 Task: Explore Desert Modern House in Palm Springs with Outdoor Living Spaces.
Action: Mouse moved to (93, 251)
Screenshot: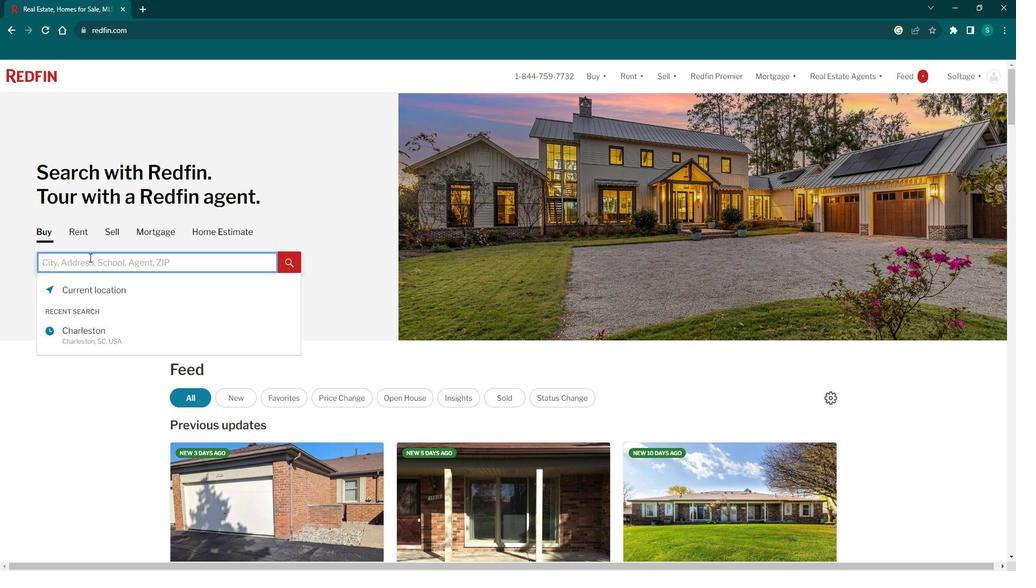 
Action: Key pressed <Key.caps_lock>P<Key.caps_lock>alm<Key.space><Key.caps_lock>SS<Key.backspace><Key.caps_lock>pr
Screenshot: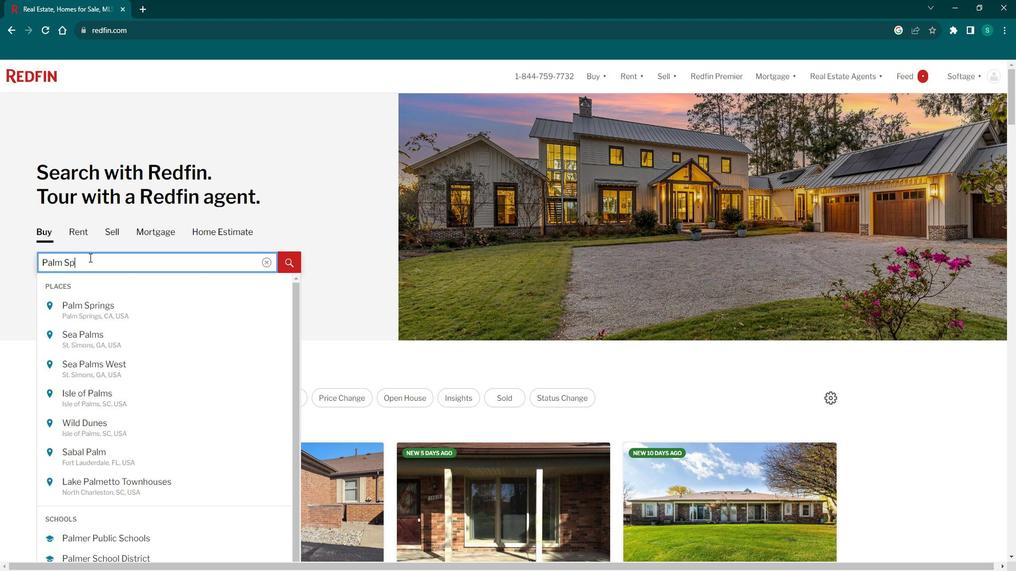 
Action: Mouse moved to (116, 243)
Screenshot: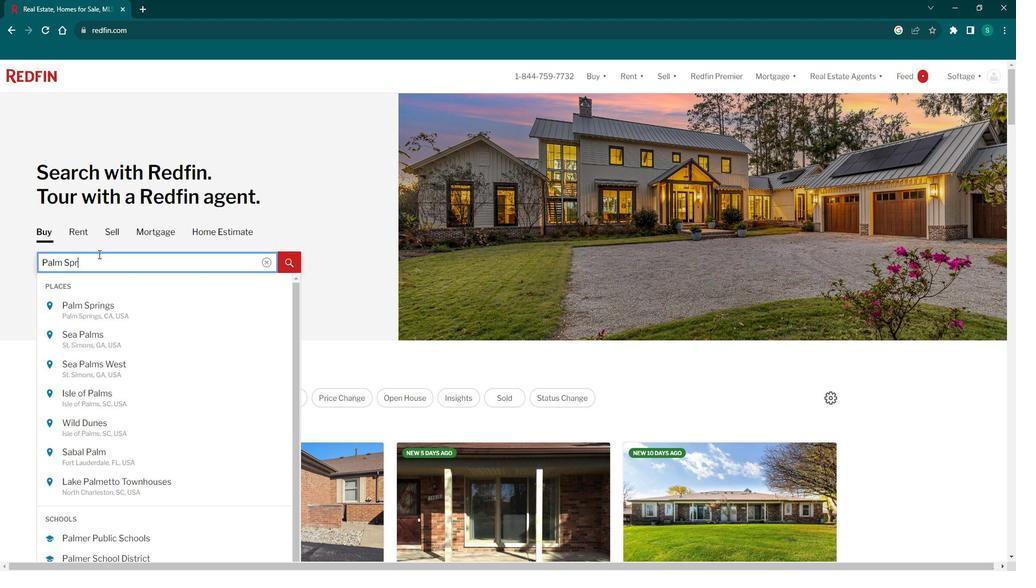 
Action: Key pressed i
Screenshot: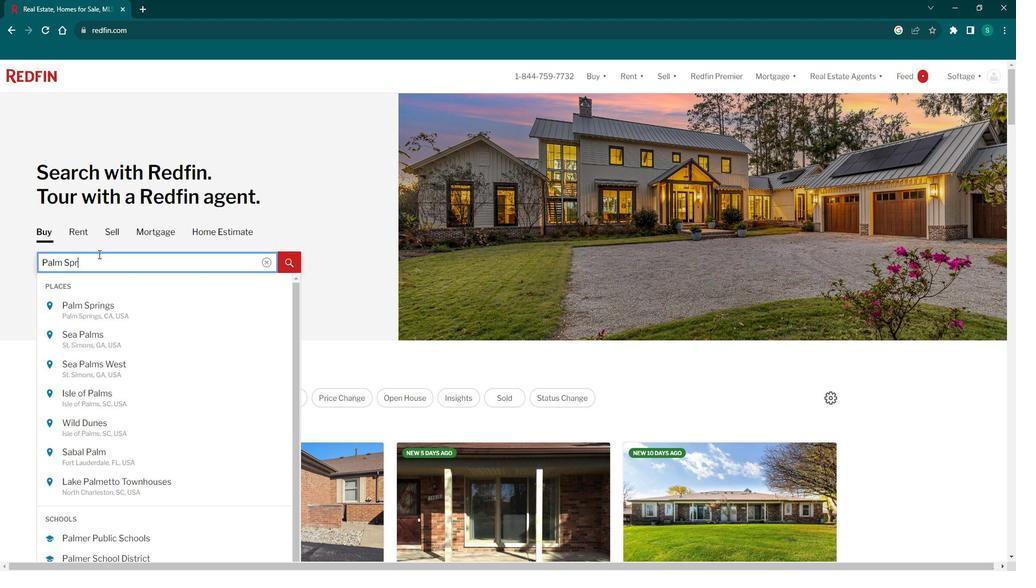 
Action: Mouse moved to (139, 236)
Screenshot: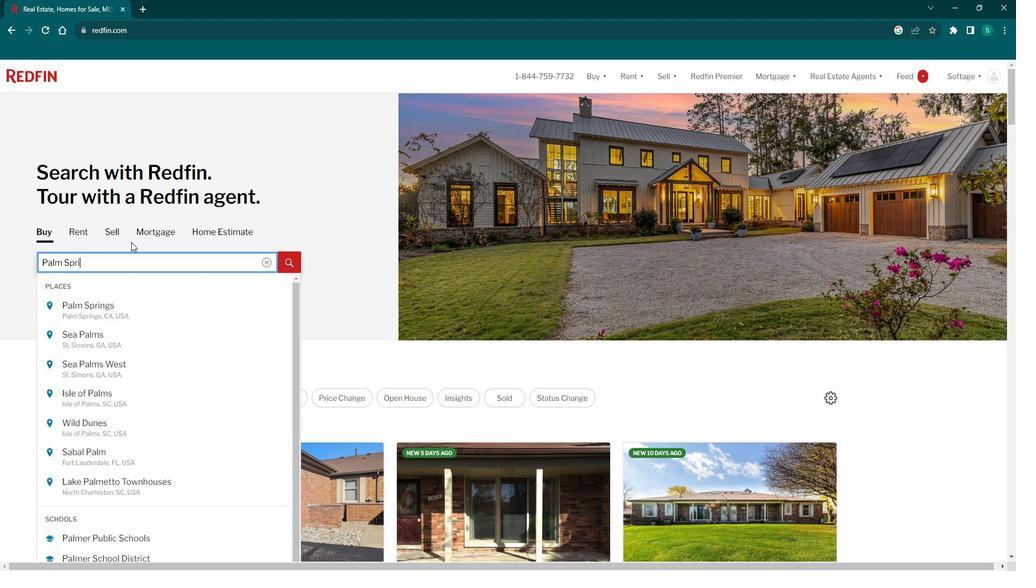 
Action: Key pressed ngs
Screenshot: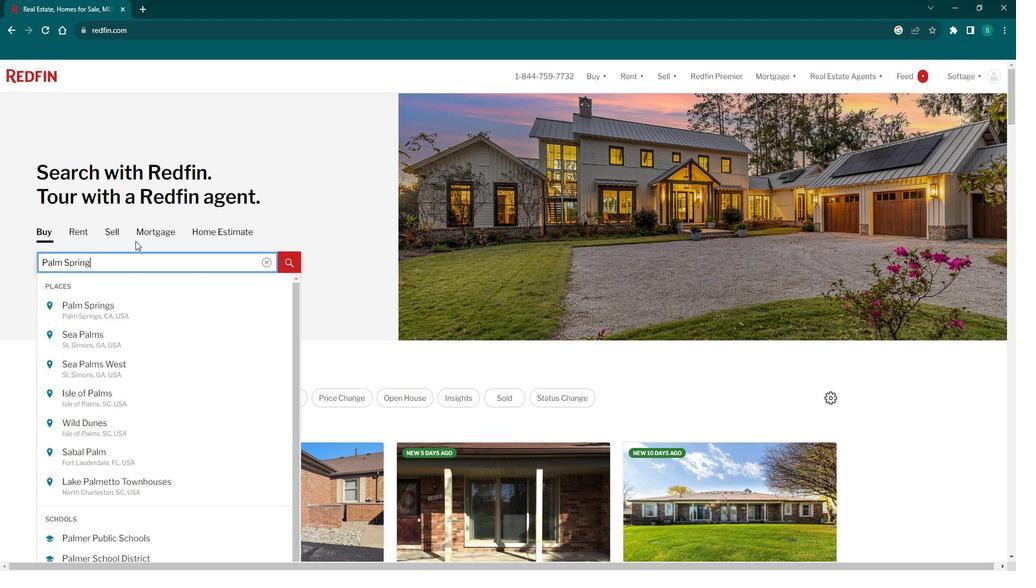 
Action: Mouse moved to (128, 306)
Screenshot: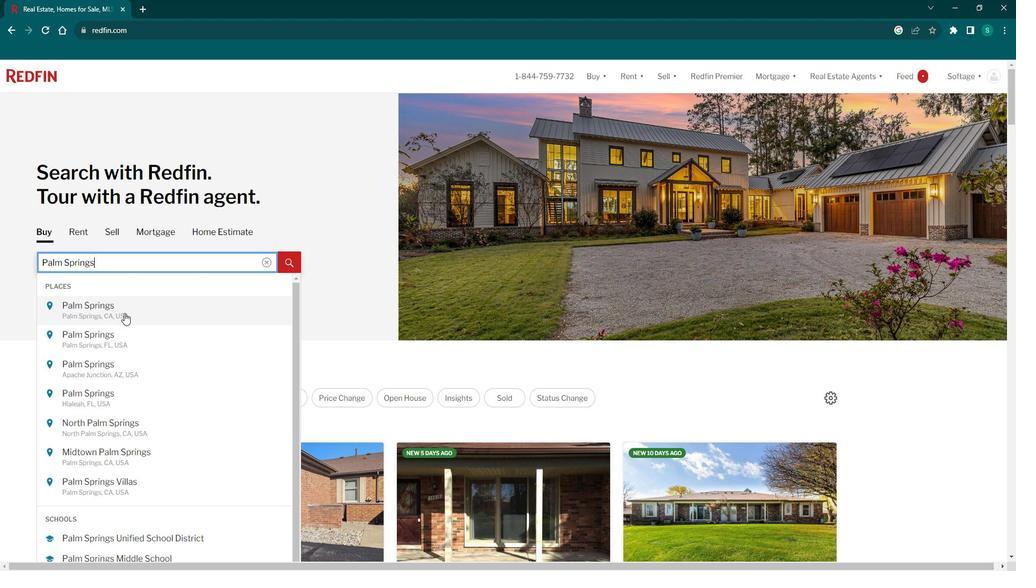 
Action: Mouse pressed left at (128, 306)
Screenshot: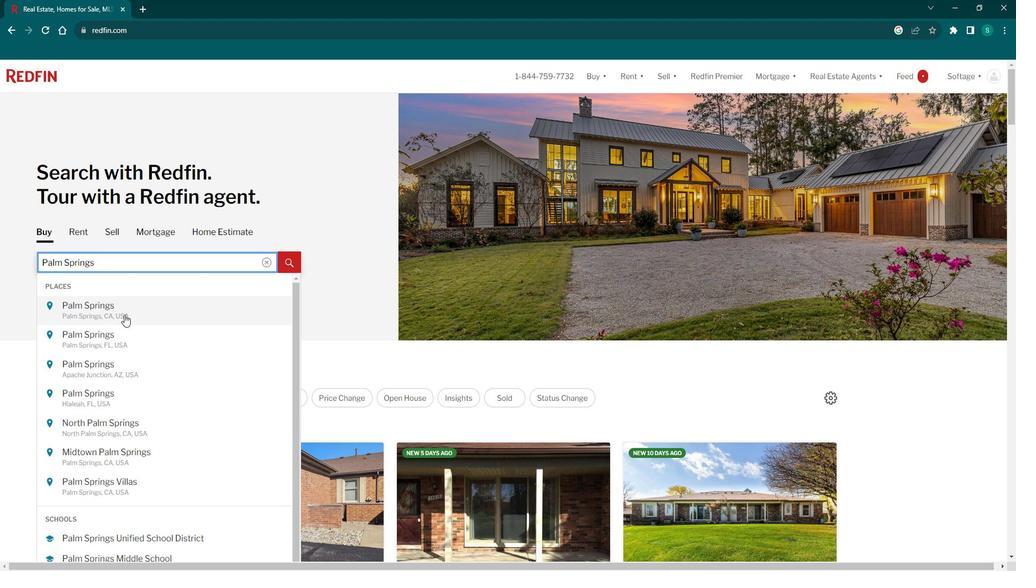 
Action: Mouse moved to (915, 145)
Screenshot: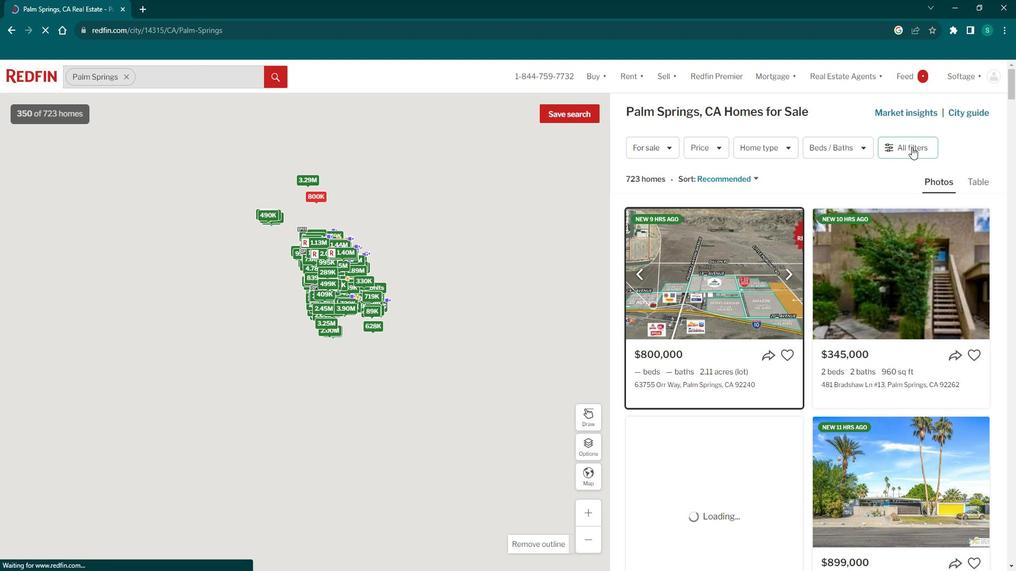 
Action: Mouse pressed left at (915, 145)
Screenshot: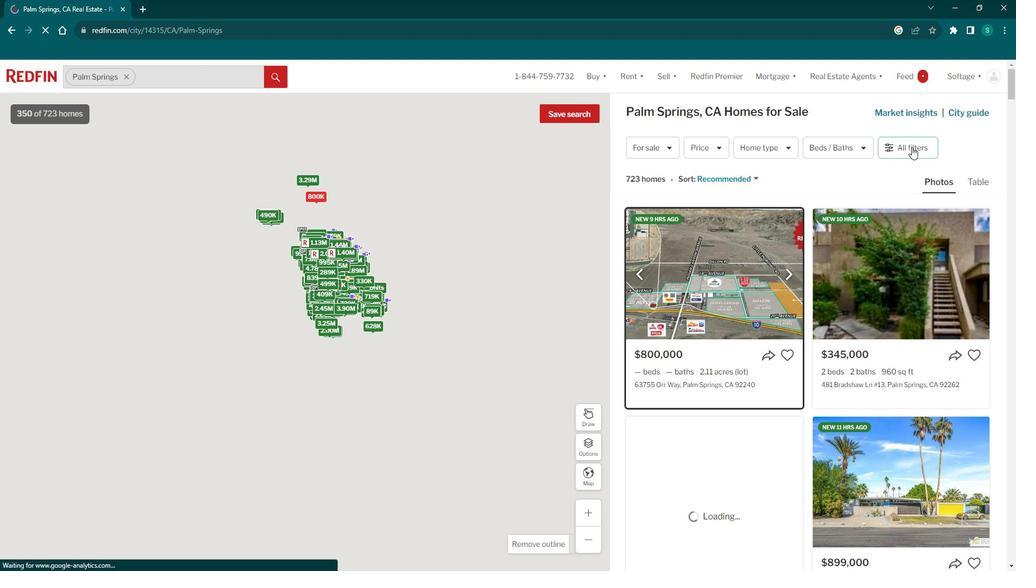 
Action: Mouse moved to (915, 145)
Screenshot: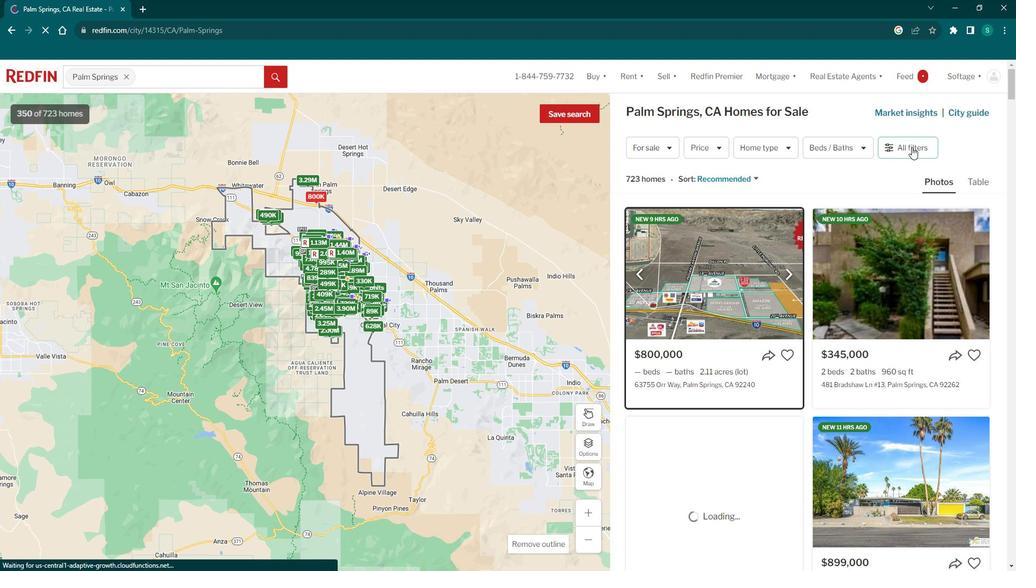 
Action: Mouse pressed left at (915, 145)
Screenshot: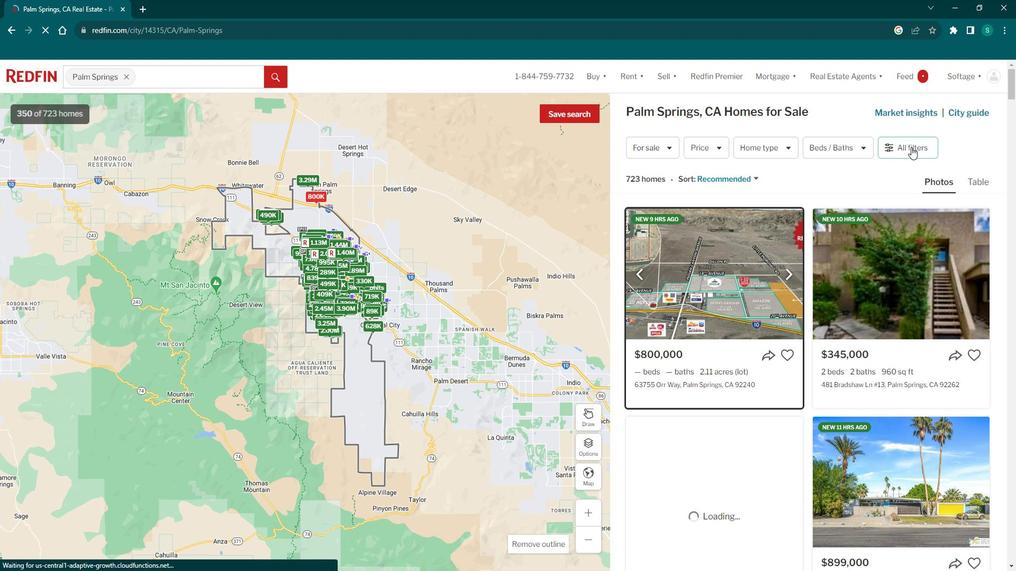 
Action: Mouse moved to (913, 145)
Screenshot: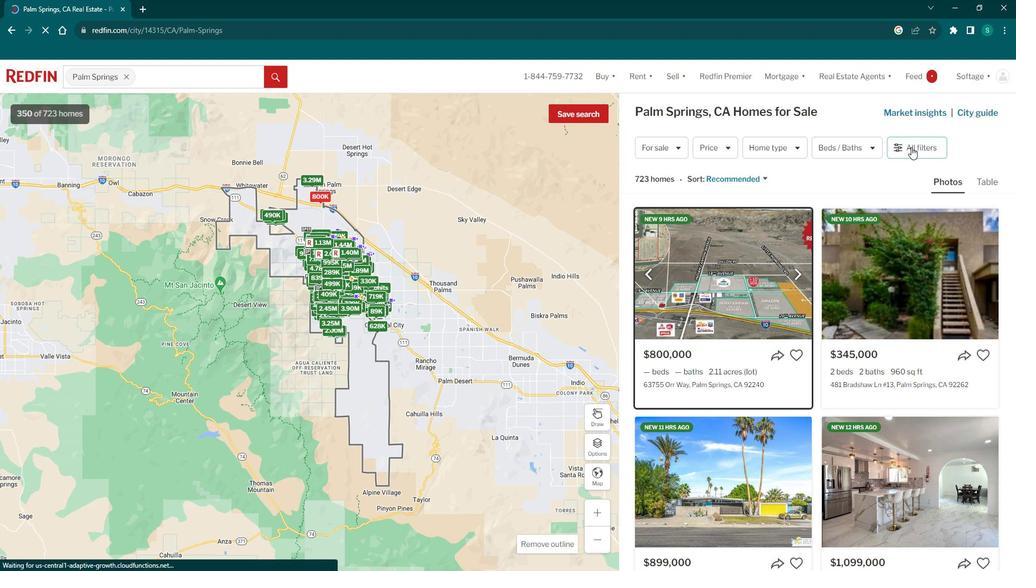 
Action: Mouse pressed left at (913, 145)
Screenshot: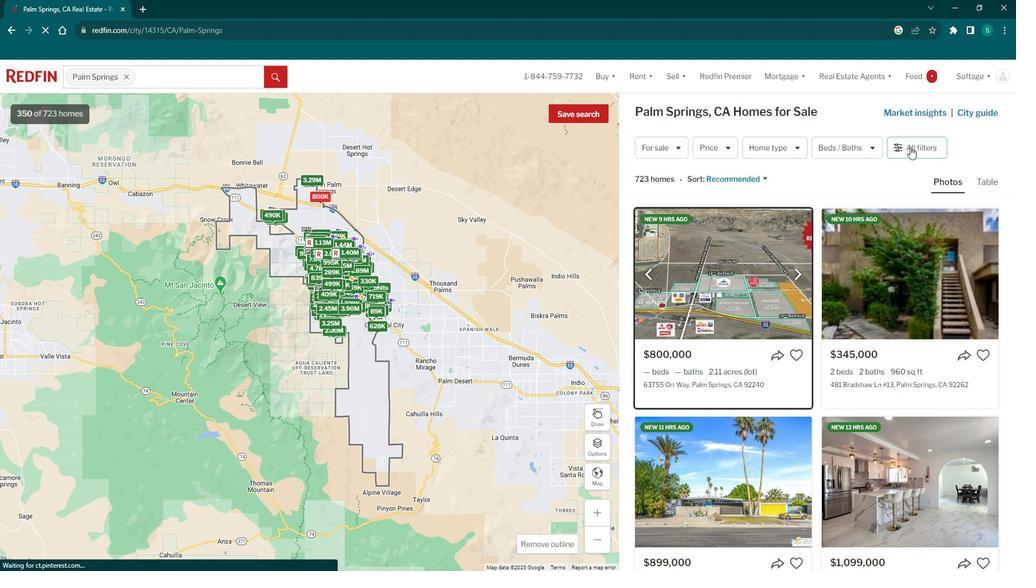 
Action: Mouse moved to (766, 338)
Screenshot: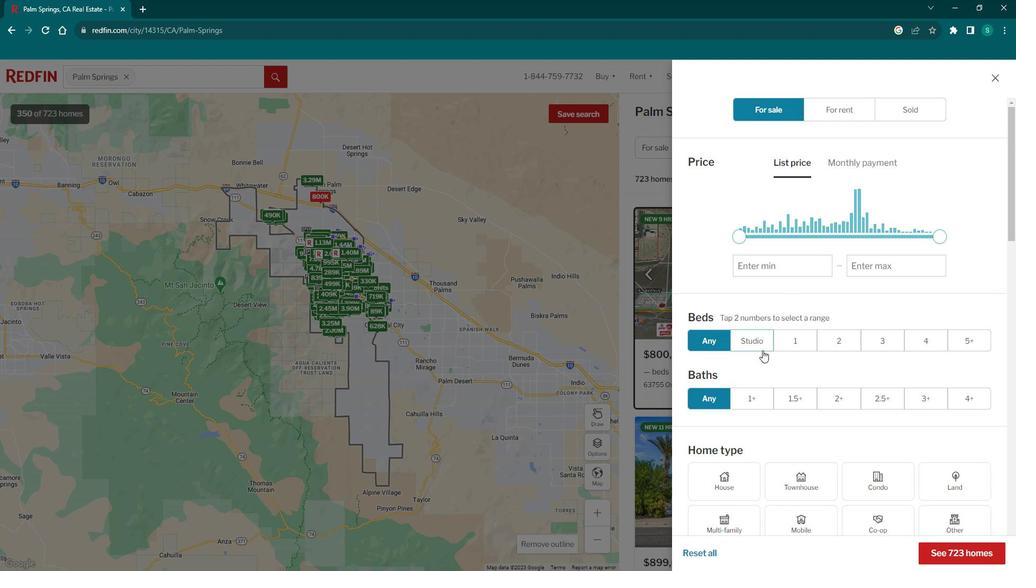 
Action: Mouse scrolled (766, 338) with delta (0, 0)
Screenshot: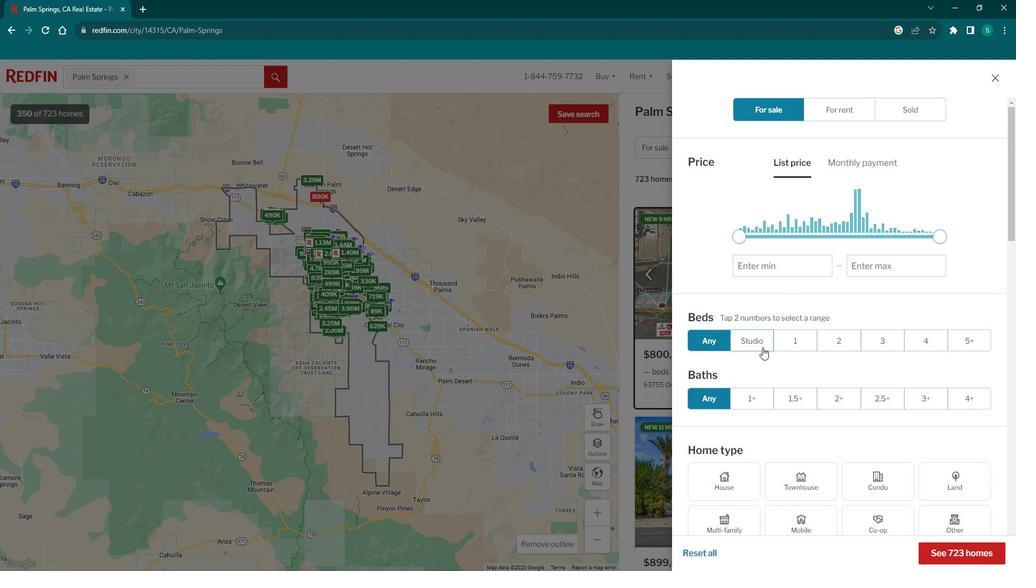 
Action: Mouse scrolled (766, 338) with delta (0, 0)
Screenshot: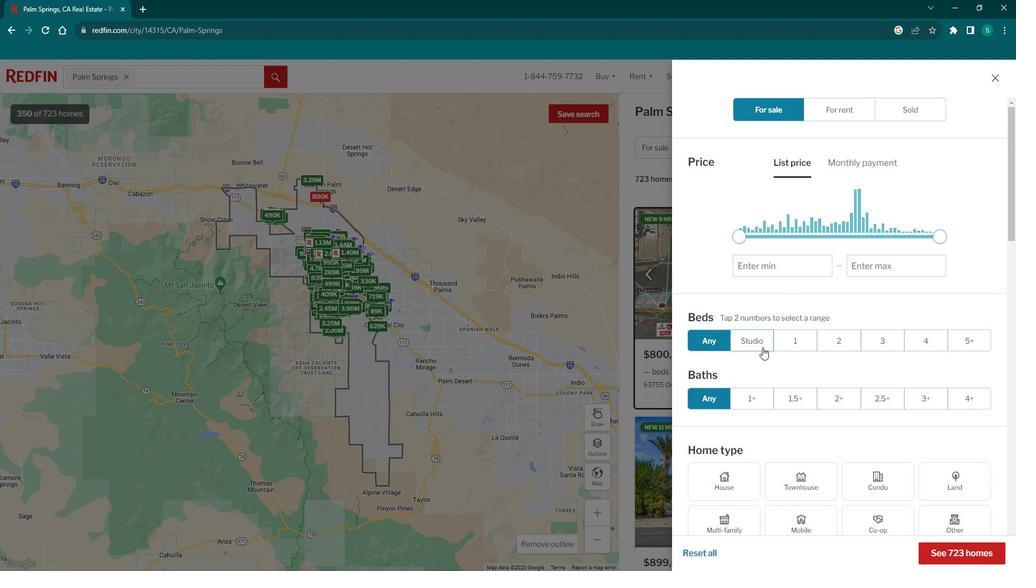 
Action: Mouse scrolled (766, 338) with delta (0, 0)
Screenshot: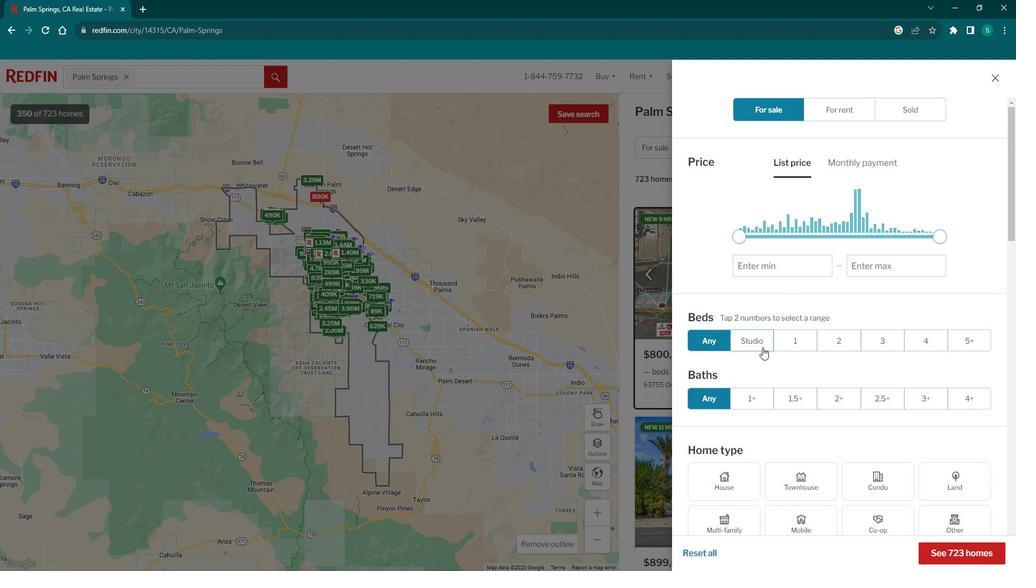 
Action: Mouse scrolled (766, 338) with delta (0, 0)
Screenshot: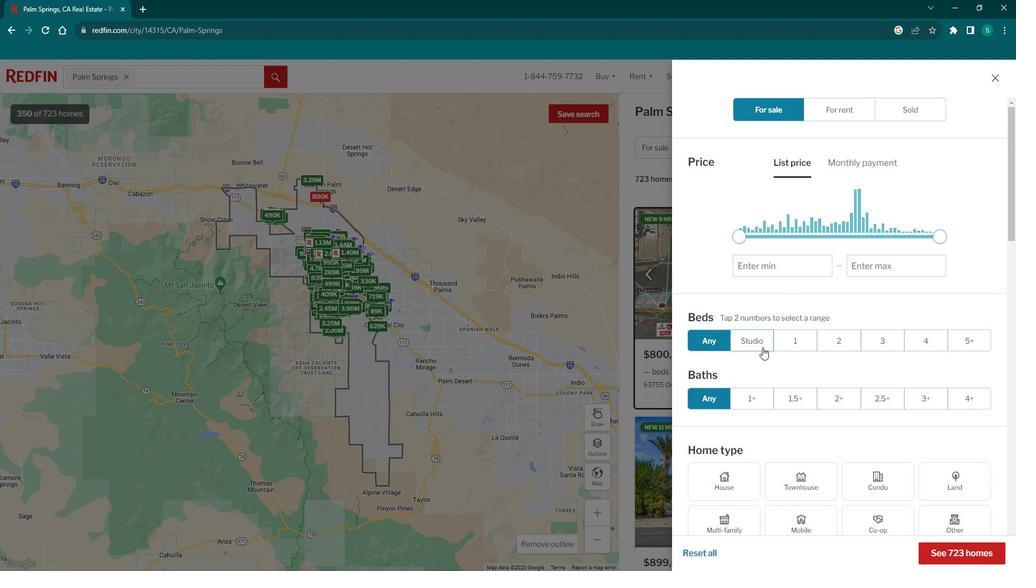 
Action: Mouse moved to (734, 258)
Screenshot: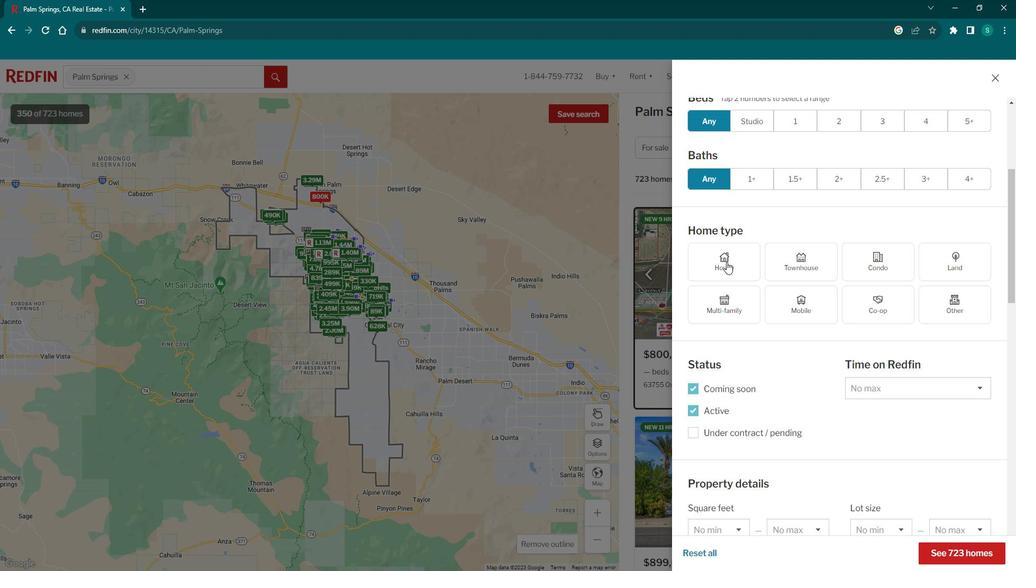 
Action: Mouse pressed left at (734, 258)
Screenshot: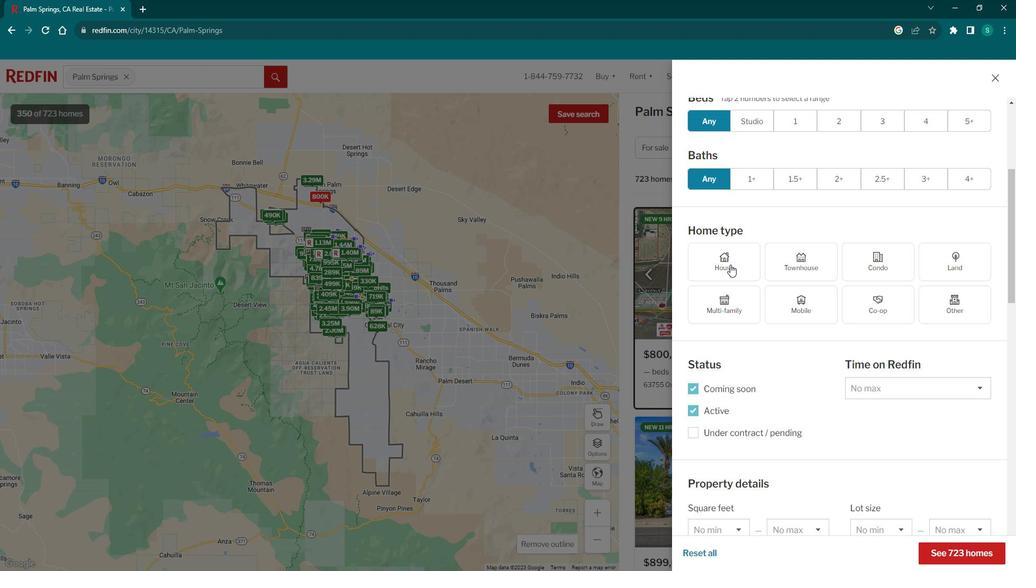
Action: Mouse moved to (726, 366)
Screenshot: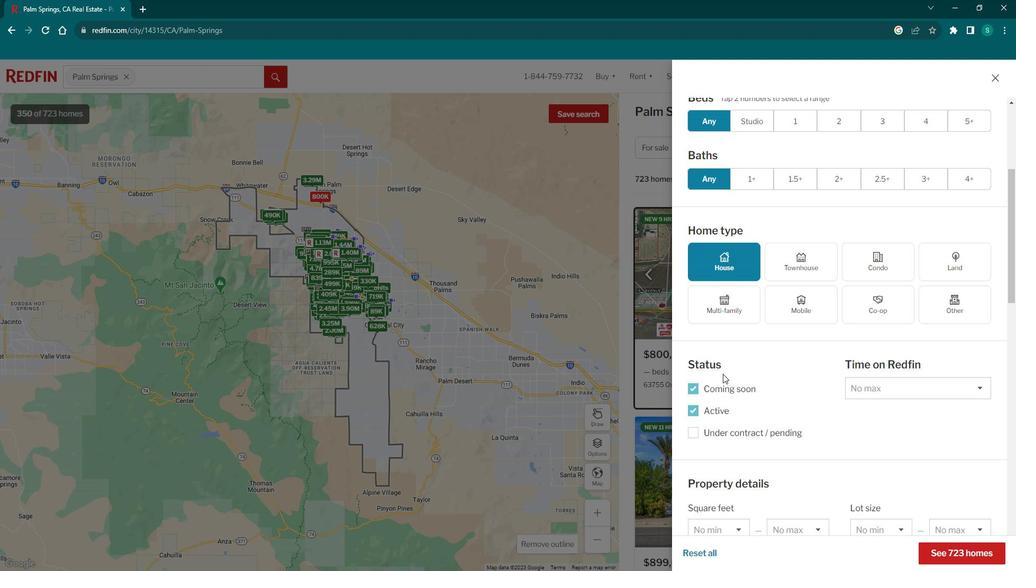 
Action: Mouse scrolled (726, 365) with delta (0, 0)
Screenshot: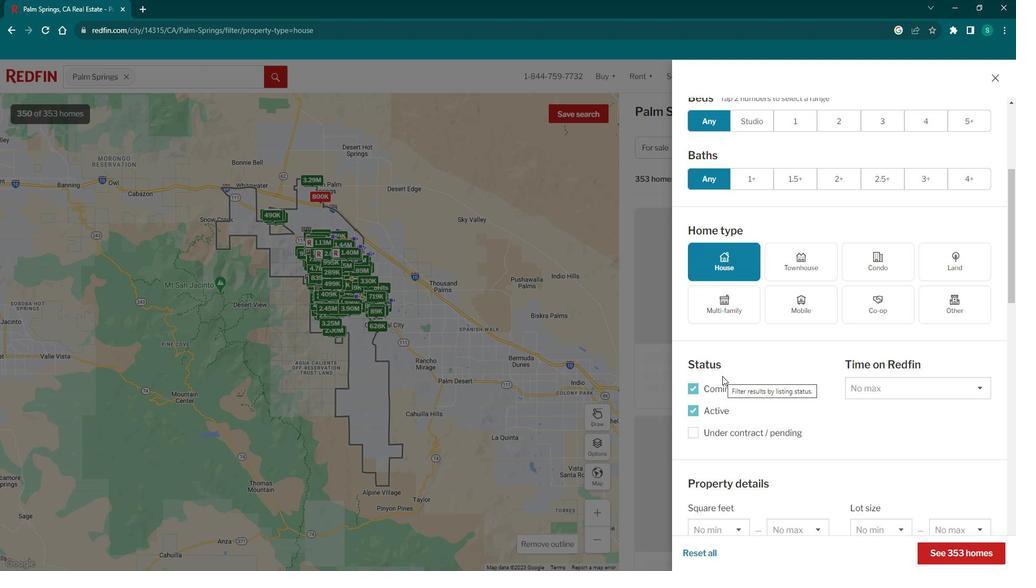 
Action: Mouse scrolled (726, 365) with delta (0, 0)
Screenshot: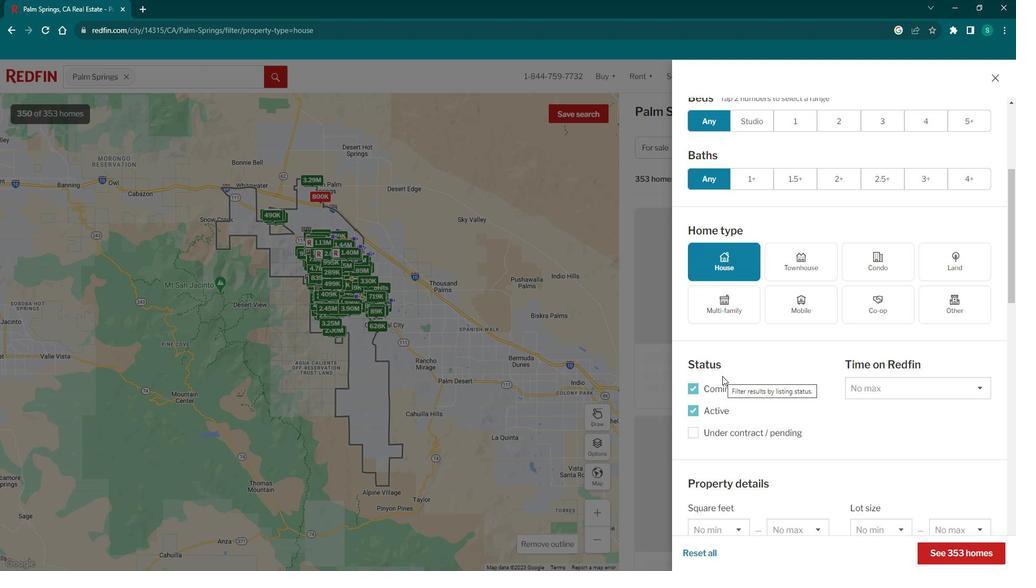
Action: Mouse scrolled (726, 365) with delta (0, 0)
Screenshot: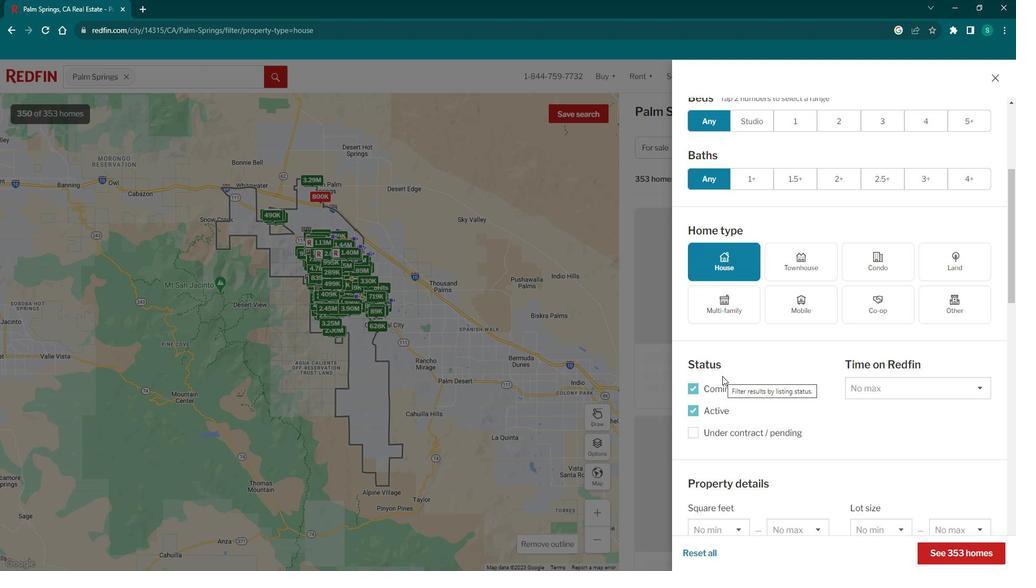 
Action: Mouse scrolled (726, 365) with delta (0, 0)
Screenshot: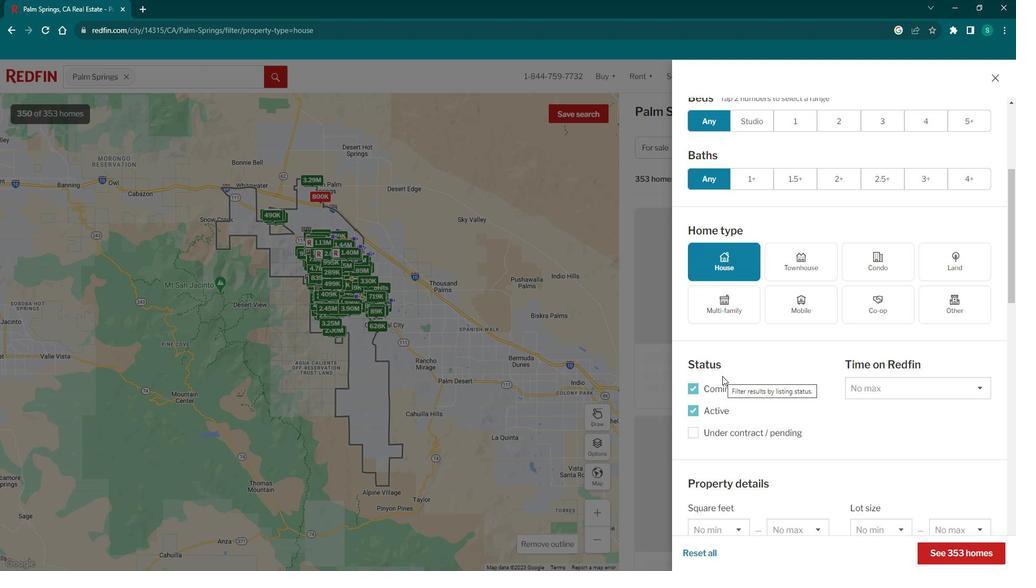 
Action: Mouse scrolled (726, 365) with delta (0, 0)
Screenshot: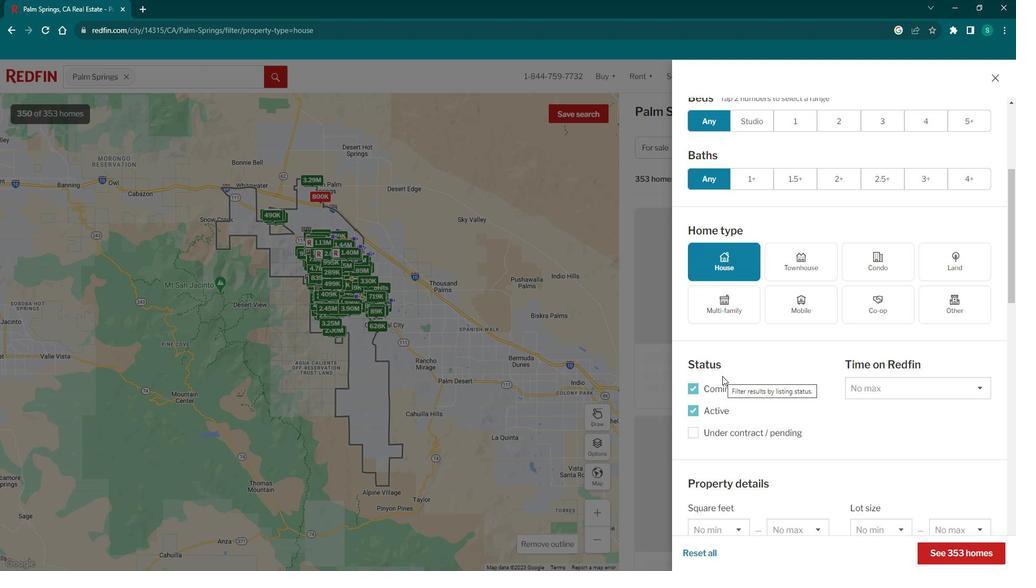 
Action: Mouse scrolled (726, 365) with delta (0, 0)
Screenshot: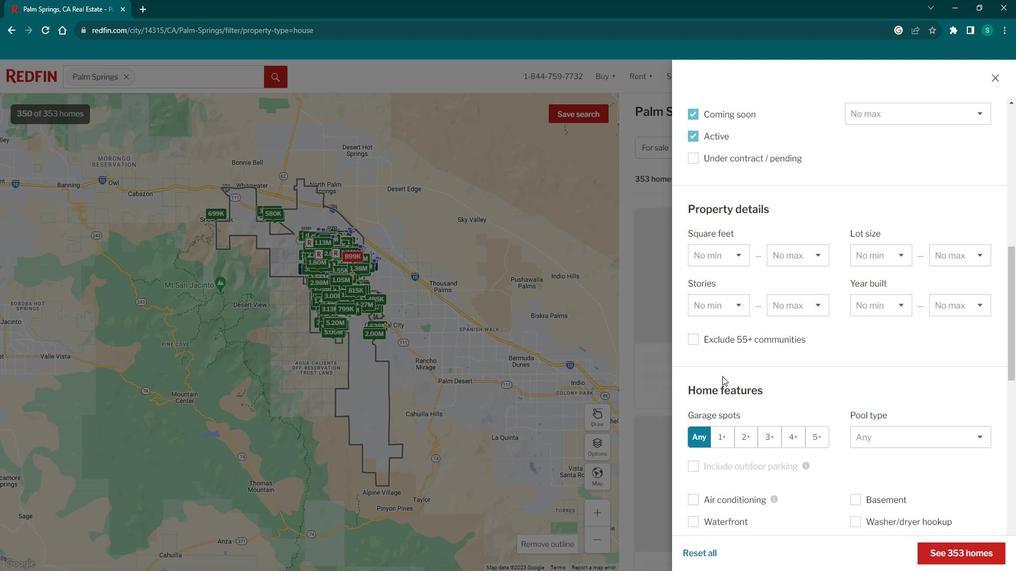 
Action: Mouse scrolled (726, 365) with delta (0, 0)
Screenshot: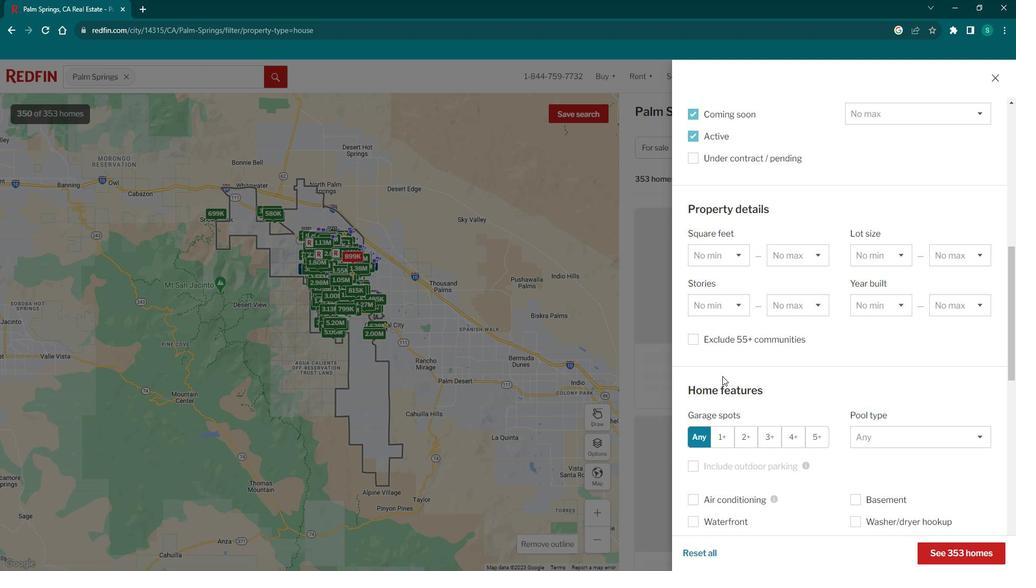 
Action: Mouse scrolled (726, 365) with delta (0, 0)
Screenshot: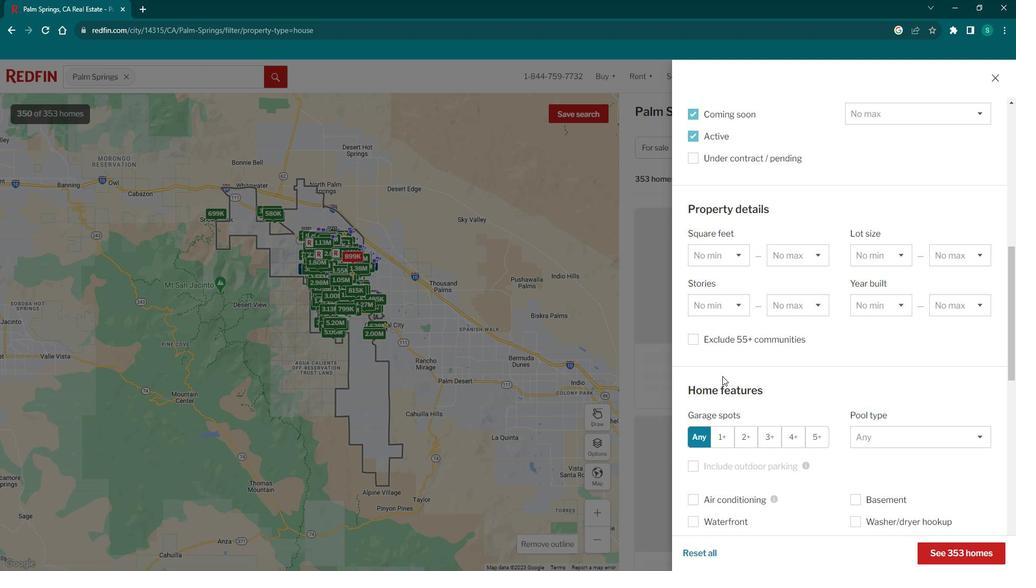 
Action: Mouse scrolled (726, 365) with delta (0, 0)
Screenshot: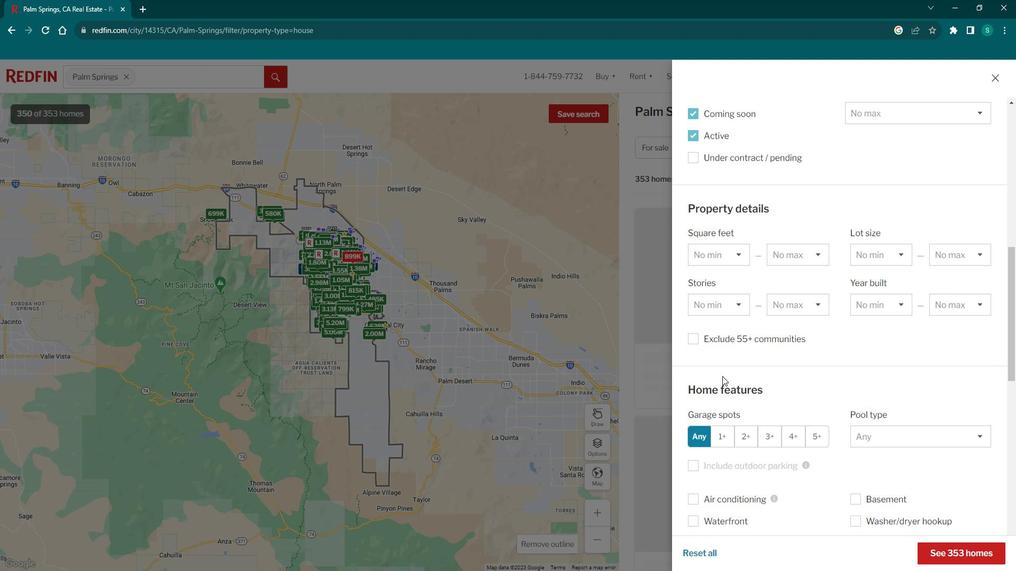 
Action: Mouse moved to (732, 354)
Screenshot: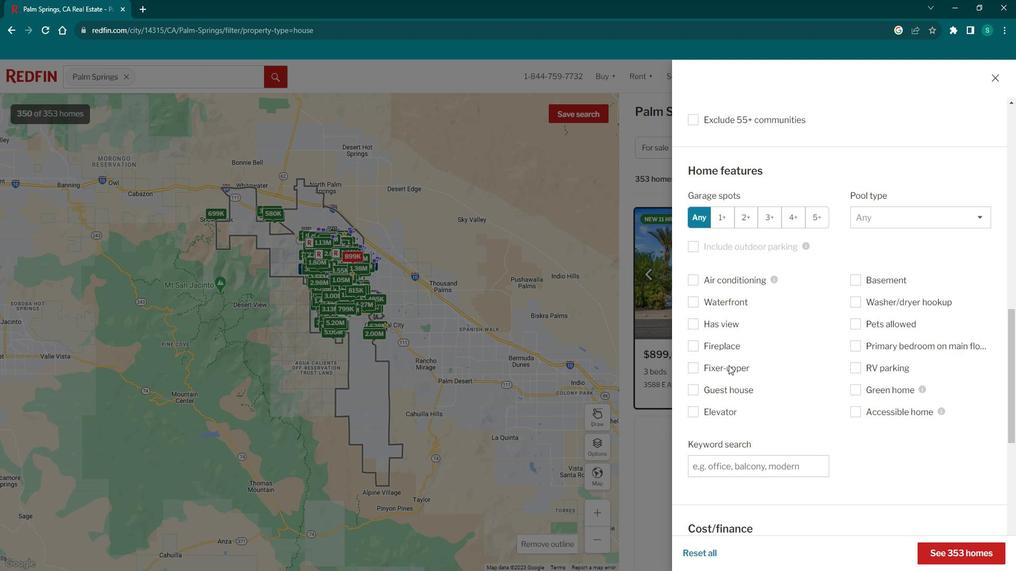 
Action: Mouse scrolled (732, 353) with delta (0, 0)
Screenshot: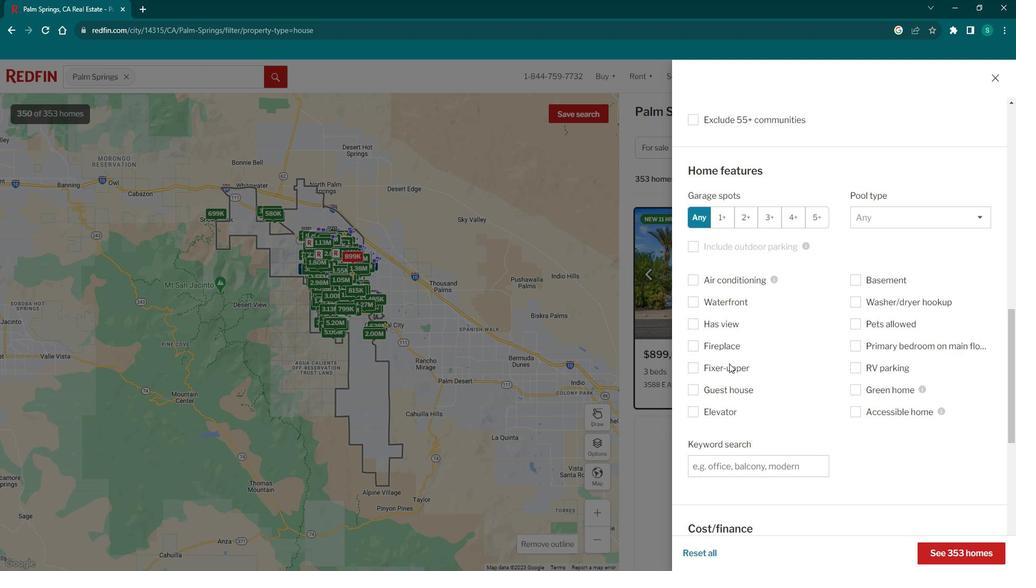 
Action: Mouse scrolled (732, 353) with delta (0, 0)
Screenshot: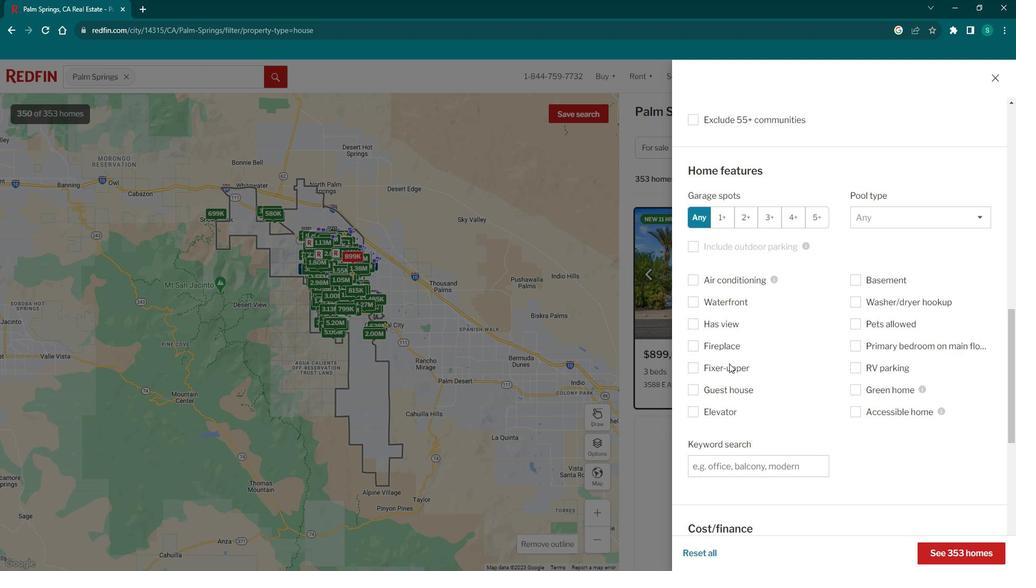 
Action: Mouse moved to (734, 353)
Screenshot: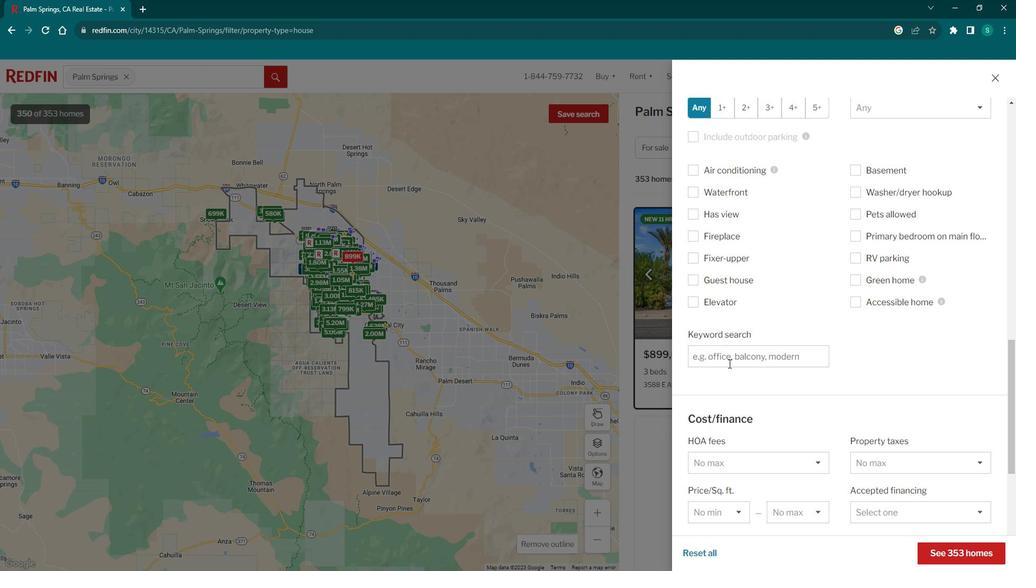 
Action: Mouse pressed left at (734, 353)
Screenshot: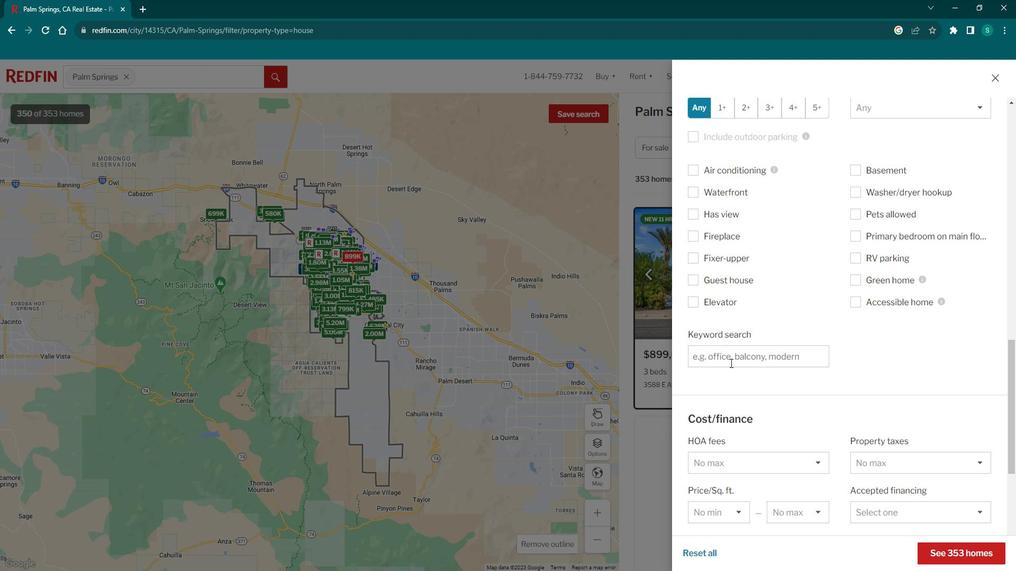 
Action: Mouse moved to (734, 351)
Screenshot: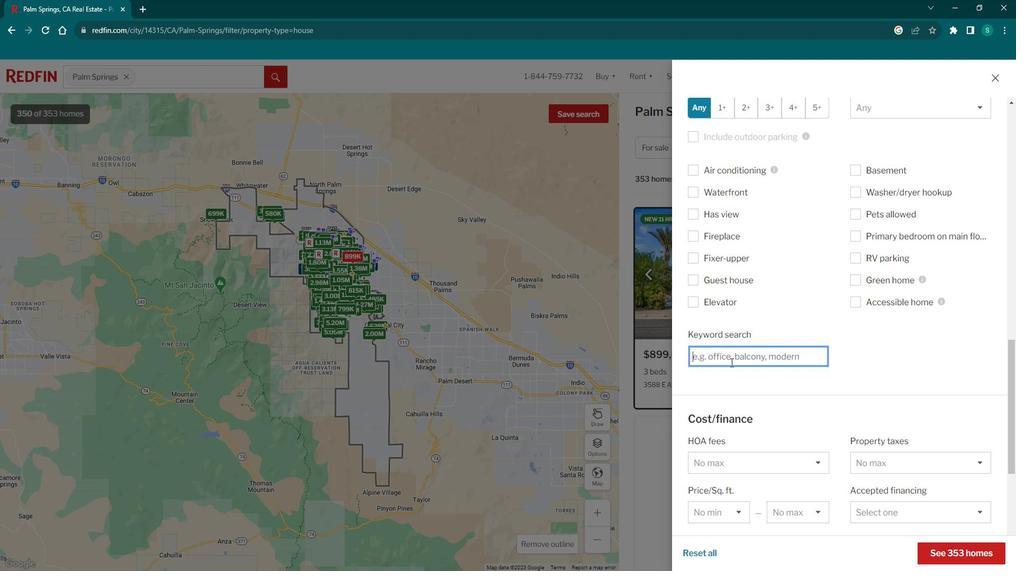 
Action: Key pressed <Key.caps_lock>O<Key.caps_lock>utdoor<Key.space><Key.caps_lock>L<Key.caps_lock>iving<Key.space><Key.caps_lock>S<Key.caps_lock>paces
Screenshot: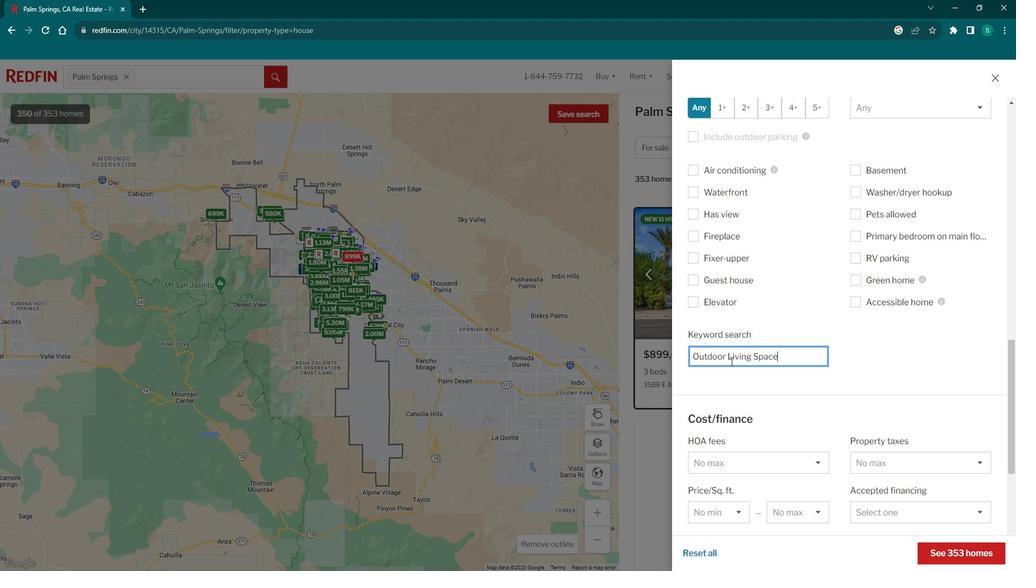 
Action: Mouse moved to (951, 539)
Screenshot: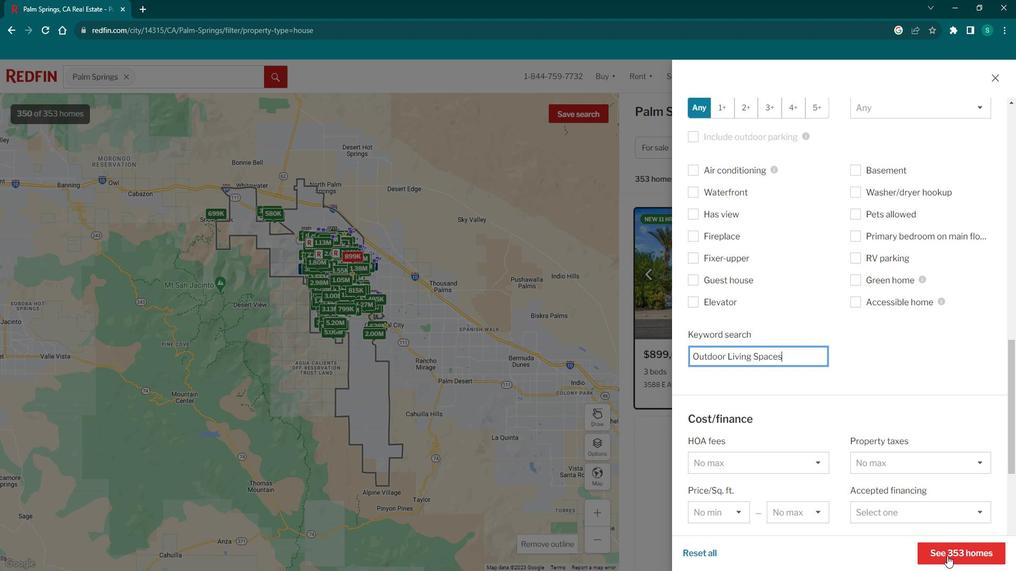 
Action: Mouse pressed left at (951, 539)
Screenshot: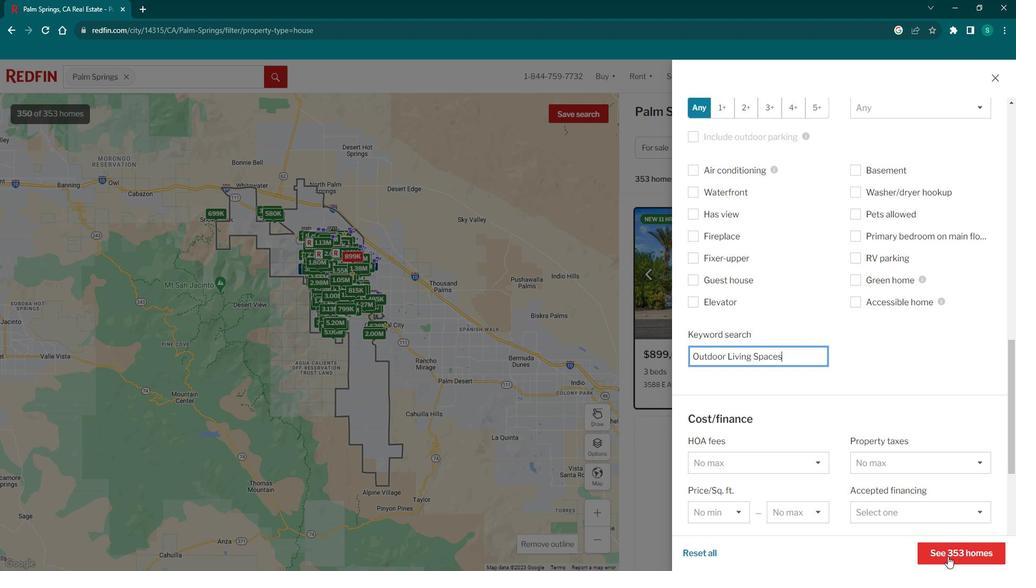 
Action: Mouse moved to (721, 346)
Screenshot: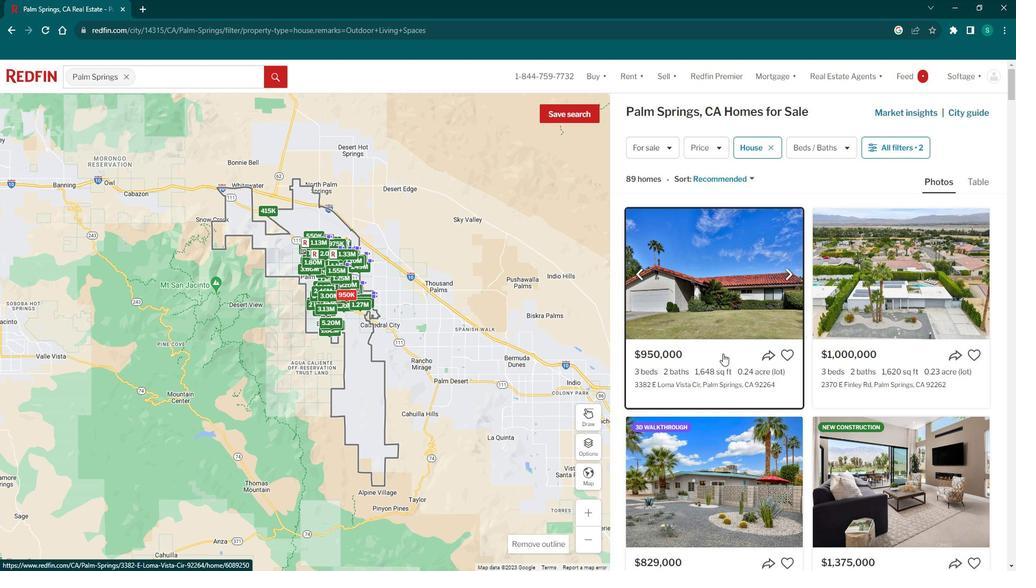 
Action: Mouse pressed left at (721, 346)
Screenshot: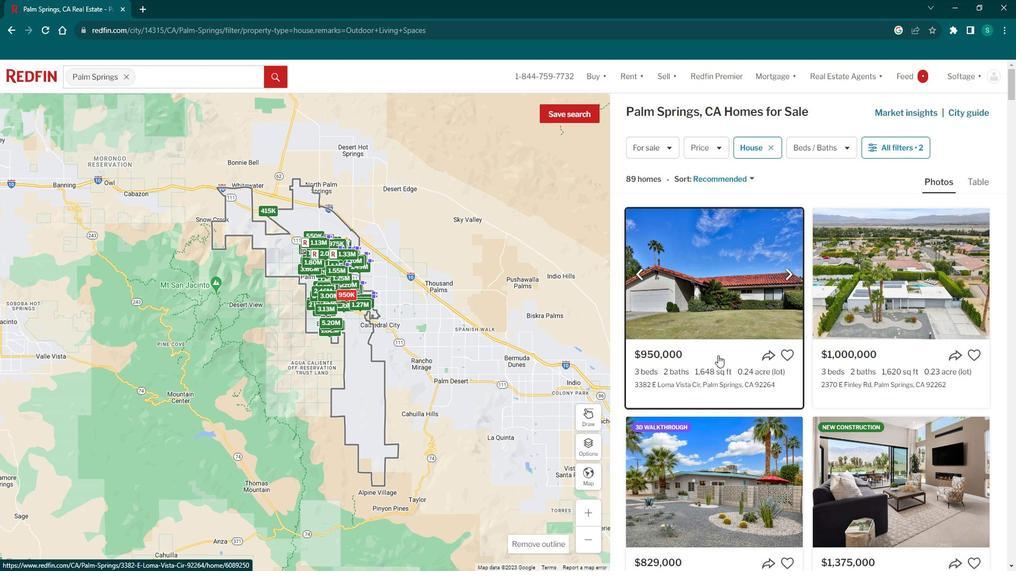 
Action: Mouse moved to (366, 363)
Screenshot: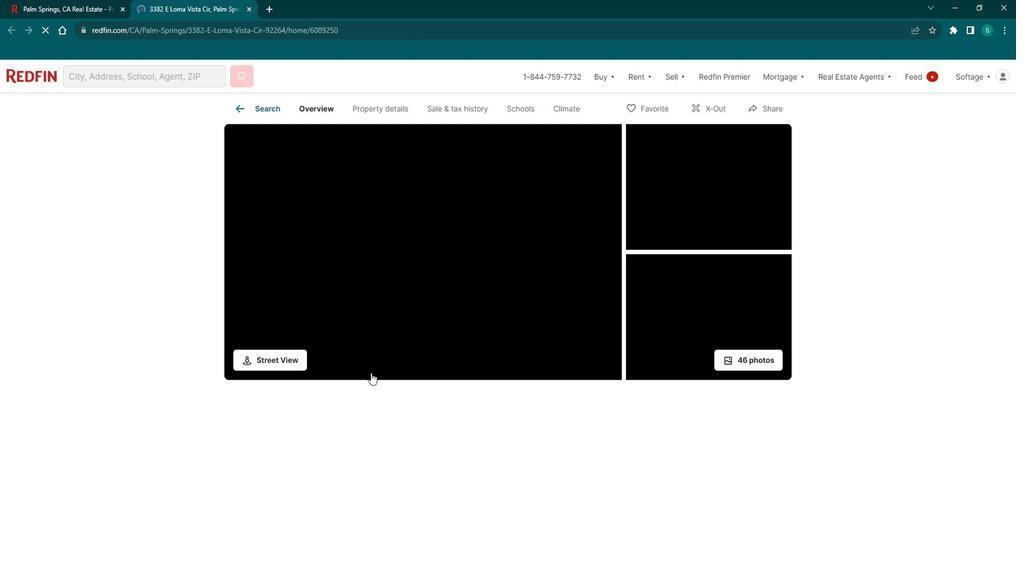 
Action: Mouse scrolled (366, 362) with delta (0, 0)
Screenshot: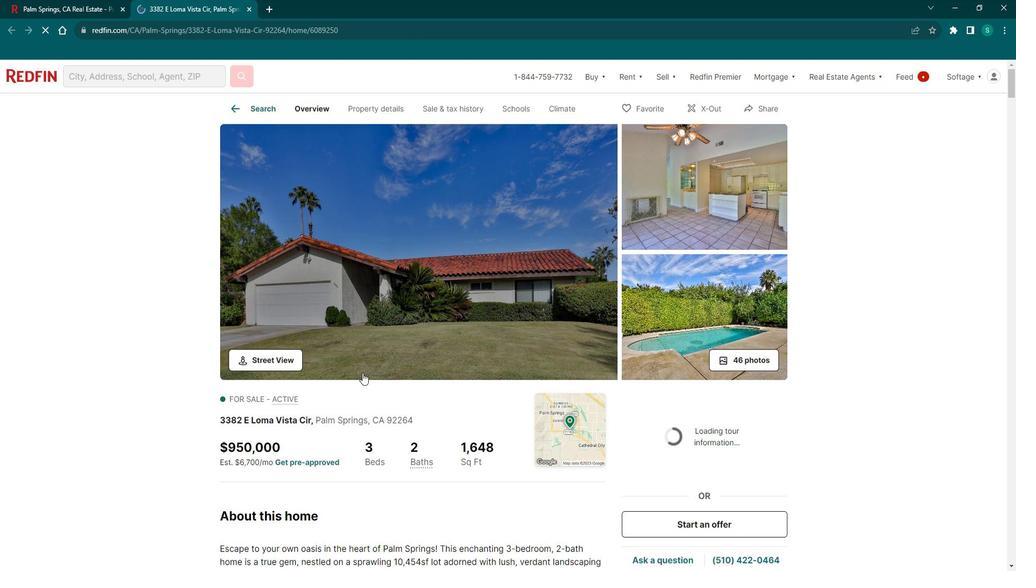 
Action: Mouse scrolled (366, 362) with delta (0, 0)
Screenshot: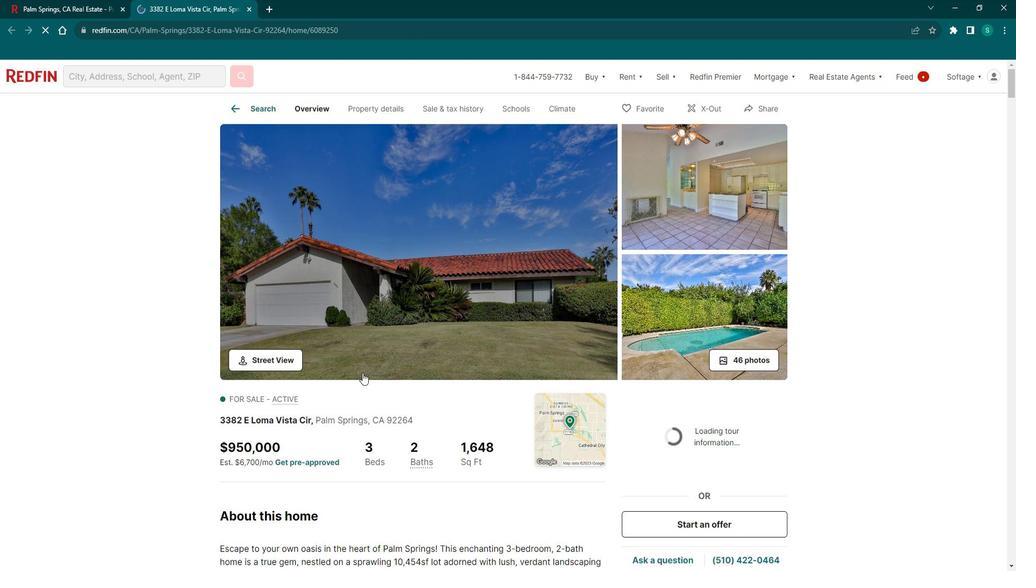 
Action: Mouse scrolled (366, 362) with delta (0, 0)
Screenshot: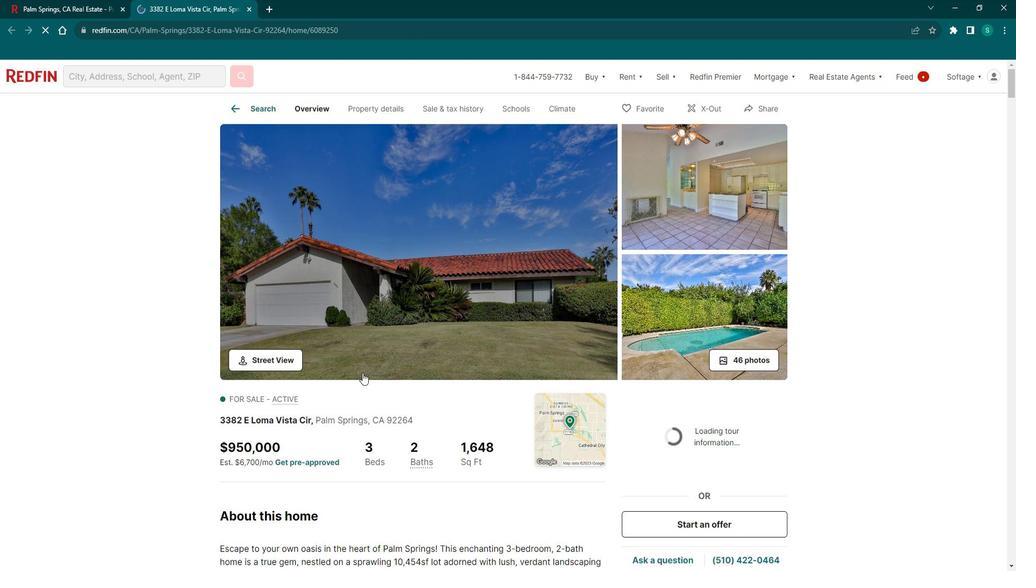 
Action: Mouse scrolled (366, 362) with delta (0, 0)
Screenshot: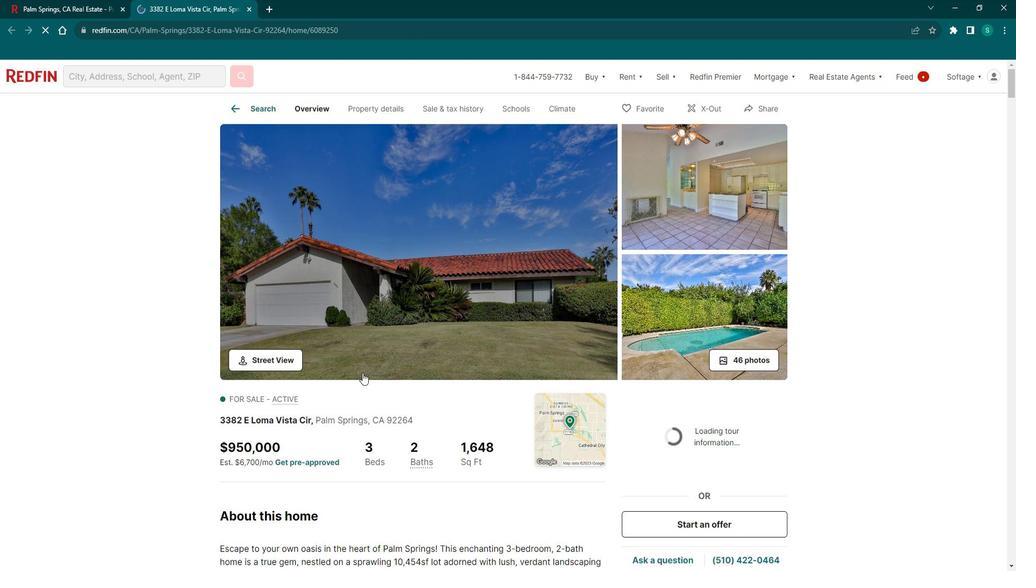 
Action: Mouse scrolled (366, 362) with delta (0, 0)
Screenshot: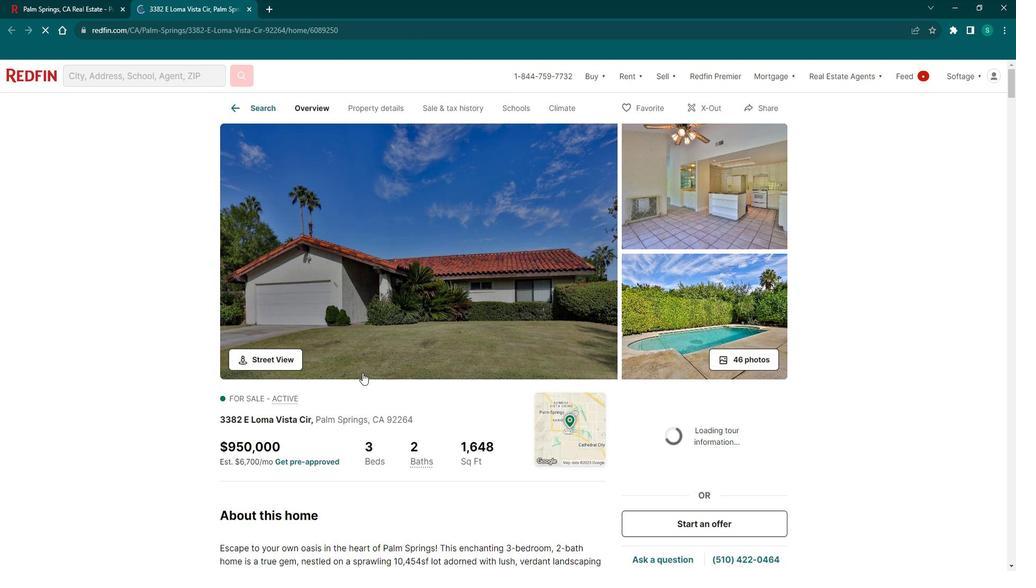 
Action: Mouse moved to (260, 315)
Screenshot: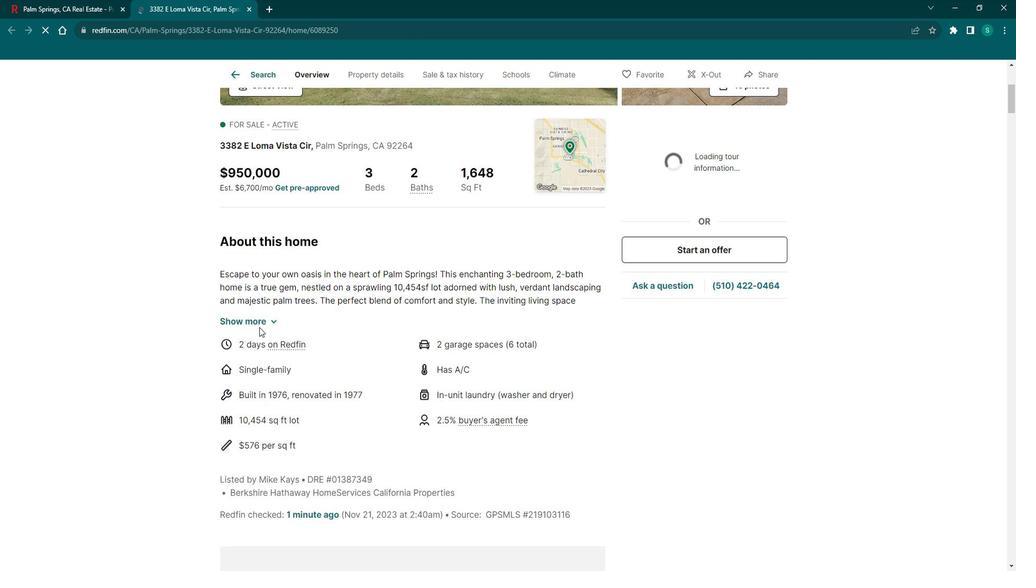 
Action: Mouse pressed left at (260, 315)
Screenshot: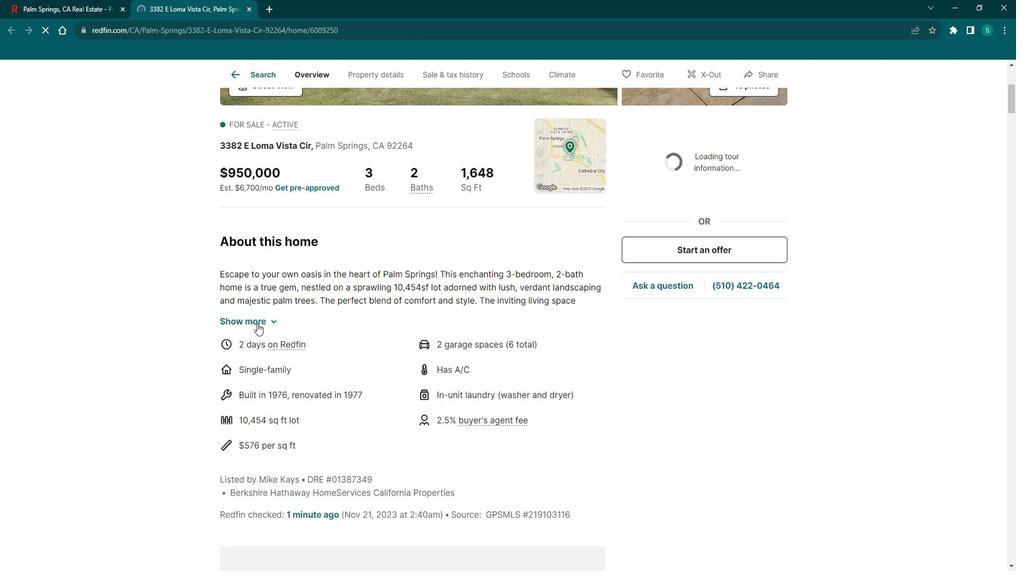 
Action: Mouse moved to (344, 379)
Screenshot: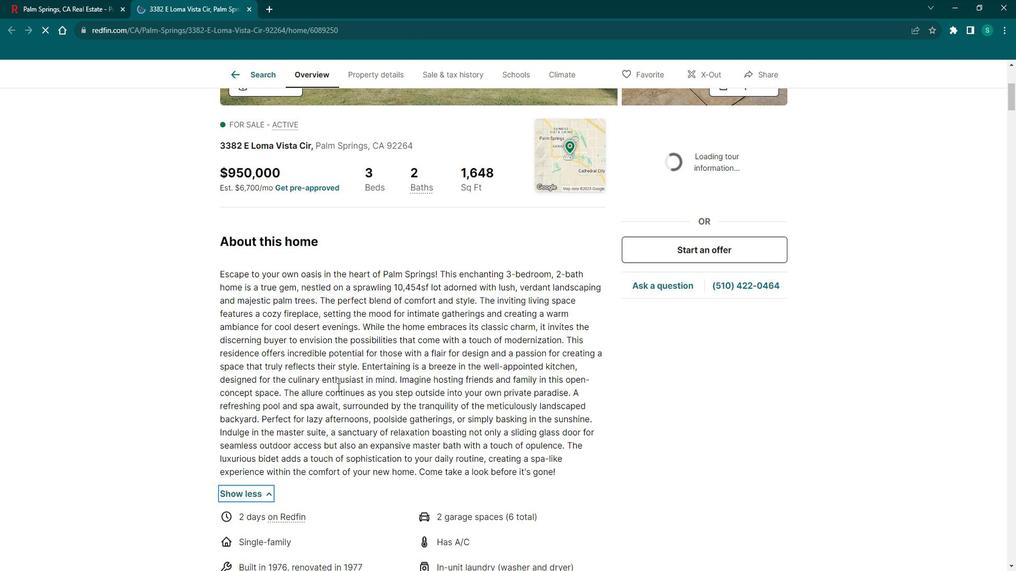 
Action: Mouse scrolled (344, 378) with delta (0, 0)
Screenshot: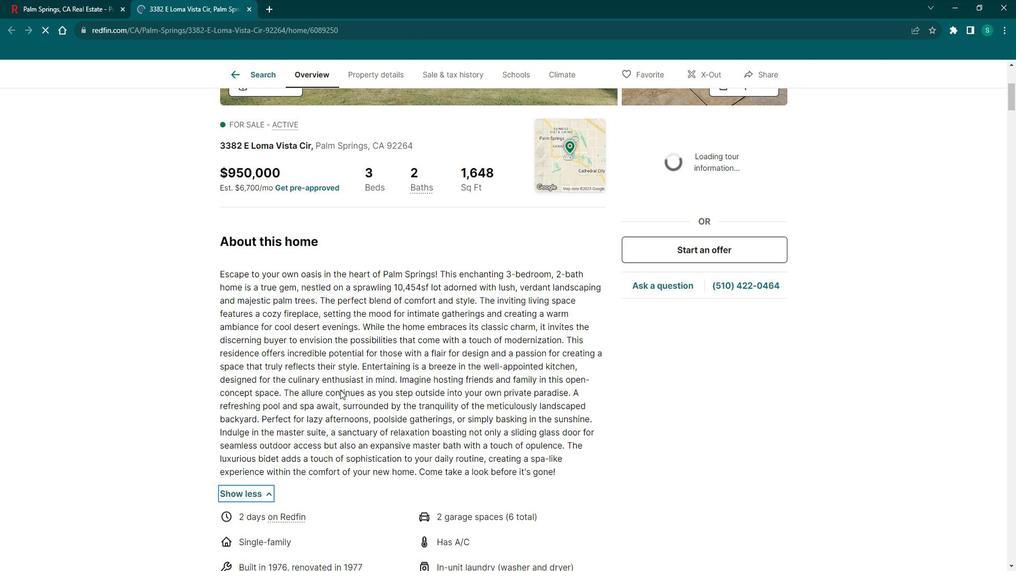 
Action: Mouse scrolled (344, 378) with delta (0, 0)
Screenshot: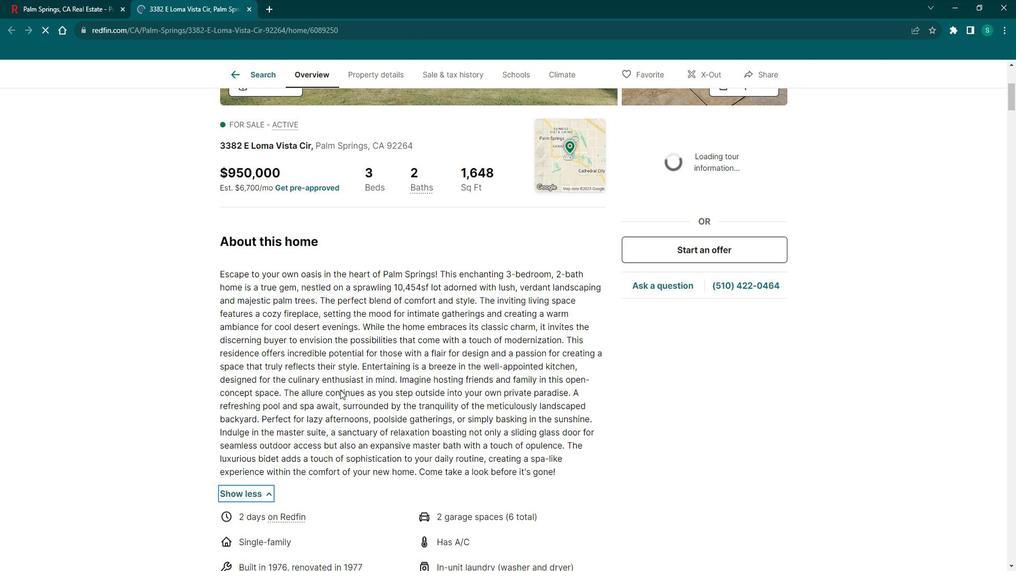 
Action: Mouse scrolled (344, 378) with delta (0, 0)
Screenshot: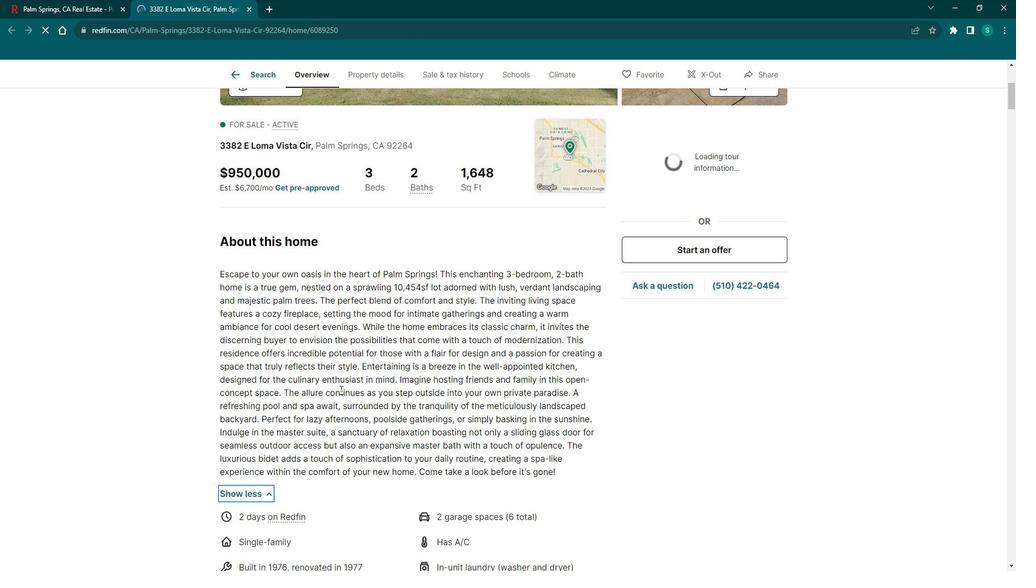
Action: Mouse scrolled (344, 378) with delta (0, 0)
Screenshot: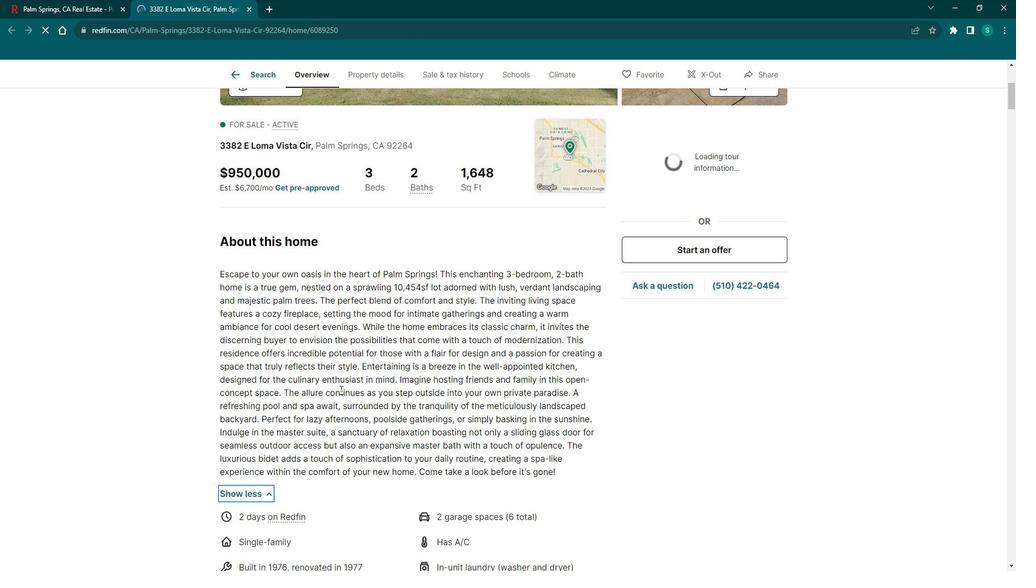 
Action: Mouse scrolled (344, 378) with delta (0, 0)
Screenshot: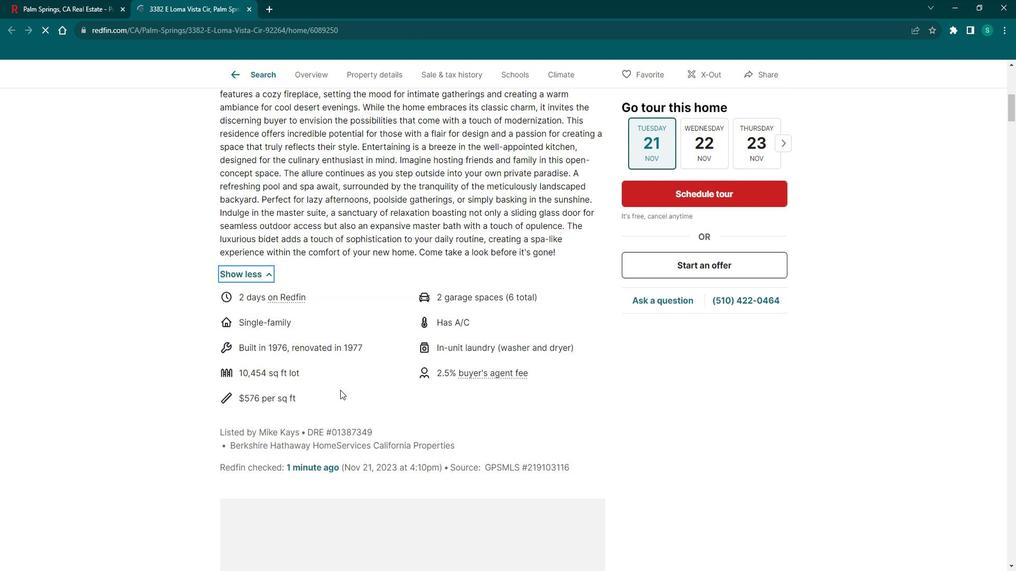 
Action: Mouse scrolled (344, 378) with delta (0, 0)
Screenshot: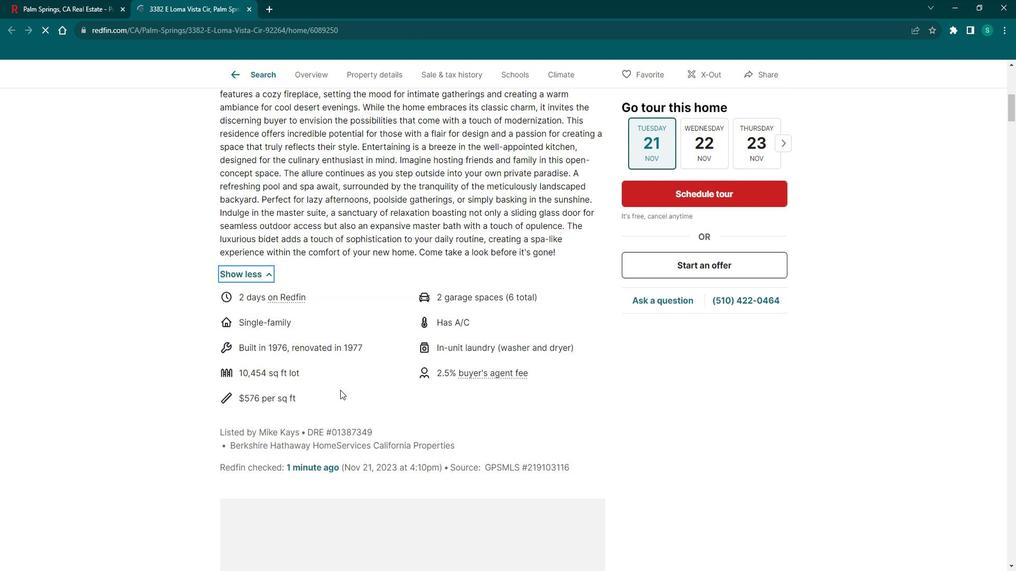 
Action: Mouse scrolled (344, 378) with delta (0, 0)
Screenshot: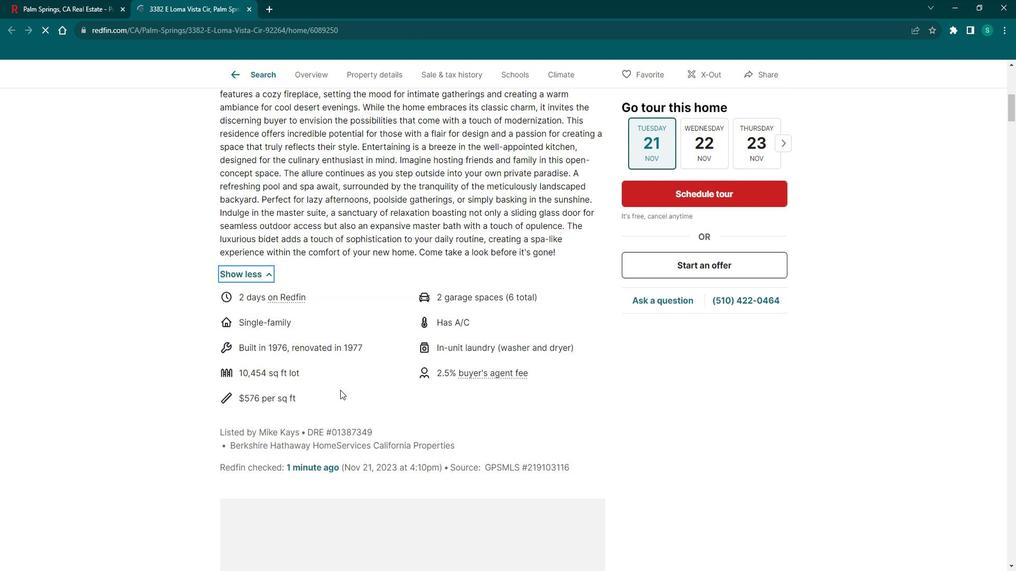 
Action: Mouse scrolled (344, 378) with delta (0, 0)
Screenshot: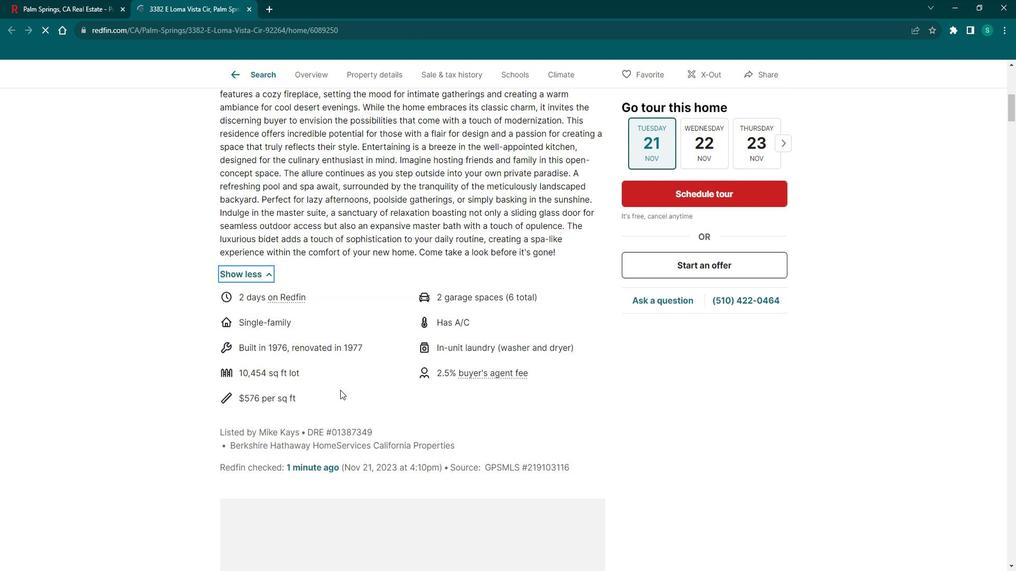 
Action: Mouse scrolled (344, 378) with delta (0, 0)
Screenshot: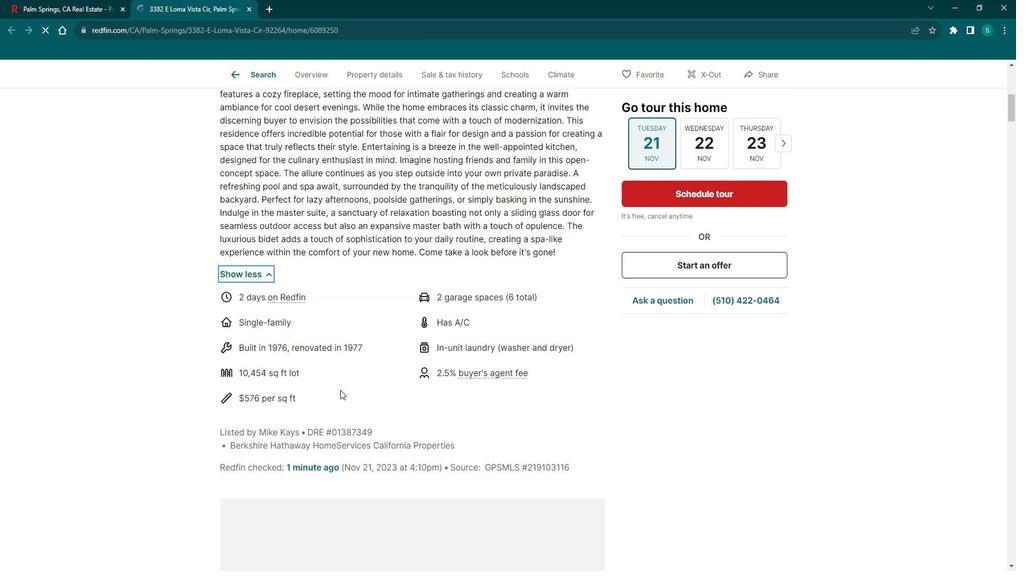 
Action: Mouse scrolled (344, 378) with delta (0, 0)
Screenshot: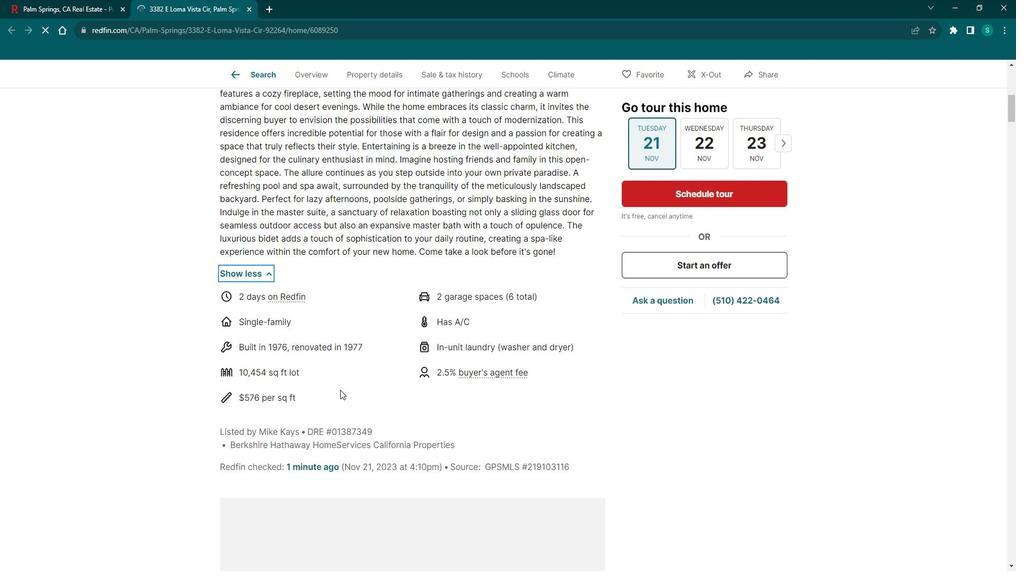 
Action: Mouse scrolled (344, 378) with delta (0, 0)
Screenshot: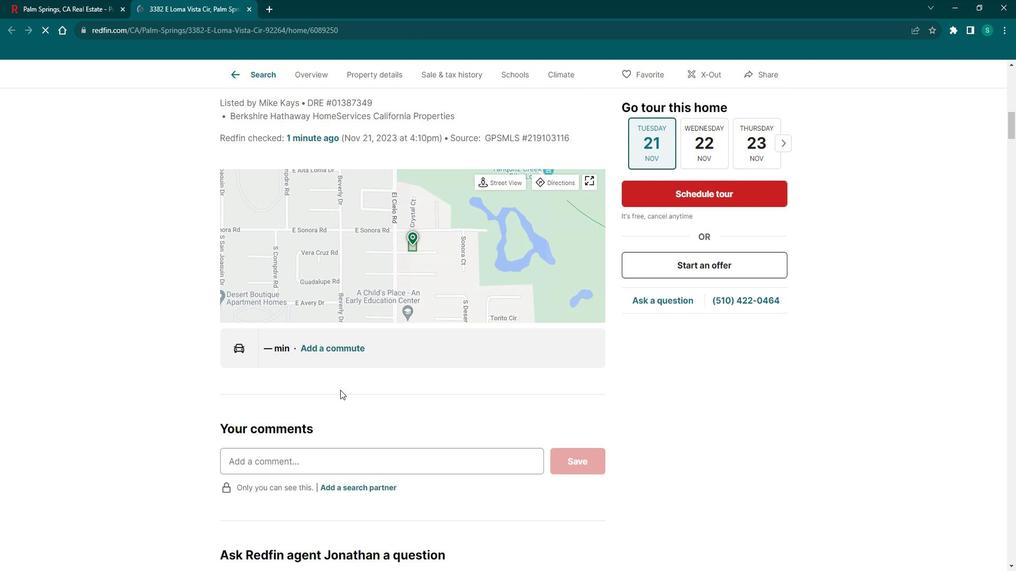 
Action: Mouse scrolled (344, 378) with delta (0, 0)
Screenshot: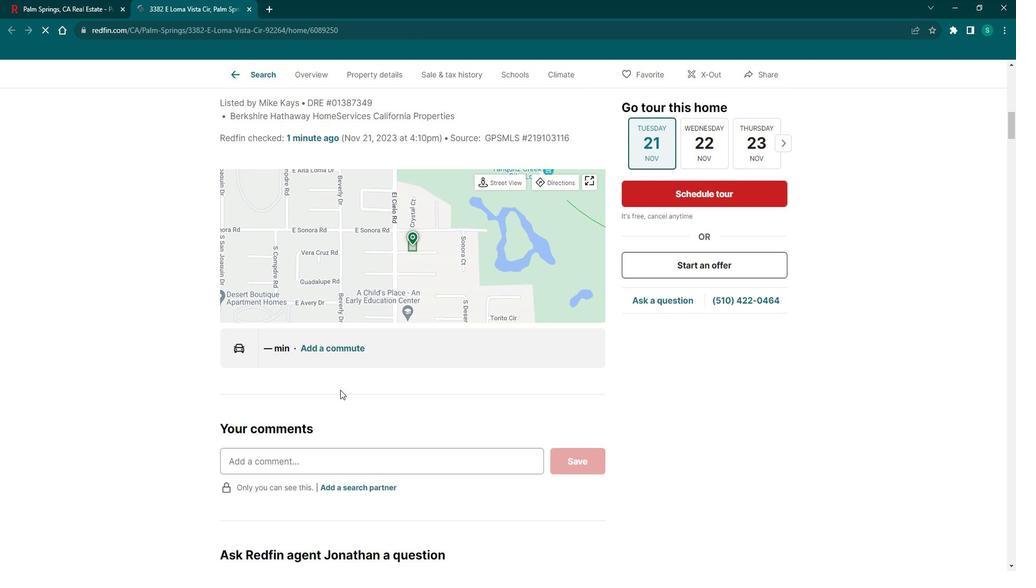 
Action: Mouse scrolled (344, 378) with delta (0, 0)
Screenshot: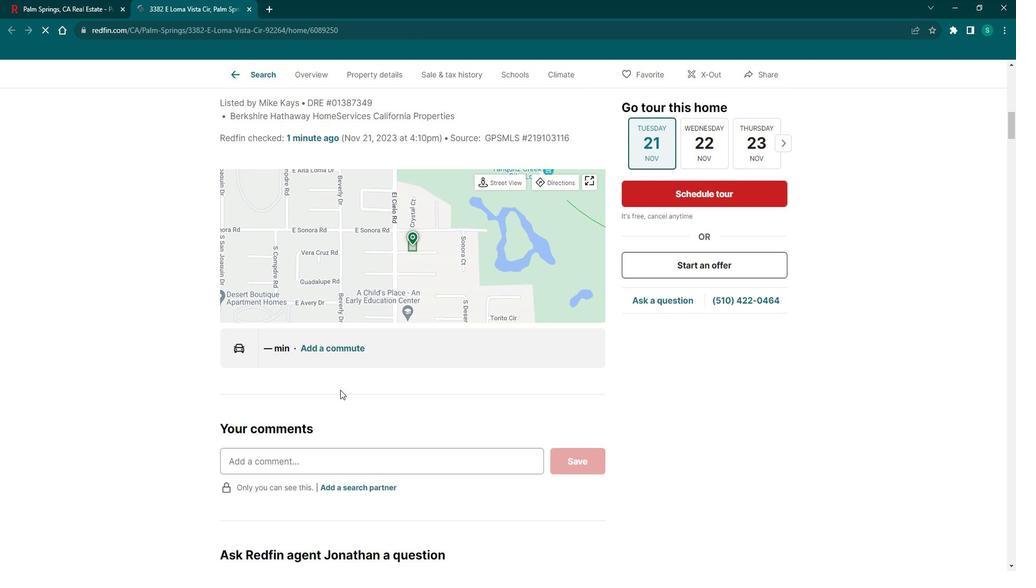 
Action: Mouse scrolled (344, 378) with delta (0, 0)
Screenshot: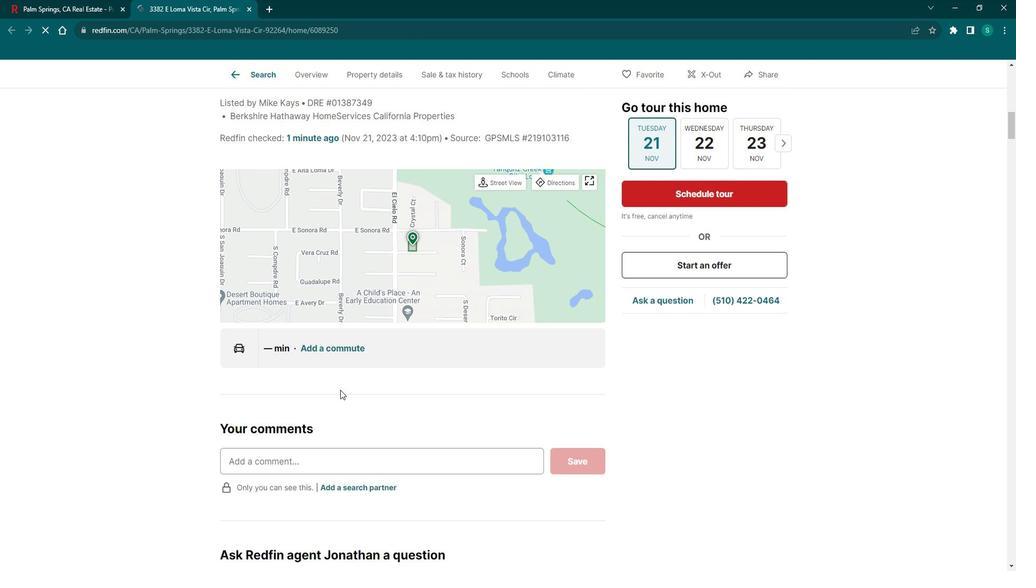 
Action: Mouse scrolled (344, 378) with delta (0, 0)
Screenshot: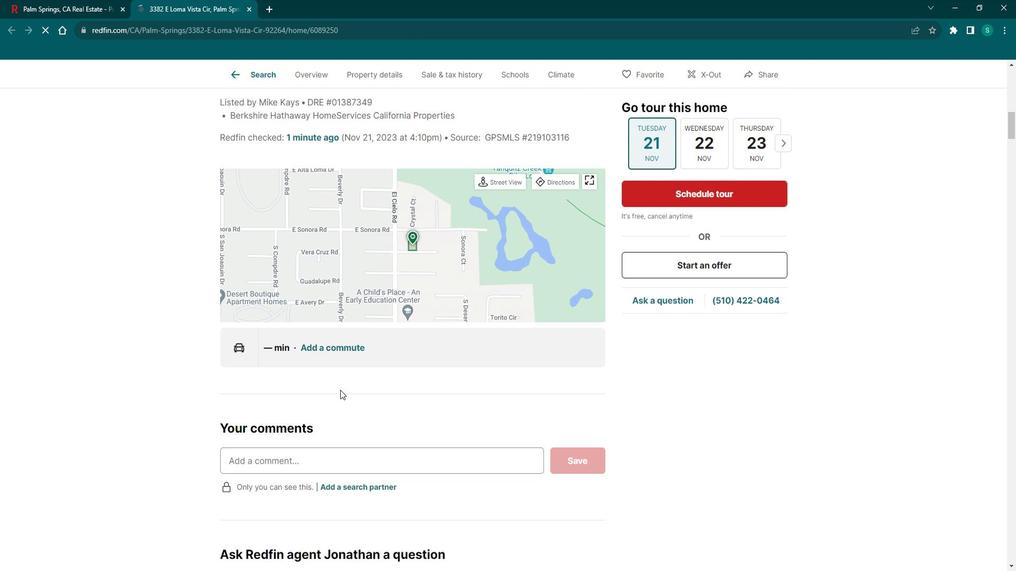 
Action: Mouse scrolled (344, 378) with delta (0, 0)
Screenshot: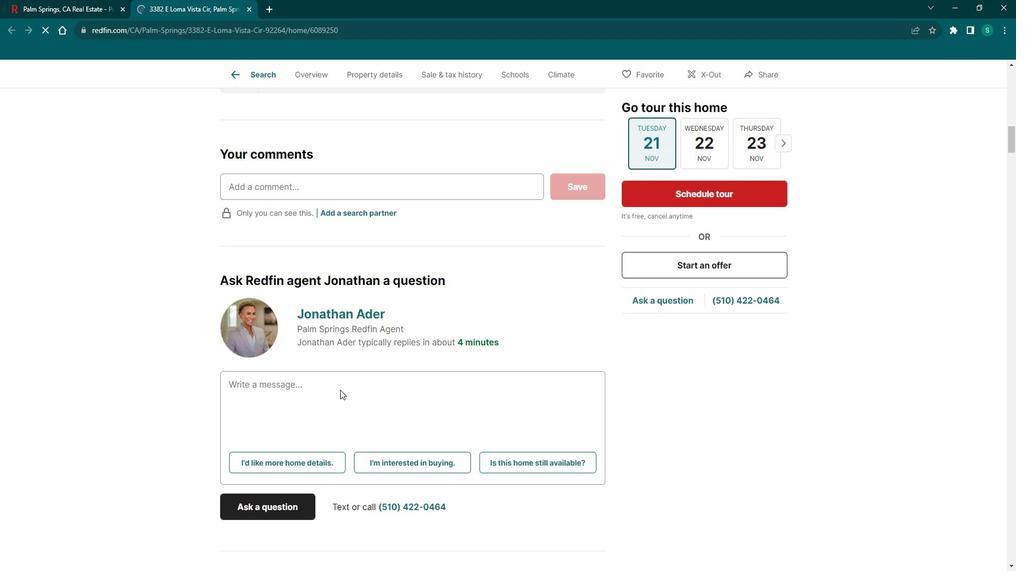 
Action: Mouse scrolled (344, 378) with delta (0, 0)
Screenshot: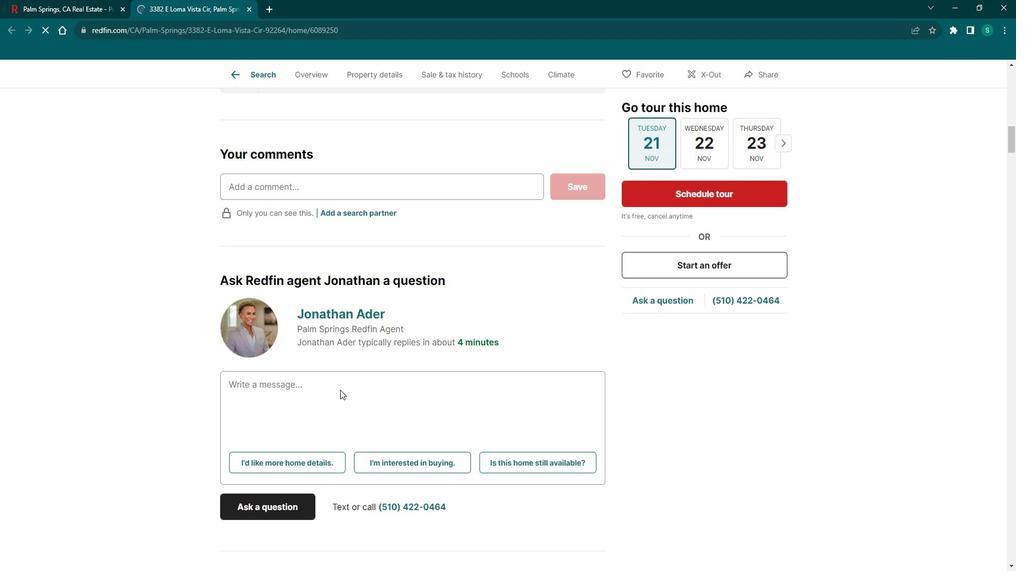 
Action: Mouse scrolled (344, 378) with delta (0, 0)
Screenshot: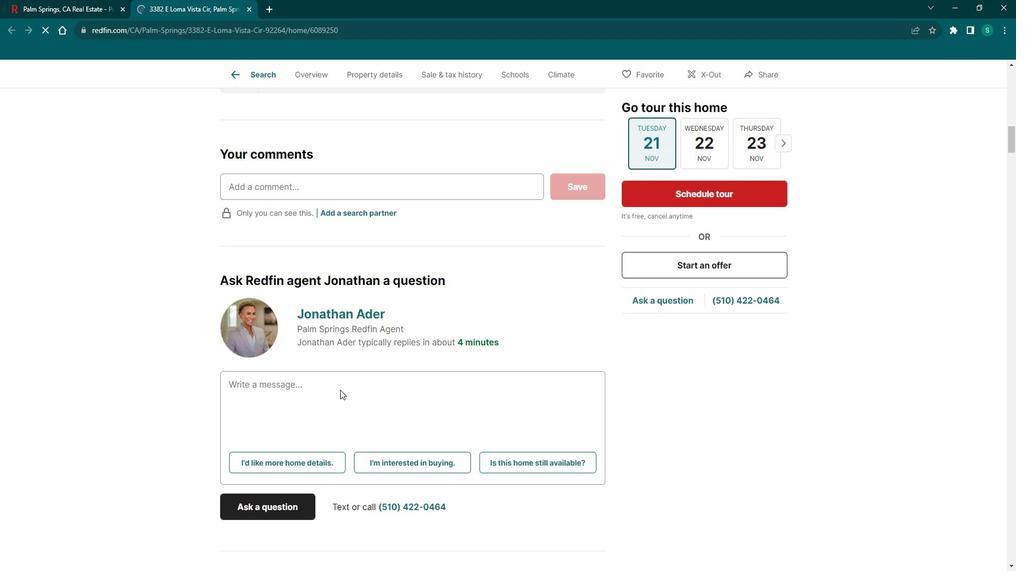 
Action: Mouse scrolled (344, 378) with delta (0, 0)
Screenshot: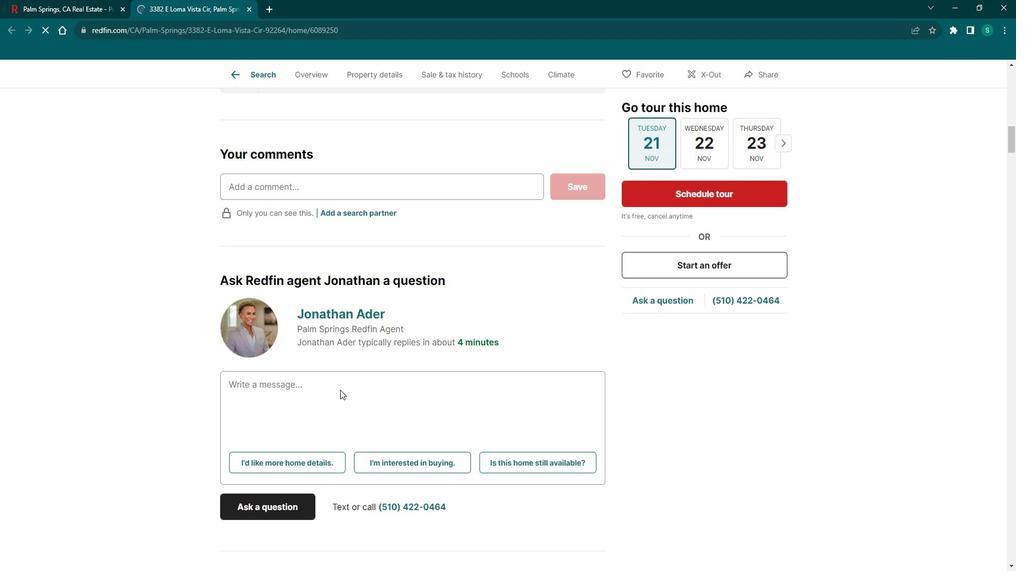 
Action: Mouse scrolled (344, 378) with delta (0, 0)
Screenshot: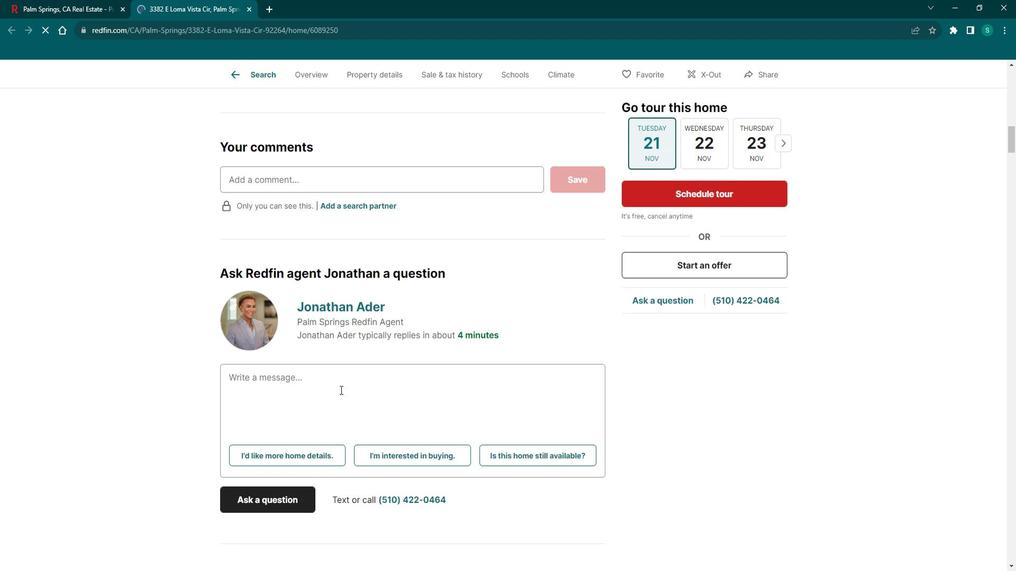 
Action: Mouse scrolled (344, 379) with delta (0, 0)
Screenshot: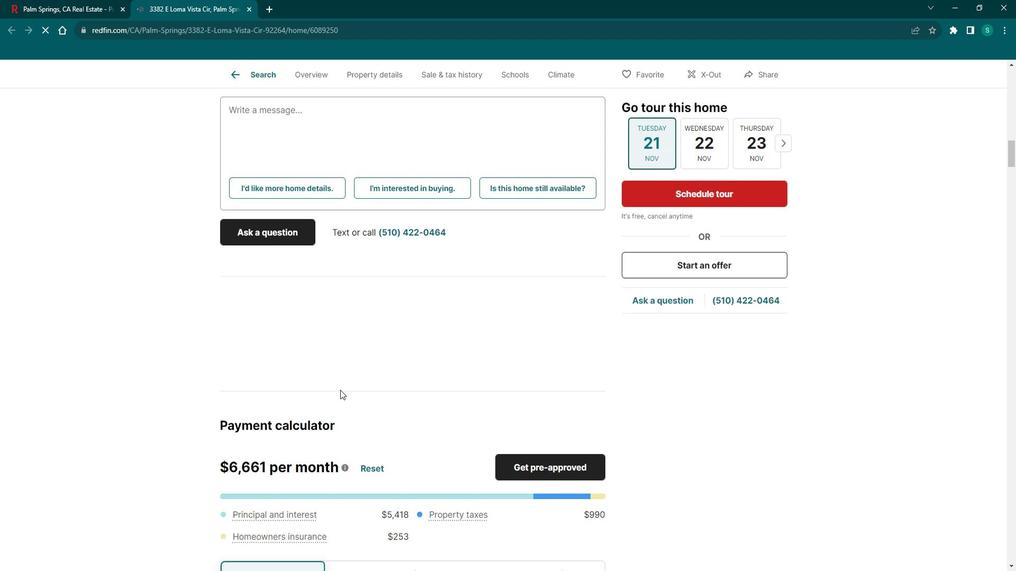 
Action: Mouse scrolled (344, 378) with delta (0, 0)
Screenshot: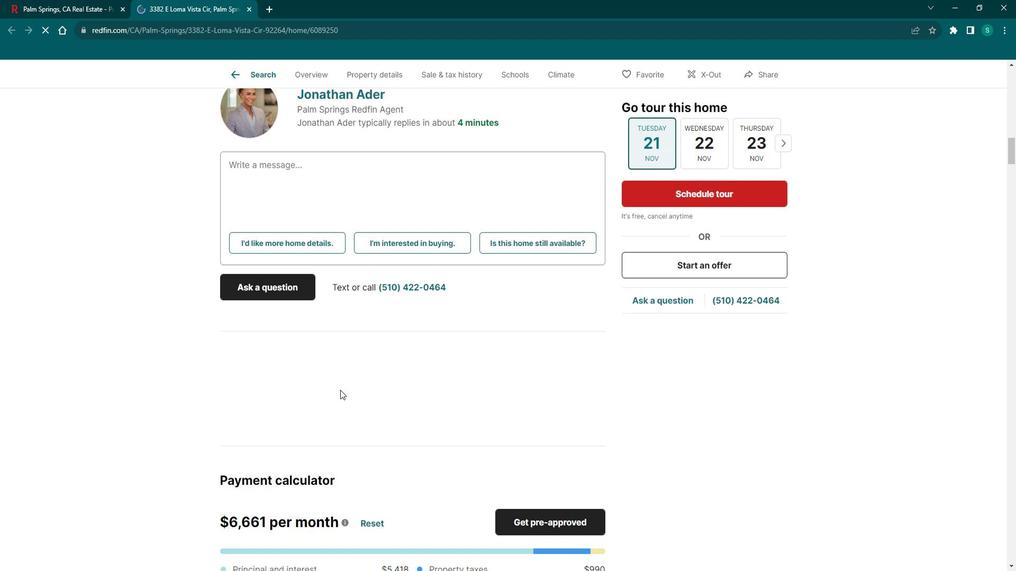 
Action: Mouse scrolled (344, 378) with delta (0, 0)
Screenshot: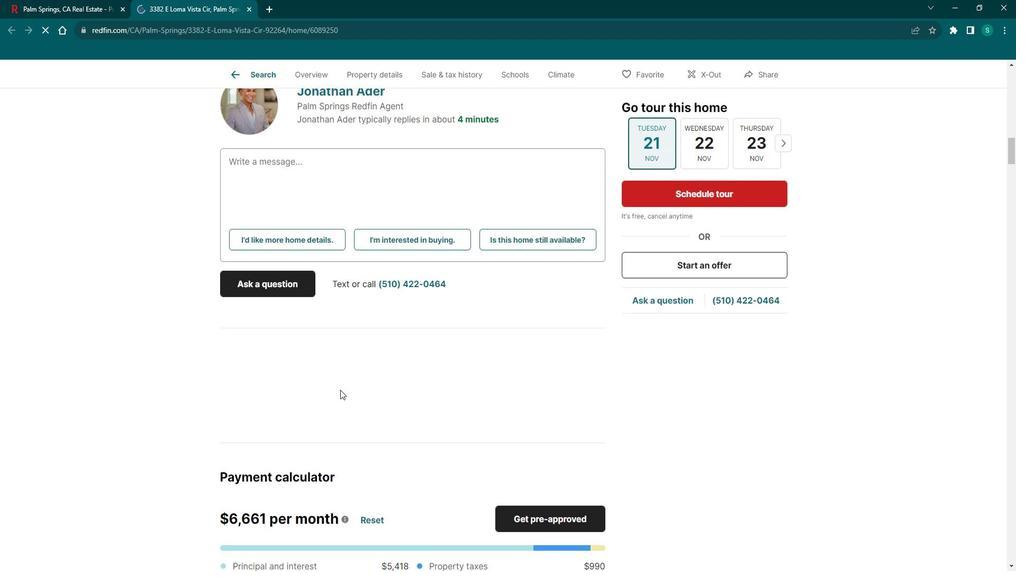 
Action: Mouse scrolled (344, 378) with delta (0, 0)
Screenshot: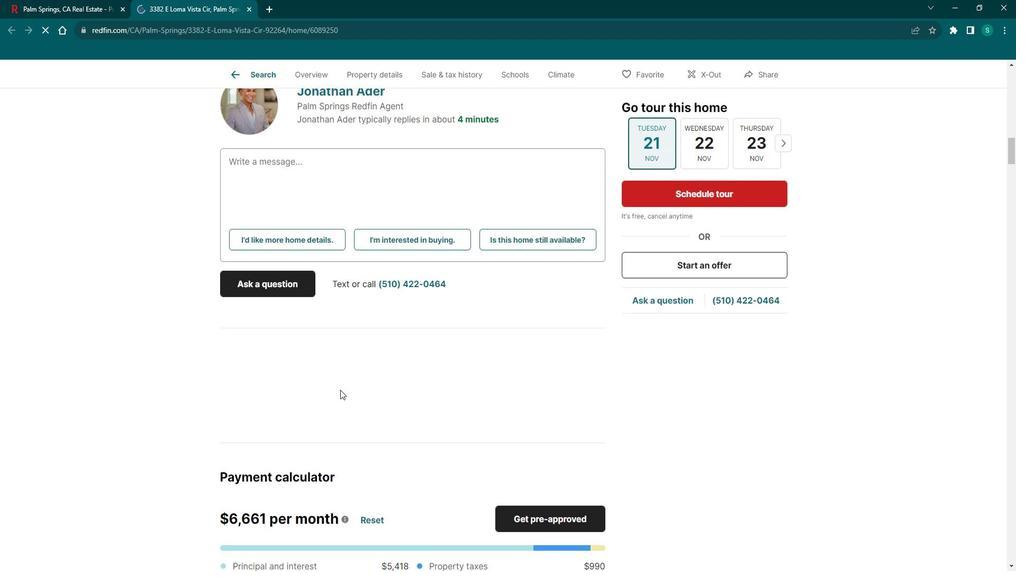 
Action: Mouse scrolled (344, 378) with delta (0, 0)
Screenshot: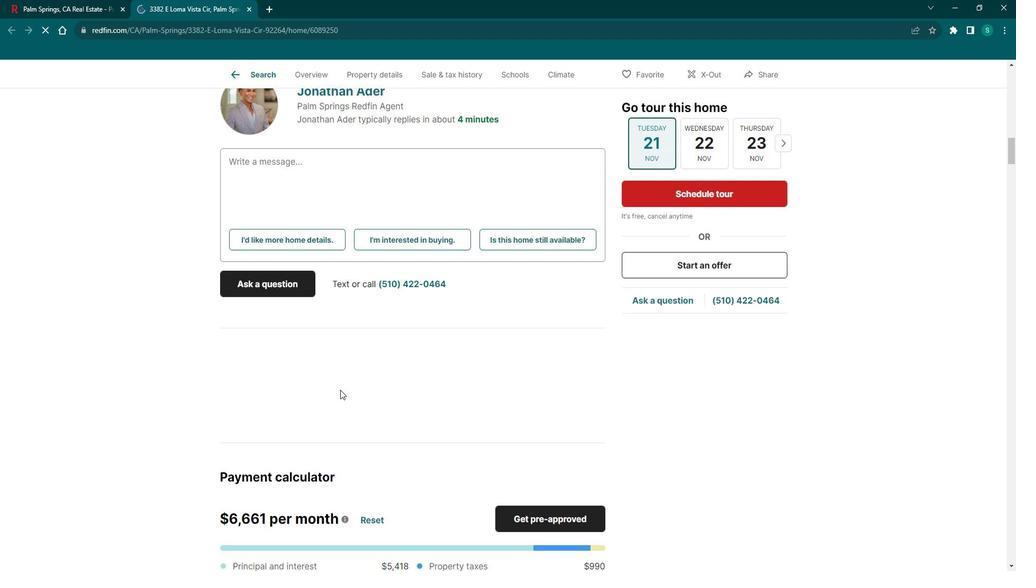 
Action: Mouse scrolled (344, 378) with delta (0, 0)
Screenshot: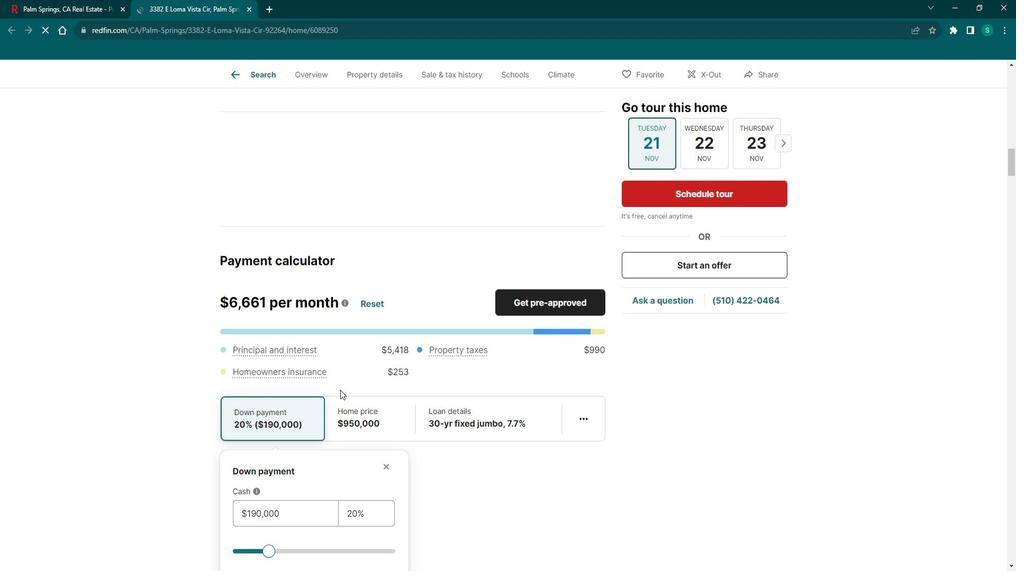 
Action: Mouse scrolled (344, 378) with delta (0, 0)
Screenshot: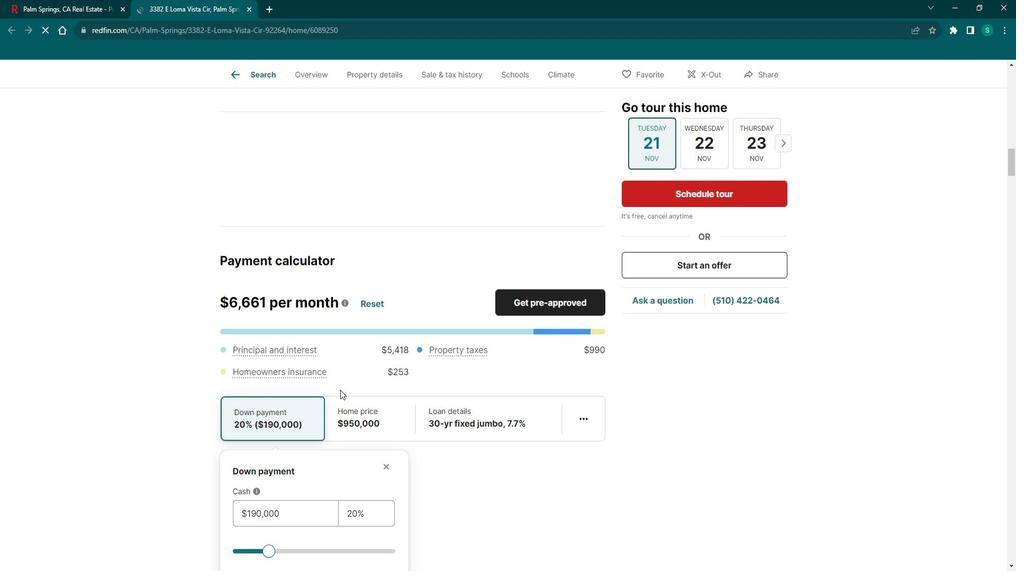 
Action: Mouse scrolled (344, 378) with delta (0, 0)
Screenshot: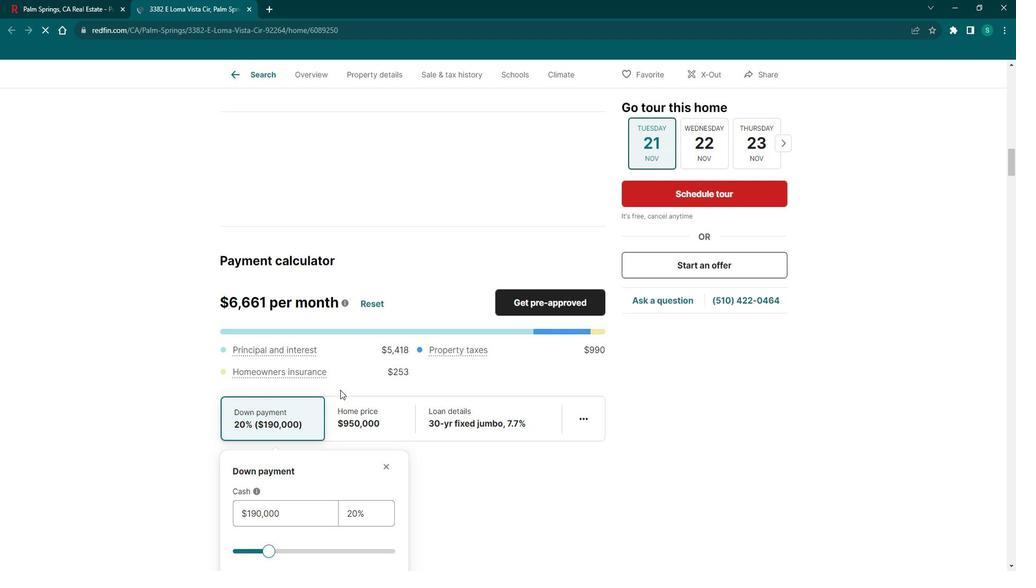 
Action: Mouse scrolled (344, 378) with delta (0, 0)
Screenshot: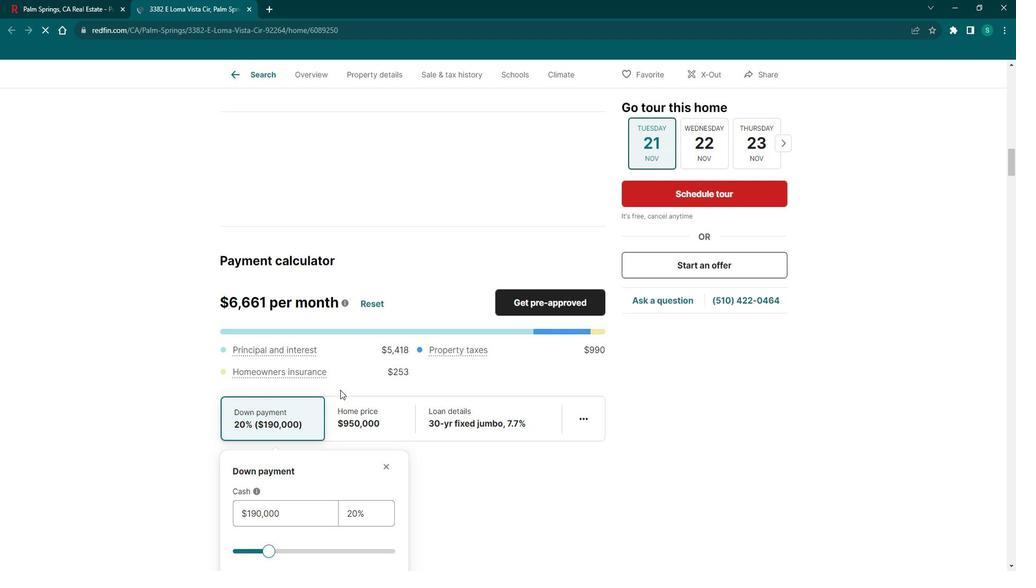
Action: Mouse scrolled (344, 378) with delta (0, 0)
Screenshot: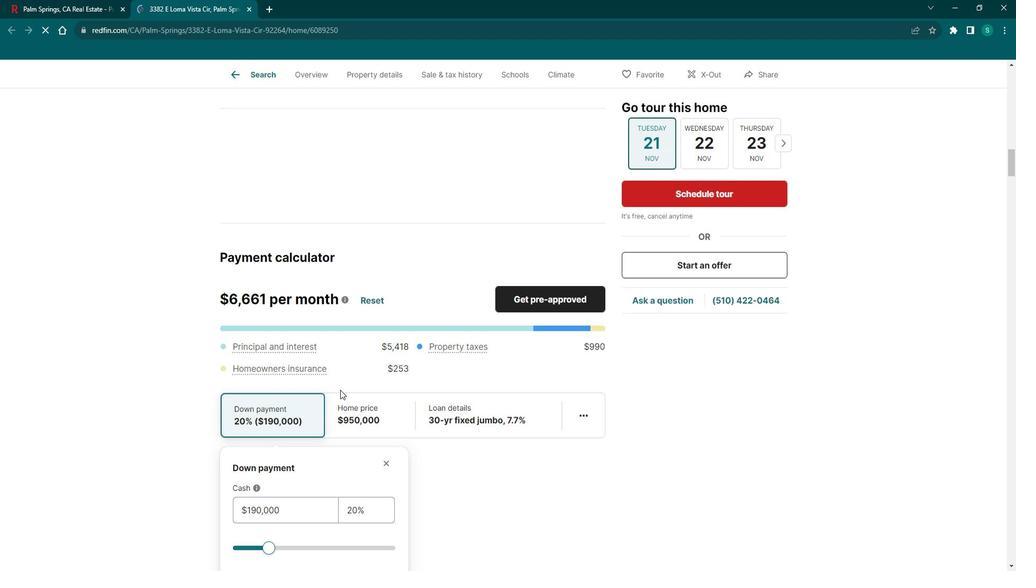 
Action: Mouse scrolled (344, 378) with delta (0, 0)
Screenshot: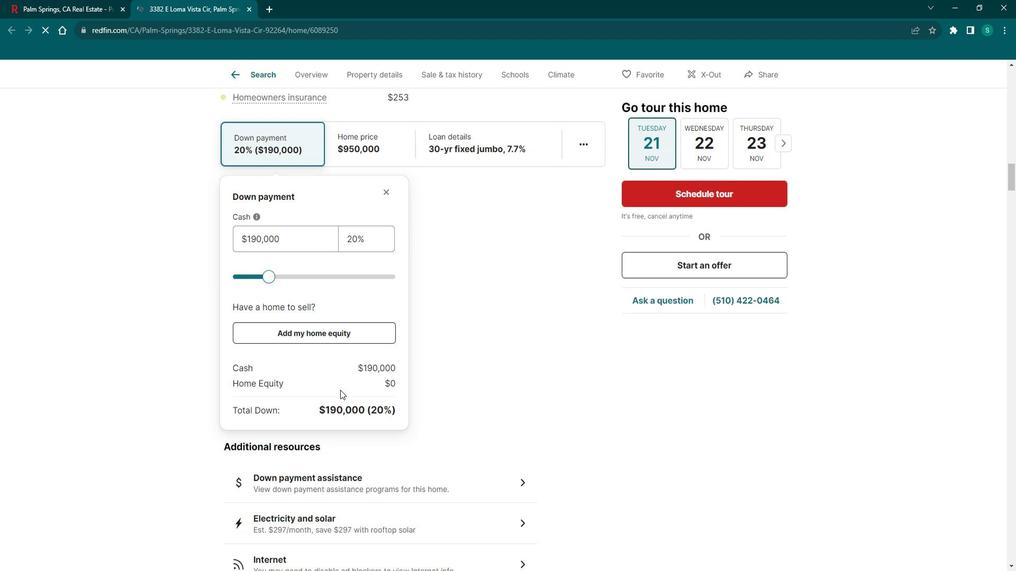 
Action: Mouse scrolled (344, 378) with delta (0, 0)
Screenshot: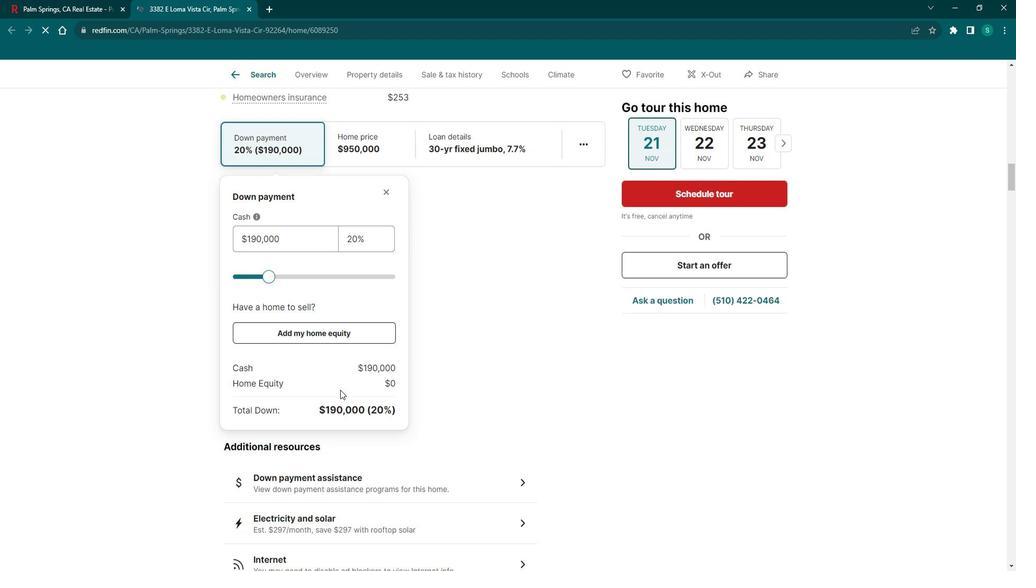 
Action: Mouse scrolled (344, 378) with delta (0, 0)
Screenshot: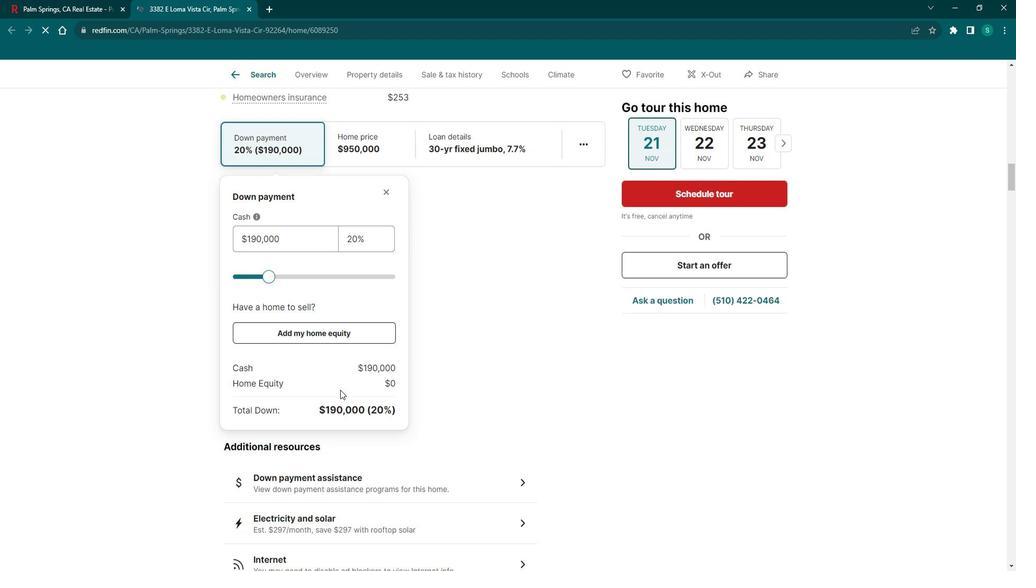 
Action: Mouse scrolled (344, 378) with delta (0, 0)
Screenshot: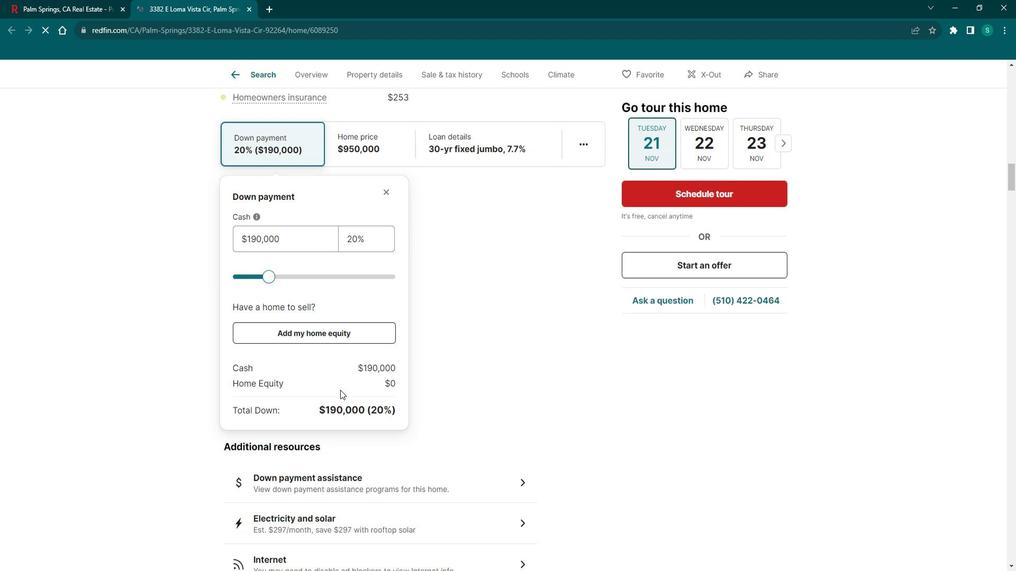 
Action: Mouse scrolled (344, 378) with delta (0, 0)
Screenshot: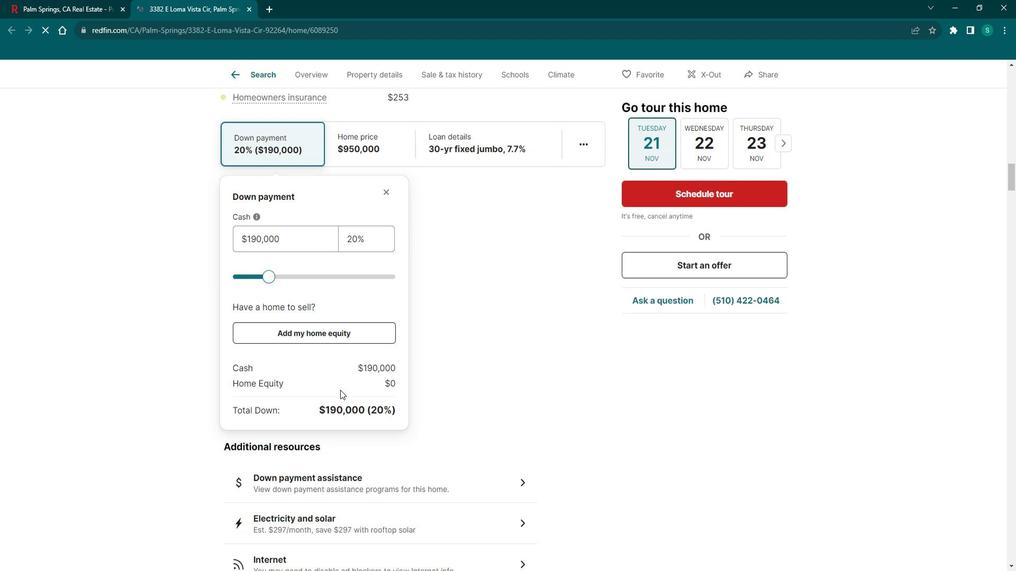 
Action: Mouse scrolled (344, 378) with delta (0, 0)
Screenshot: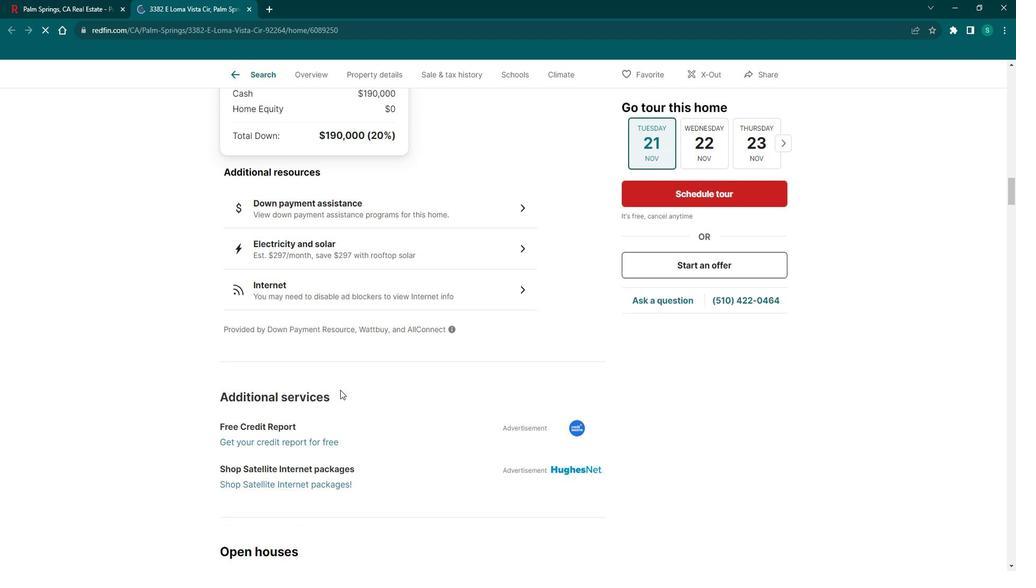 
Action: Mouse scrolled (344, 378) with delta (0, 0)
Screenshot: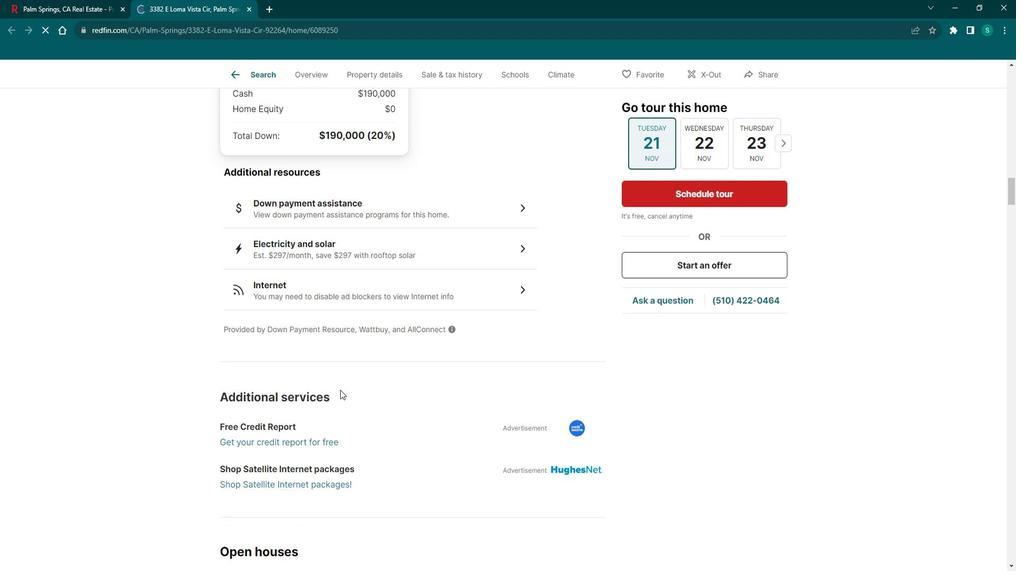 
Action: Mouse scrolled (344, 378) with delta (0, 0)
Screenshot: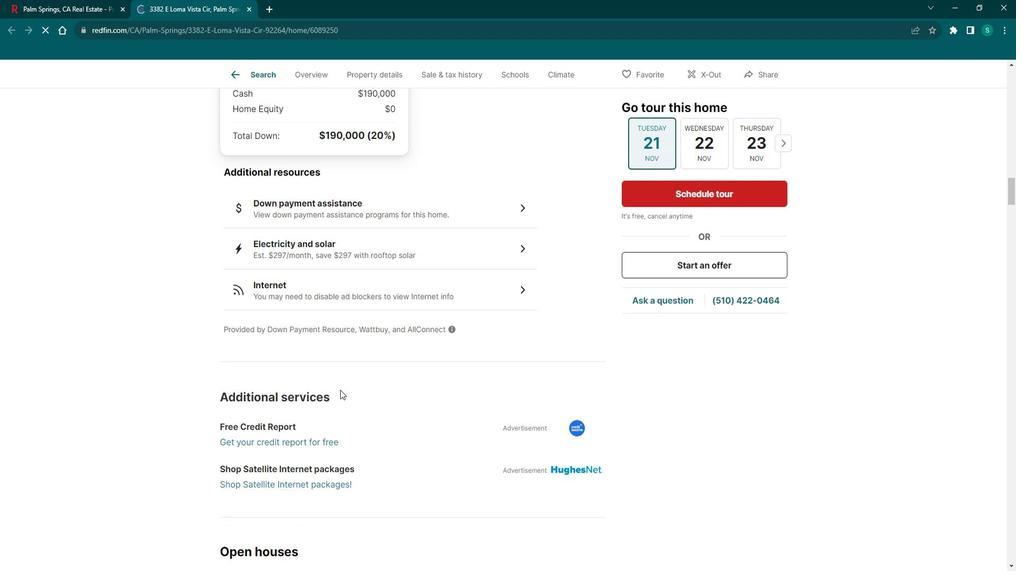 
Action: Mouse scrolled (344, 378) with delta (0, 0)
Screenshot: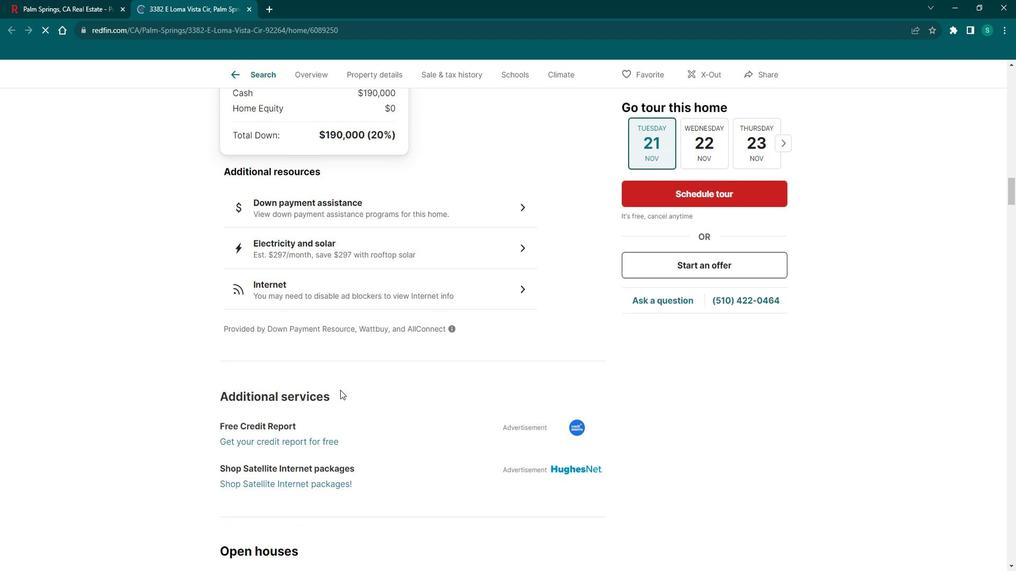 
Action: Mouse scrolled (344, 378) with delta (0, 0)
Screenshot: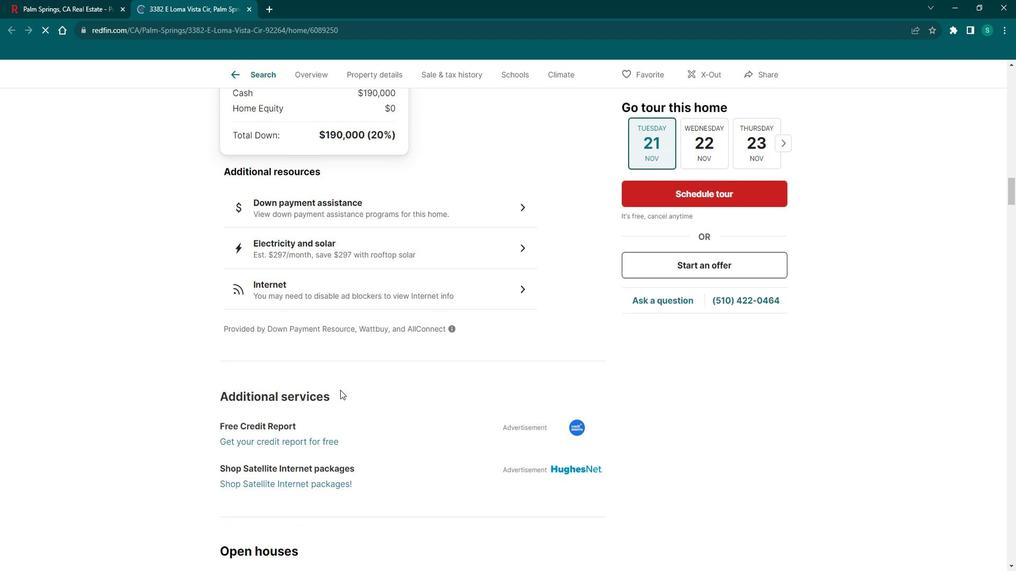 
Action: Mouse scrolled (344, 378) with delta (0, 0)
Screenshot: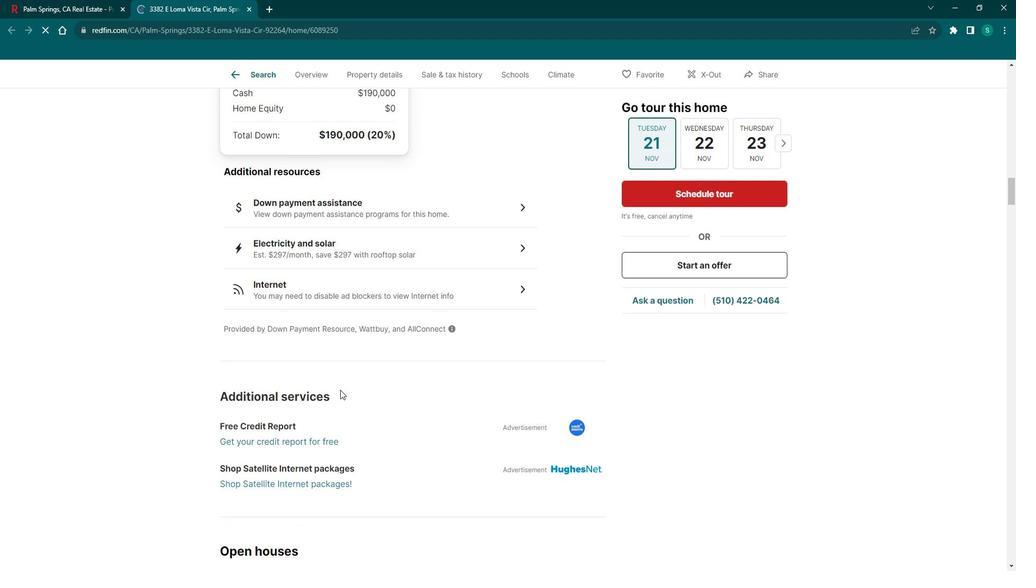 
Action: Mouse scrolled (344, 378) with delta (0, 0)
Screenshot: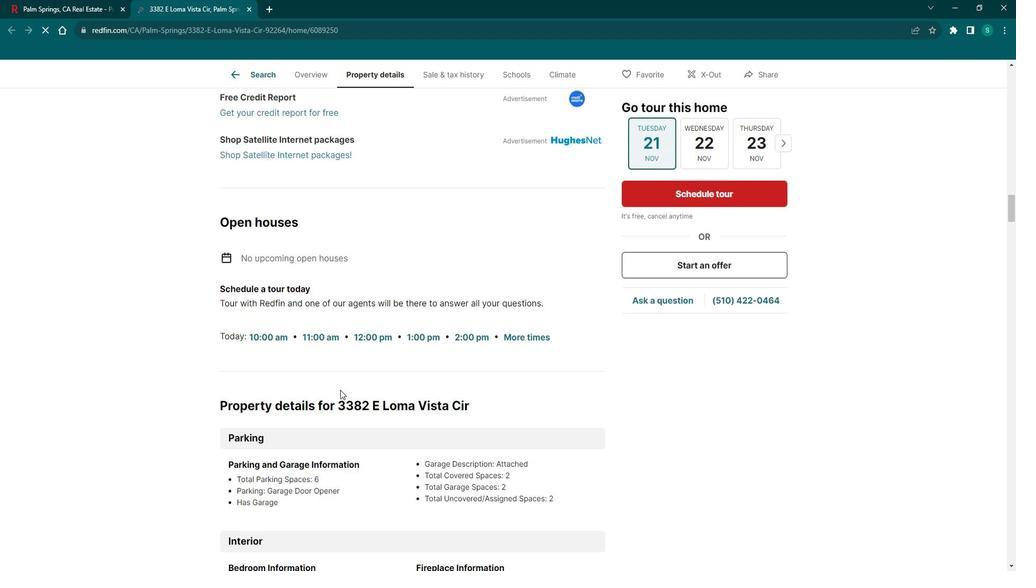 
Action: Mouse scrolled (344, 378) with delta (0, 0)
Screenshot: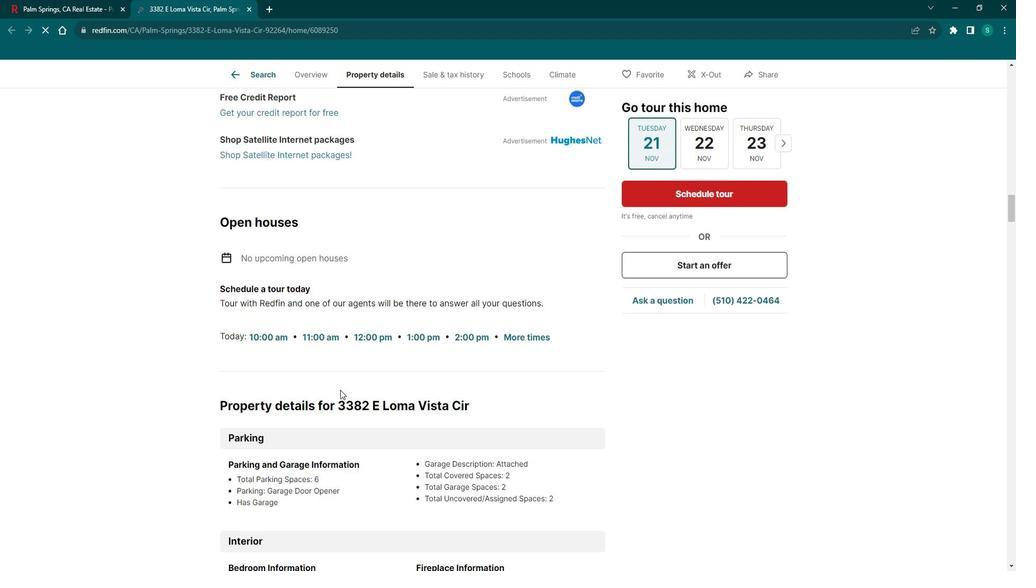 
Action: Mouse scrolled (344, 378) with delta (0, 0)
Screenshot: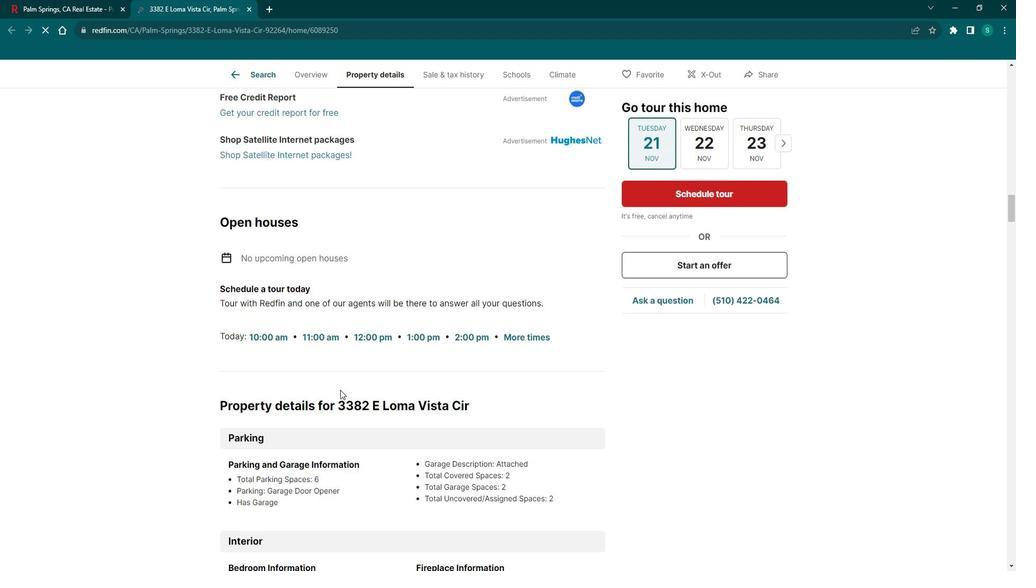 
Action: Mouse scrolled (344, 378) with delta (0, 0)
Screenshot: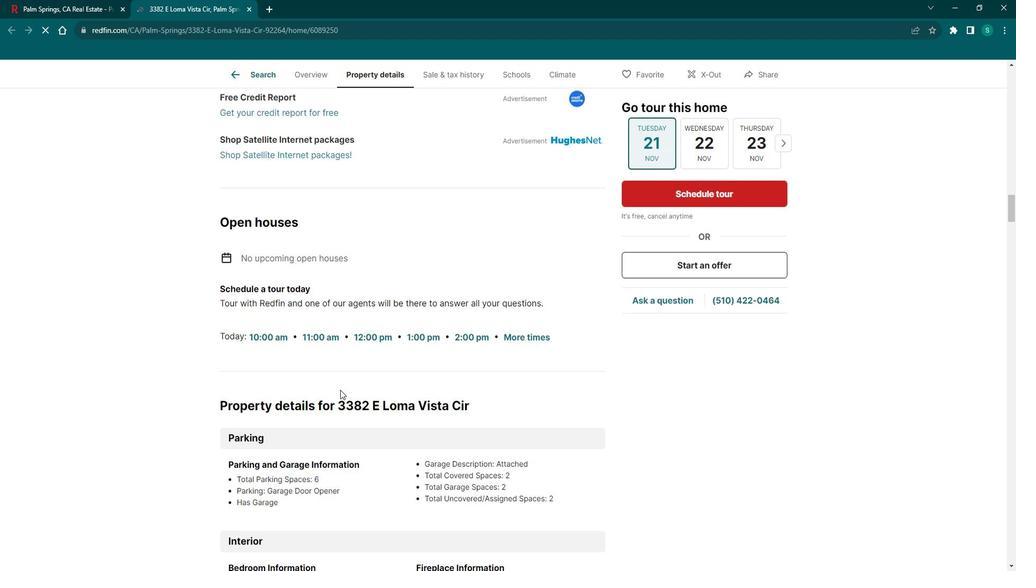 
Action: Mouse scrolled (344, 378) with delta (0, 0)
Screenshot: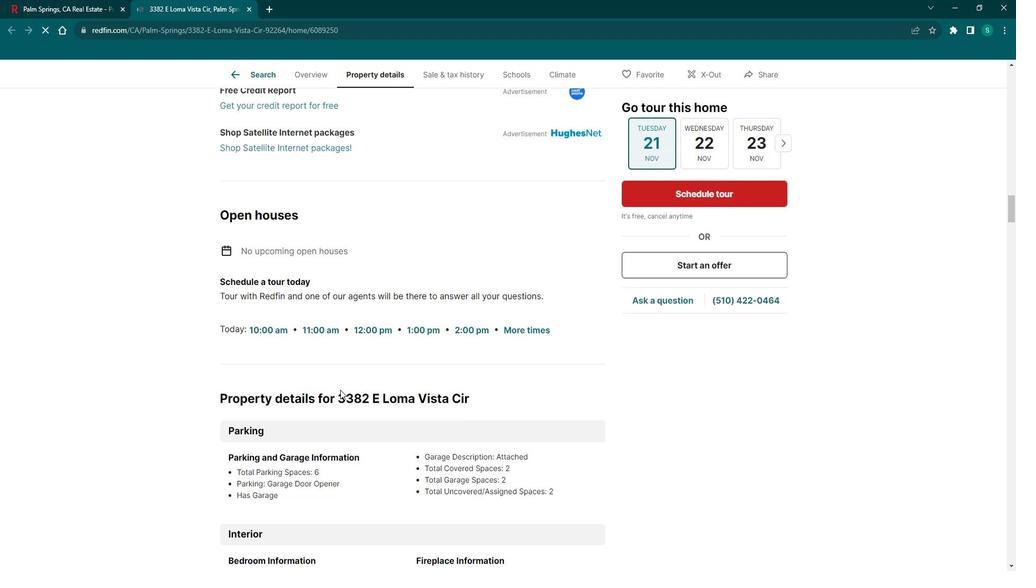
Action: Mouse scrolled (344, 378) with delta (0, 0)
Screenshot: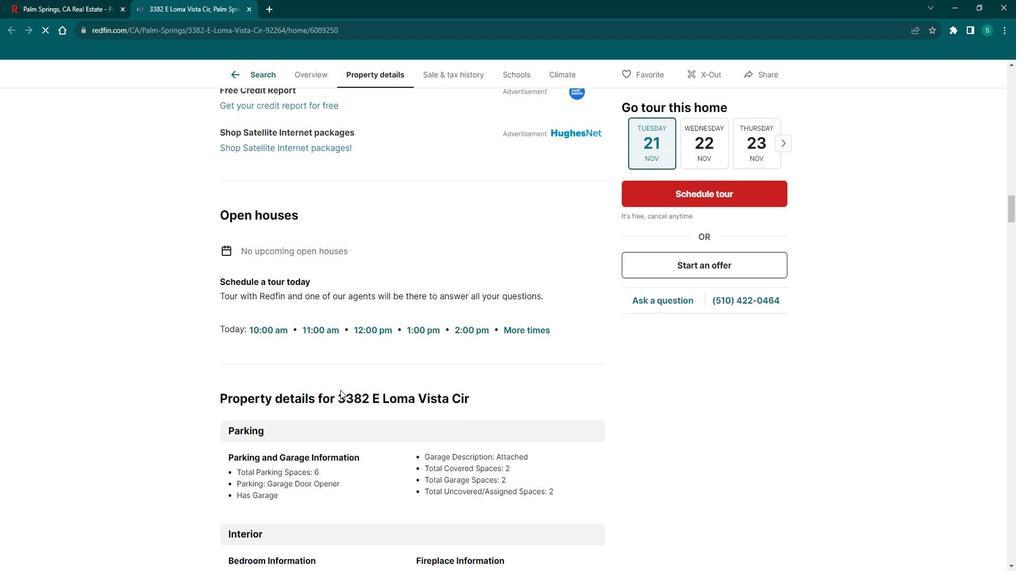 
Action: Mouse scrolled (344, 378) with delta (0, 0)
Screenshot: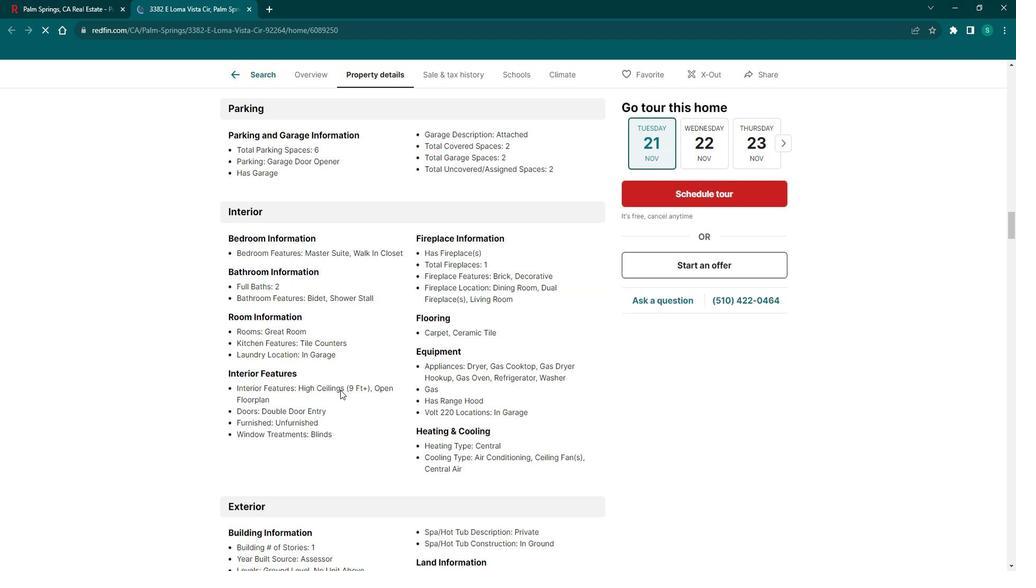 
Action: Mouse scrolled (344, 378) with delta (0, 0)
Screenshot: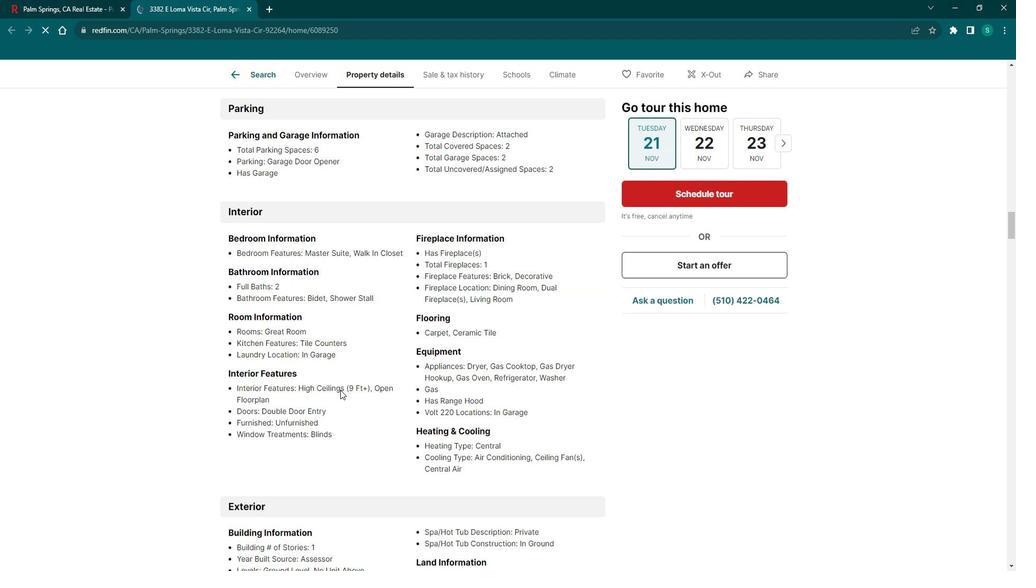 
Action: Mouse scrolled (344, 378) with delta (0, 0)
Screenshot: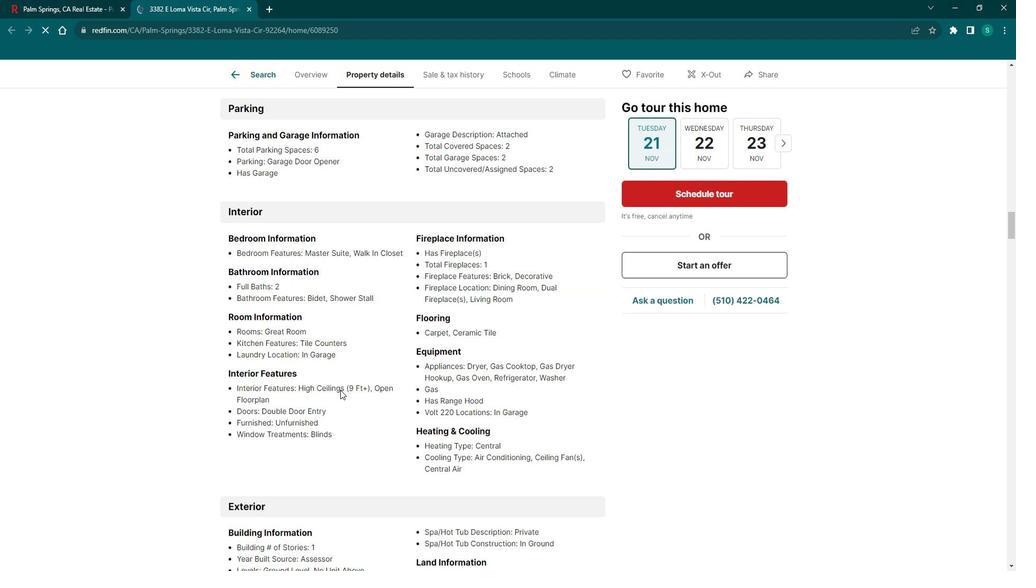 
Action: Mouse scrolled (344, 378) with delta (0, 0)
Screenshot: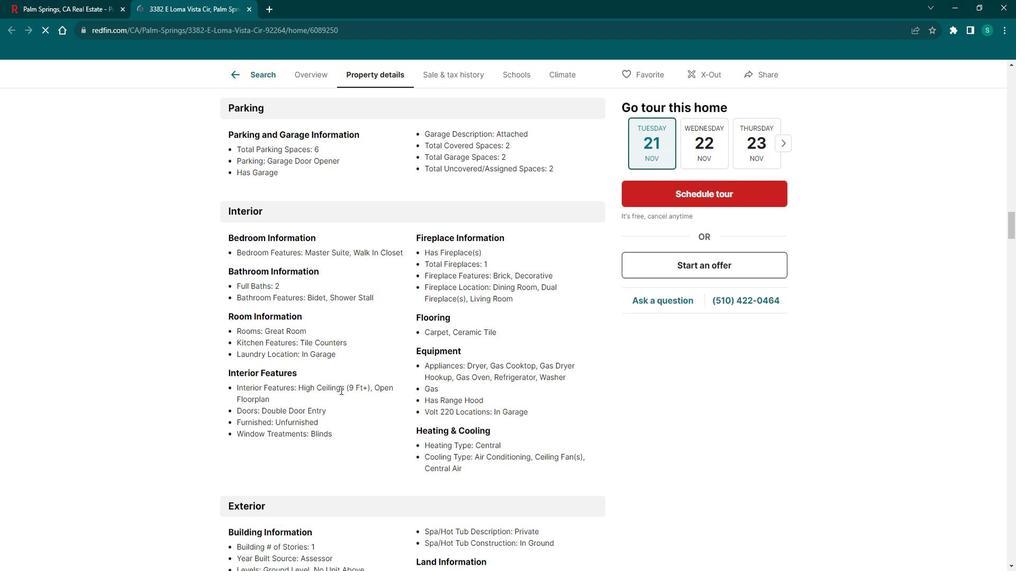 
Action: Mouse scrolled (344, 378) with delta (0, 0)
Screenshot: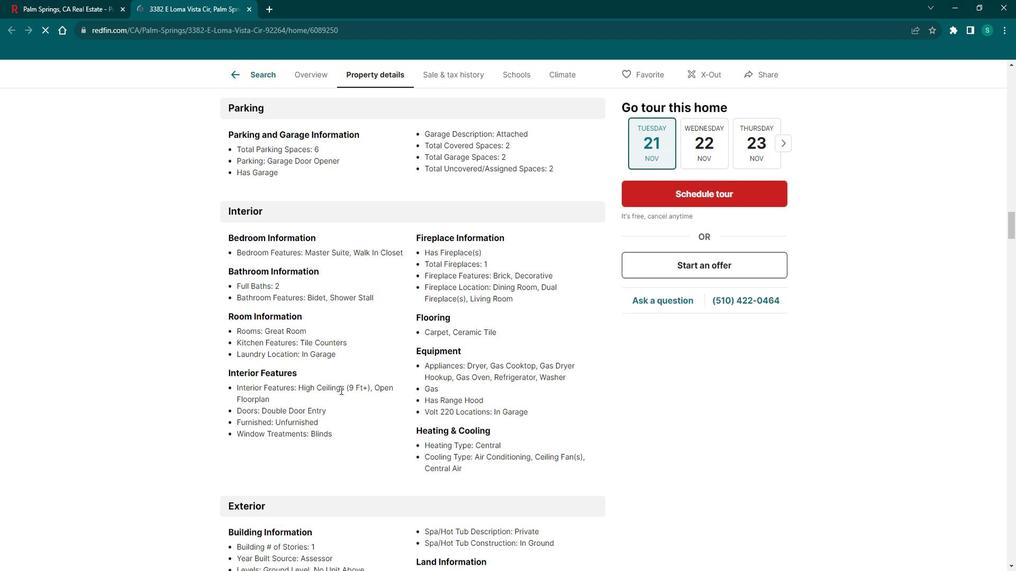 
Action: Mouse scrolled (344, 378) with delta (0, 0)
Screenshot: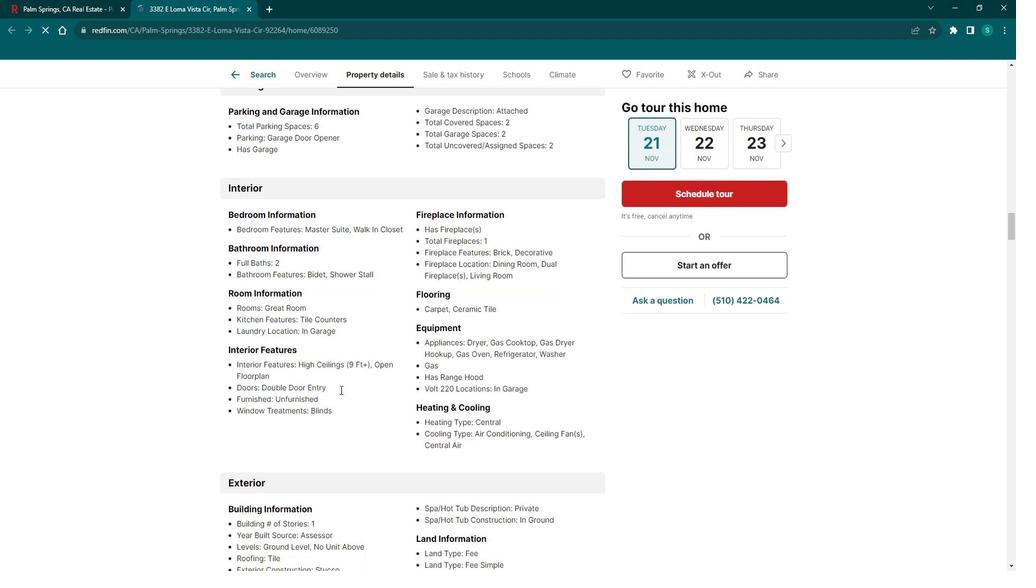 
Action: Mouse scrolled (344, 378) with delta (0, 0)
Screenshot: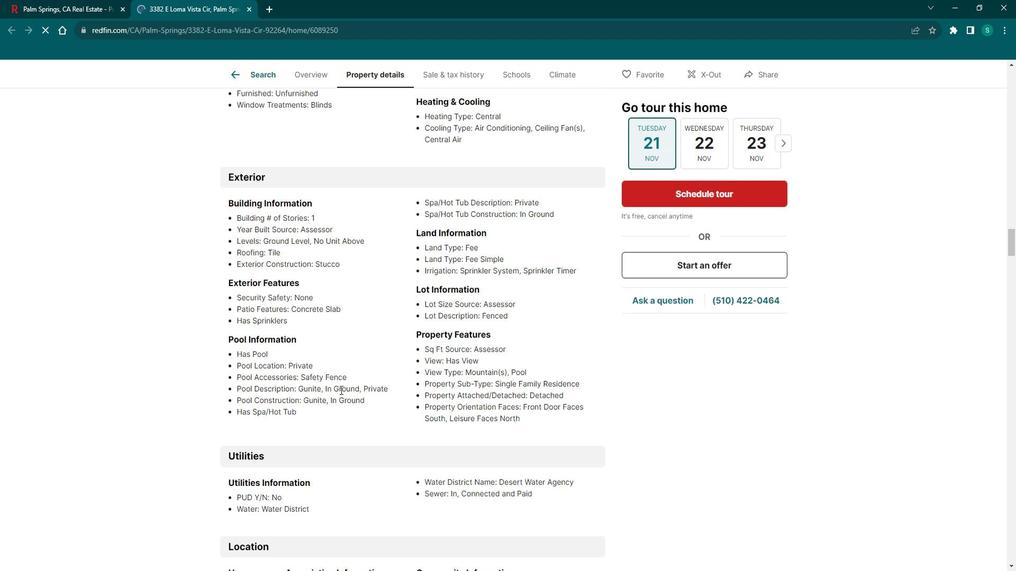 
Action: Mouse scrolled (344, 378) with delta (0, 0)
Screenshot: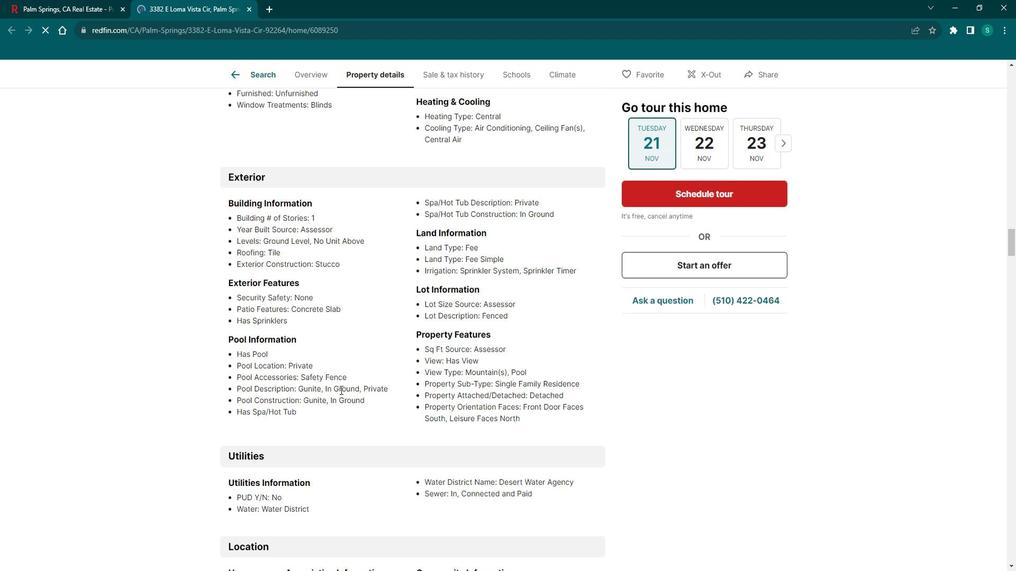 
Action: Mouse scrolled (344, 378) with delta (0, 0)
Screenshot: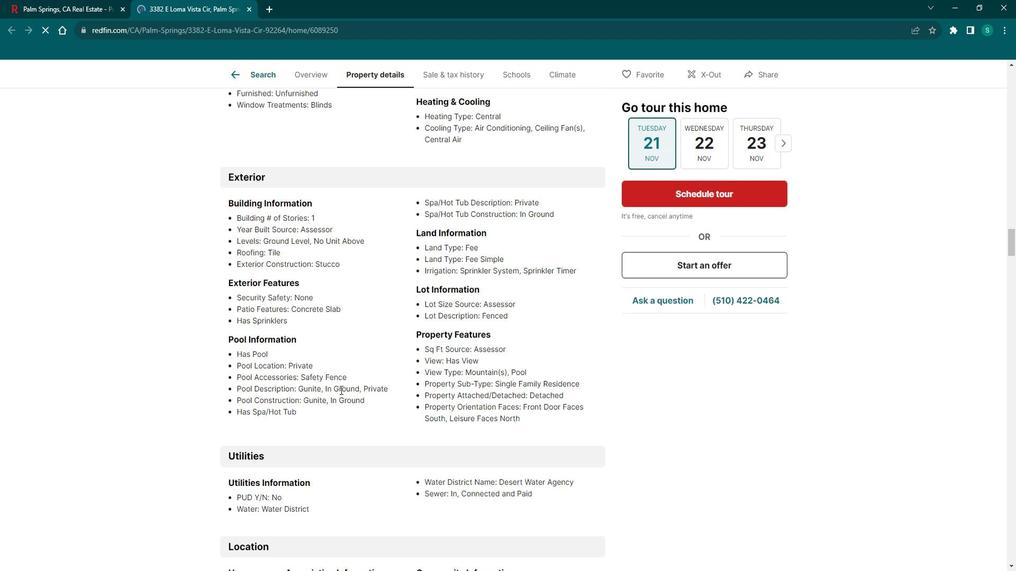 
Action: Mouse scrolled (344, 378) with delta (0, 0)
Screenshot: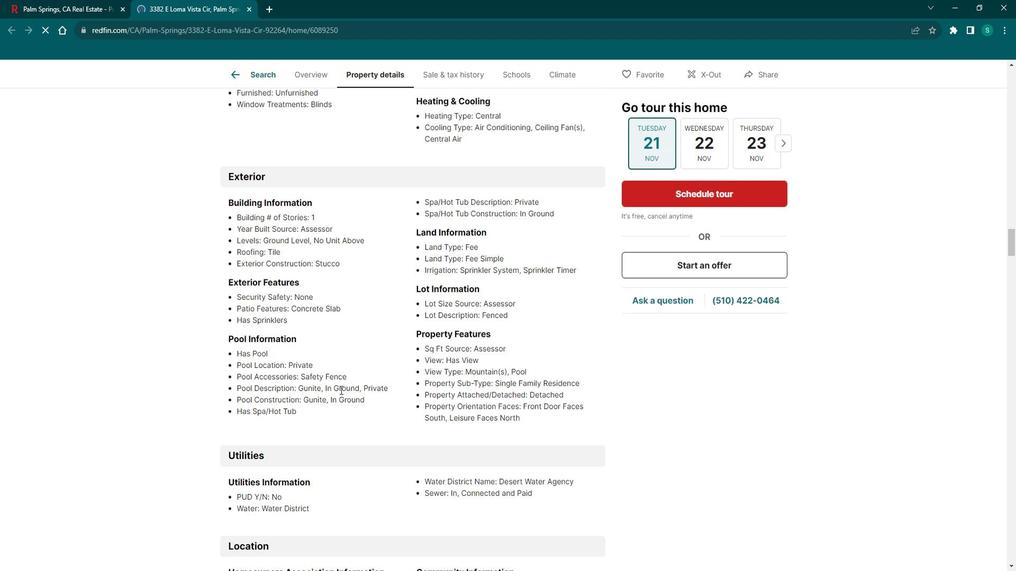 
Action: Mouse scrolled (344, 378) with delta (0, 0)
Screenshot: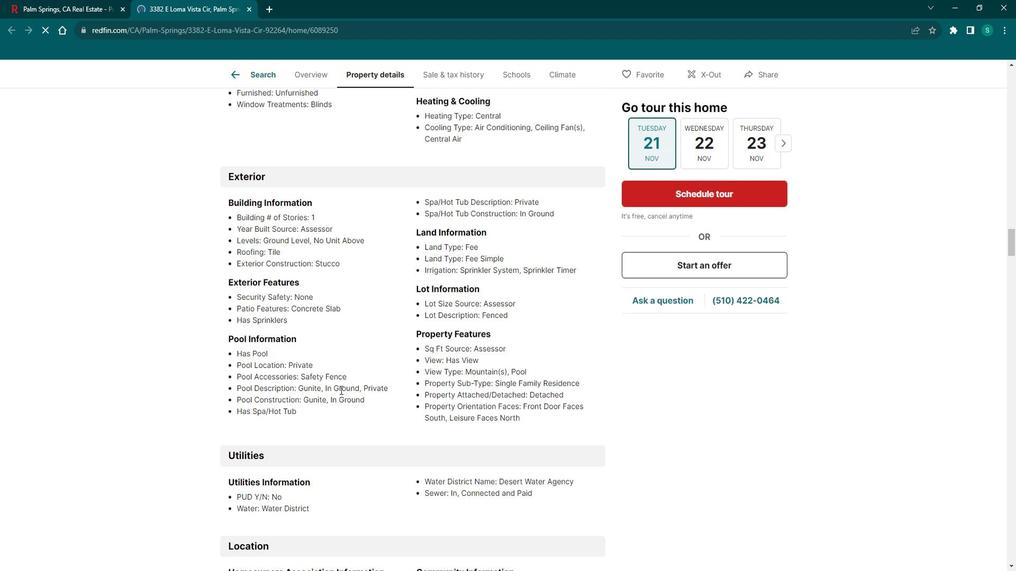 
Action: Mouse scrolled (344, 378) with delta (0, 0)
Screenshot: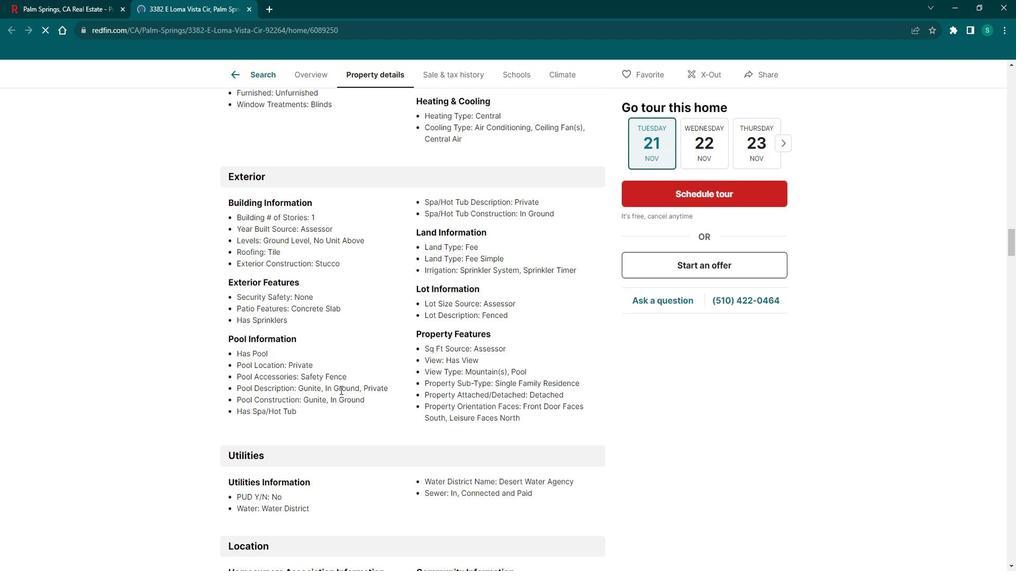 
Action: Mouse scrolled (344, 378) with delta (0, 0)
Screenshot: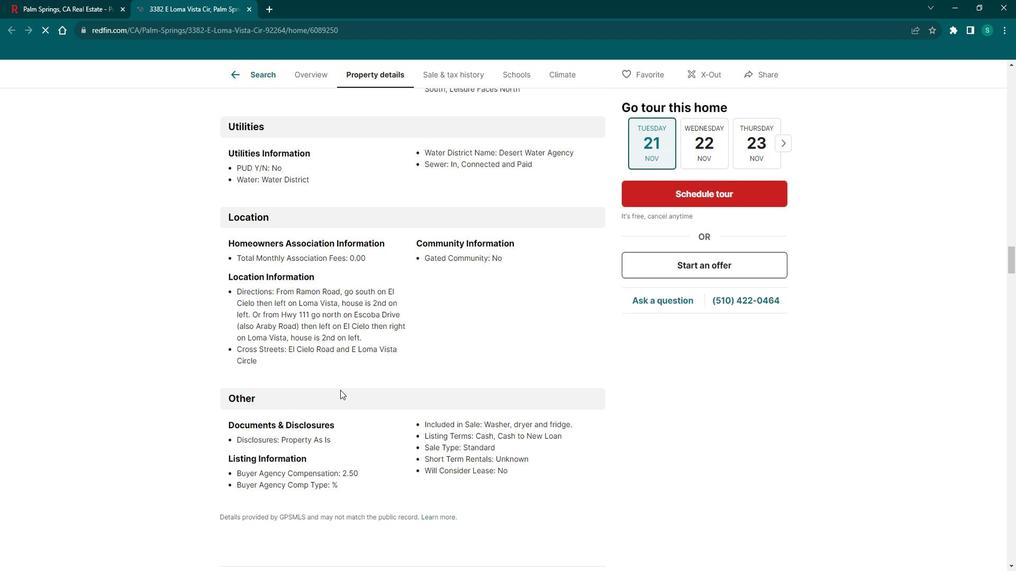 
Action: Mouse scrolled (344, 378) with delta (0, 0)
Screenshot: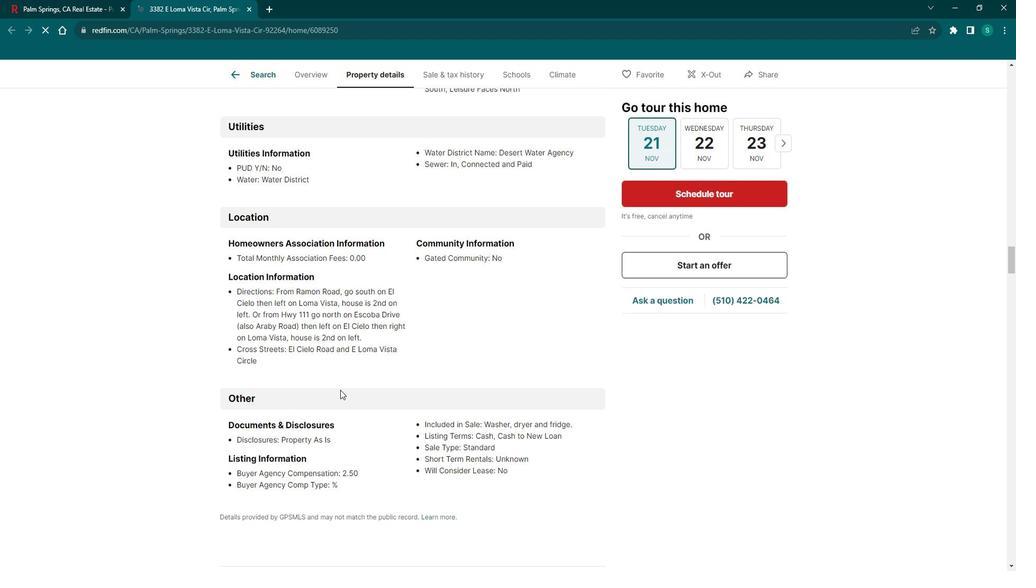 
Action: Mouse scrolled (344, 378) with delta (0, 0)
Screenshot: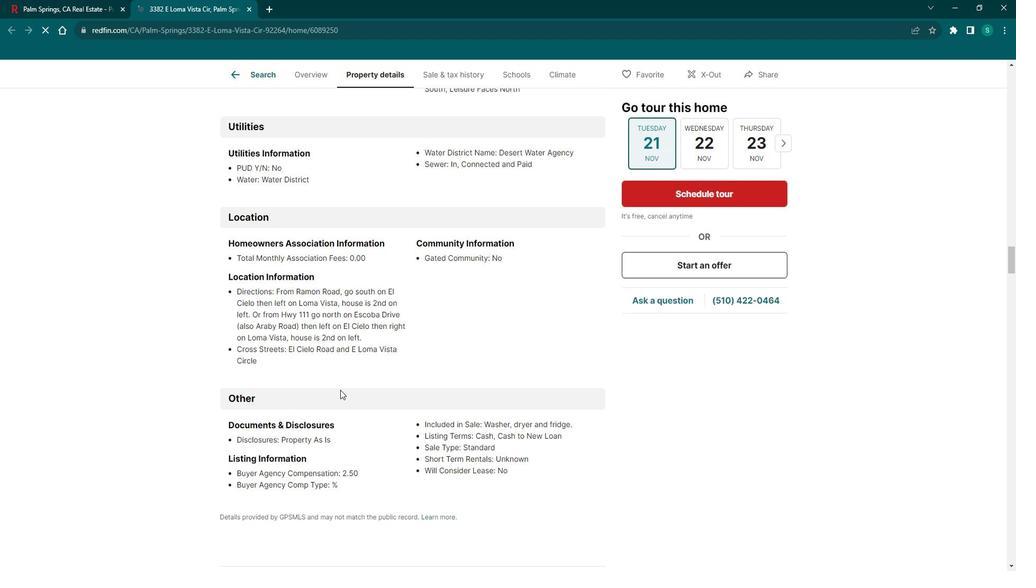 
Action: Mouse scrolled (344, 378) with delta (0, 0)
Screenshot: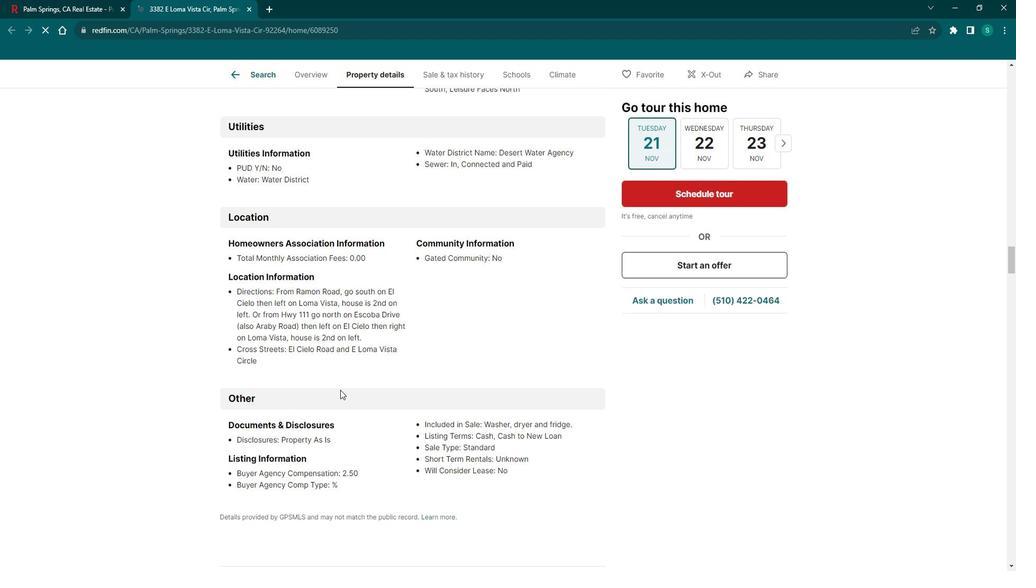 
Action: Mouse scrolled (344, 378) with delta (0, 0)
Screenshot: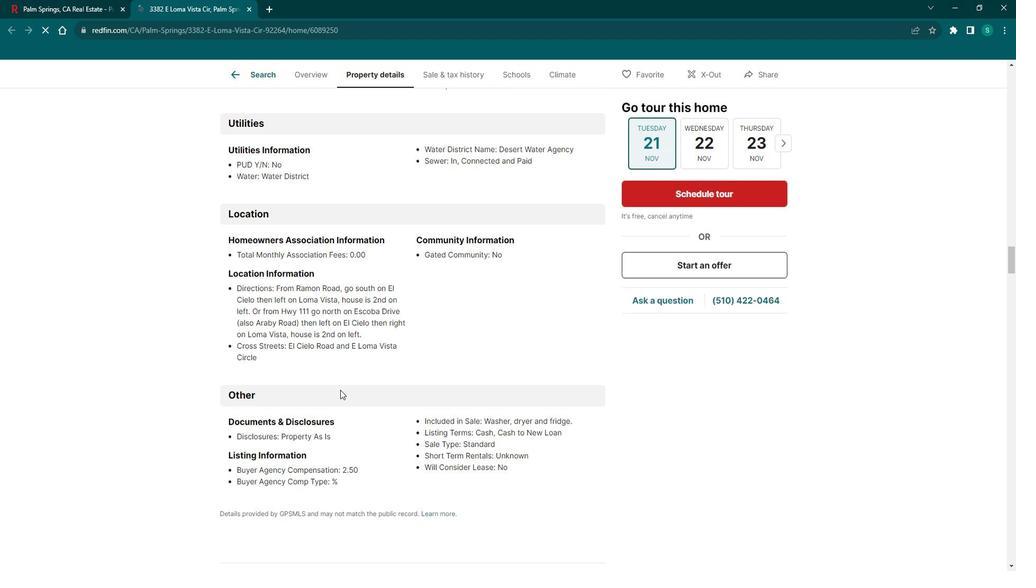 
Action: Mouse scrolled (344, 378) with delta (0, 0)
Screenshot: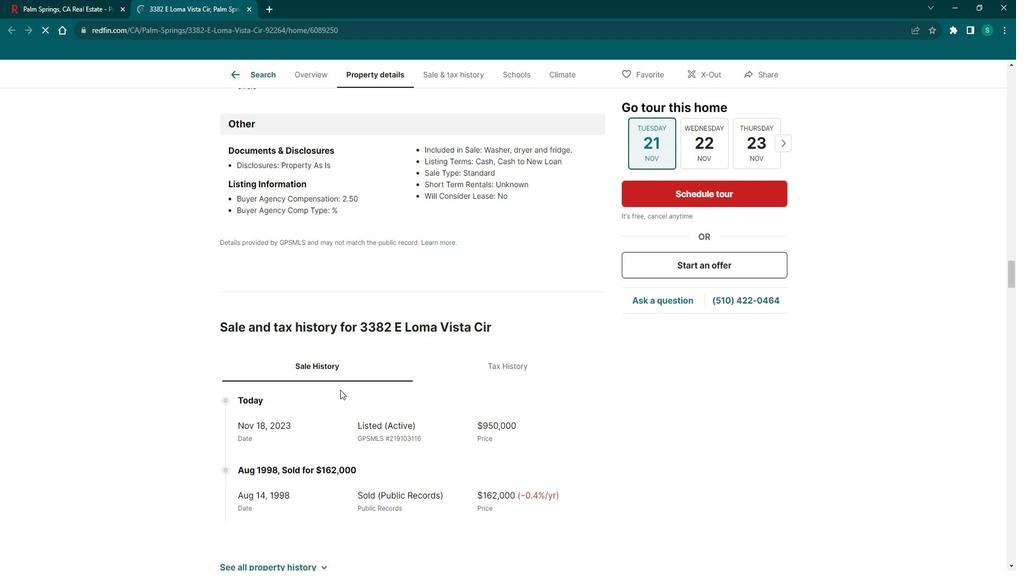 
Action: Mouse scrolled (344, 378) with delta (0, 0)
Screenshot: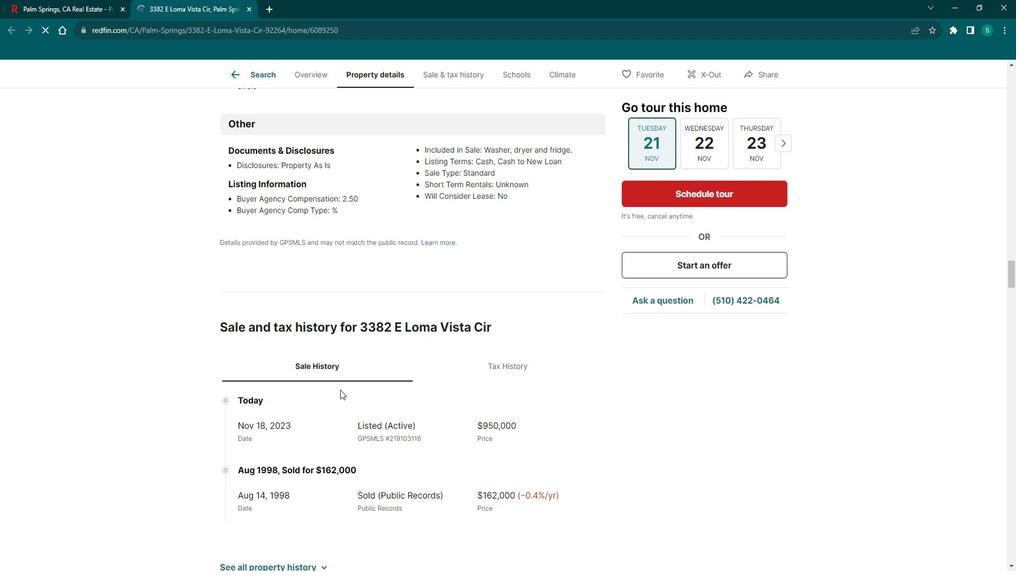 
Action: Mouse scrolled (344, 378) with delta (0, 0)
Screenshot: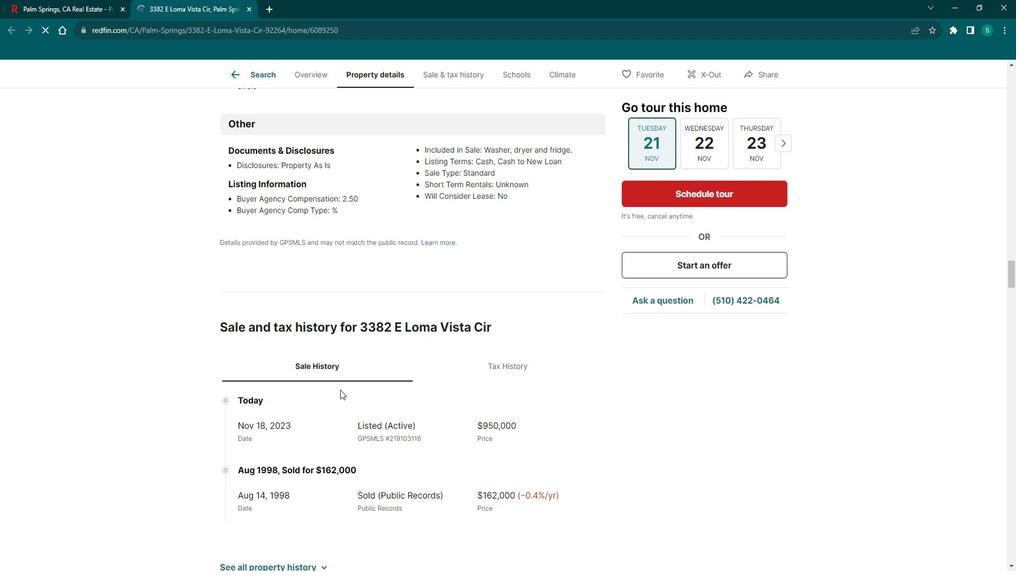 
Action: Mouse scrolled (344, 378) with delta (0, 0)
Screenshot: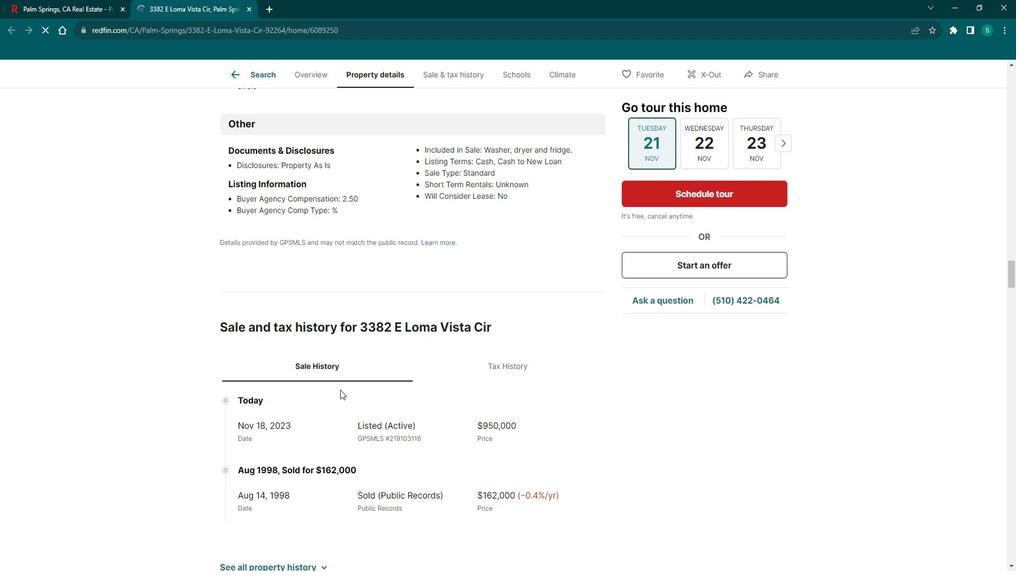
Action: Mouse scrolled (344, 378) with delta (0, 0)
Screenshot: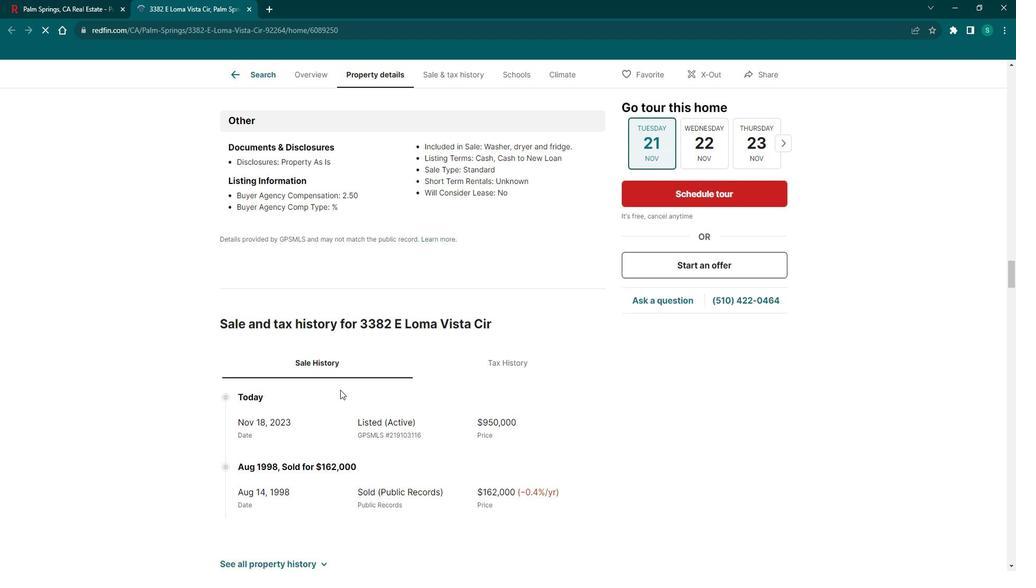 
Action: Mouse scrolled (344, 378) with delta (0, 0)
Screenshot: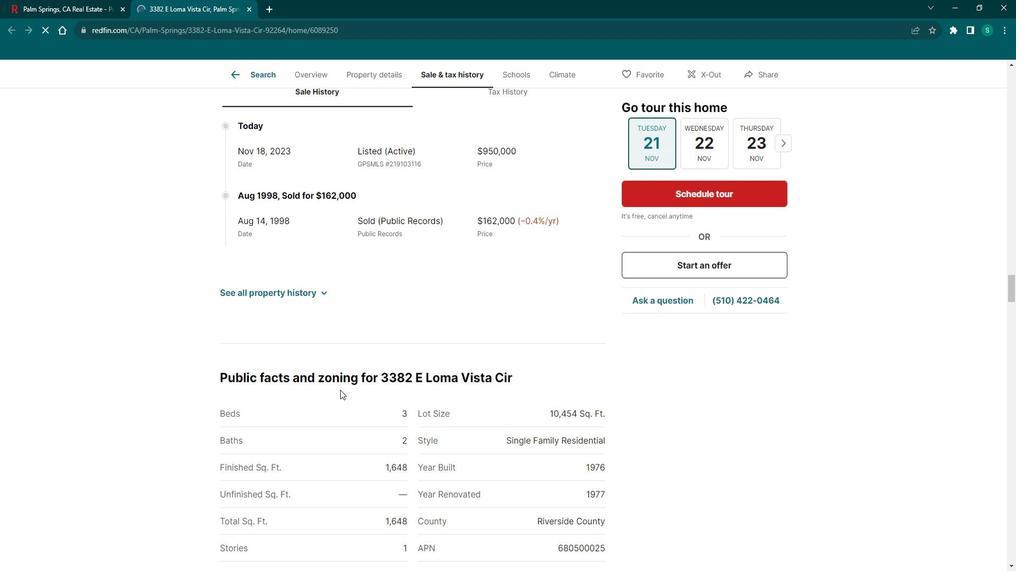 
Action: Mouse scrolled (344, 378) with delta (0, 0)
Screenshot: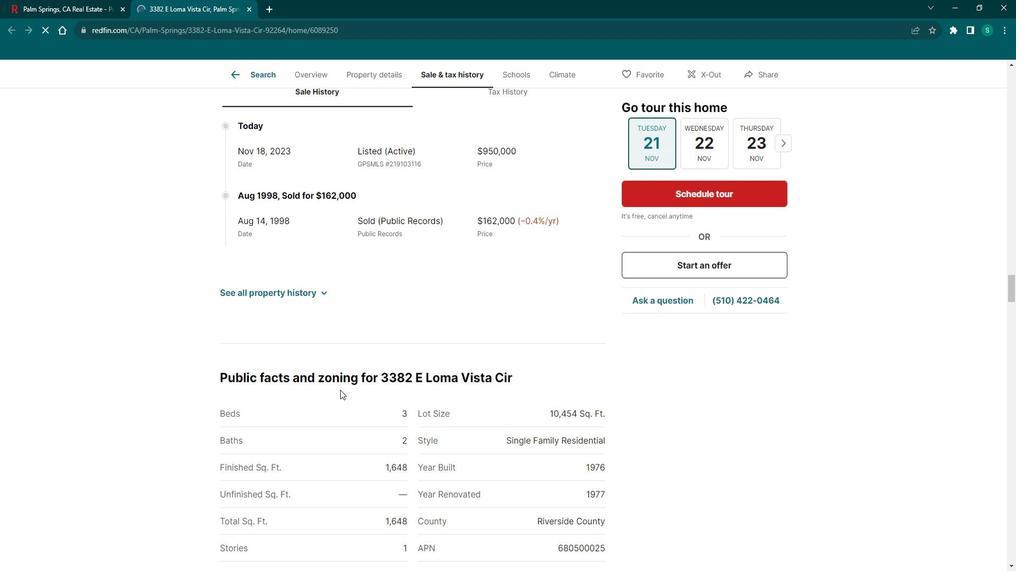 
Action: Mouse scrolled (344, 378) with delta (0, 0)
Screenshot: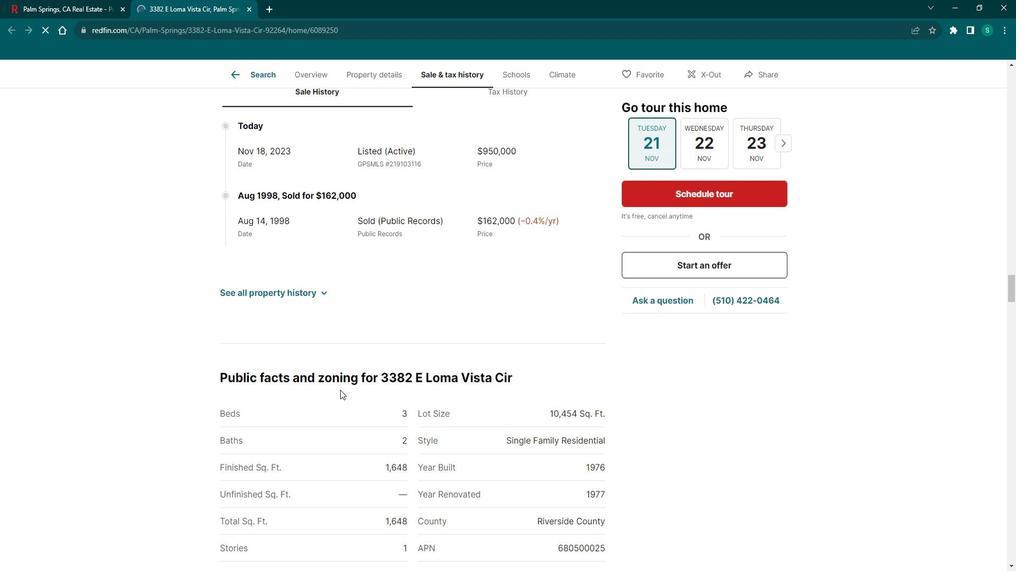 
Action: Mouse scrolled (344, 378) with delta (0, 0)
Screenshot: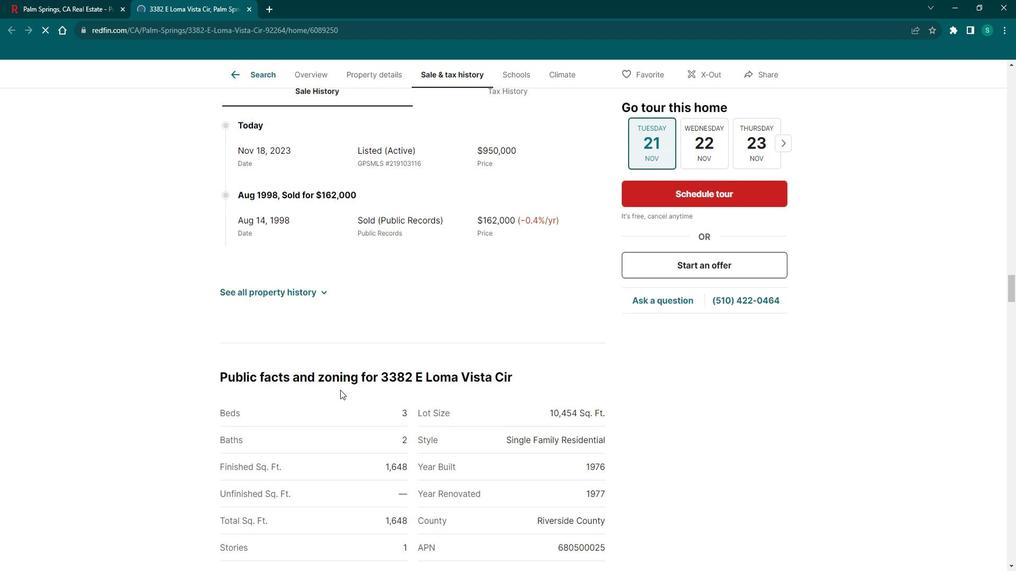 
Action: Mouse scrolled (344, 378) with delta (0, 0)
Screenshot: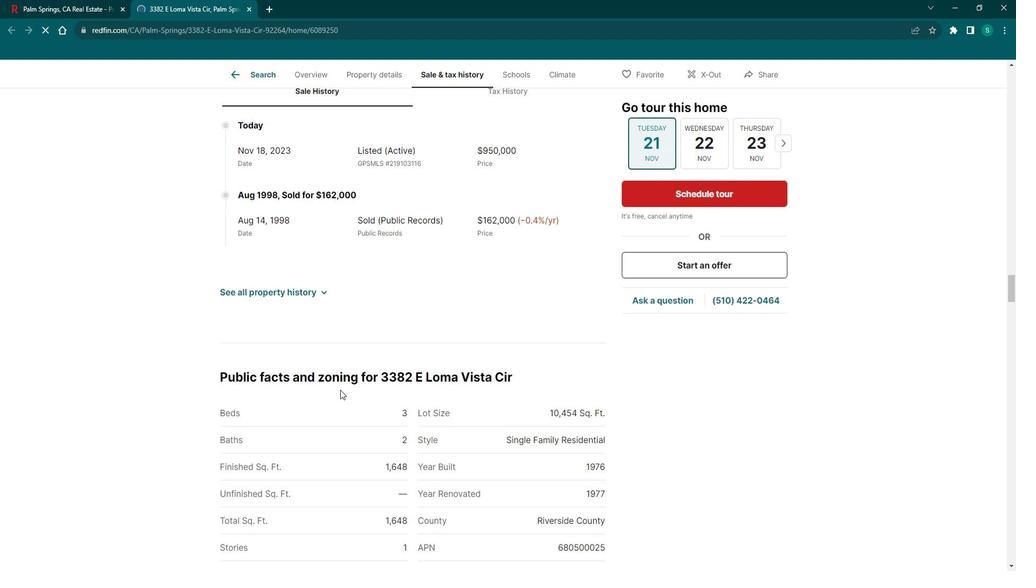 
Action: Mouse scrolled (344, 378) with delta (0, 0)
Screenshot: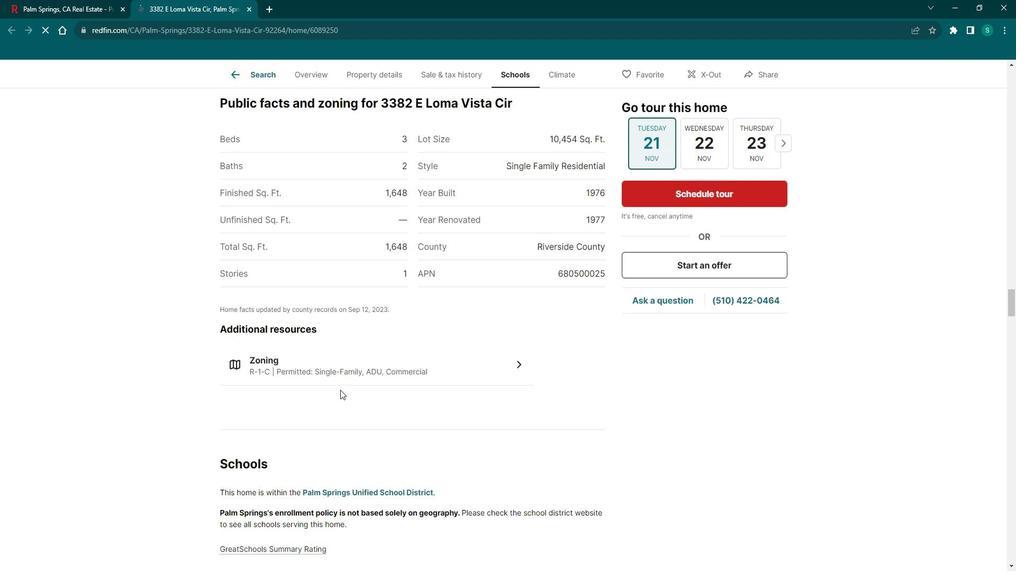 
Action: Mouse scrolled (344, 378) with delta (0, 0)
Screenshot: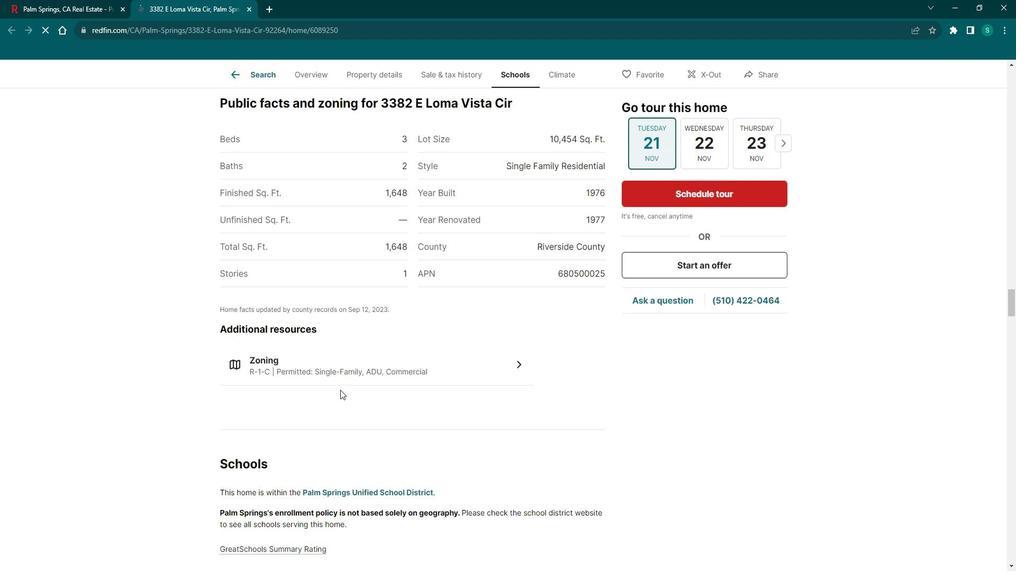 
Action: Mouse scrolled (344, 378) with delta (0, 0)
Screenshot: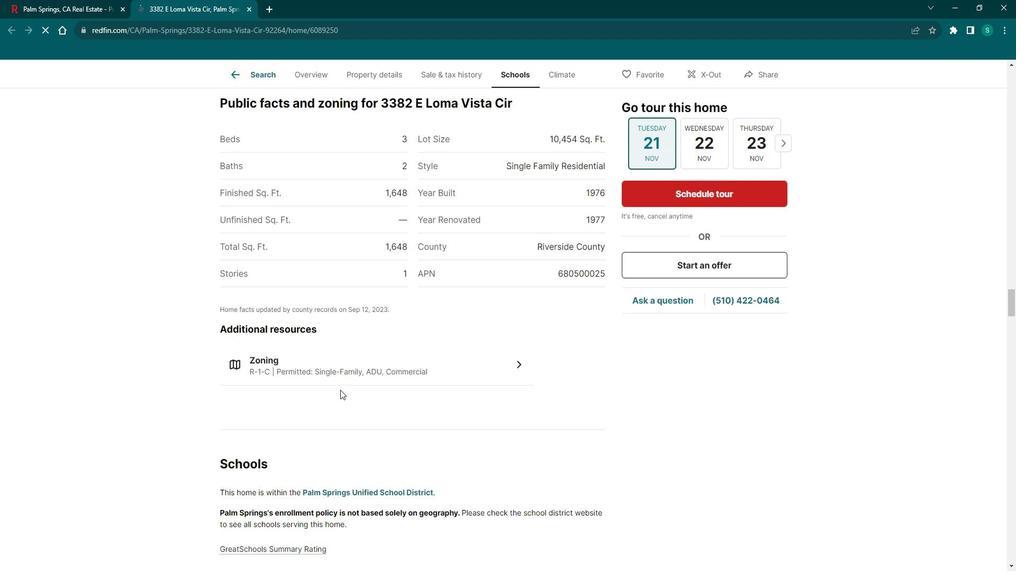 
Action: Mouse scrolled (344, 378) with delta (0, 0)
Screenshot: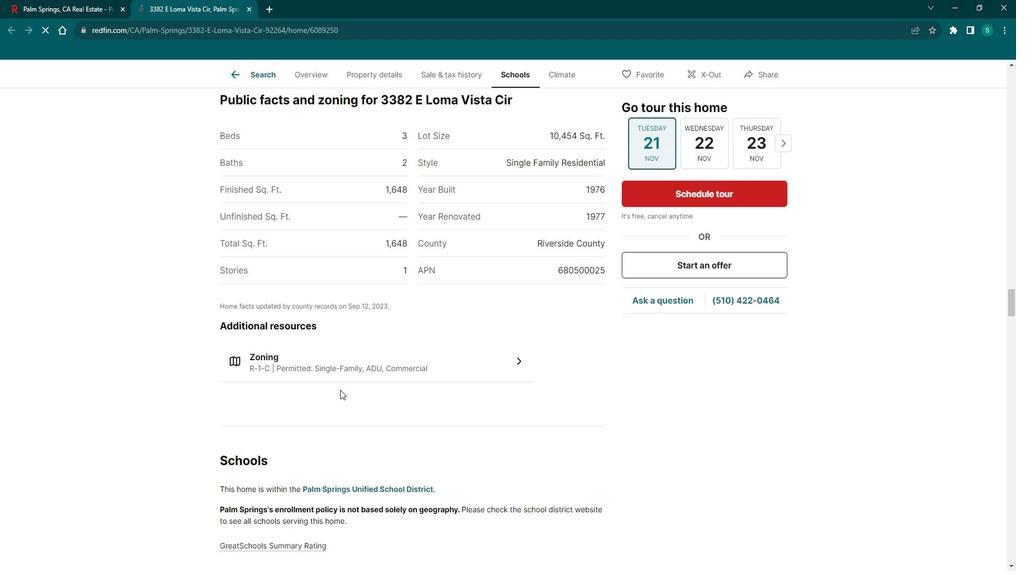 
Action: Mouse scrolled (344, 378) with delta (0, 0)
Screenshot: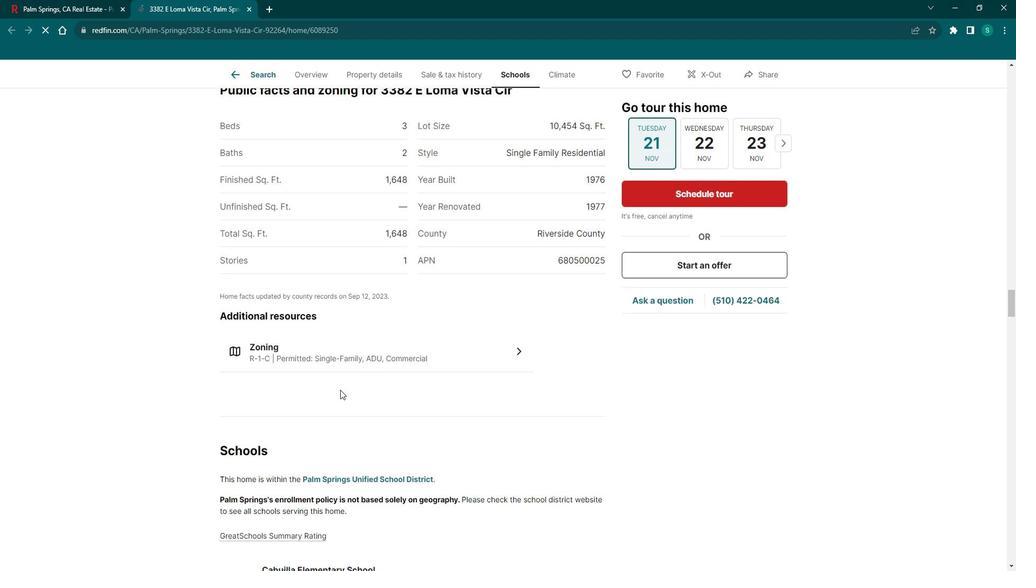 
Action: Mouse scrolled (344, 378) with delta (0, 0)
Screenshot: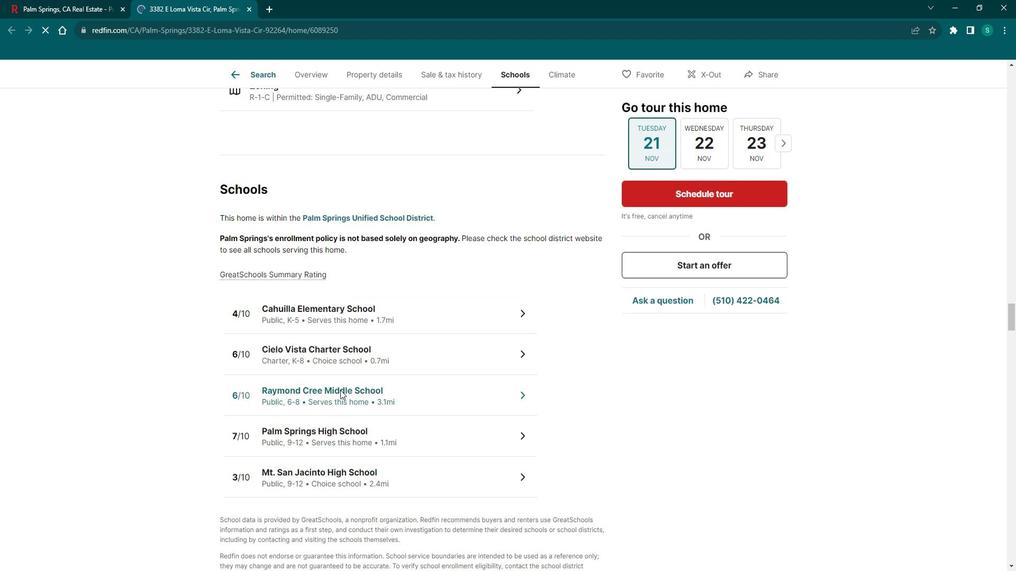 
Action: Mouse scrolled (344, 378) with delta (0, 0)
Screenshot: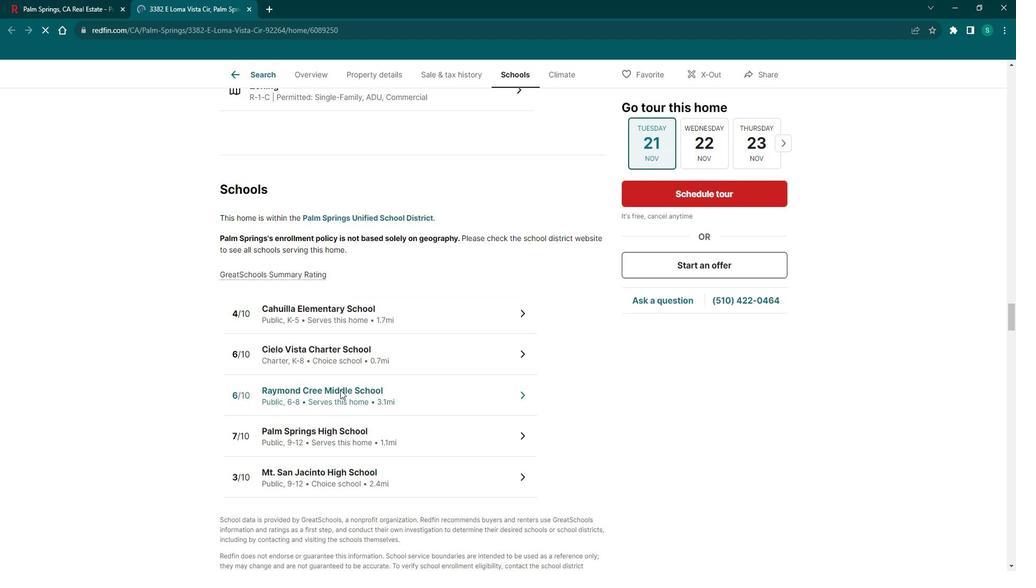 
Action: Mouse scrolled (344, 378) with delta (0, 0)
Screenshot: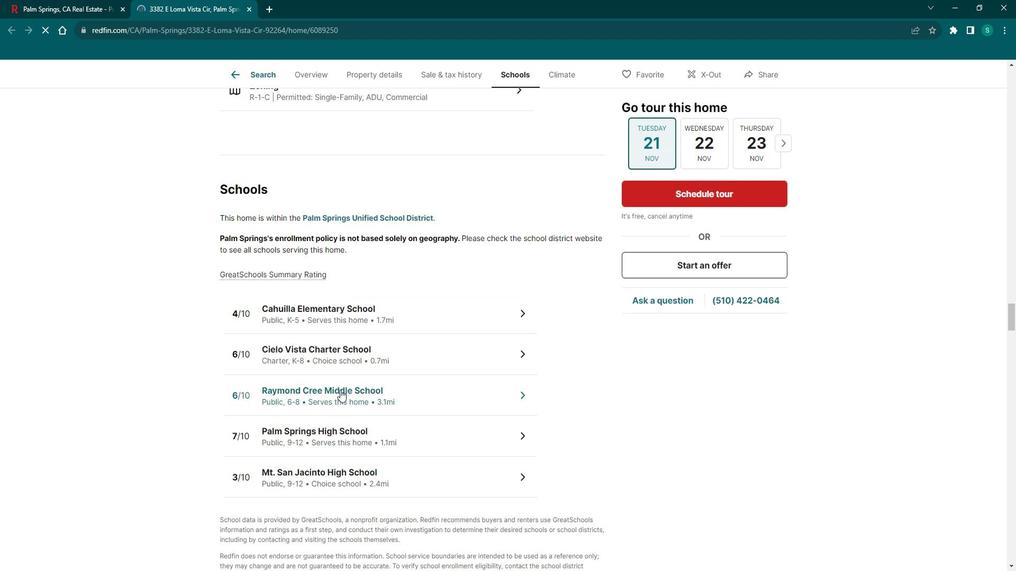 
Action: Mouse scrolled (344, 378) with delta (0, 0)
Screenshot: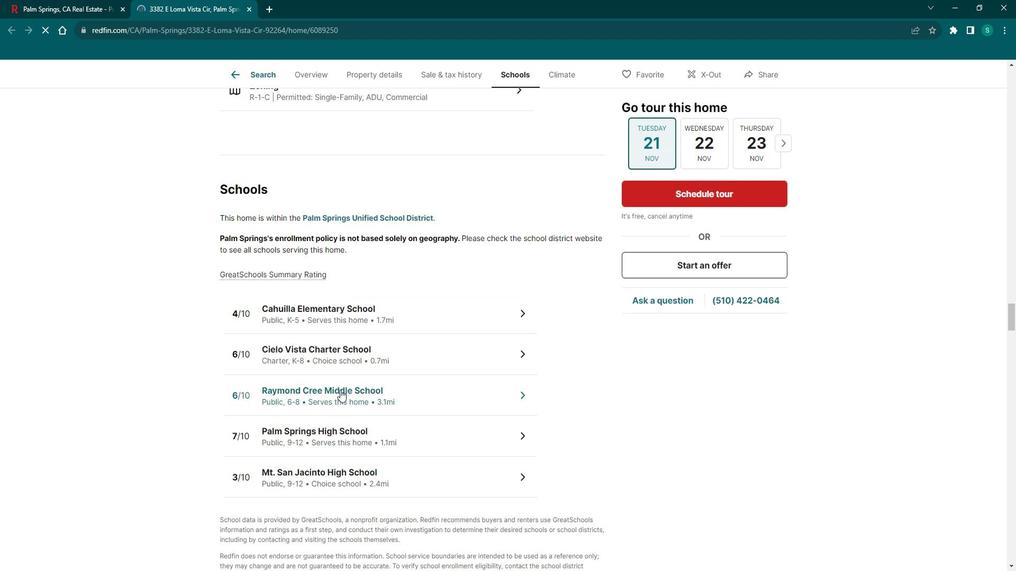 
Action: Mouse scrolled (344, 378) with delta (0, 0)
Screenshot: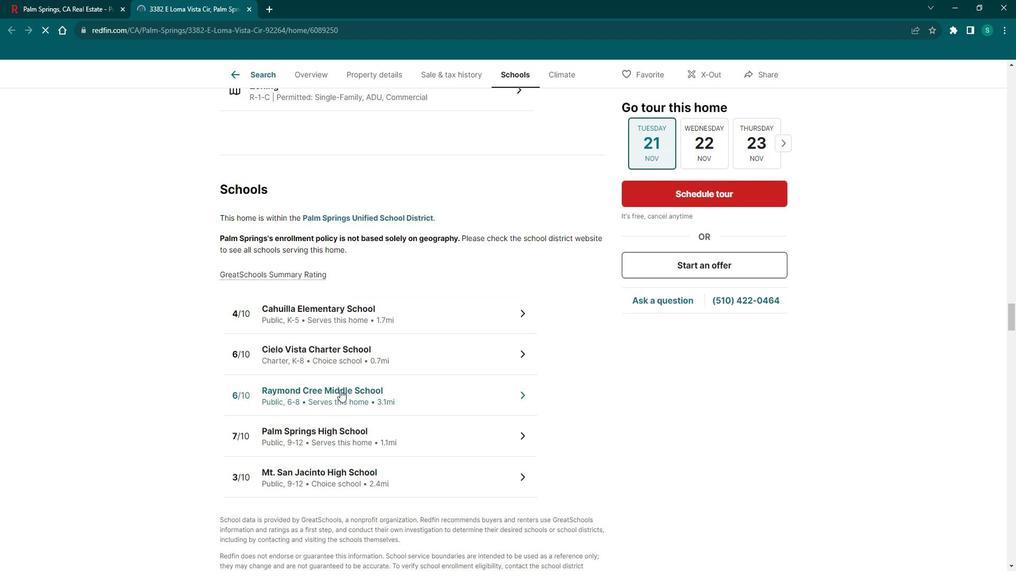 
Action: Mouse scrolled (344, 378) with delta (0, 0)
Screenshot: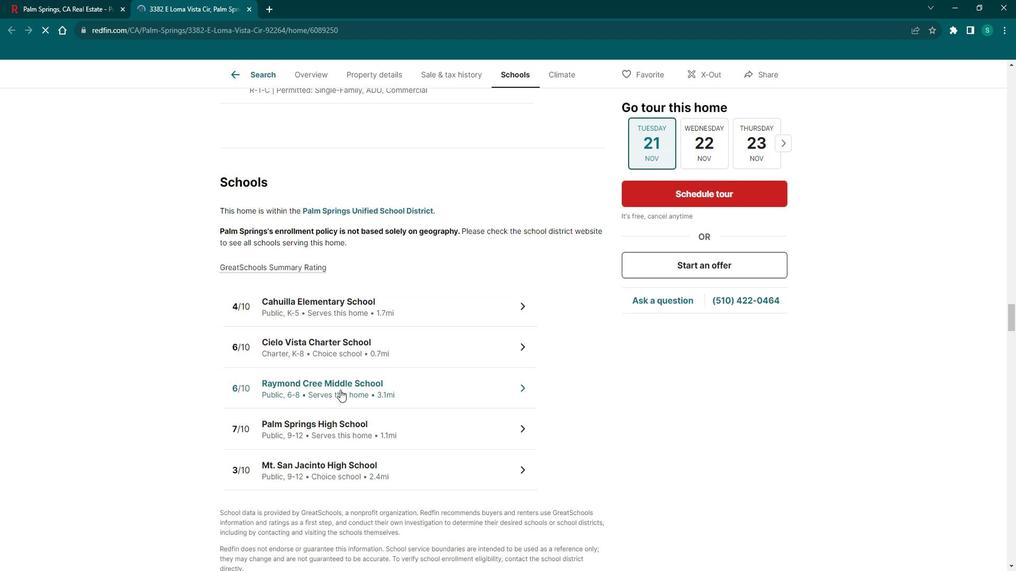 
Action: Mouse scrolled (344, 378) with delta (0, 0)
Screenshot: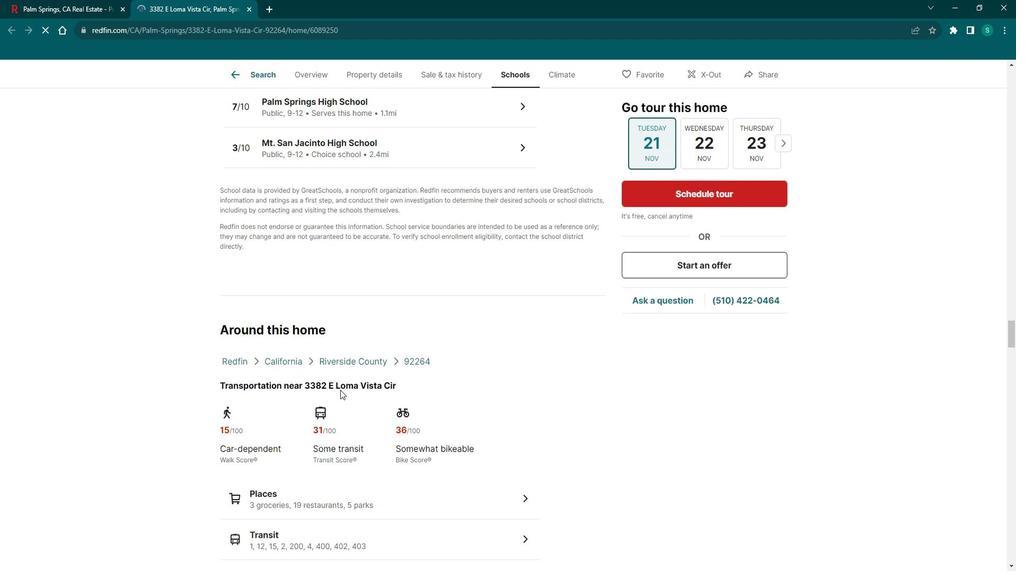 
Action: Mouse scrolled (344, 378) with delta (0, 0)
Screenshot: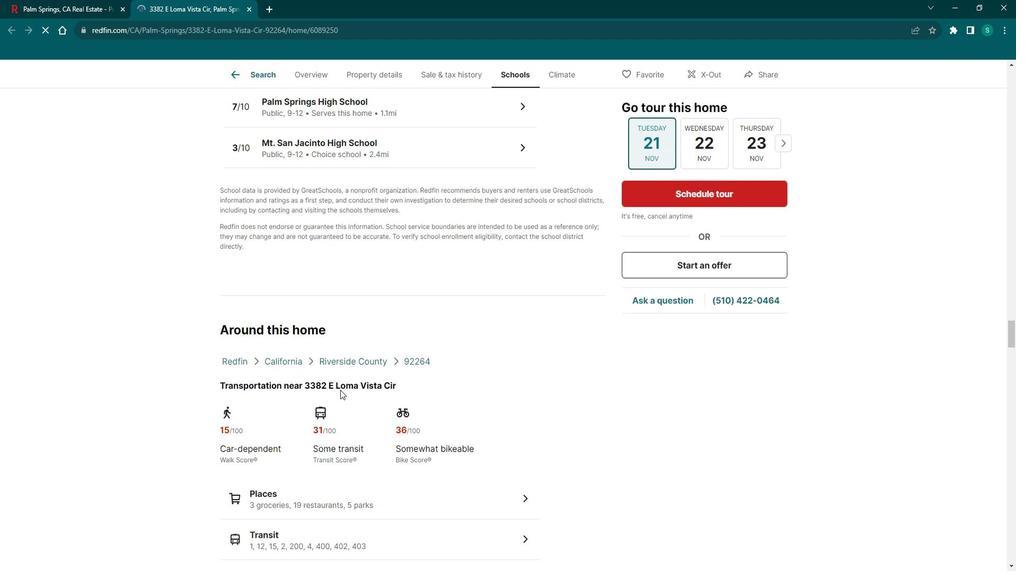 
Action: Mouse scrolled (344, 378) with delta (0, 0)
Screenshot: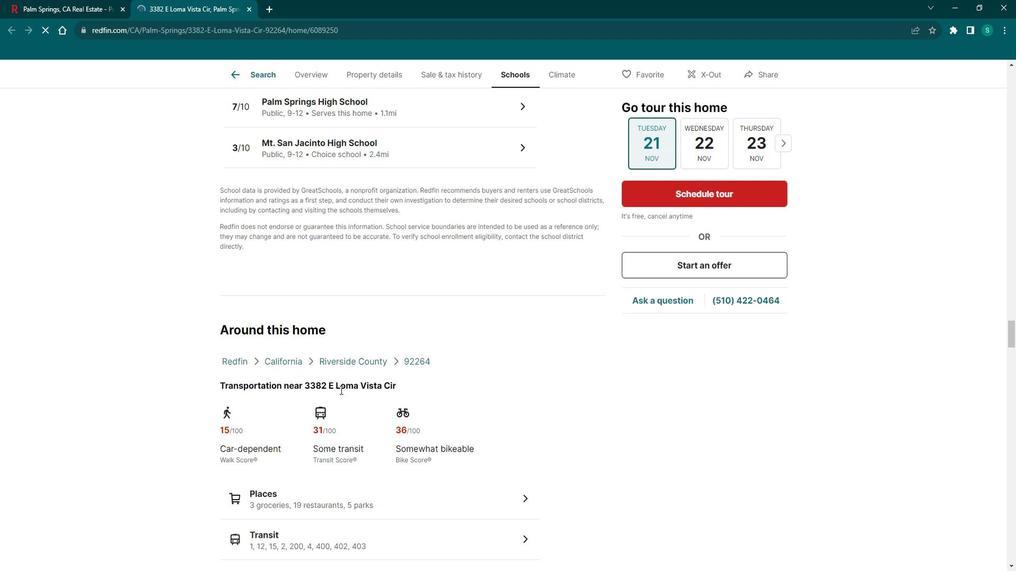 
Action: Mouse scrolled (344, 378) with delta (0, 0)
Screenshot: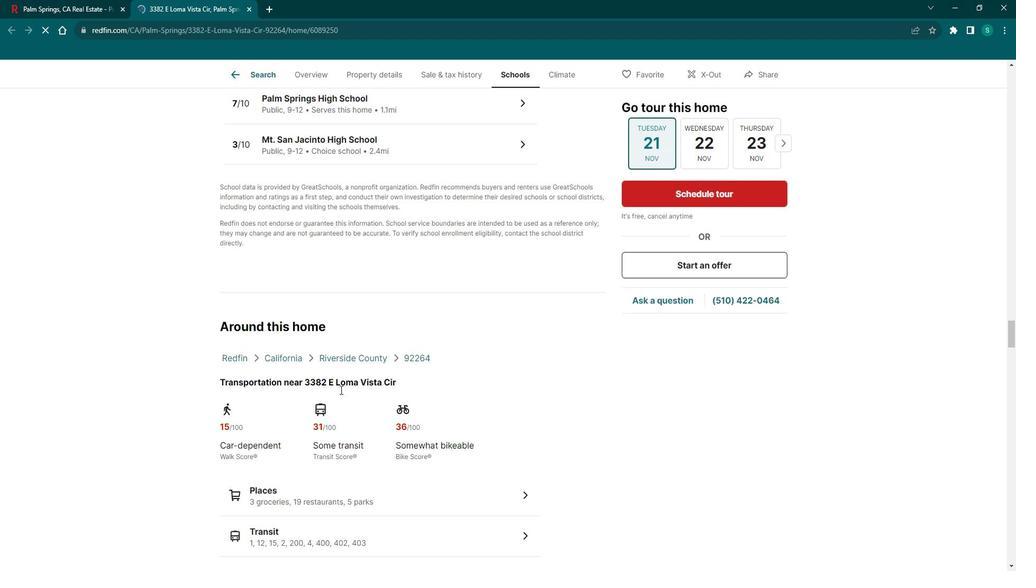 
Action: Mouse scrolled (344, 378) with delta (0, 0)
Screenshot: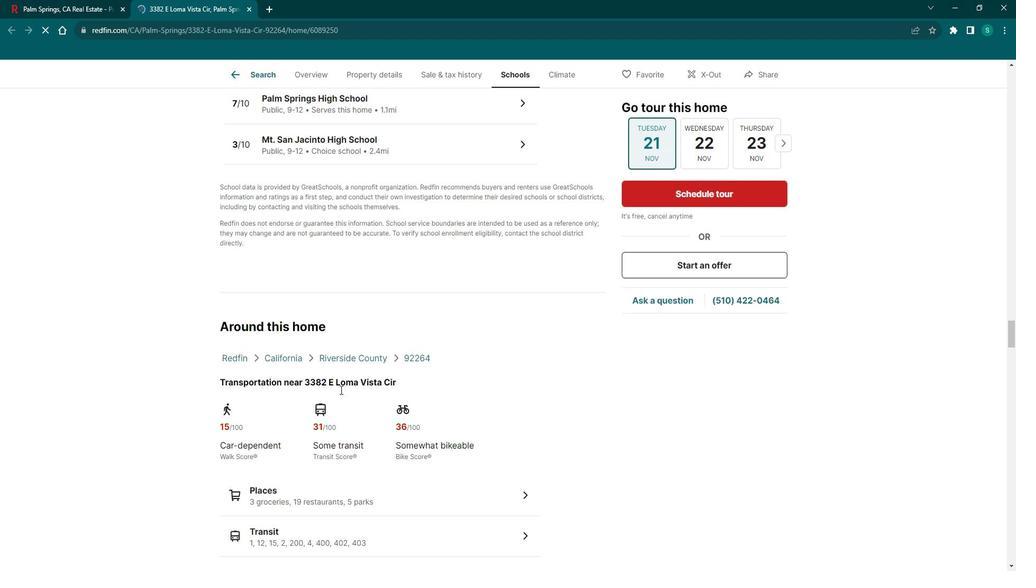 
Action: Mouse scrolled (344, 378) with delta (0, 0)
Screenshot: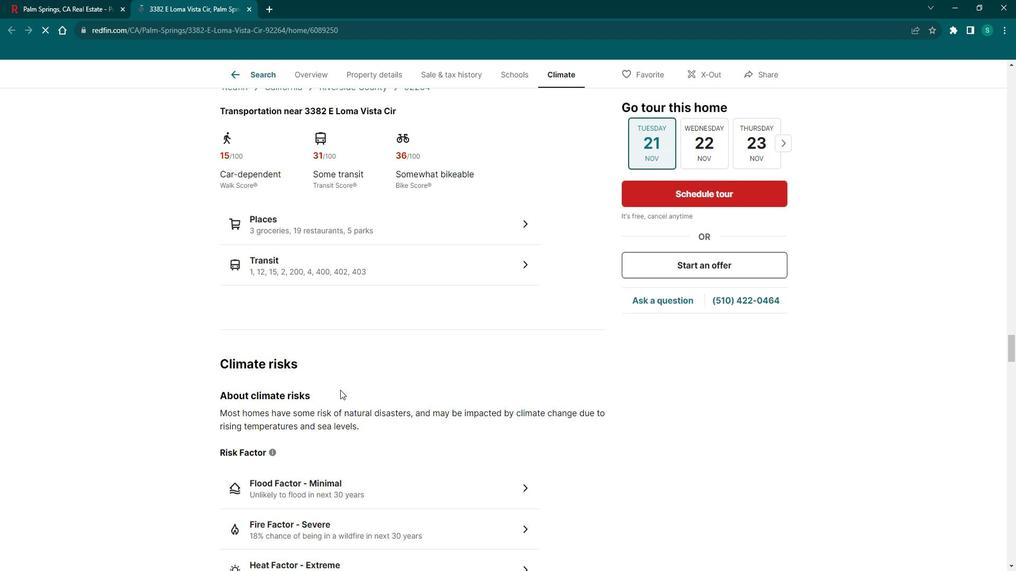 
Action: Mouse scrolled (344, 378) with delta (0, 0)
Screenshot: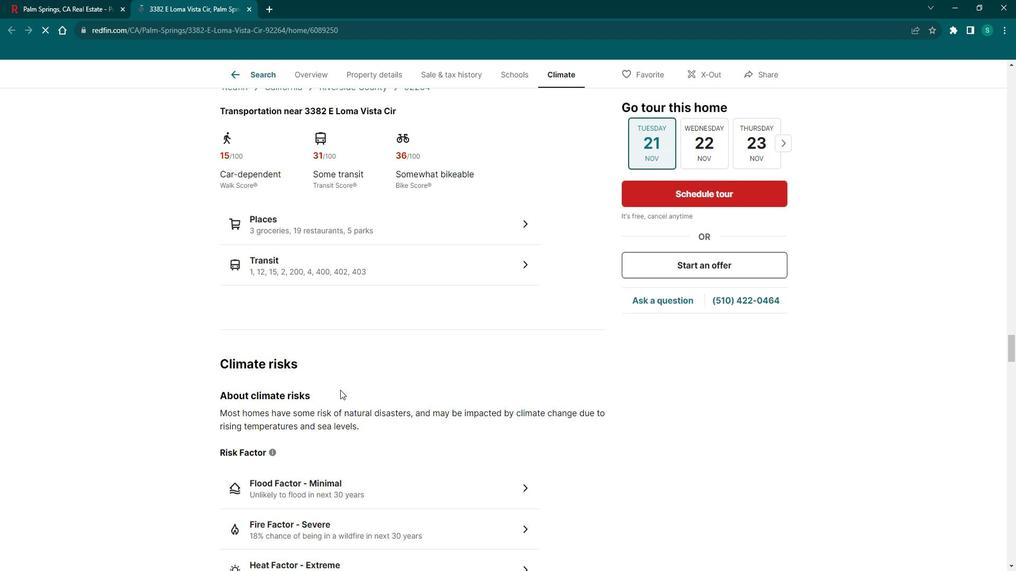 
Action: Mouse scrolled (344, 378) with delta (0, 0)
Screenshot: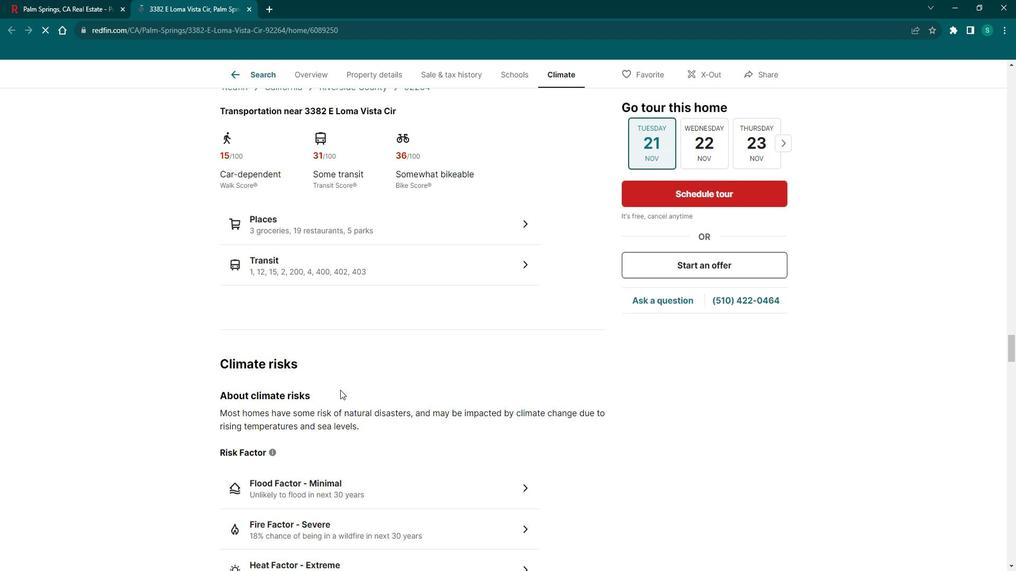 
Action: Mouse scrolled (344, 378) with delta (0, 0)
Screenshot: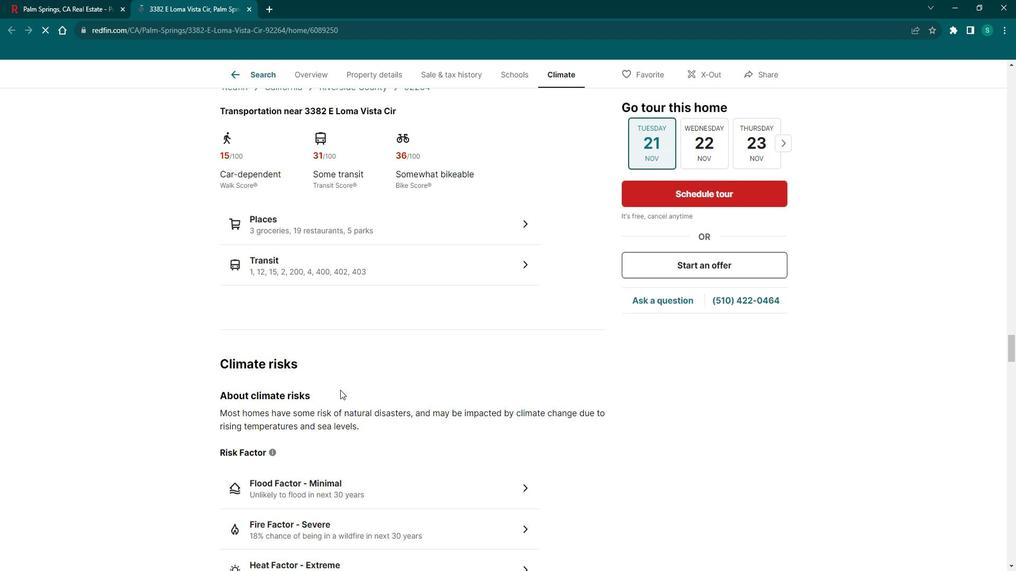 
Action: Mouse scrolled (344, 378) with delta (0, 0)
Screenshot: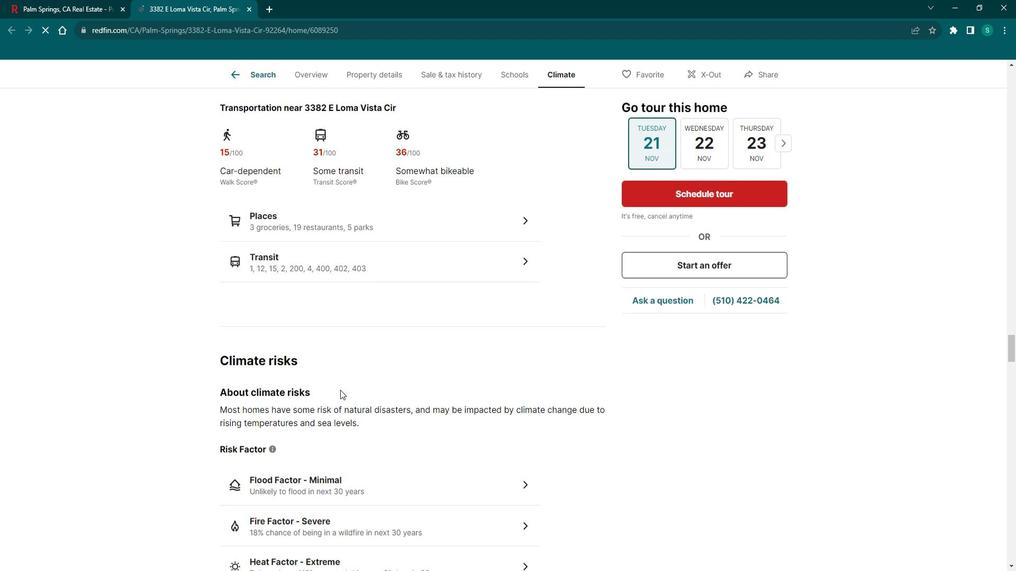 
Action: Mouse scrolled (344, 378) with delta (0, 0)
Screenshot: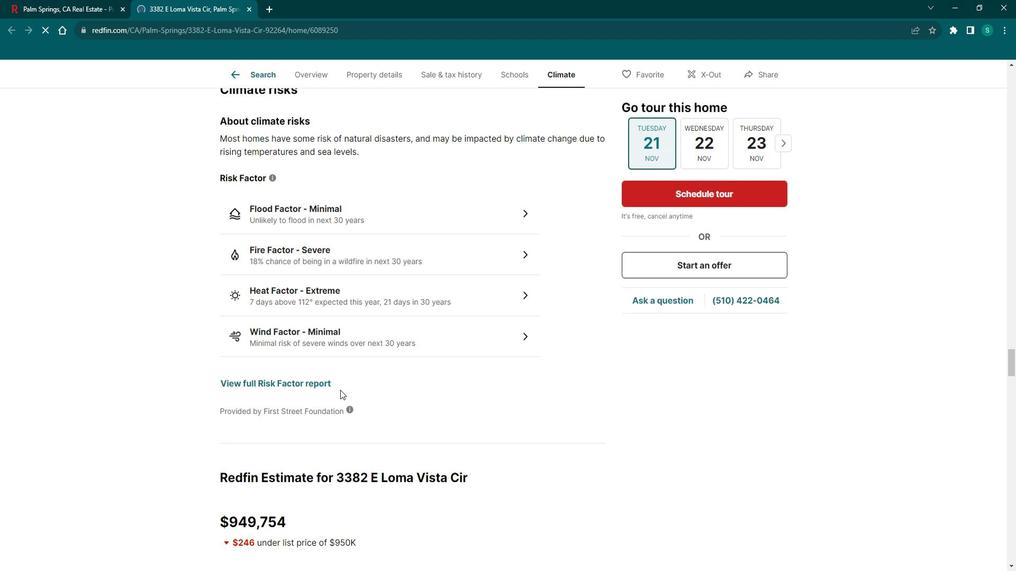 
Action: Mouse scrolled (344, 378) with delta (0, 0)
Screenshot: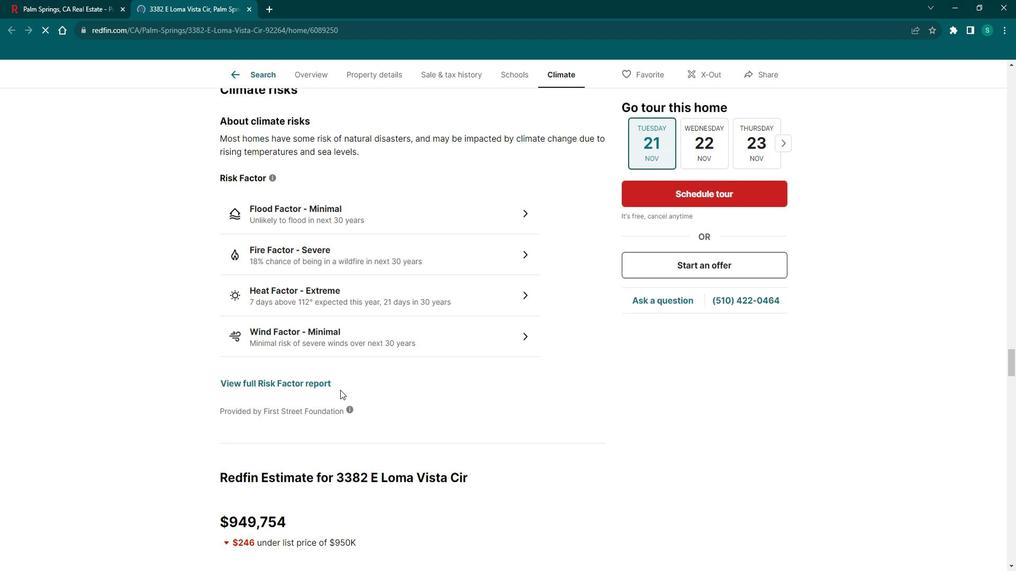 
Action: Mouse scrolled (344, 378) with delta (0, 0)
Screenshot: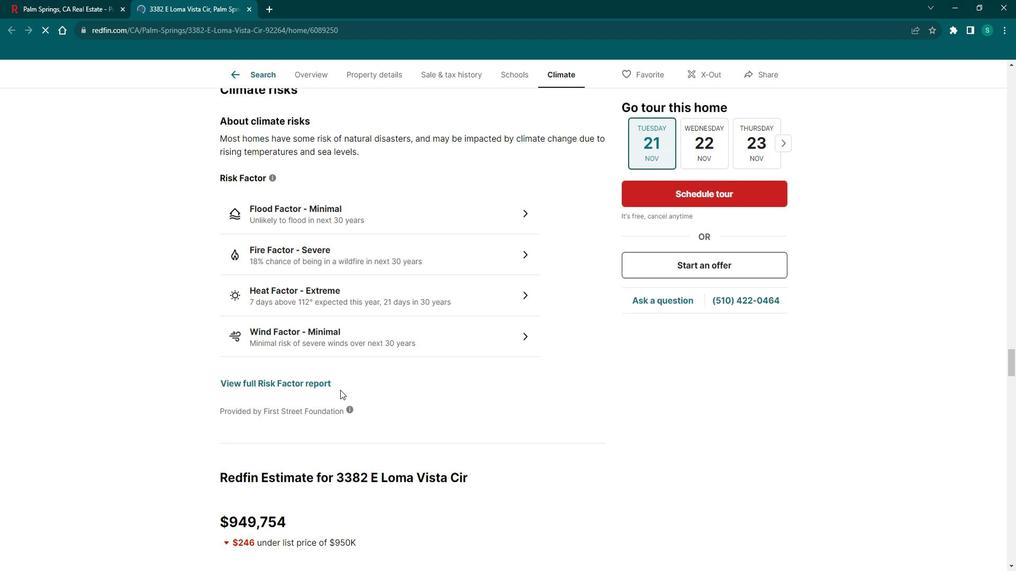 
Action: Mouse scrolled (344, 378) with delta (0, 0)
Screenshot: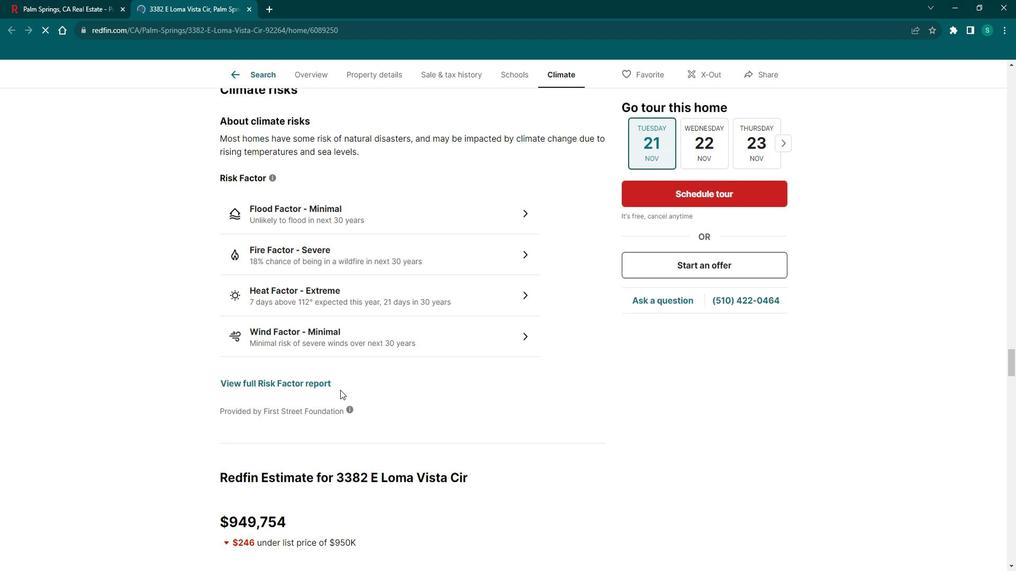 
Action: Mouse scrolled (344, 378) with delta (0, 0)
Screenshot: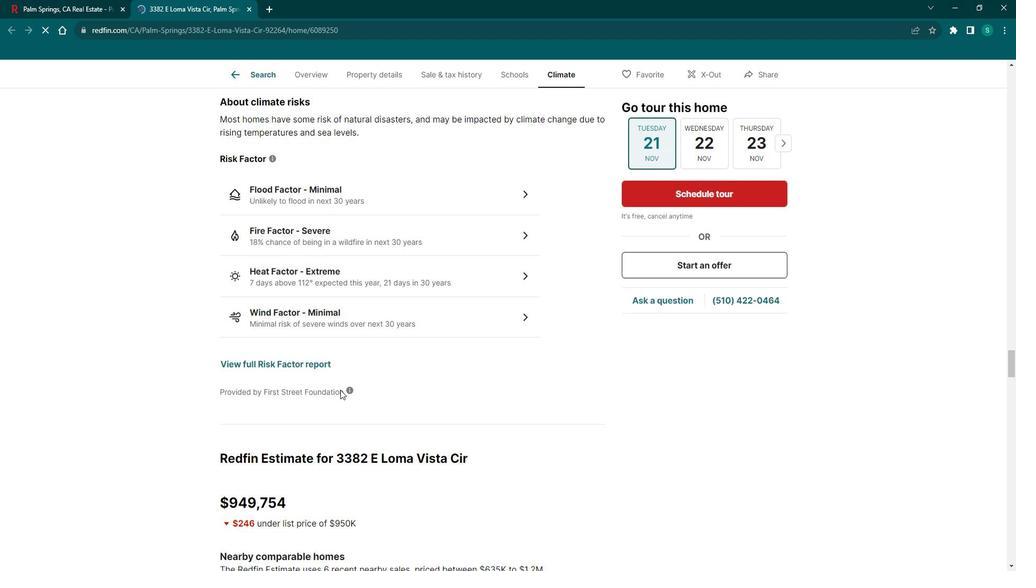 
Action: Mouse moved to (260, 80)
Screenshot: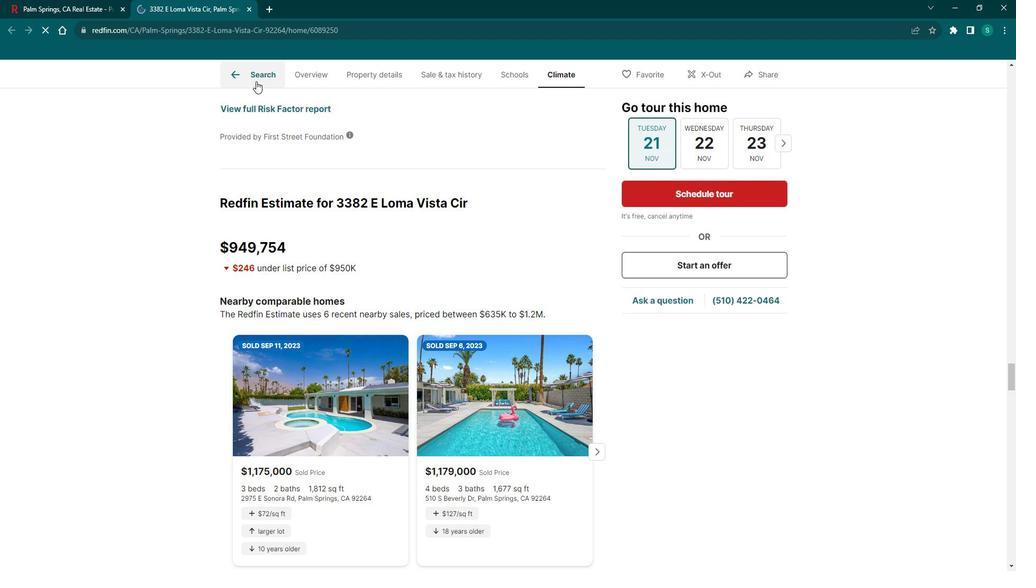 
Action: Mouse pressed left at (260, 80)
Screenshot: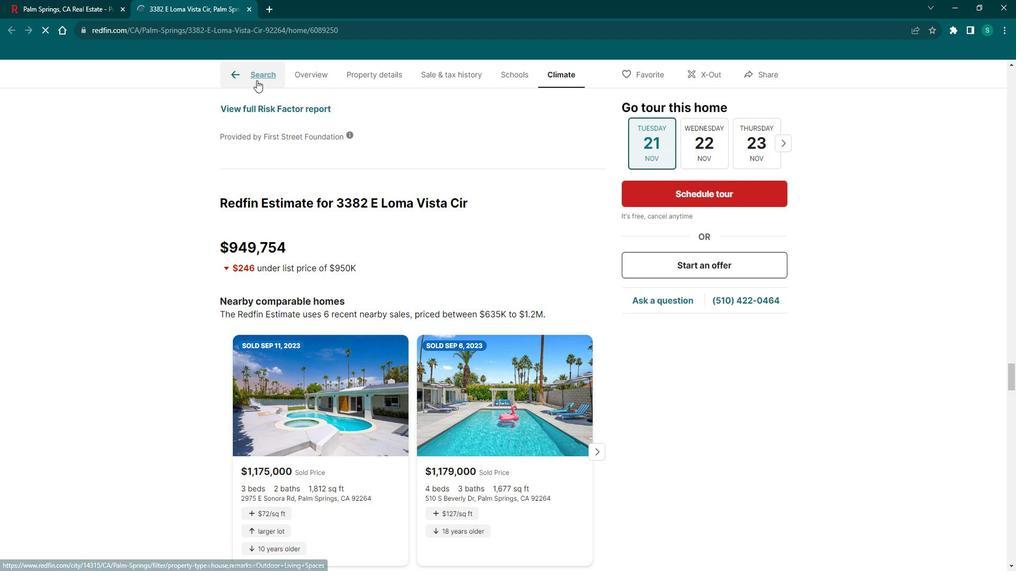 
Action: Mouse moved to (910, 441)
Screenshot: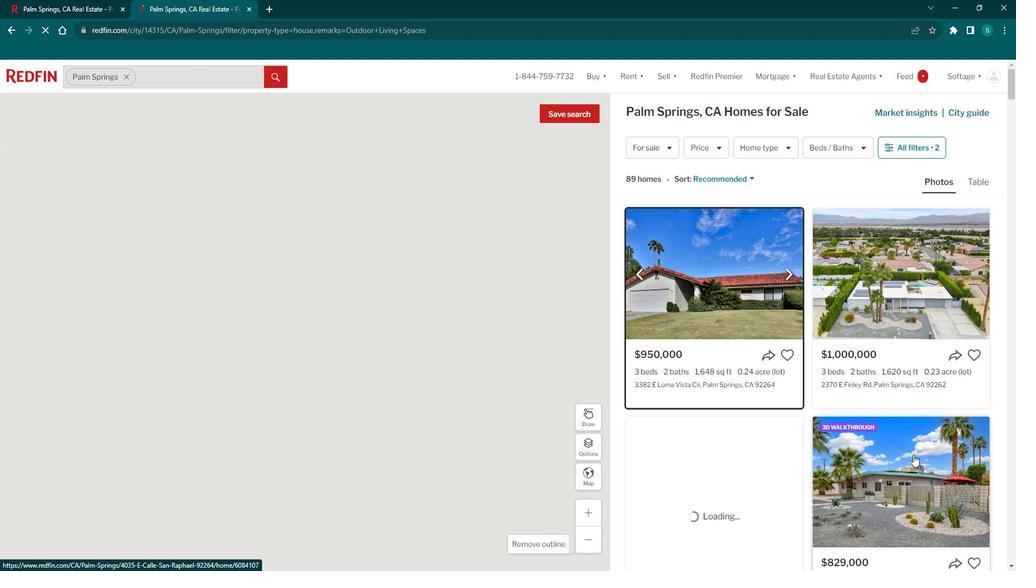 
Action: Mouse scrolled (910, 441) with delta (0, 0)
Screenshot: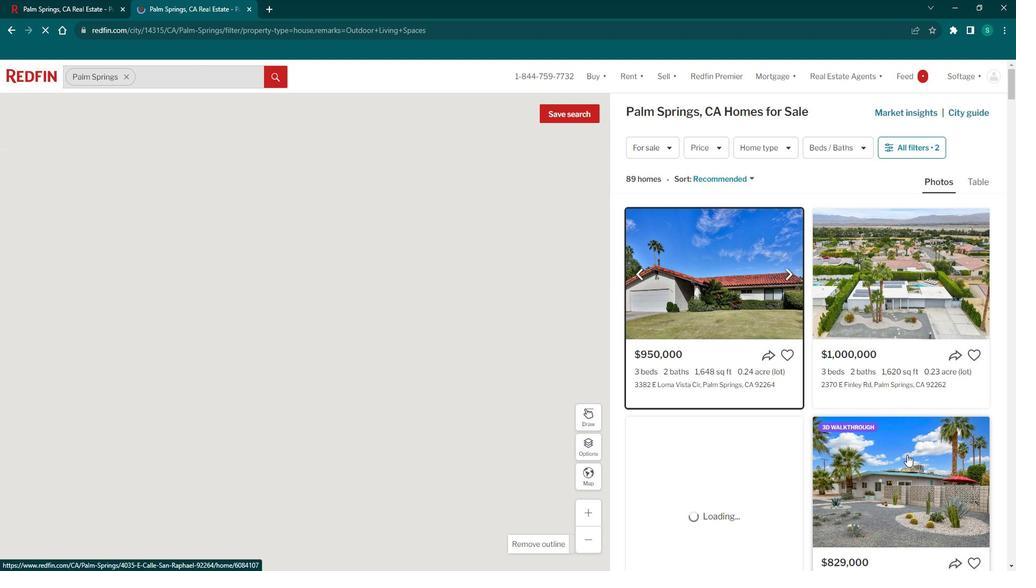 
Action: Mouse scrolled (910, 441) with delta (0, 0)
Screenshot: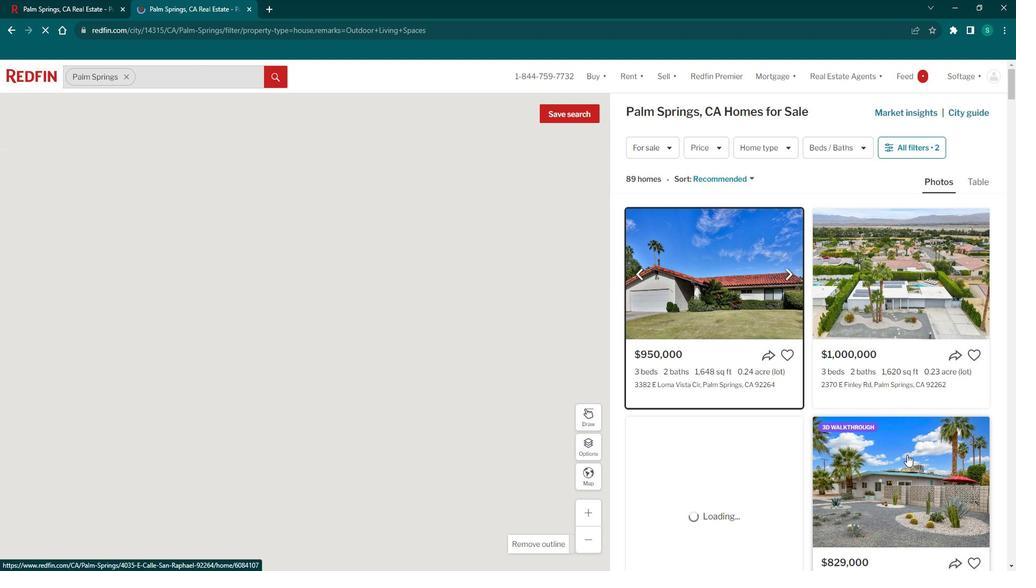 
Action: Mouse scrolled (910, 441) with delta (0, 0)
Screenshot: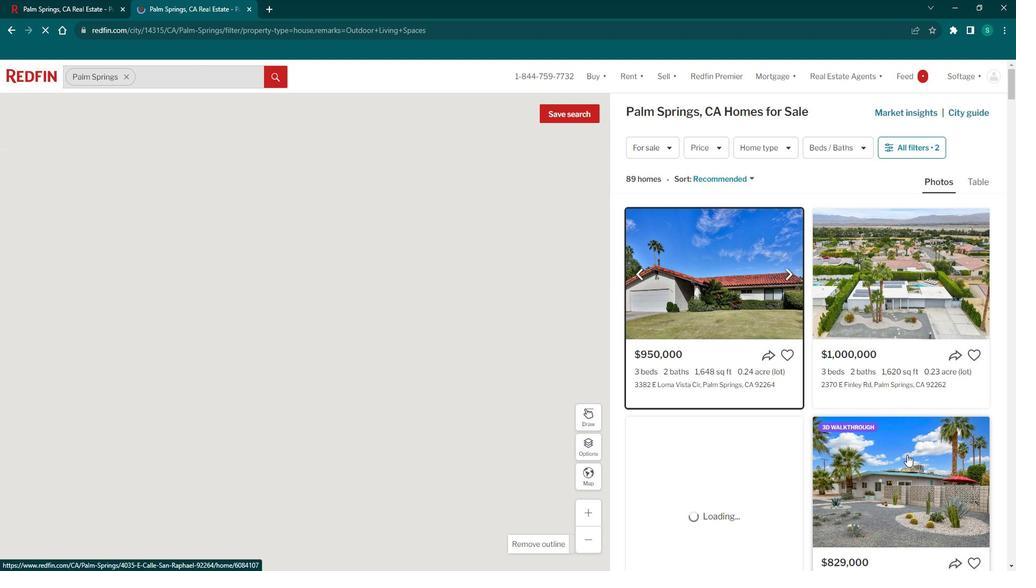 
Action: Mouse scrolled (910, 441) with delta (0, 0)
Screenshot: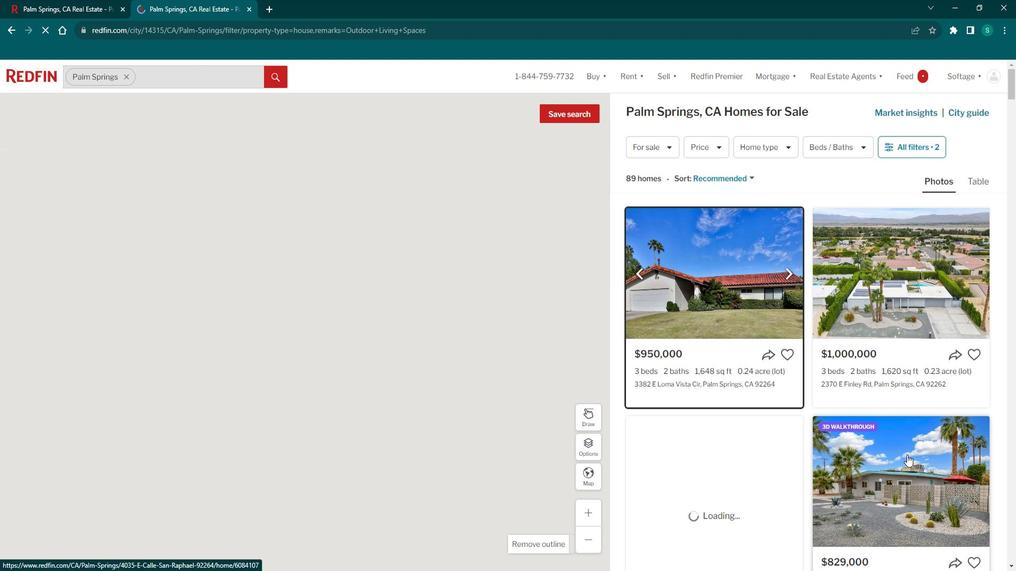 
Action: Mouse scrolled (910, 441) with delta (0, 0)
Screenshot: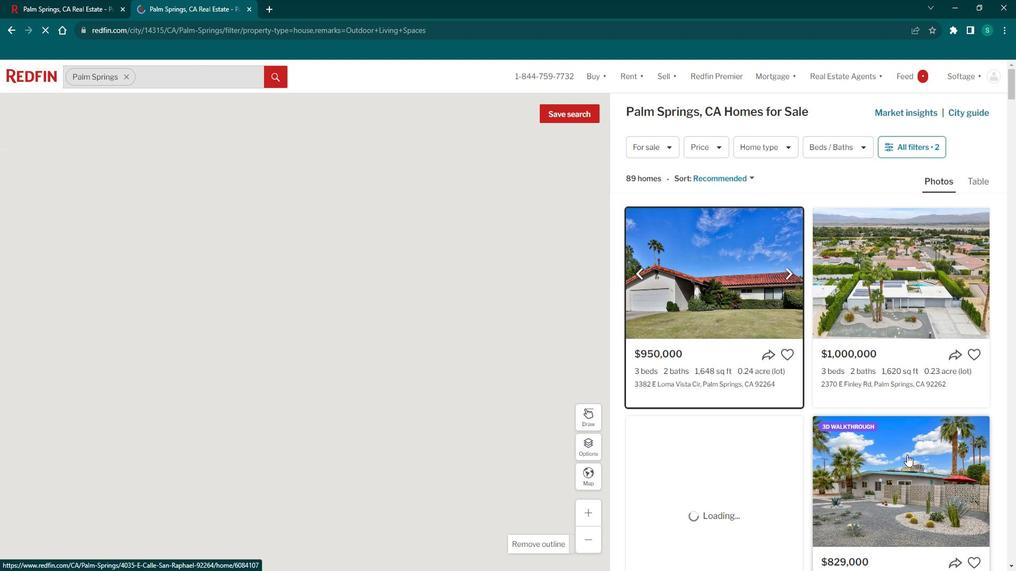
Action: Mouse moved to (813, 422)
Screenshot: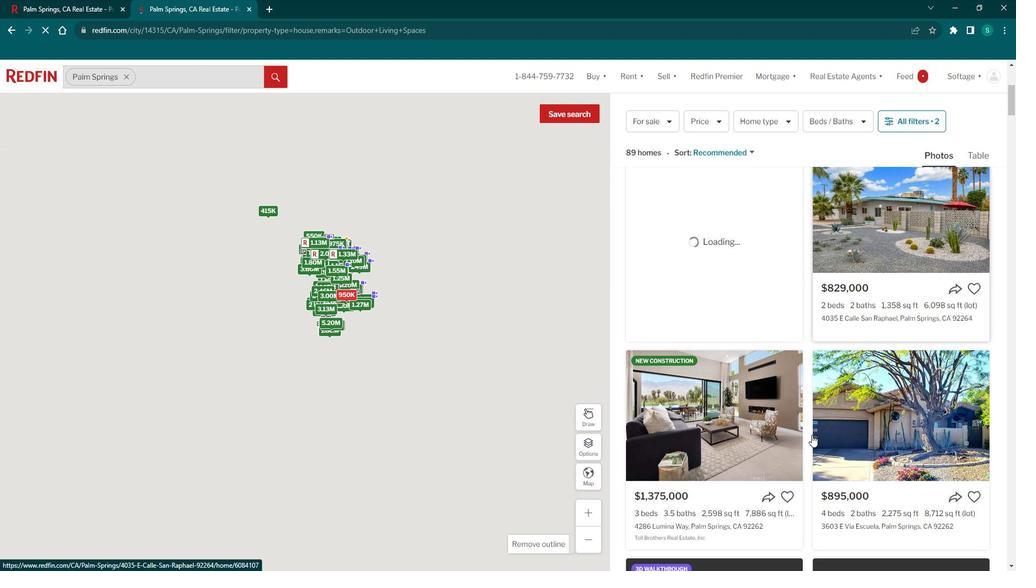 
Action: Mouse scrolled (813, 421) with delta (0, 0)
Screenshot: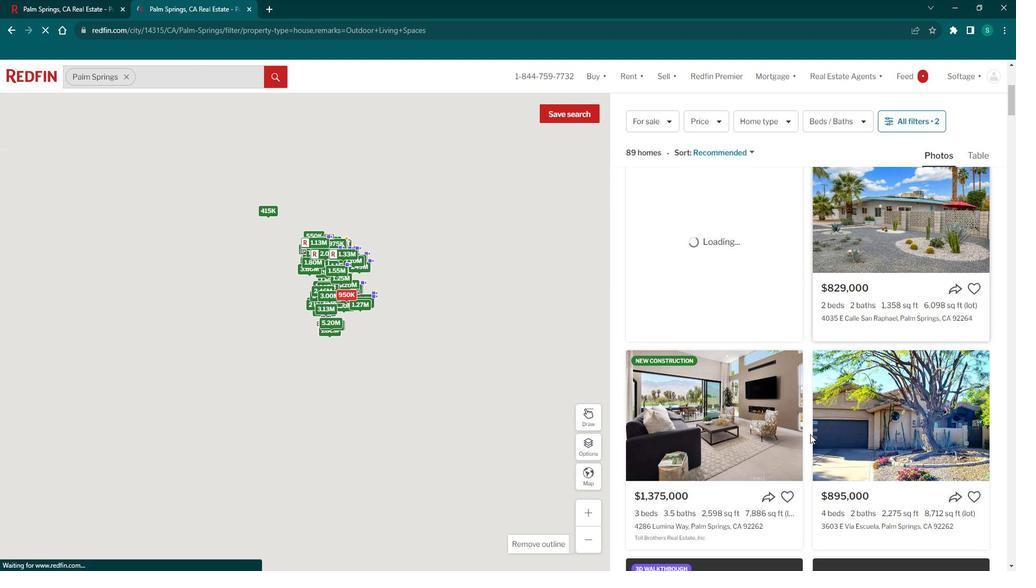 
Action: Mouse scrolled (813, 421) with delta (0, 0)
Screenshot: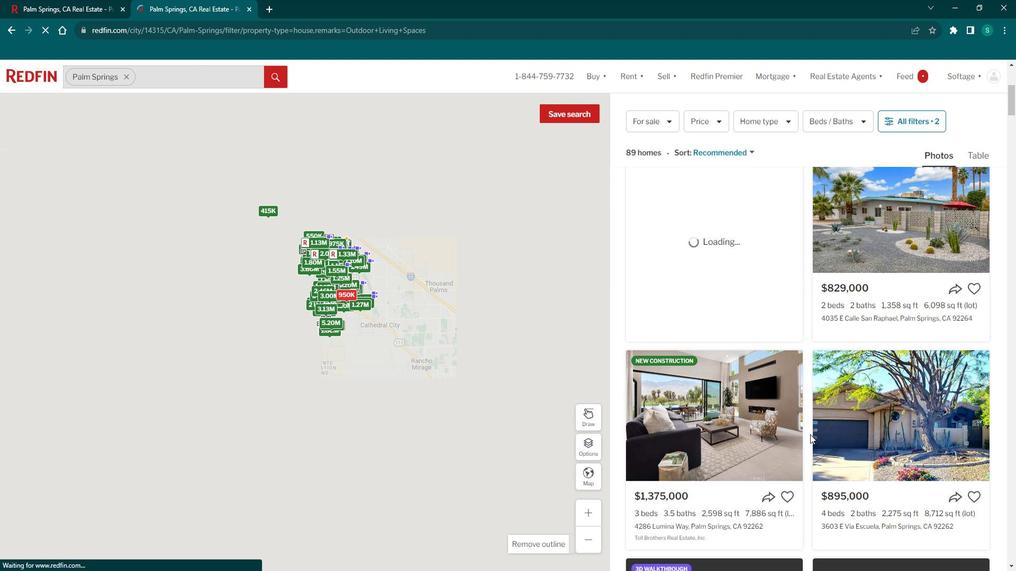 
Action: Mouse scrolled (813, 421) with delta (0, 0)
Screenshot: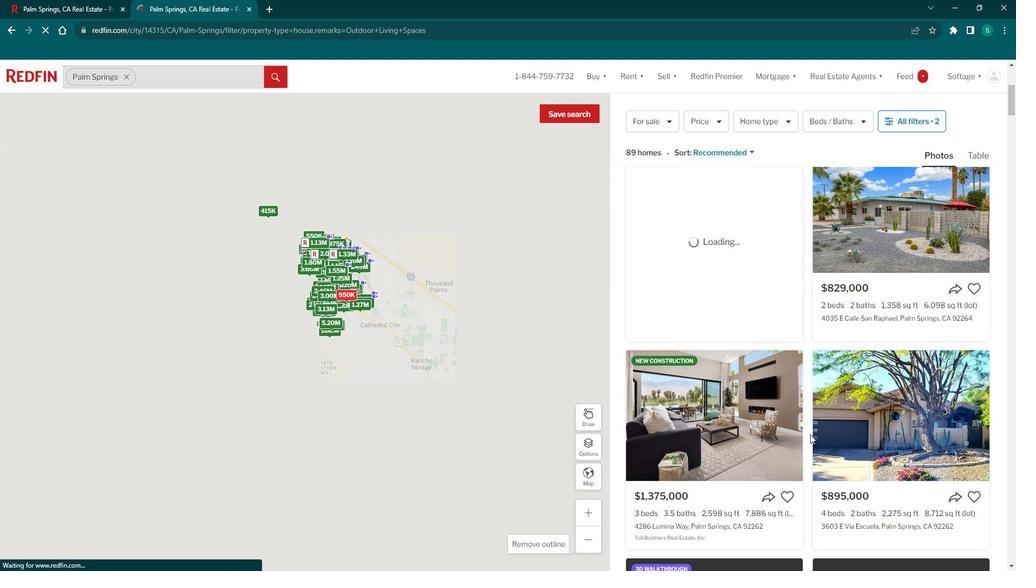 
Action: Mouse moved to (727, 344)
Screenshot: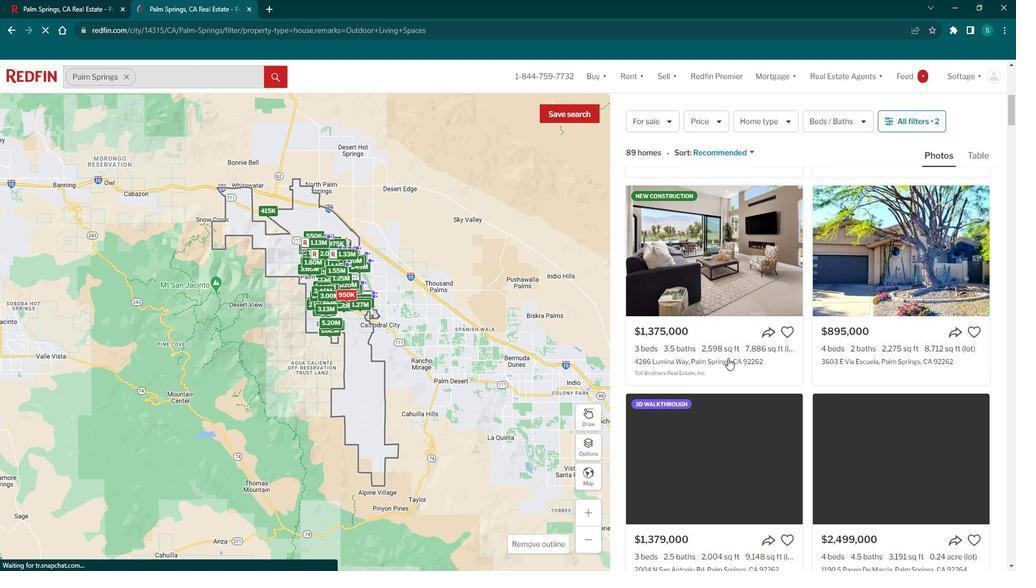 
Action: Mouse scrolled (727, 343) with delta (0, 0)
Screenshot: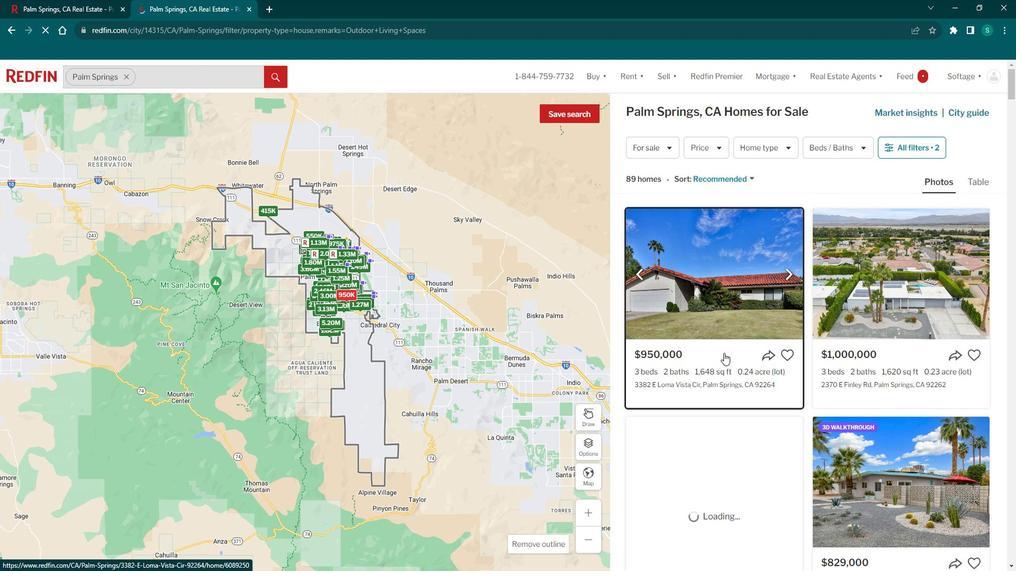 
Action: Mouse scrolled (727, 343) with delta (0, 0)
Screenshot: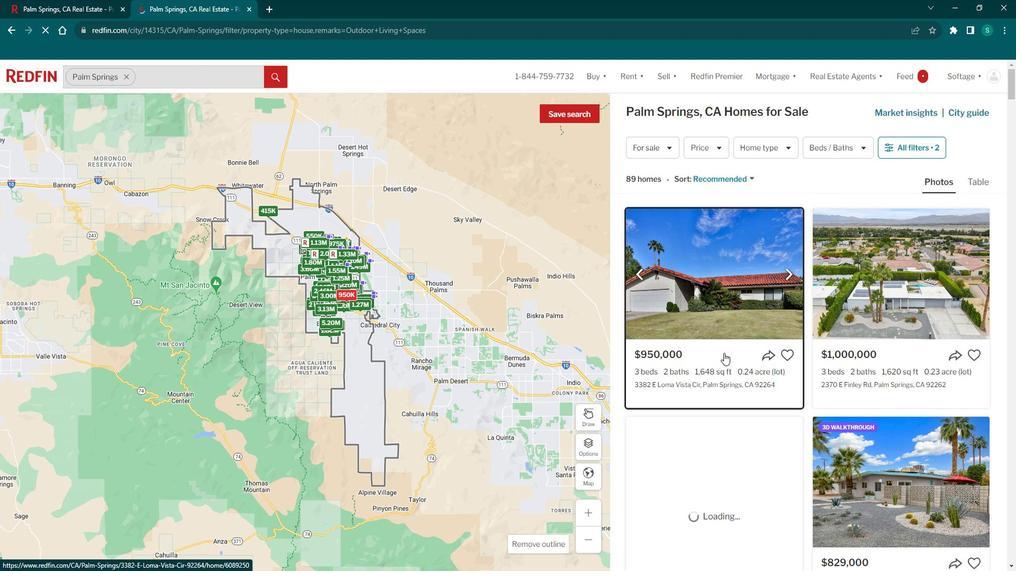 
Action: Mouse scrolled (727, 343) with delta (0, 0)
Screenshot: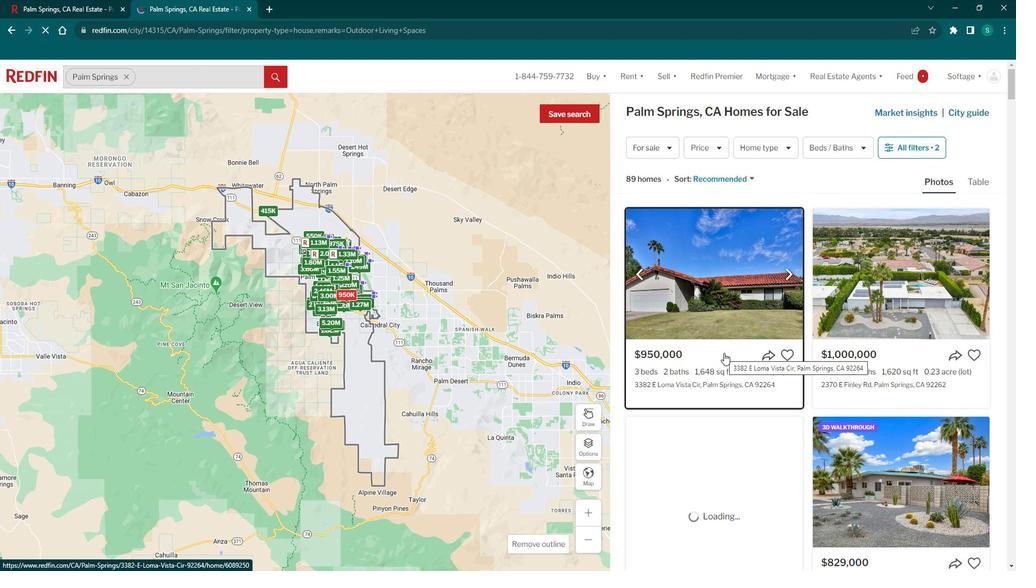 
Action: Mouse scrolled (727, 343) with delta (0, 0)
Screenshot: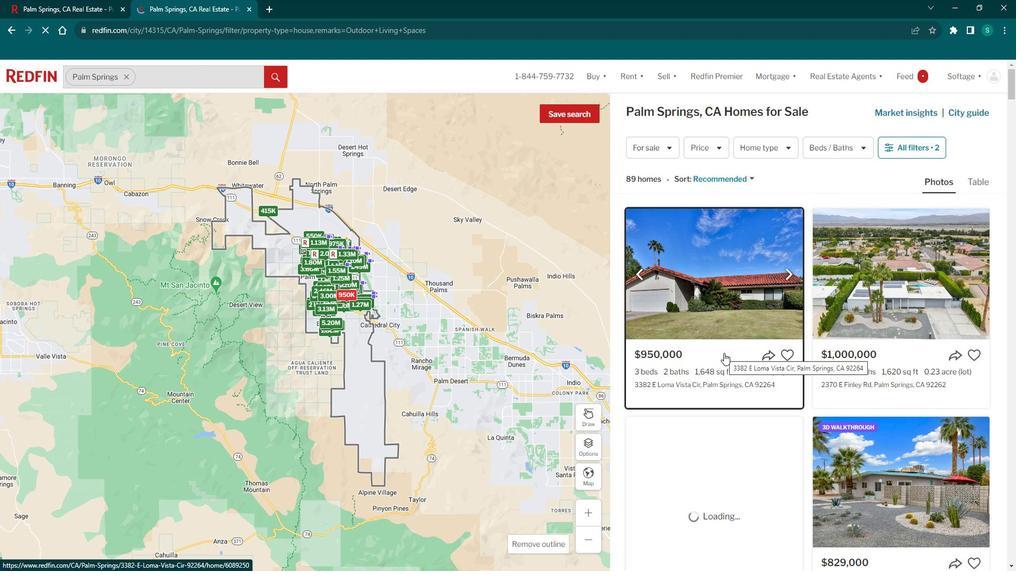 
Action: Mouse moved to (673, 428)
Screenshot: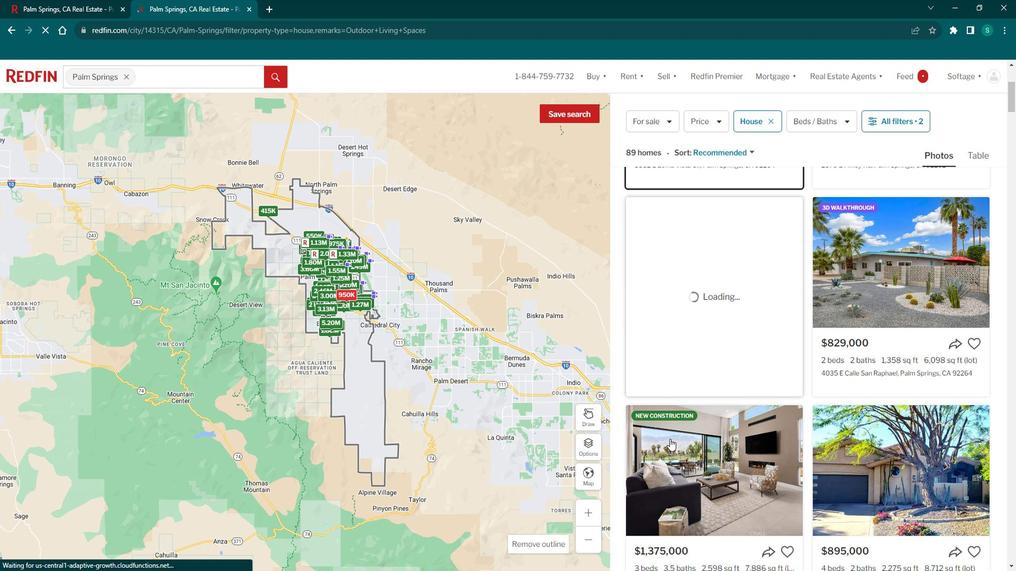 
Action: Mouse pressed left at (673, 428)
Screenshot: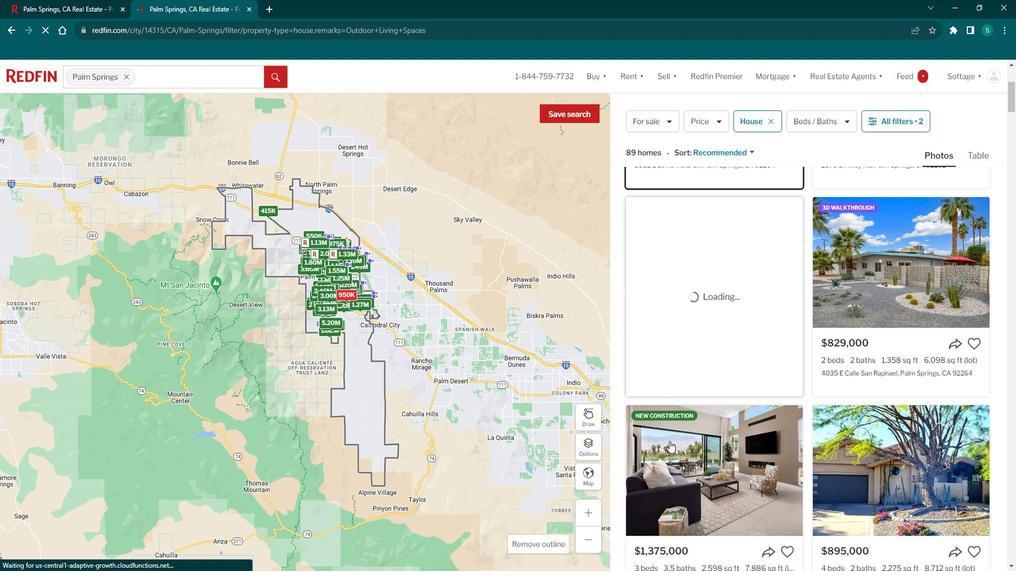 
Action: Mouse moved to (301, 304)
Screenshot: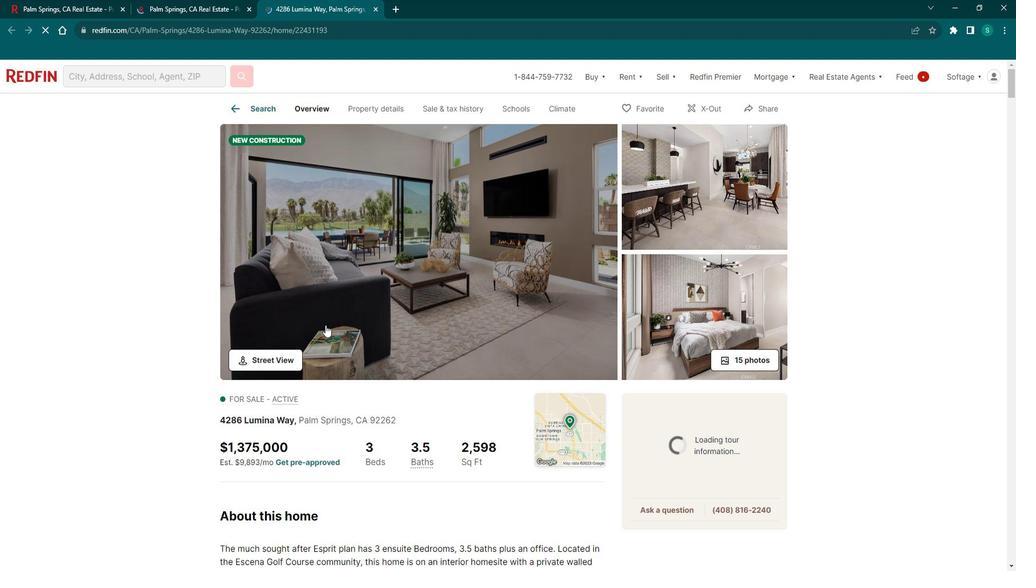 
Action: Mouse scrolled (301, 303) with delta (0, 0)
Screenshot: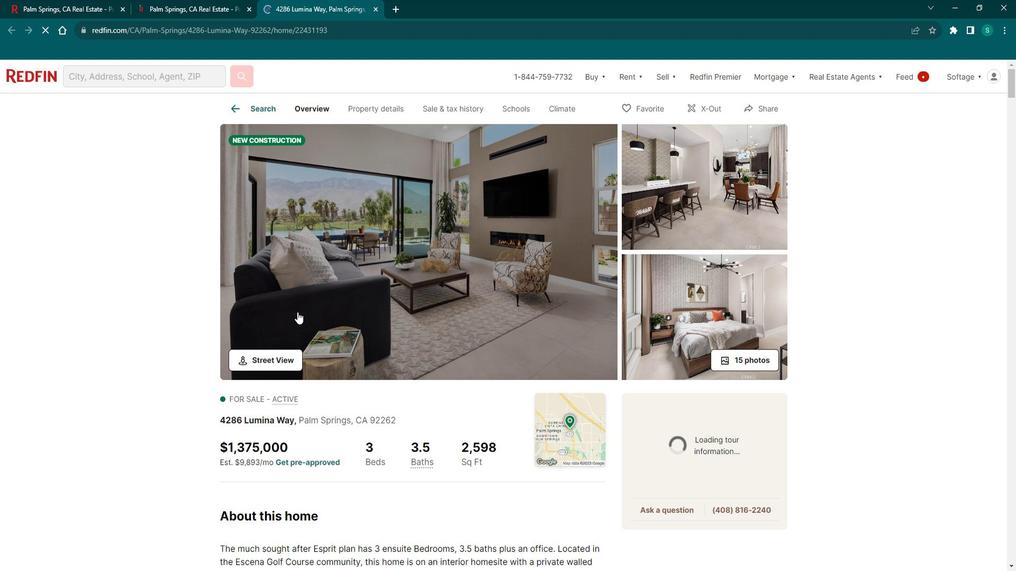 
Action: Mouse scrolled (301, 303) with delta (0, 0)
Screenshot: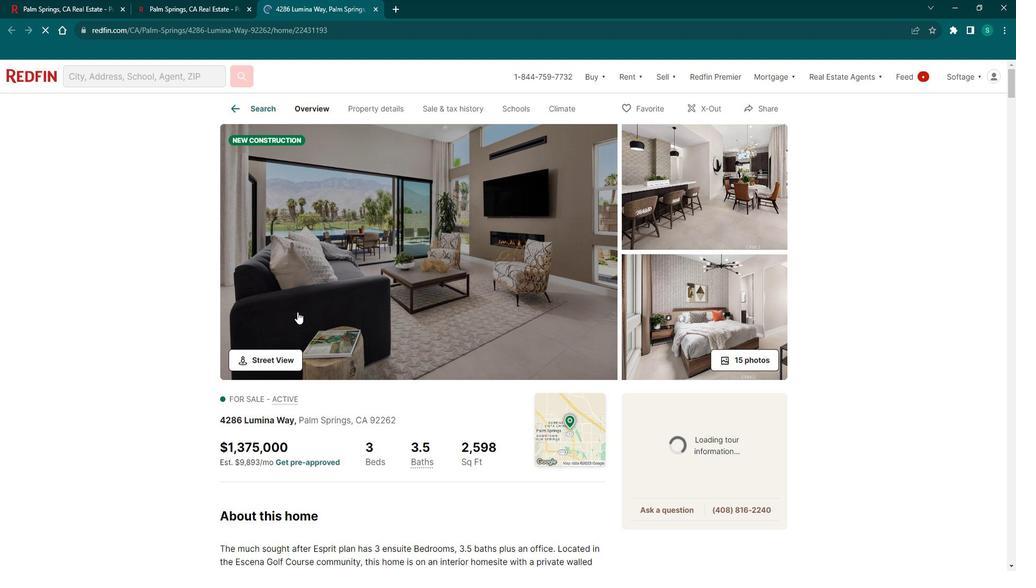 
Action: Mouse scrolled (301, 303) with delta (0, 0)
Screenshot: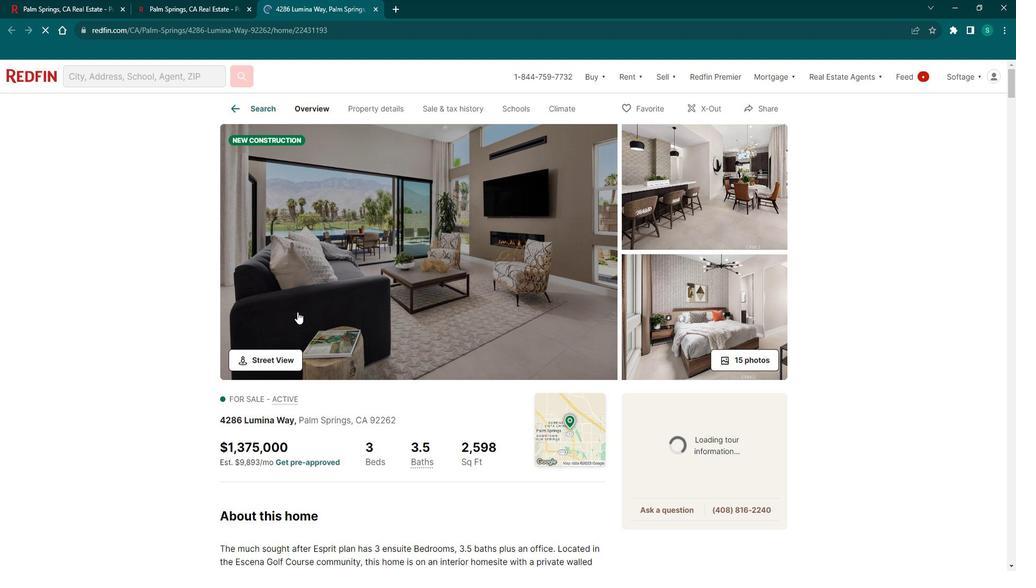 
Action: Mouse scrolled (301, 303) with delta (0, 0)
Screenshot: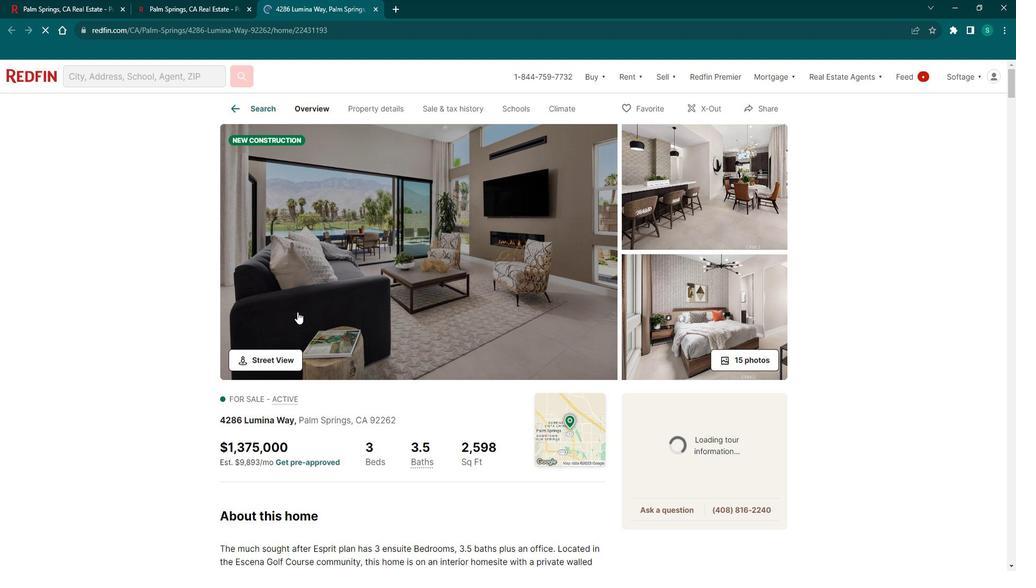 
Action: Mouse scrolled (301, 303) with delta (0, 0)
Screenshot: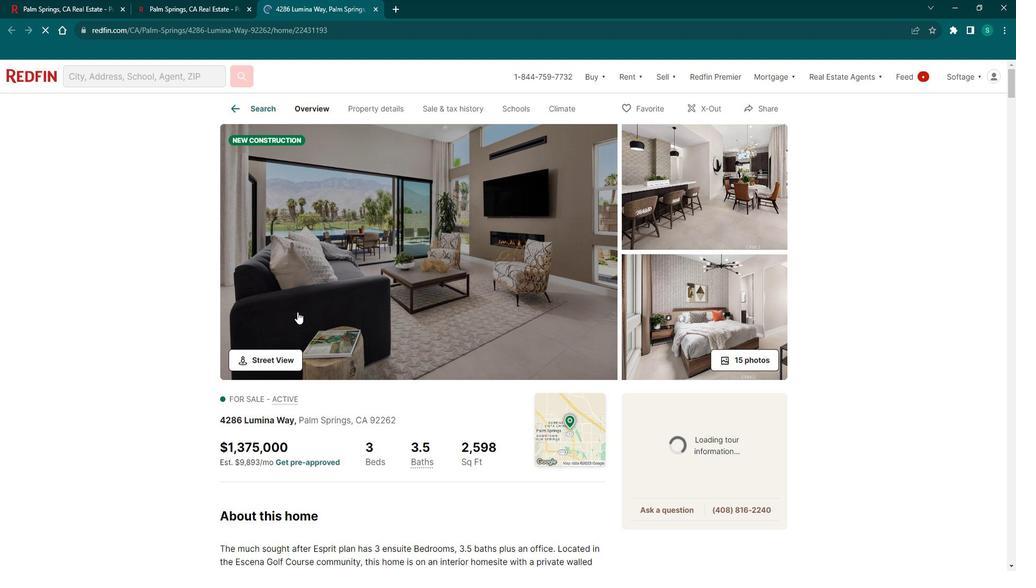 
Action: Mouse scrolled (301, 303) with delta (0, 0)
Screenshot: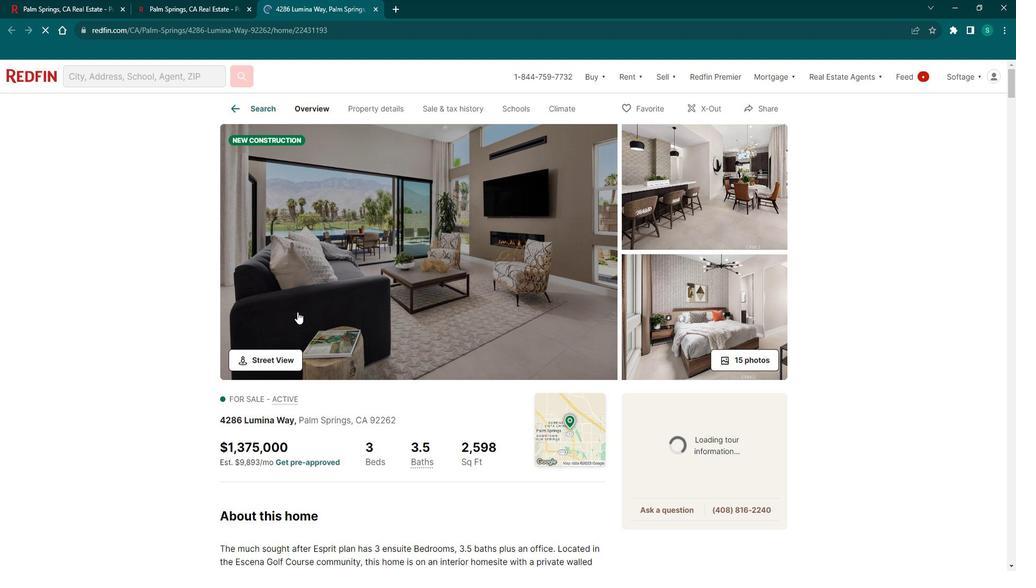 
Action: Mouse moved to (256, 254)
Screenshot: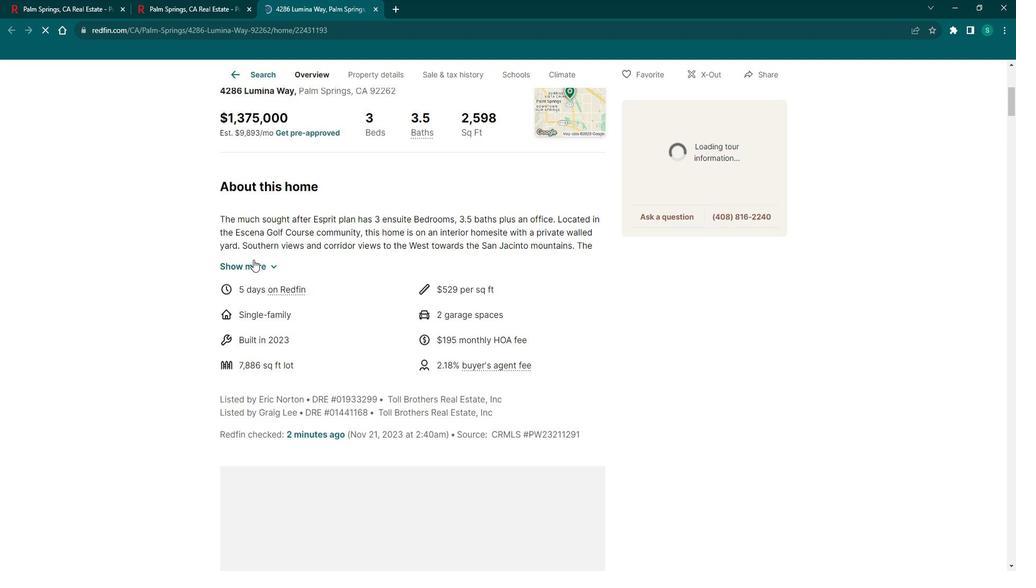 
Action: Mouse pressed left at (256, 254)
Screenshot: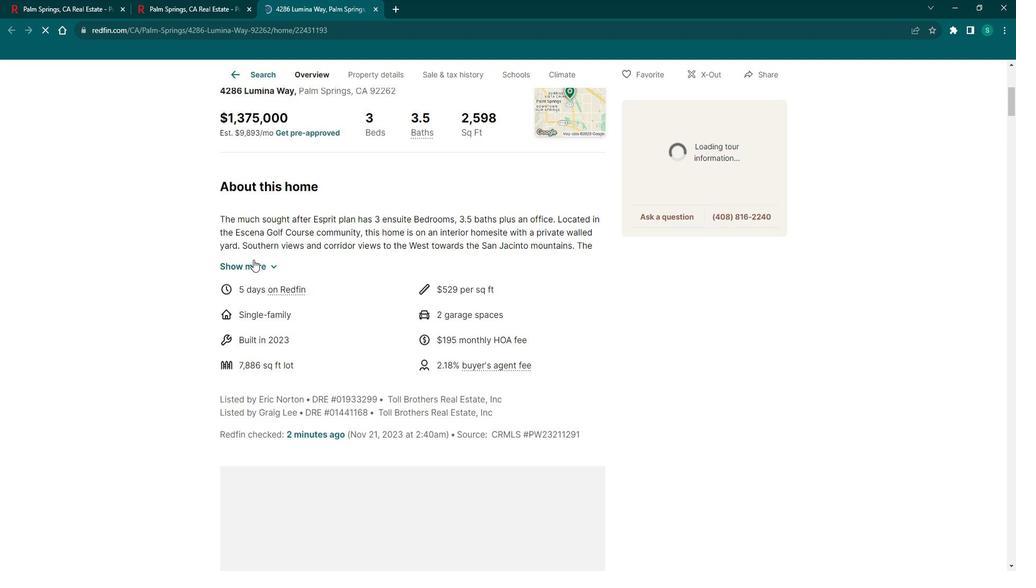 
Action: Mouse moved to (355, 294)
Screenshot: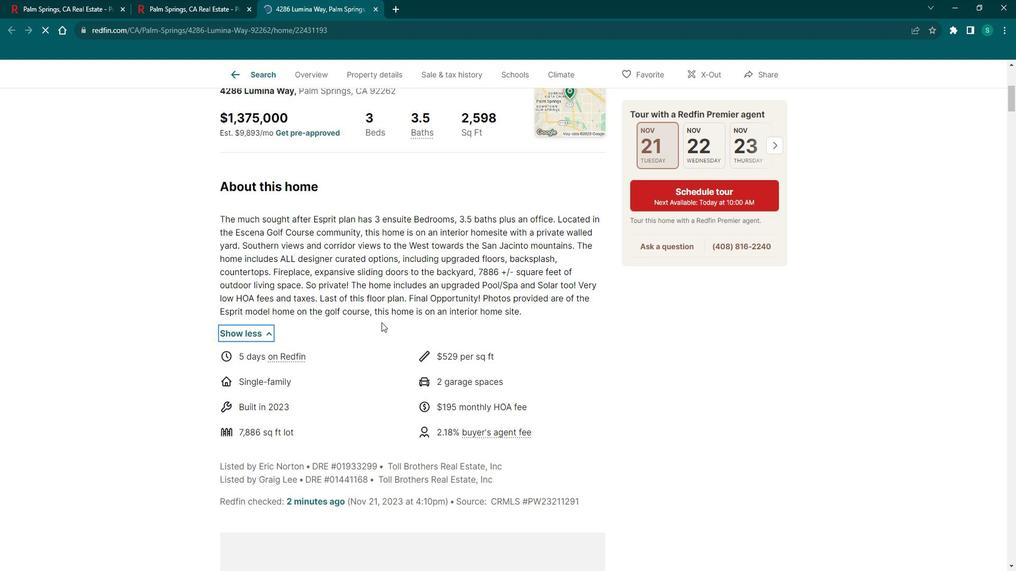 
Action: Mouse scrolled (355, 293) with delta (0, 0)
Screenshot: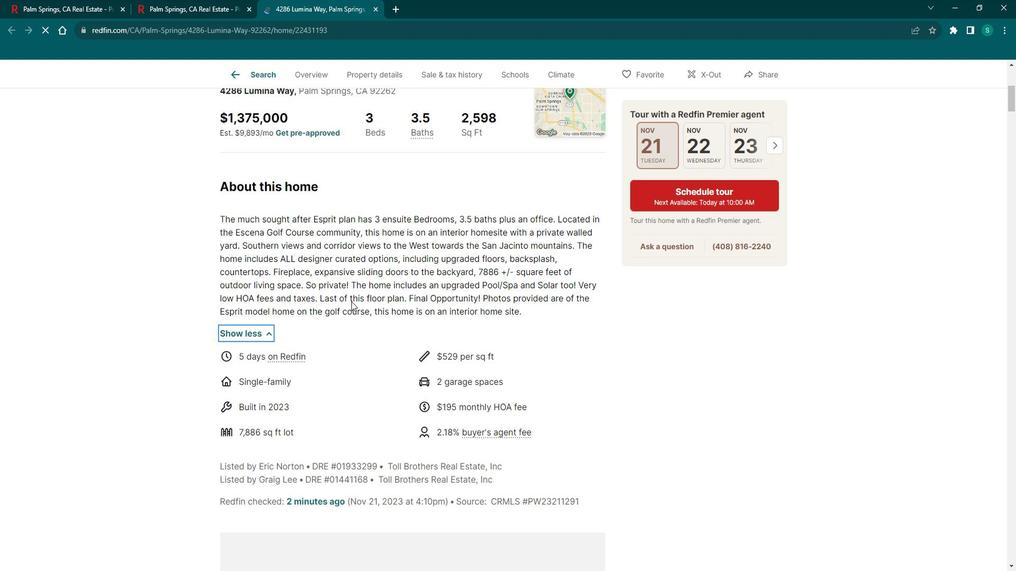 
Action: Mouse scrolled (355, 293) with delta (0, 0)
Screenshot: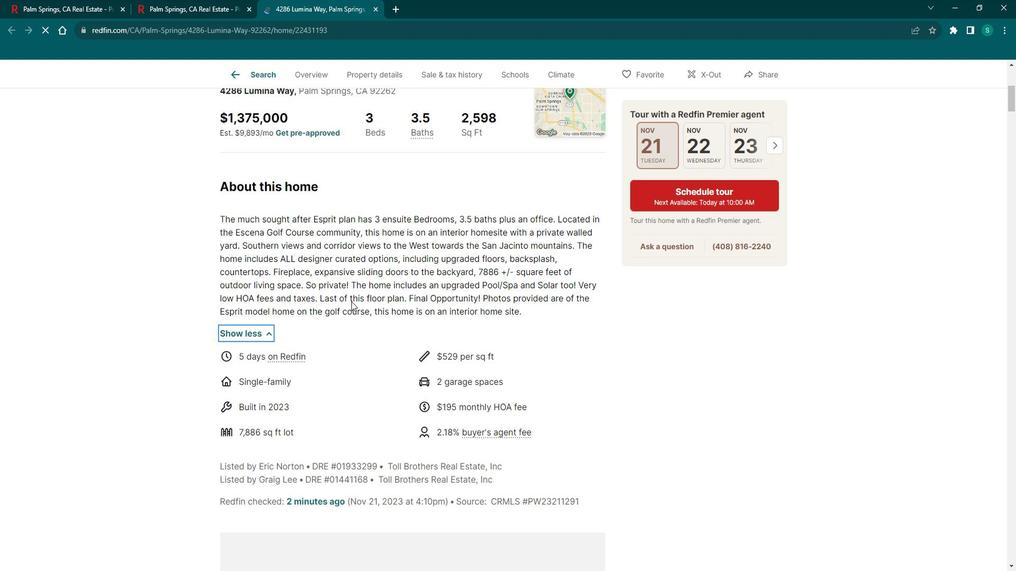 
Action: Mouse scrolled (355, 293) with delta (0, 0)
Screenshot: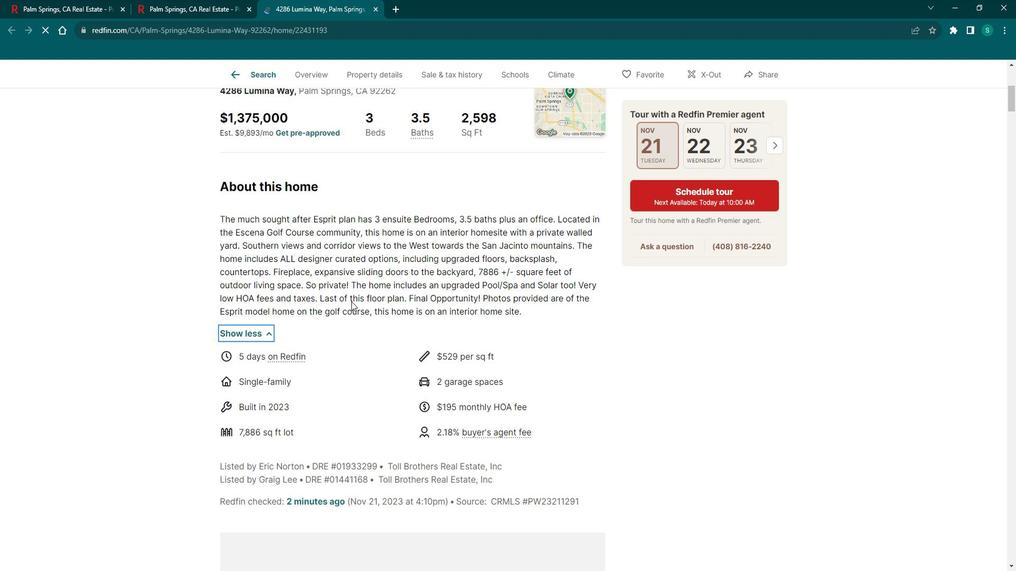 
Action: Mouse scrolled (355, 293) with delta (0, 0)
Screenshot: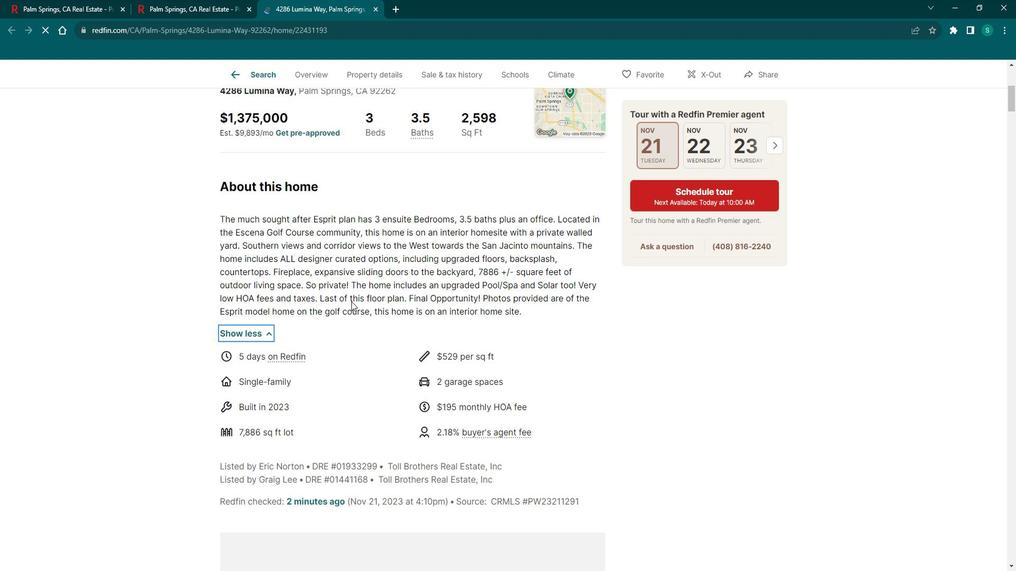
Action: Mouse scrolled (355, 293) with delta (0, 0)
Screenshot: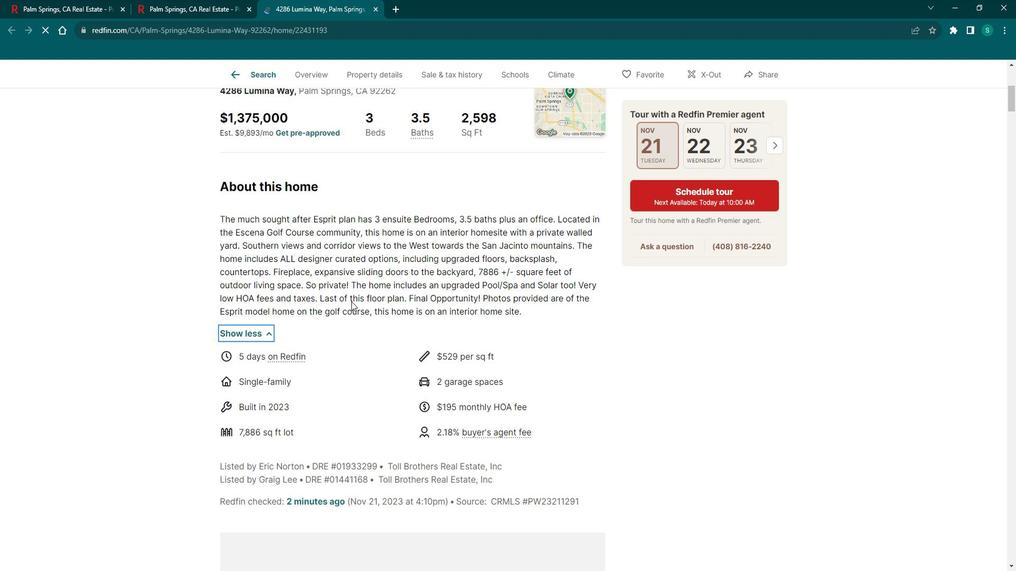 
Action: Mouse scrolled (355, 293) with delta (0, 0)
Screenshot: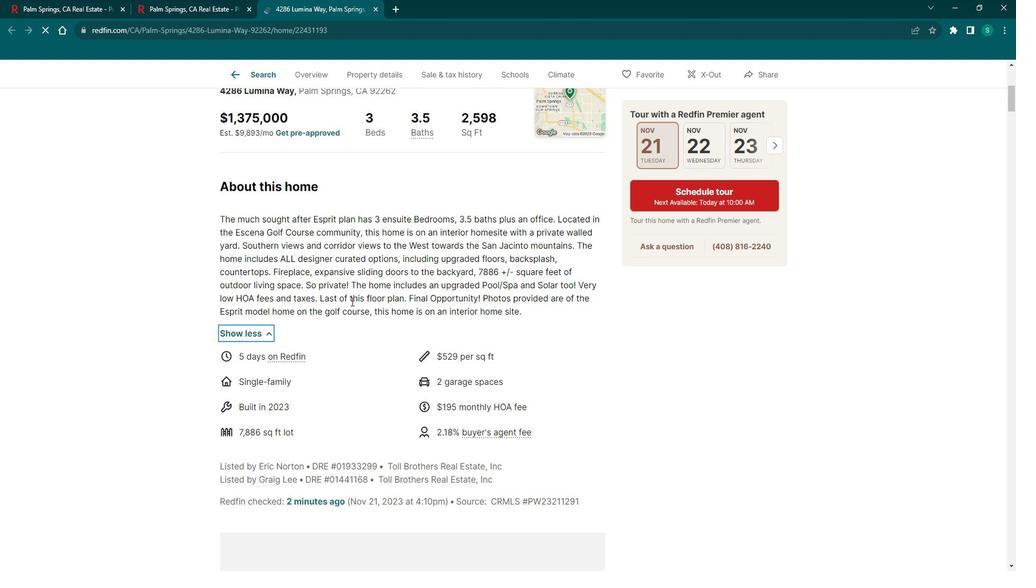 
Action: Mouse scrolled (355, 293) with delta (0, 0)
Screenshot: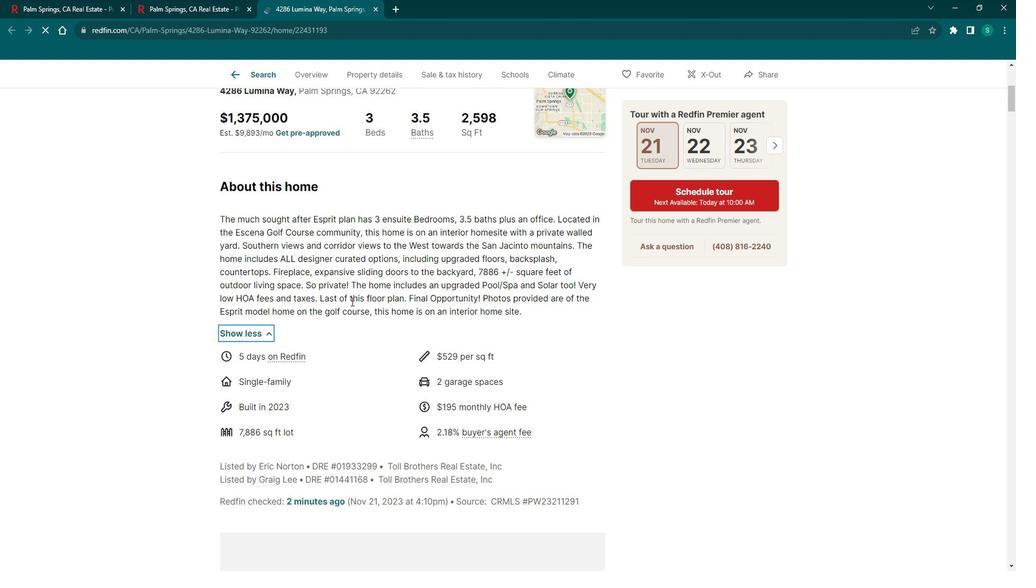 
Action: Mouse scrolled (355, 293) with delta (0, 0)
Screenshot: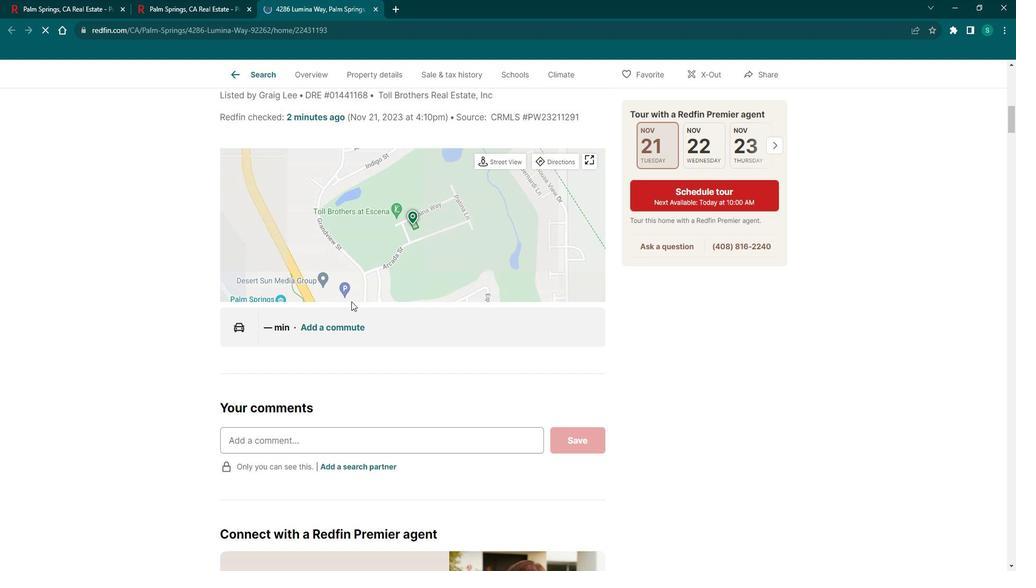 
Action: Mouse scrolled (355, 293) with delta (0, 0)
Screenshot: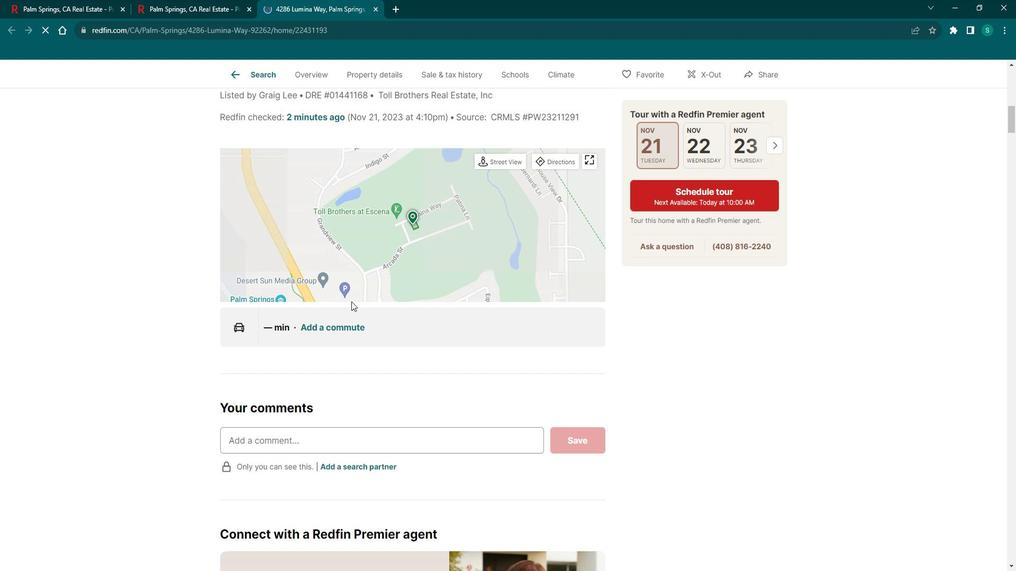 
Action: Mouse scrolled (355, 293) with delta (0, 0)
Screenshot: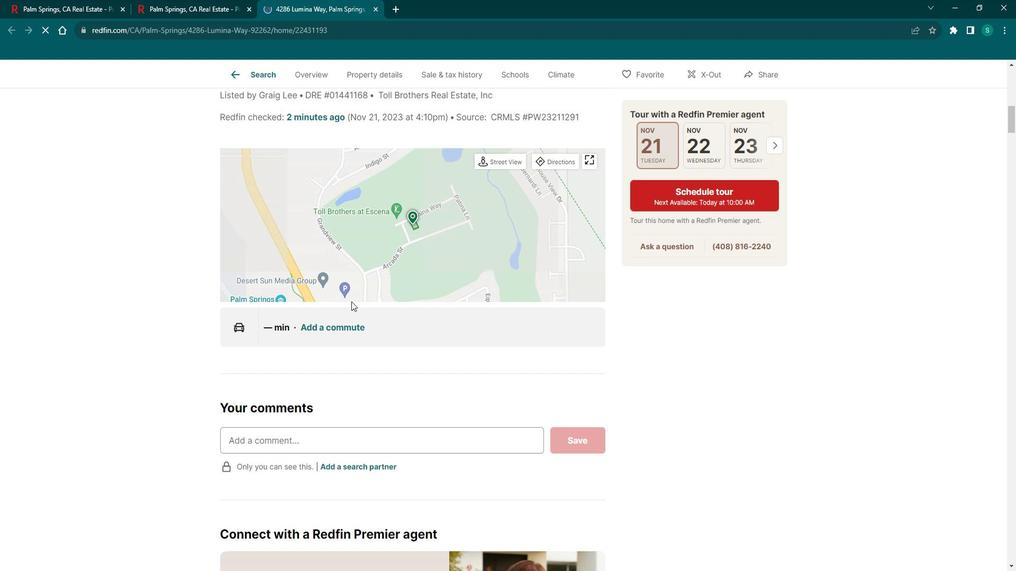 
Action: Mouse scrolled (355, 293) with delta (0, 0)
Screenshot: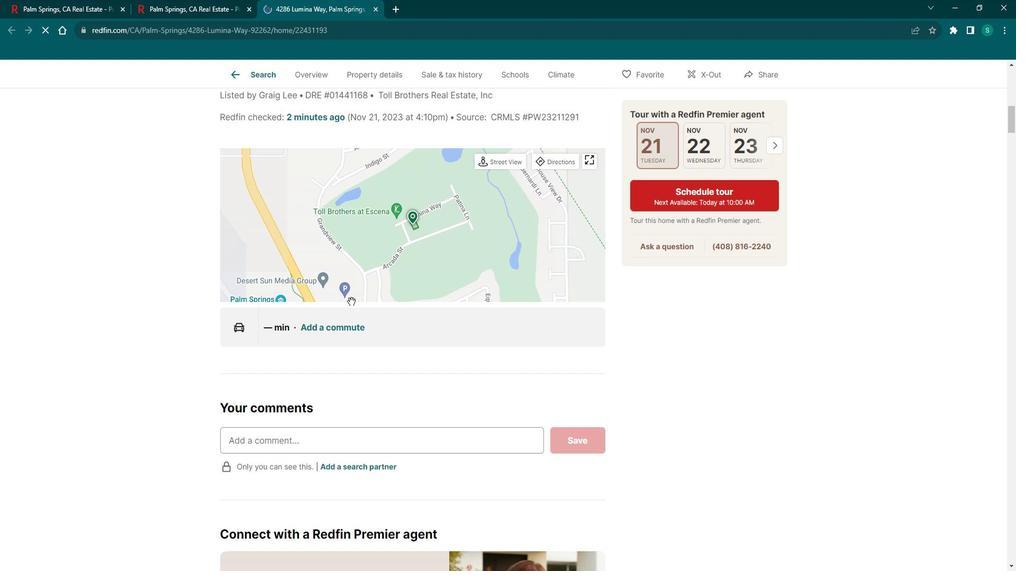 
Action: Mouse scrolled (355, 293) with delta (0, 0)
Screenshot: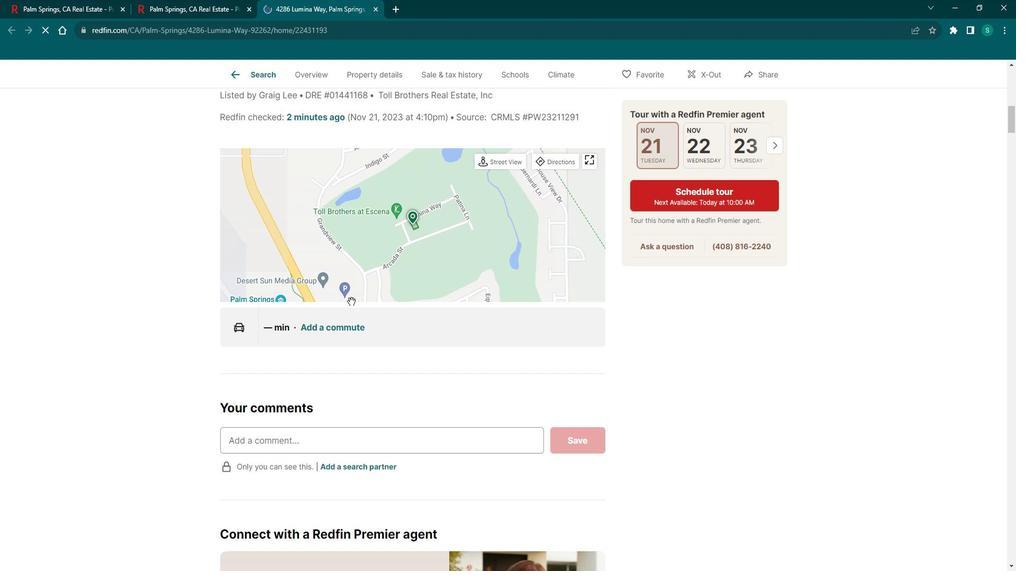 
Action: Mouse scrolled (355, 293) with delta (0, 0)
Screenshot: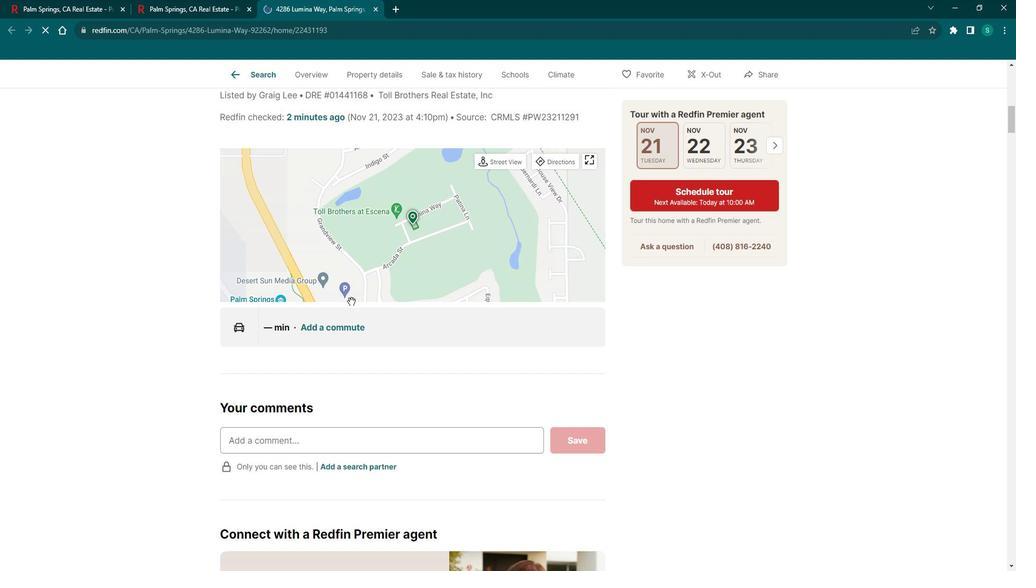 
Action: Mouse scrolled (355, 293) with delta (0, 0)
Screenshot: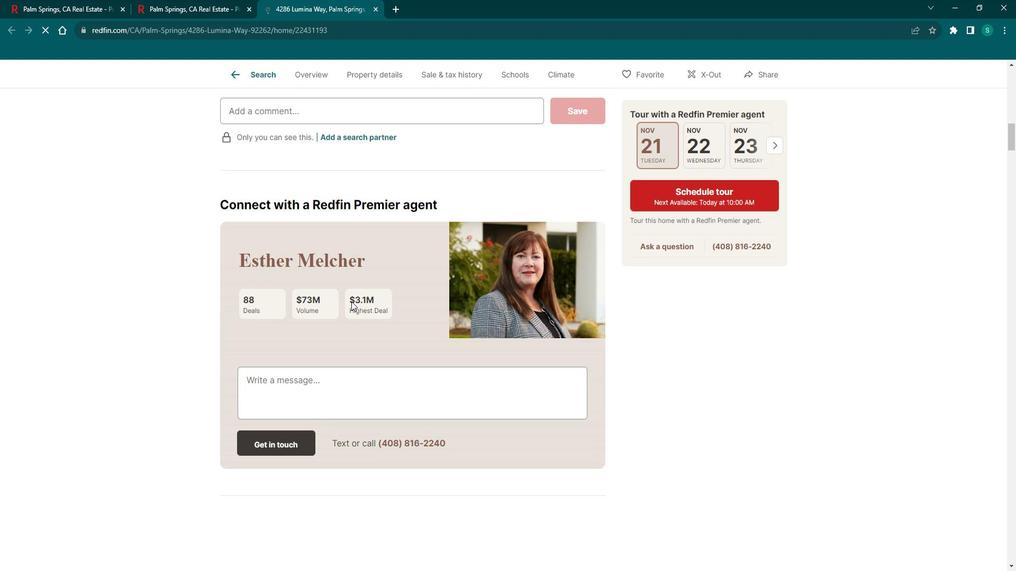 
Action: Mouse scrolled (355, 293) with delta (0, 0)
Screenshot: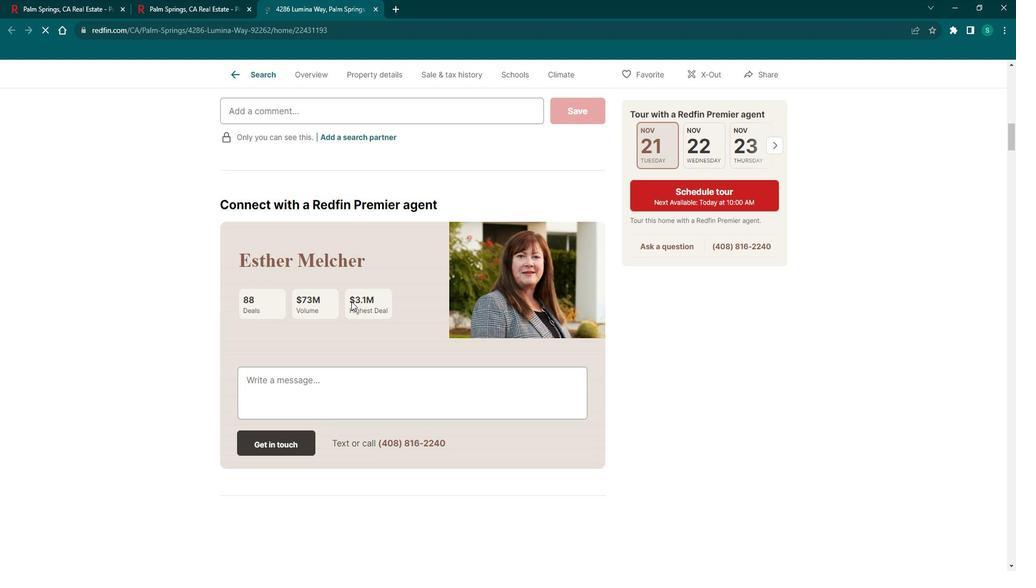 
Action: Mouse scrolled (355, 293) with delta (0, 0)
Screenshot: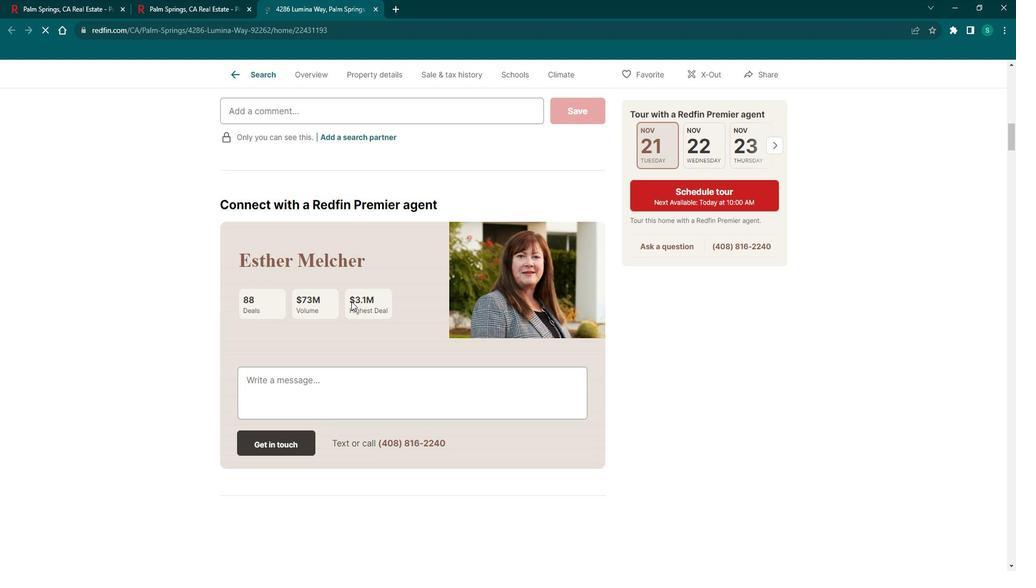 
Action: Mouse scrolled (355, 293) with delta (0, 0)
Screenshot: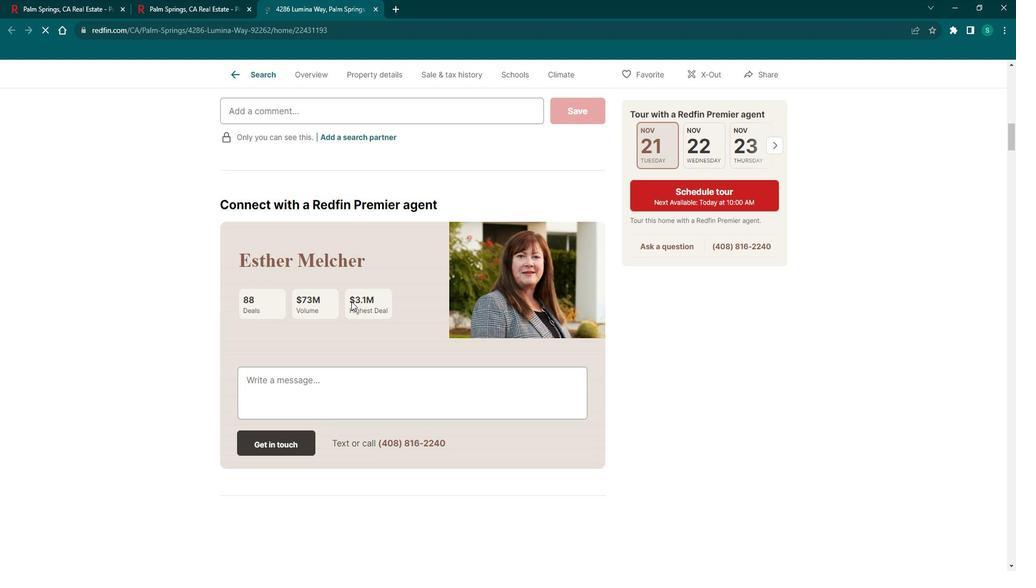 
Action: Mouse scrolled (355, 293) with delta (0, 0)
Screenshot: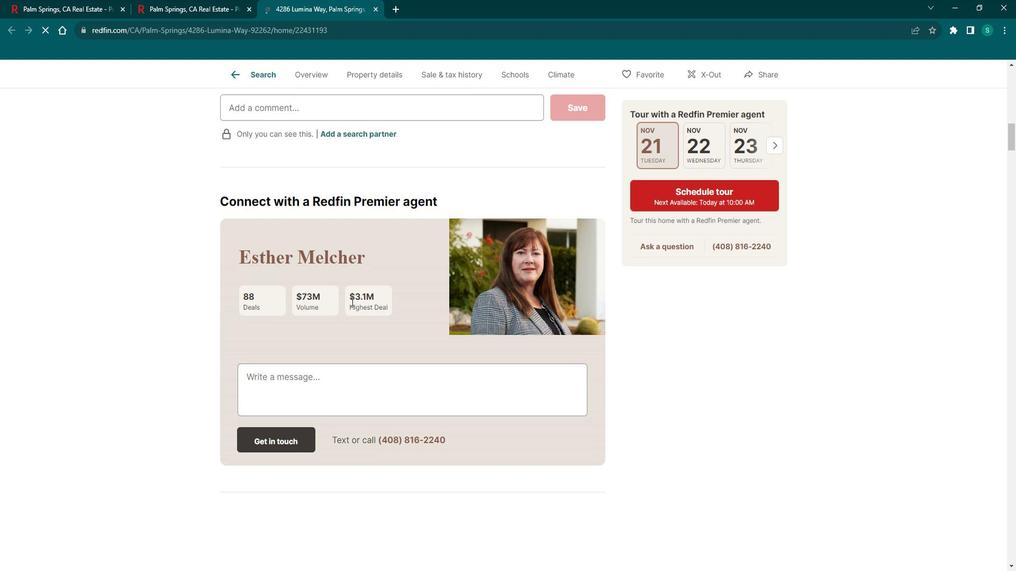 
Action: Mouse scrolled (355, 293) with delta (0, 0)
Screenshot: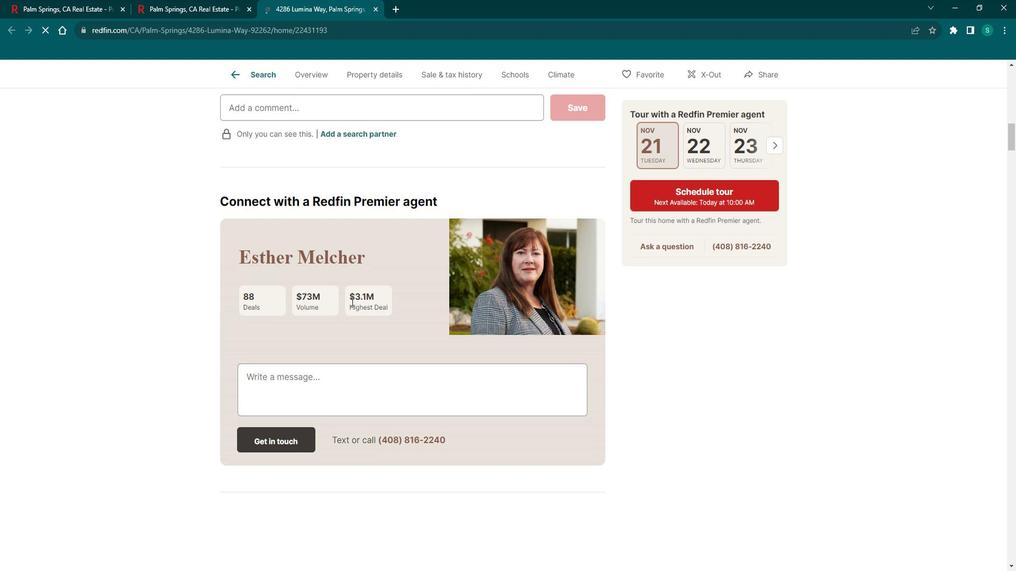 
Action: Mouse scrolled (355, 293) with delta (0, 0)
Screenshot: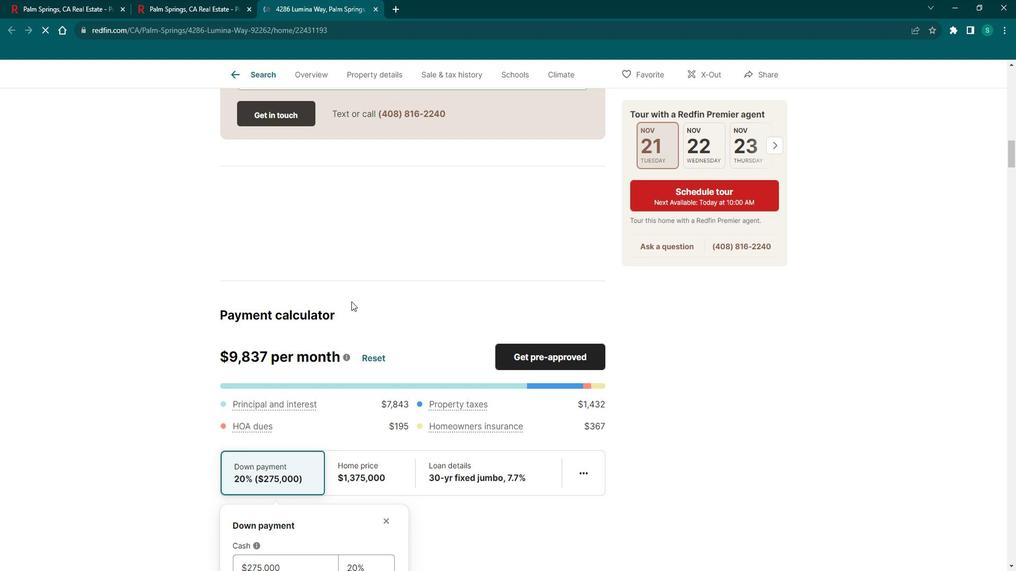 
Action: Mouse scrolled (355, 293) with delta (0, 0)
Screenshot: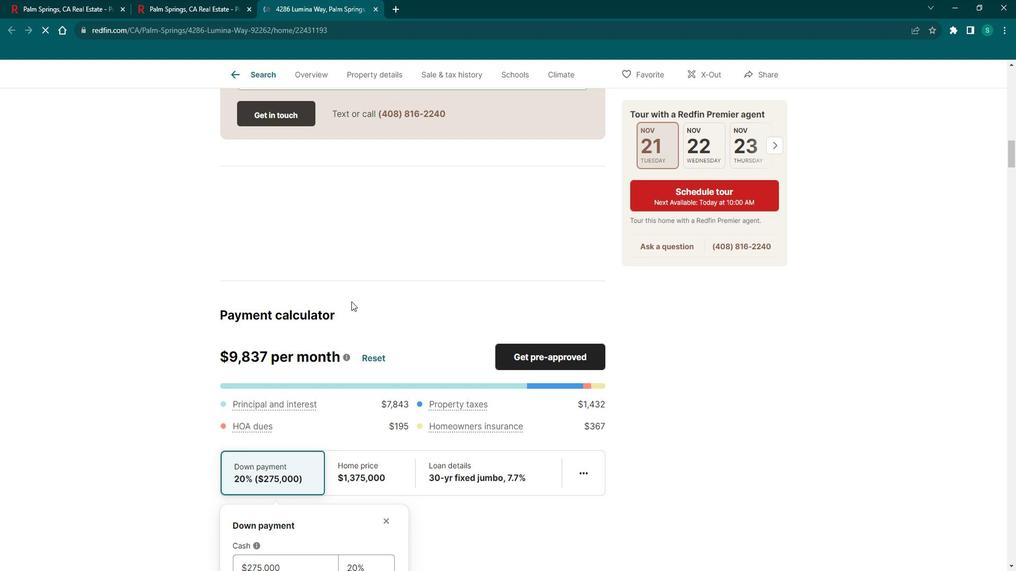 
Action: Mouse scrolled (355, 293) with delta (0, 0)
Screenshot: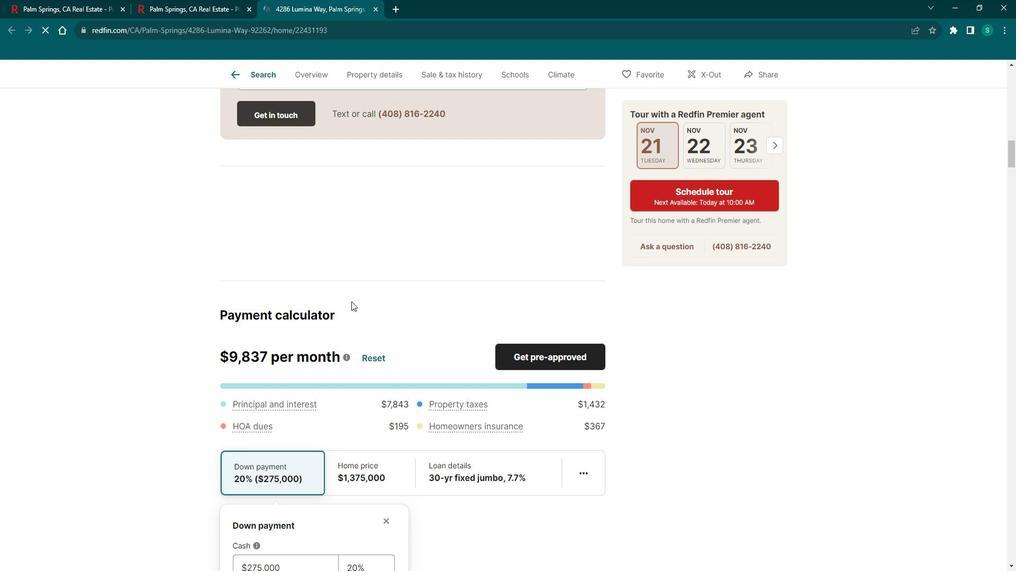 
Action: Mouse scrolled (355, 293) with delta (0, 0)
Screenshot: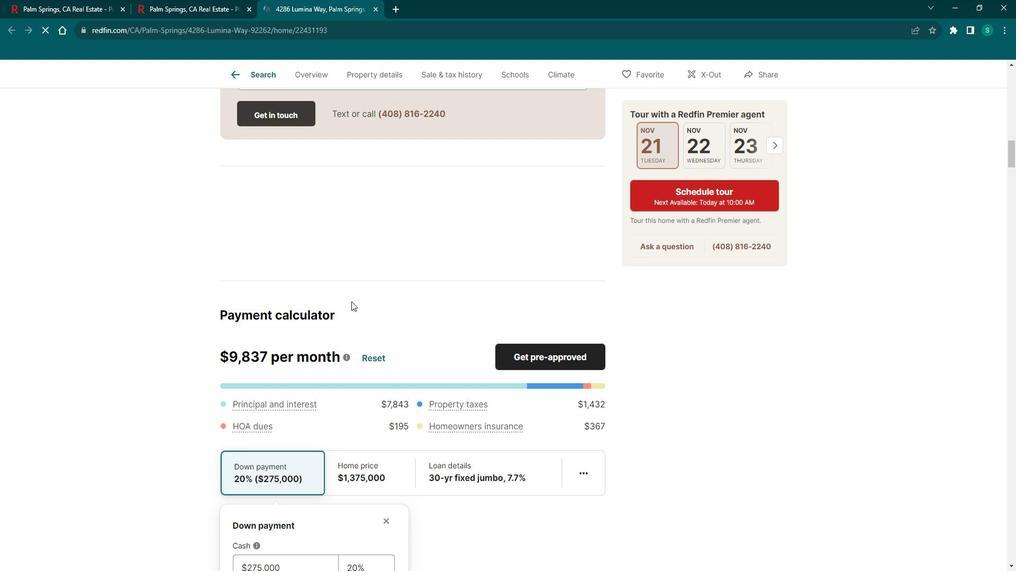 
Action: Mouse scrolled (355, 293) with delta (0, 0)
Screenshot: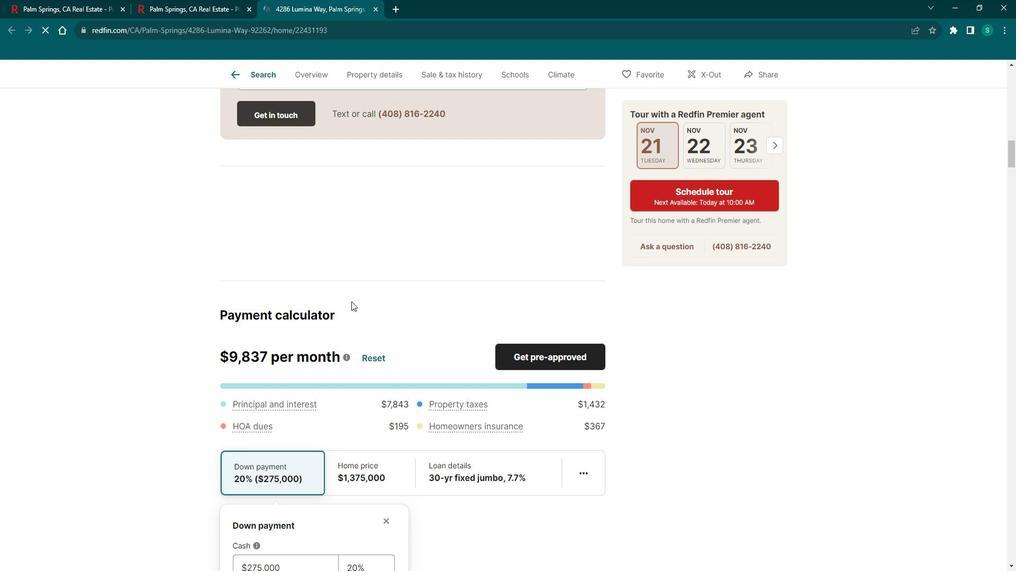 
Action: Mouse scrolled (355, 293) with delta (0, 0)
Screenshot: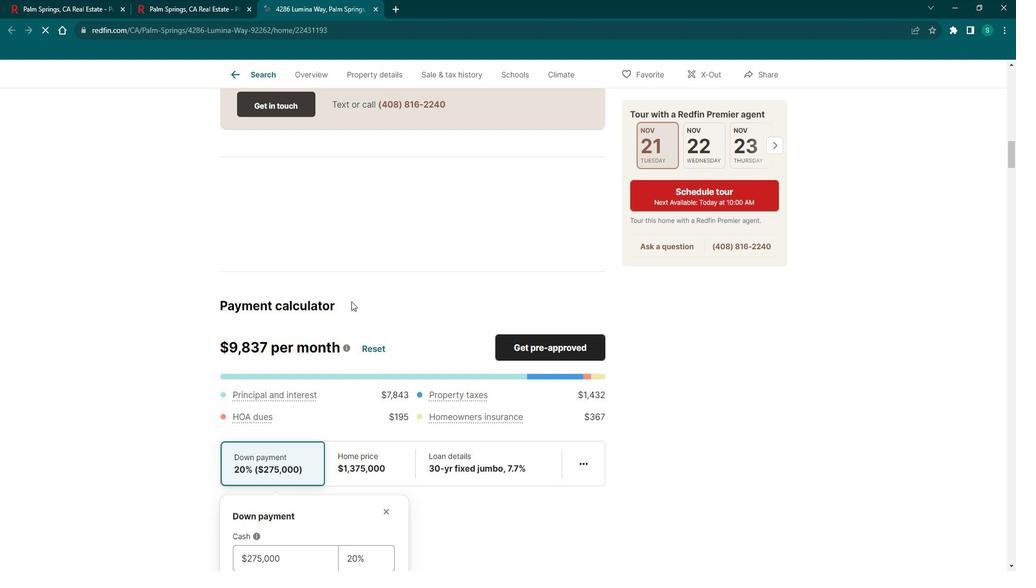 
Action: Mouse scrolled (355, 293) with delta (0, 0)
Screenshot: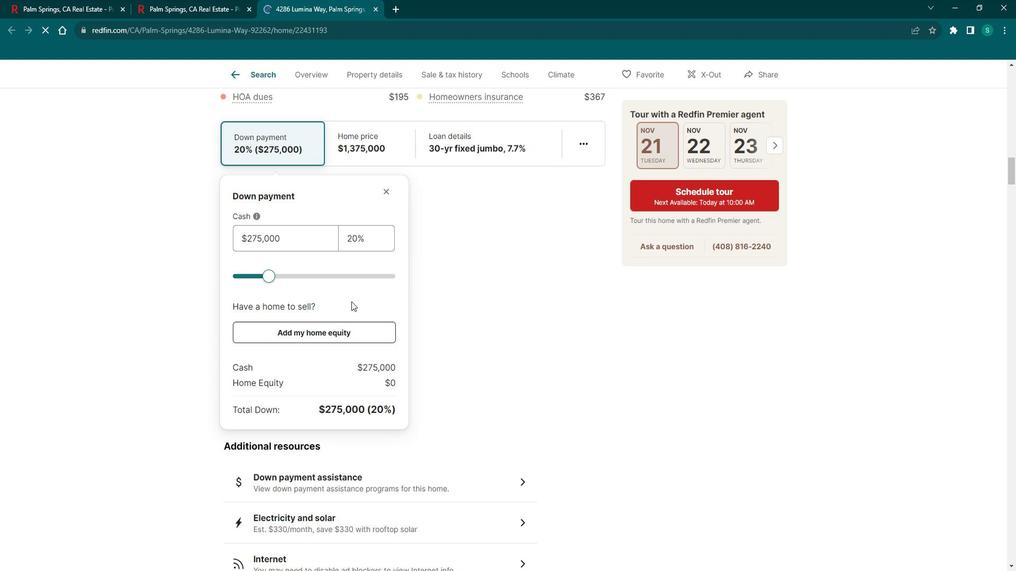 
Action: Mouse scrolled (355, 293) with delta (0, 0)
Screenshot: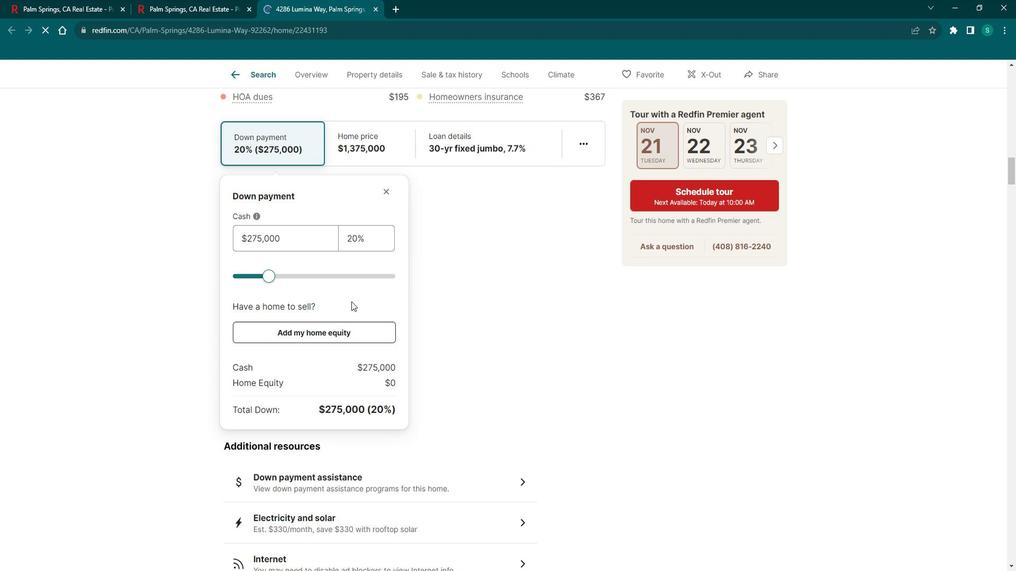 
Action: Mouse scrolled (355, 293) with delta (0, 0)
Screenshot: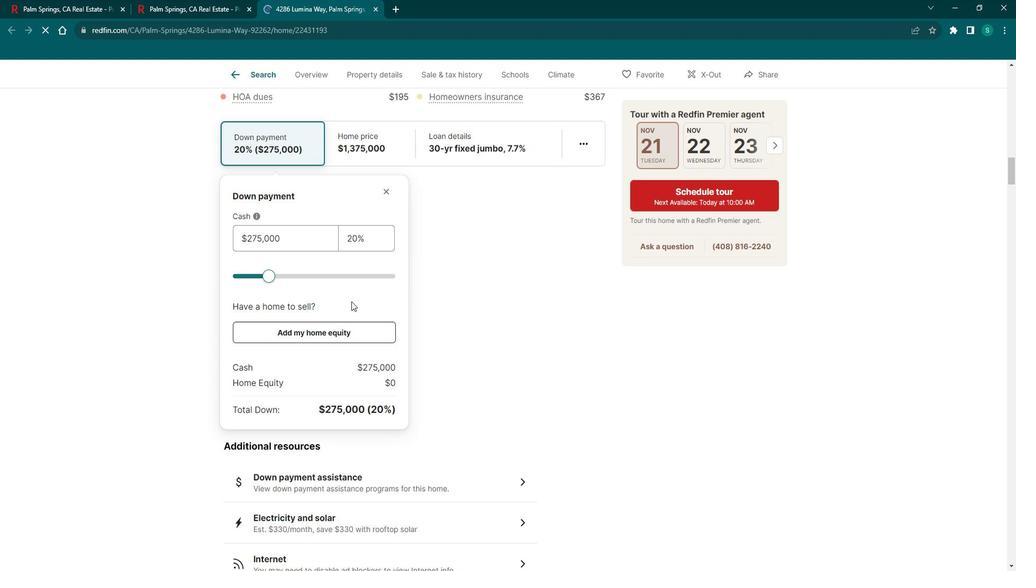 
Action: Mouse scrolled (355, 293) with delta (0, 0)
Screenshot: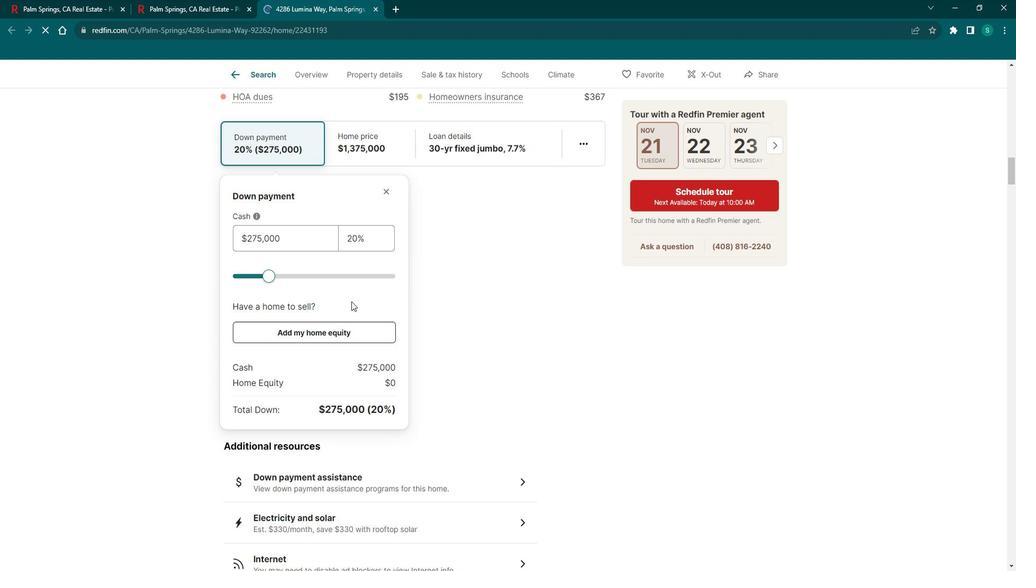 
Action: Mouse scrolled (355, 293) with delta (0, 0)
Screenshot: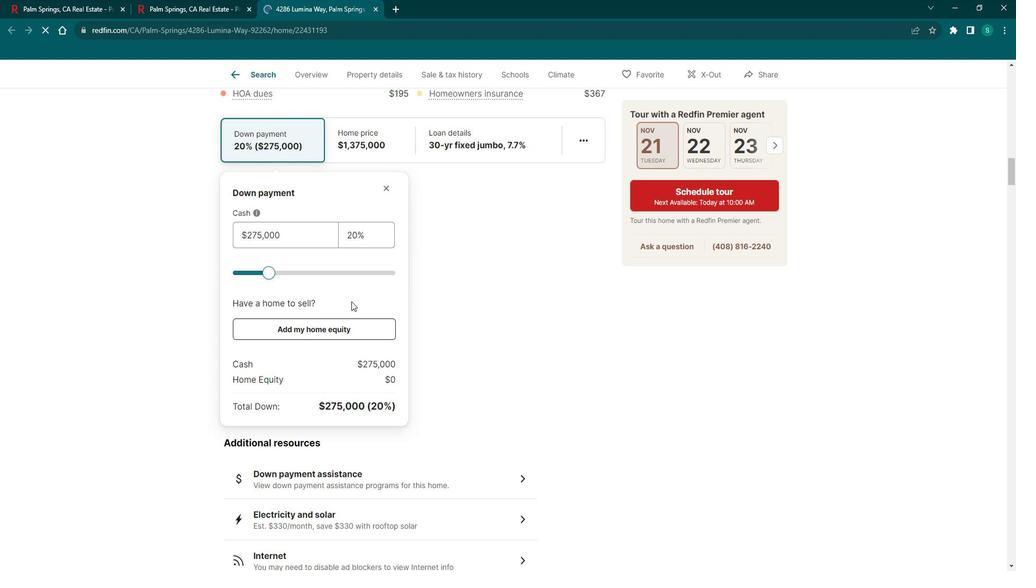 
Action: Mouse scrolled (355, 293) with delta (0, 0)
Screenshot: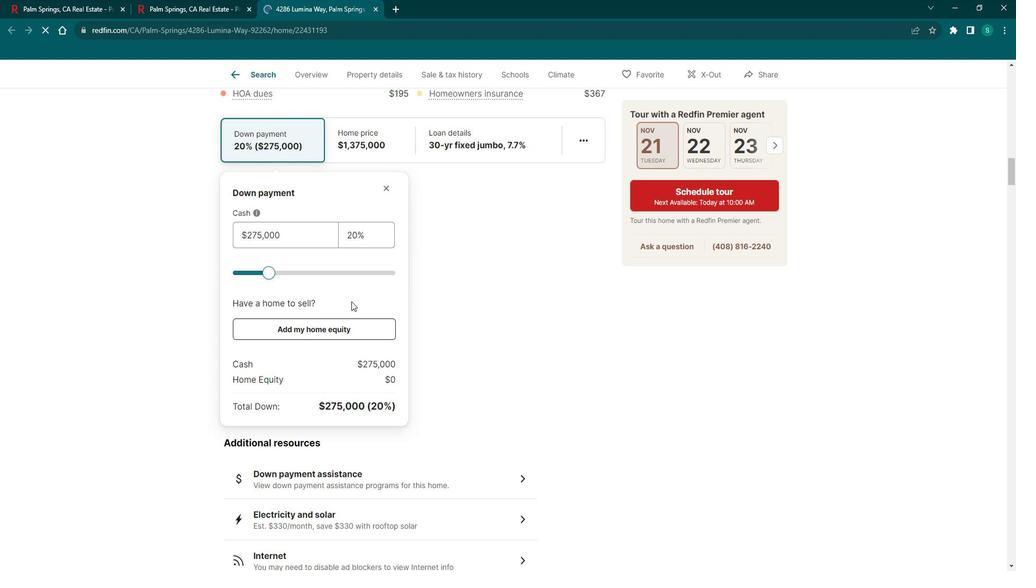 
Action: Mouse scrolled (355, 293) with delta (0, 0)
Screenshot: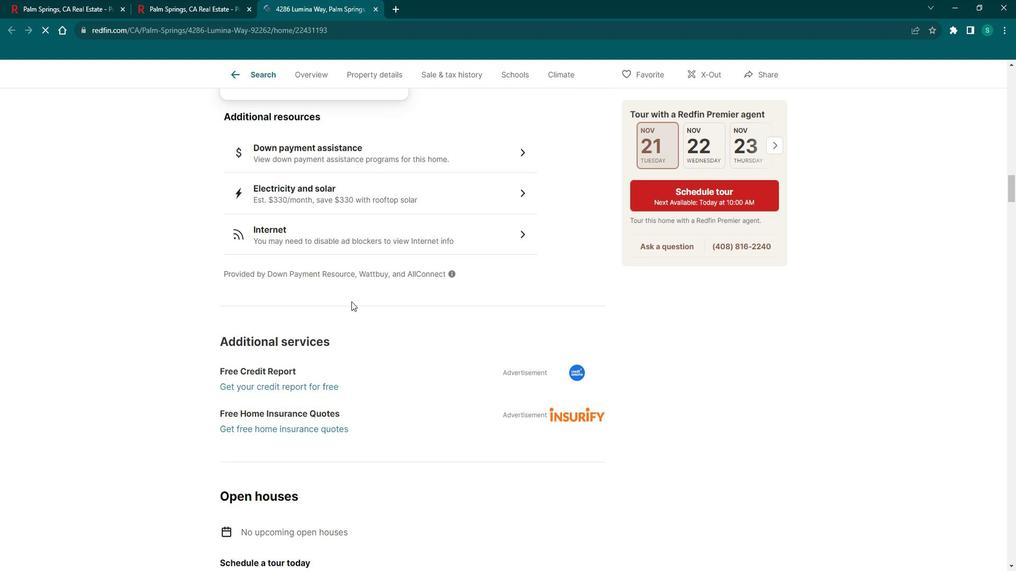 
Action: Mouse scrolled (355, 293) with delta (0, 0)
Screenshot: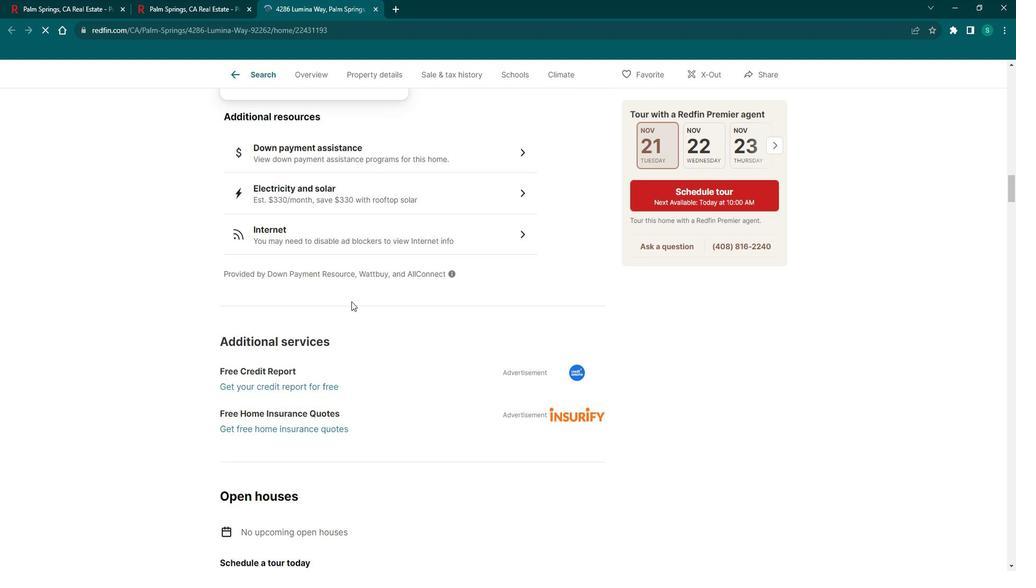 
Action: Mouse scrolled (355, 293) with delta (0, 0)
Screenshot: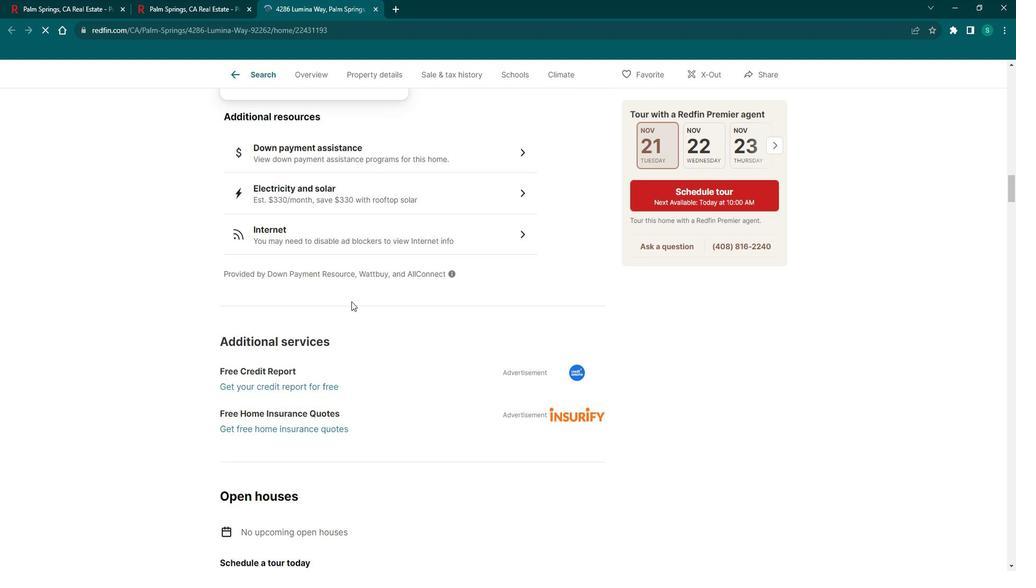 
Action: Mouse scrolled (355, 293) with delta (0, 0)
Screenshot: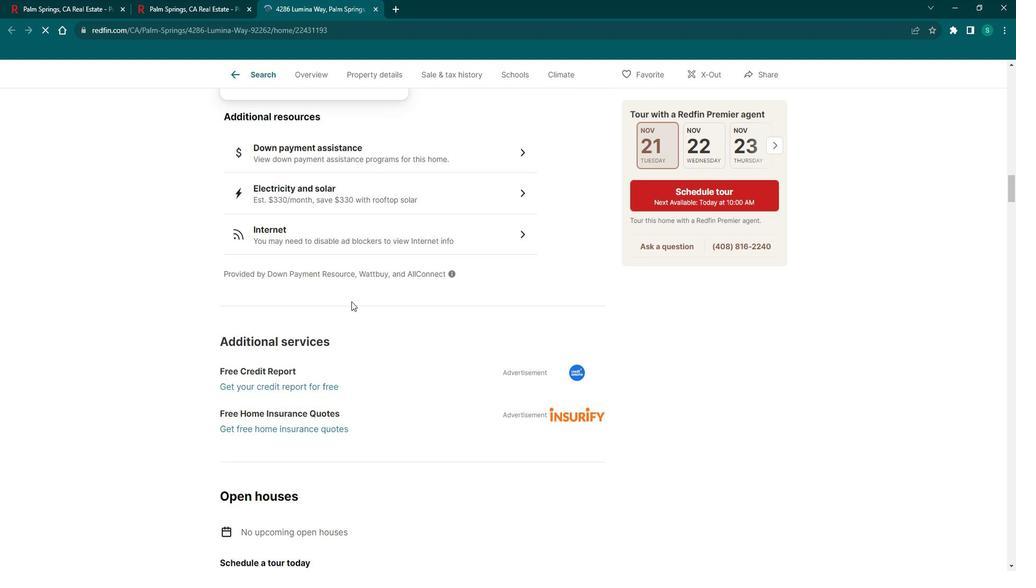 
Action: Mouse scrolled (355, 293) with delta (0, 0)
Screenshot: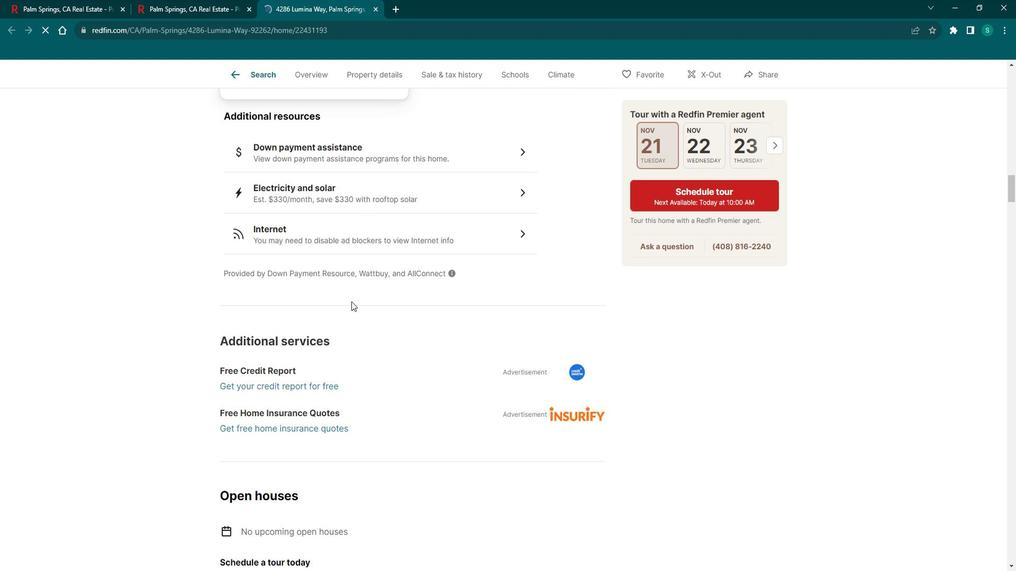 
Action: Mouse scrolled (355, 293) with delta (0, 0)
Screenshot: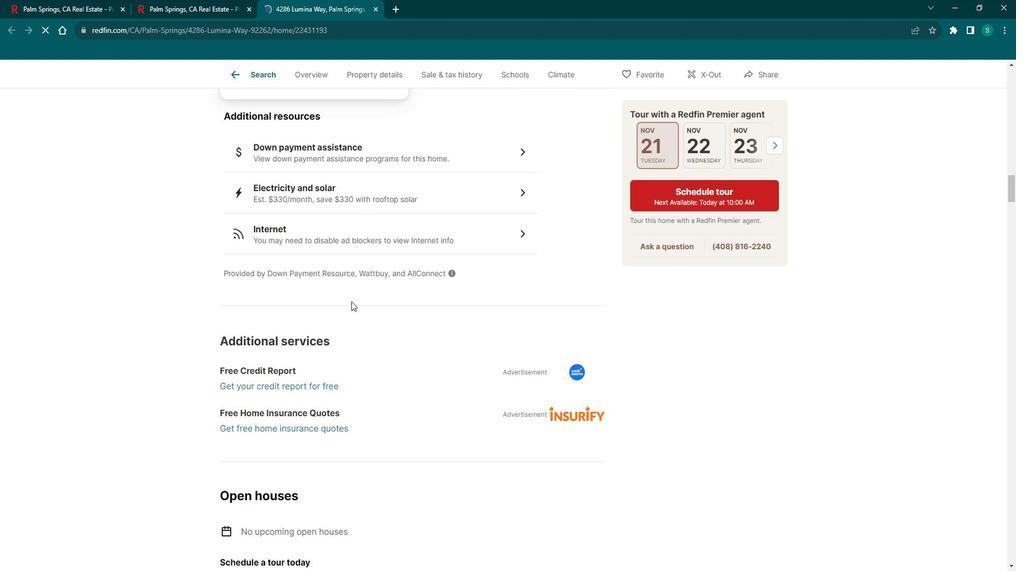 
Action: Mouse scrolled (355, 293) with delta (0, 0)
Screenshot: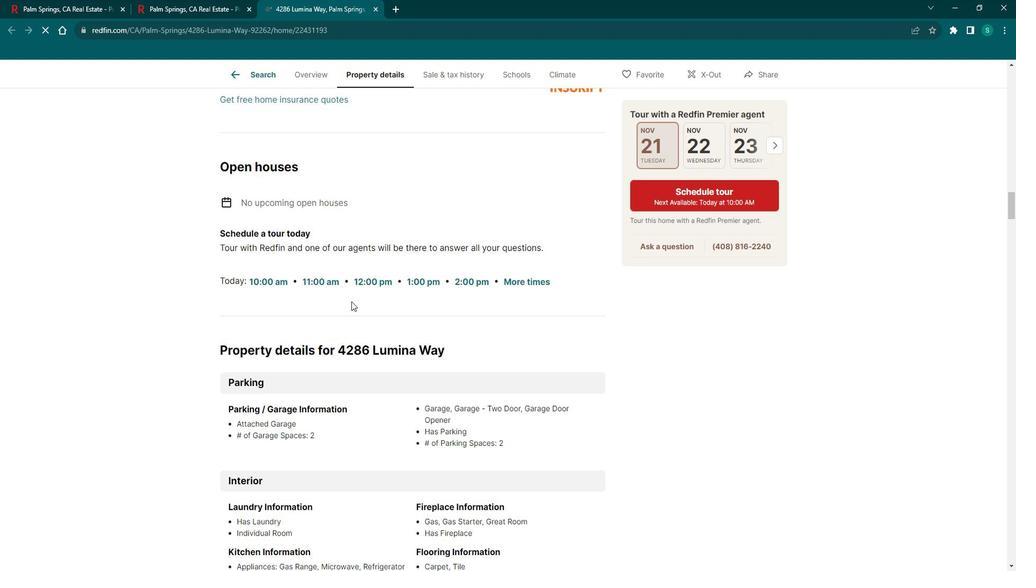 
Action: Mouse scrolled (355, 293) with delta (0, 0)
Screenshot: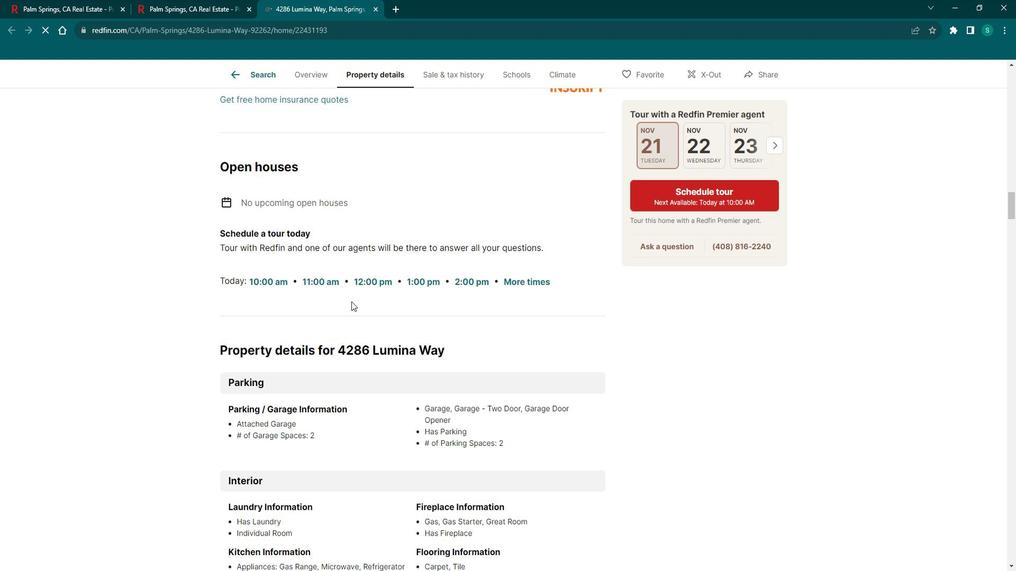 
Action: Mouse scrolled (355, 293) with delta (0, 0)
Screenshot: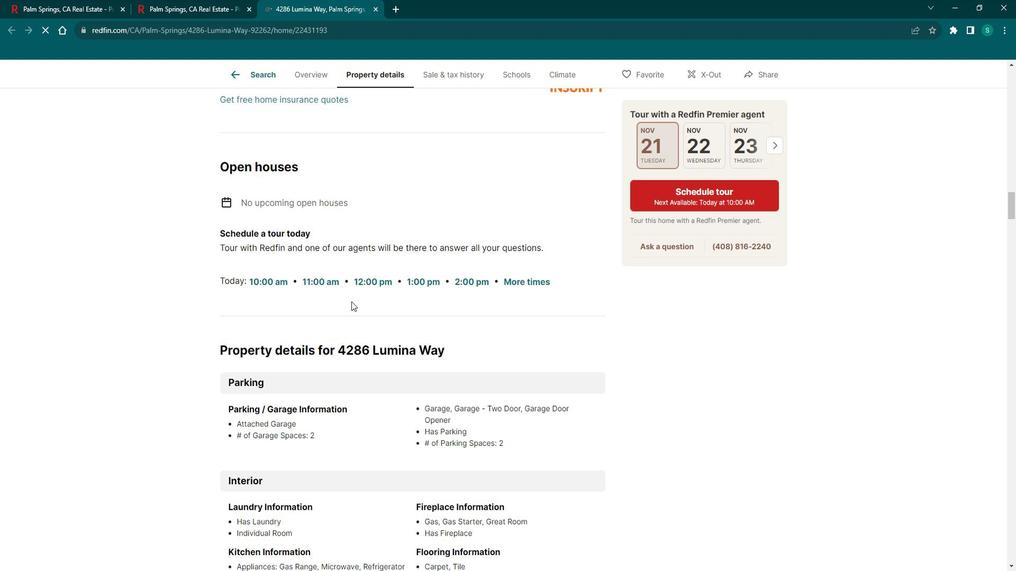 
Action: Mouse scrolled (355, 293) with delta (0, 0)
Screenshot: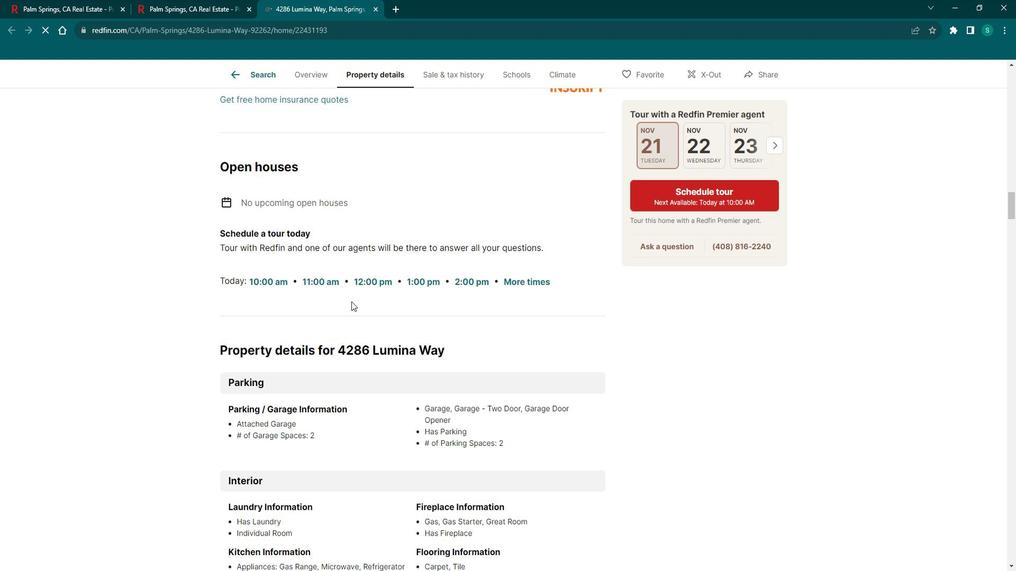 
Action: Mouse scrolled (355, 293) with delta (0, 0)
Screenshot: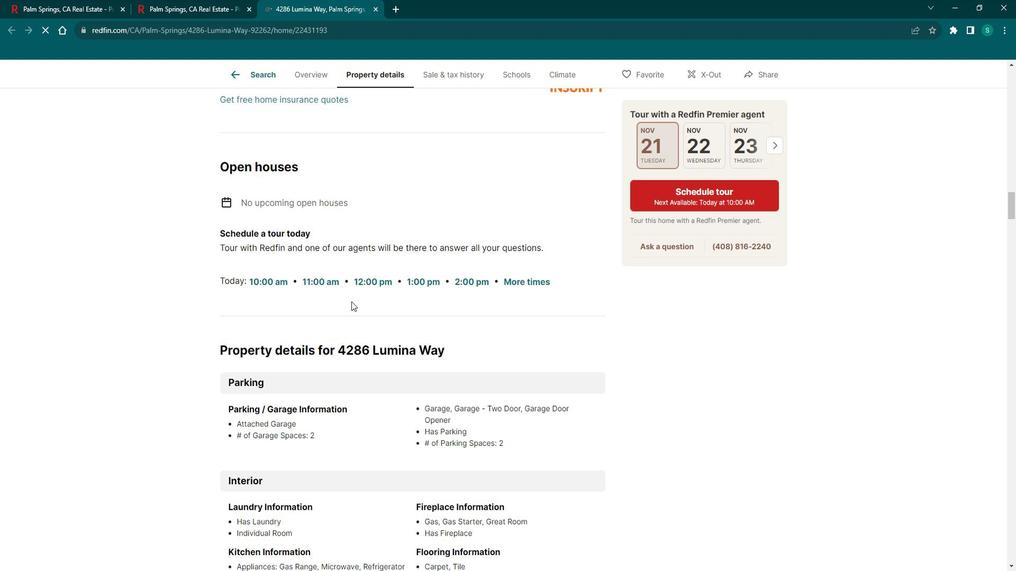 
Action: Mouse scrolled (355, 293) with delta (0, 0)
Screenshot: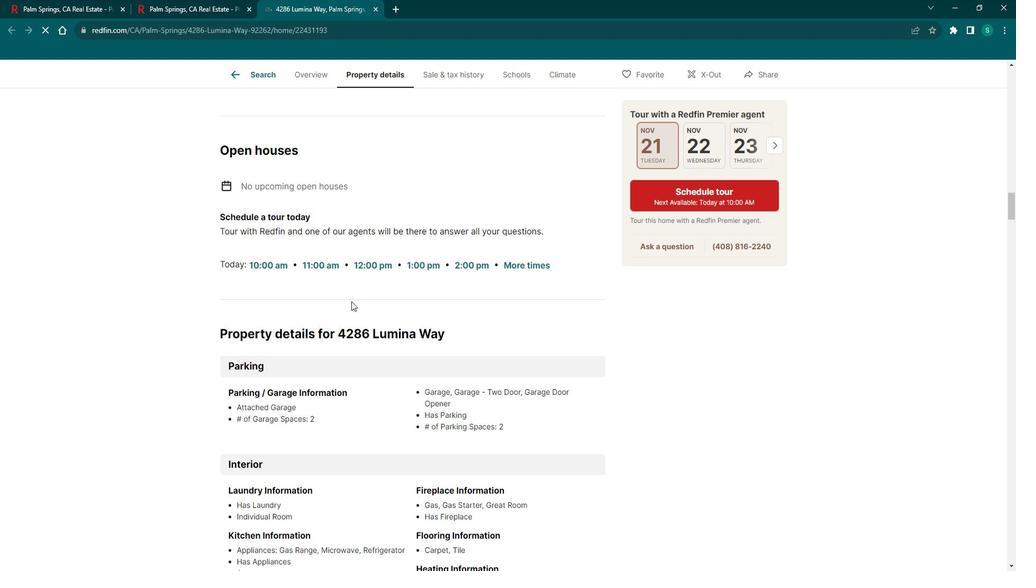 
Action: Mouse scrolled (355, 293) with delta (0, 0)
Screenshot: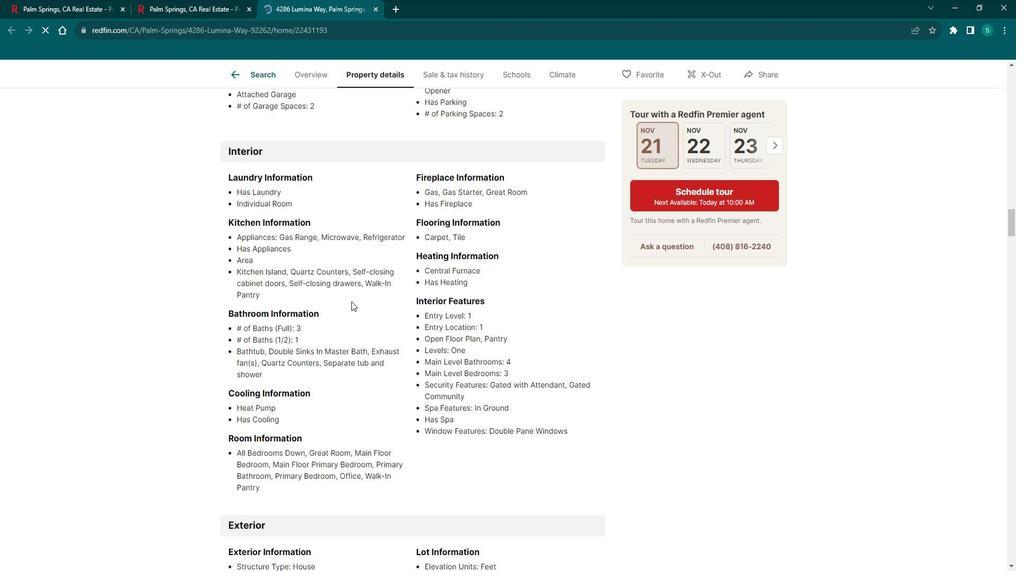 
Action: Mouse scrolled (355, 293) with delta (0, 0)
Screenshot: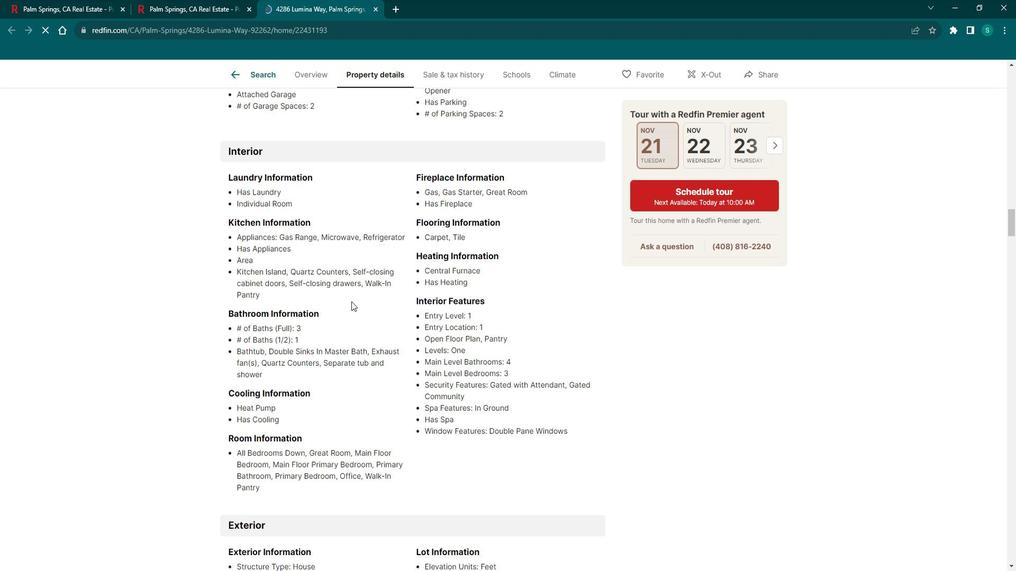 
Action: Mouse scrolled (355, 293) with delta (0, 0)
Screenshot: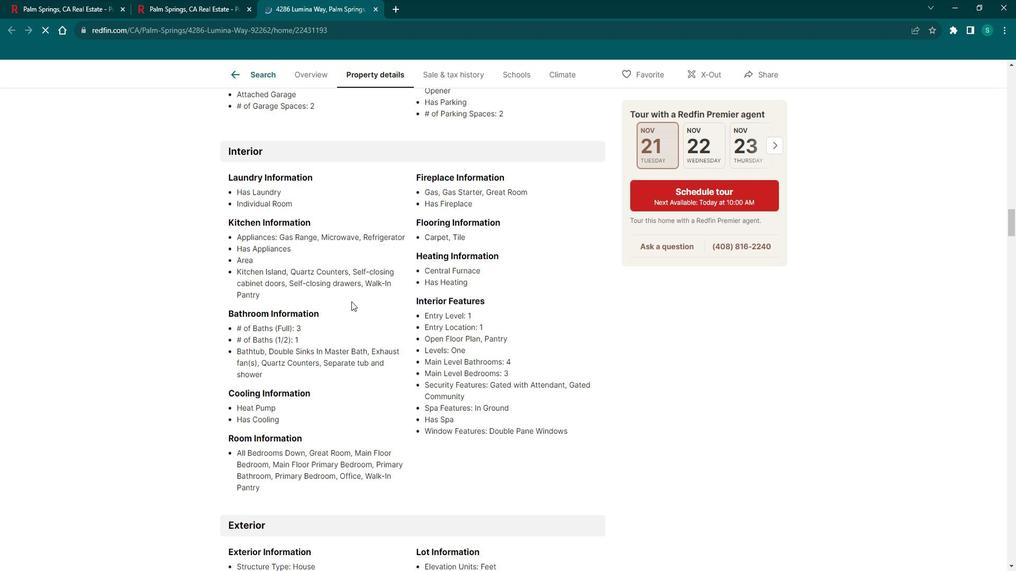 
Action: Mouse scrolled (355, 293) with delta (0, 0)
Screenshot: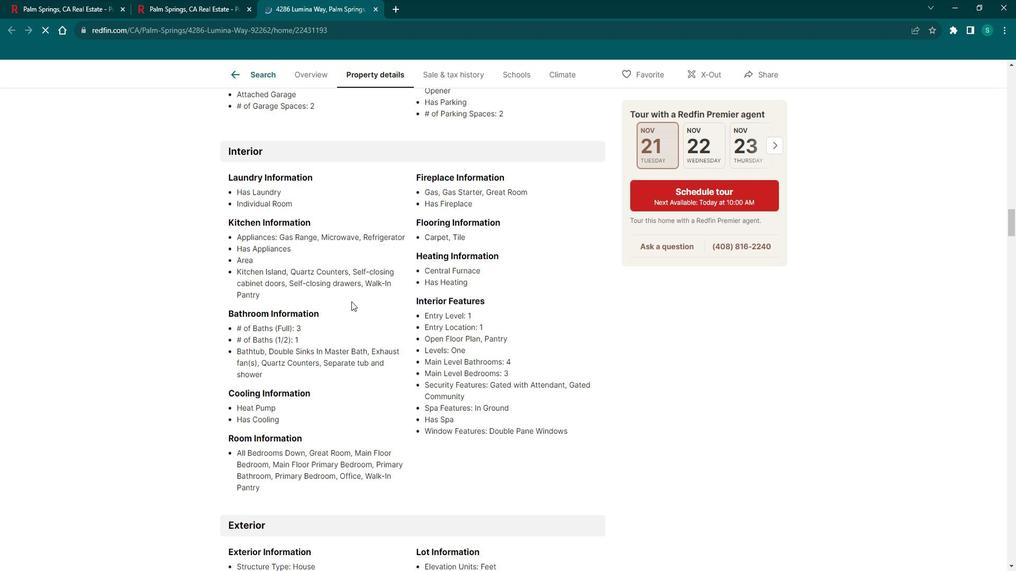 
Action: Mouse scrolled (355, 293) with delta (0, 0)
Screenshot: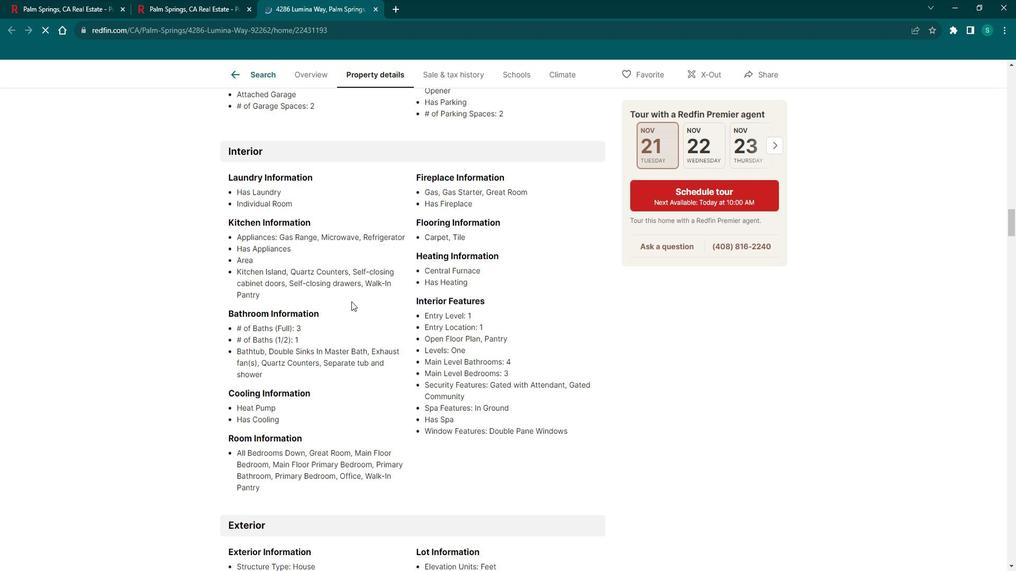 
Action: Mouse scrolled (355, 293) with delta (0, 0)
Screenshot: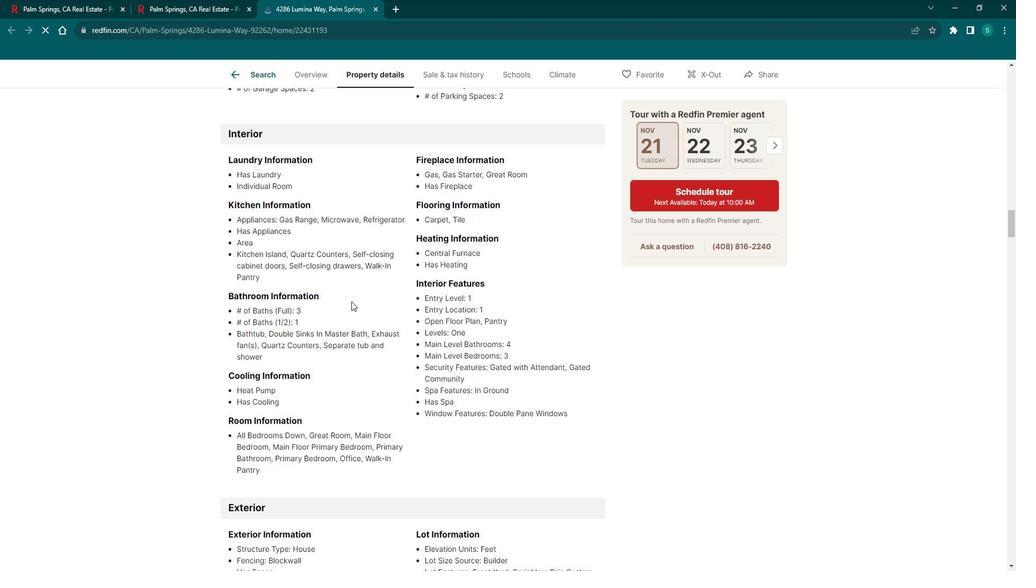 
Action: Mouse scrolled (355, 293) with delta (0, 0)
Screenshot: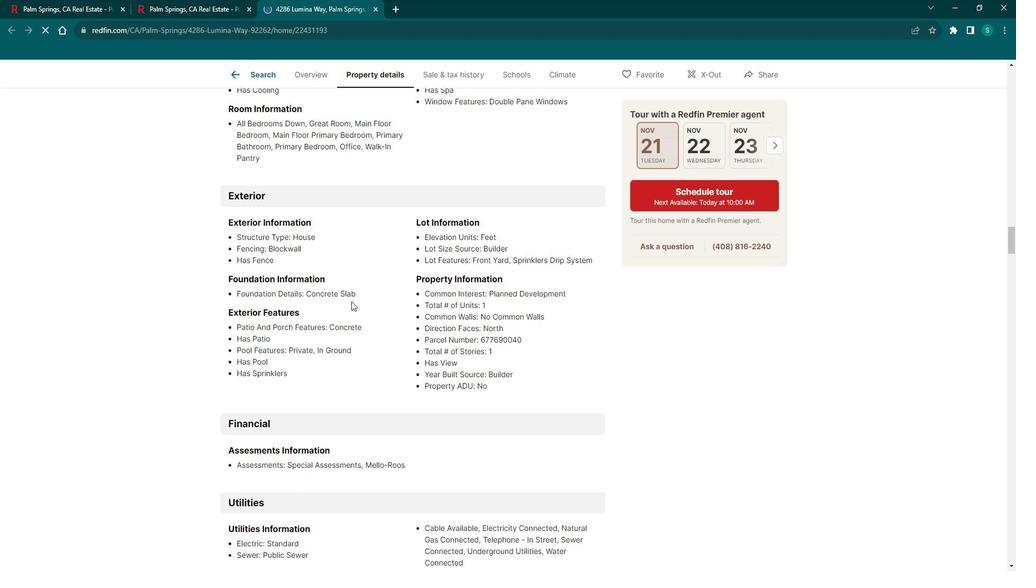 
Action: Mouse scrolled (355, 293) with delta (0, 0)
Screenshot: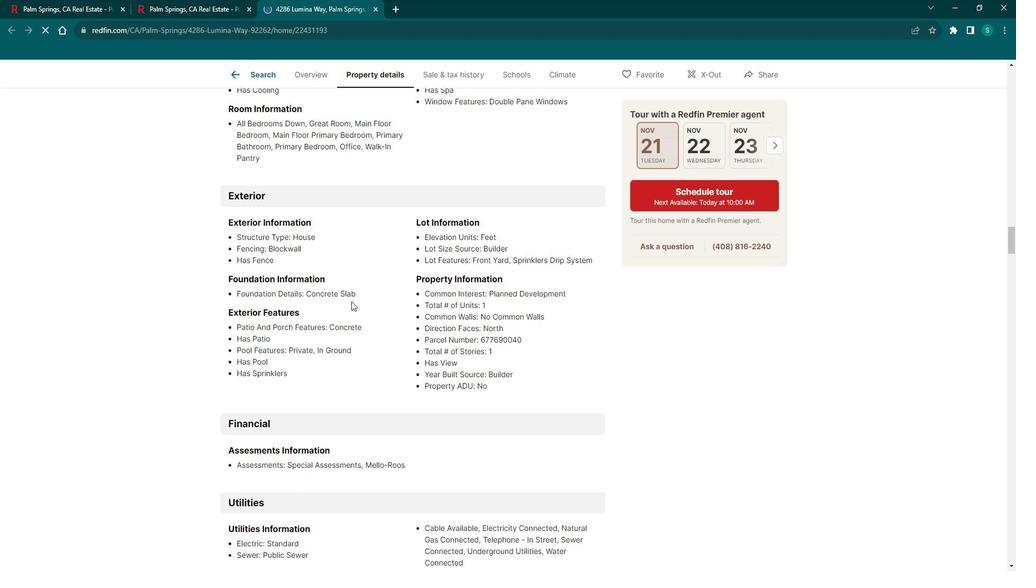 
Action: Mouse scrolled (355, 293) with delta (0, 0)
Screenshot: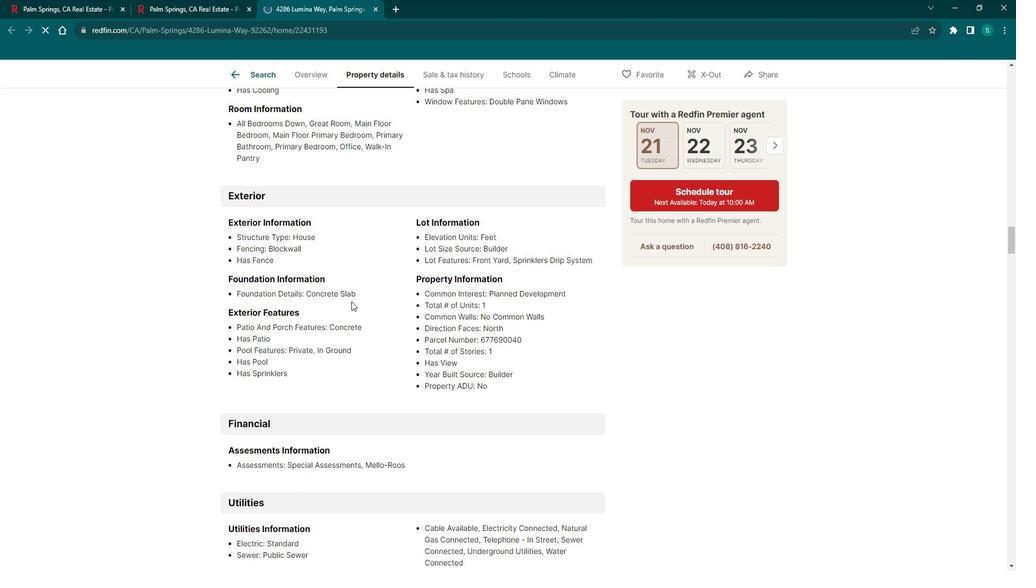 
Action: Mouse scrolled (355, 293) with delta (0, 0)
Screenshot: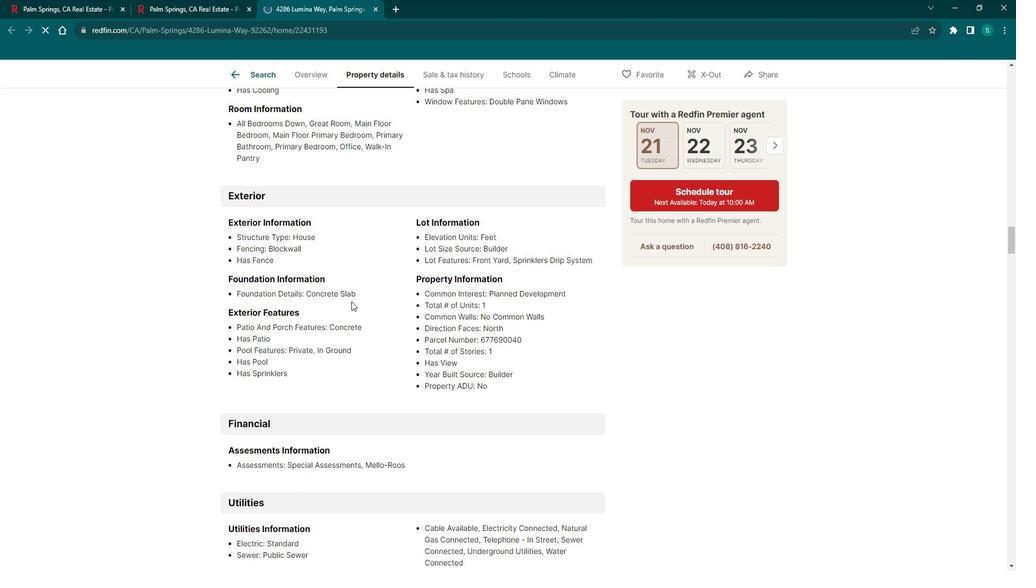 
Action: Mouse scrolled (355, 293) with delta (0, 0)
Screenshot: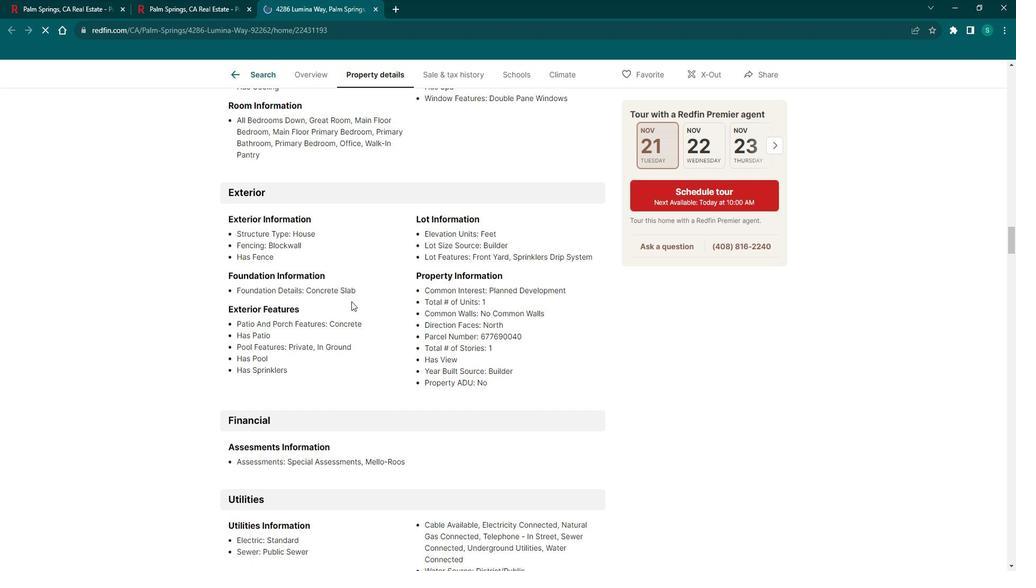 
Action: Mouse scrolled (355, 293) with delta (0, 0)
Screenshot: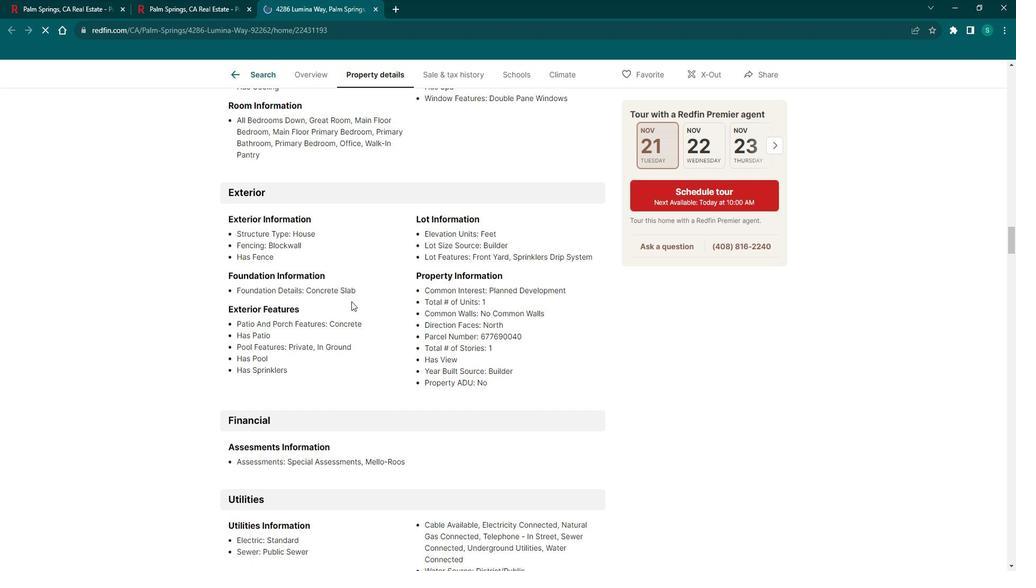 
Action: Mouse scrolled (355, 293) with delta (0, 0)
Screenshot: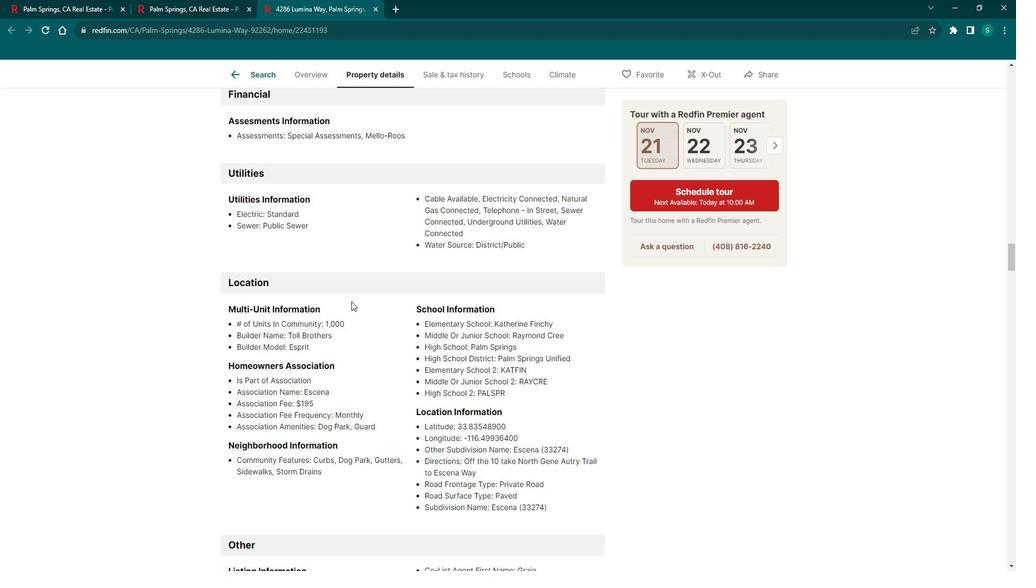 
Action: Mouse scrolled (355, 293) with delta (0, 0)
Screenshot: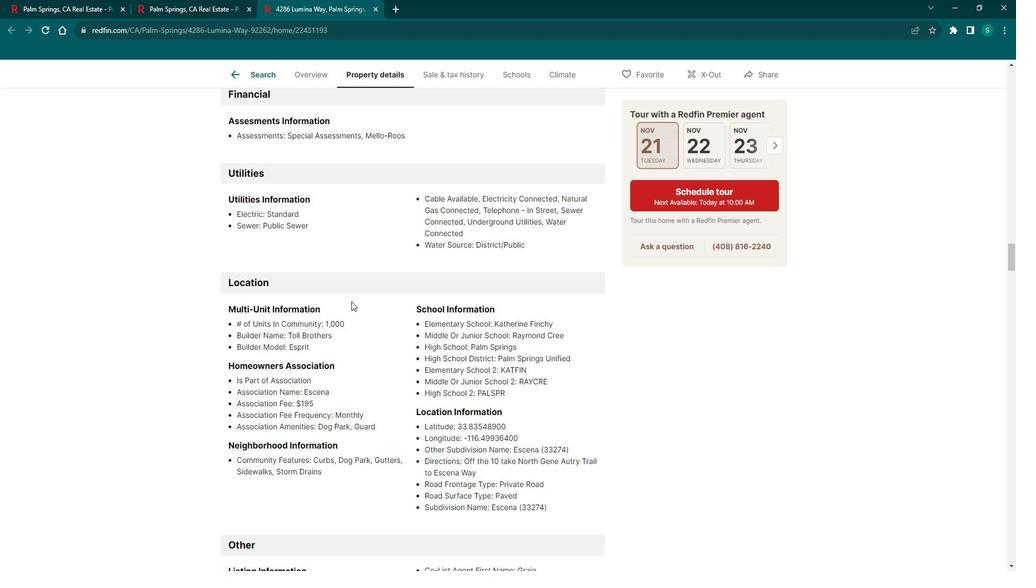 
Action: Mouse scrolled (355, 293) with delta (0, 0)
Screenshot: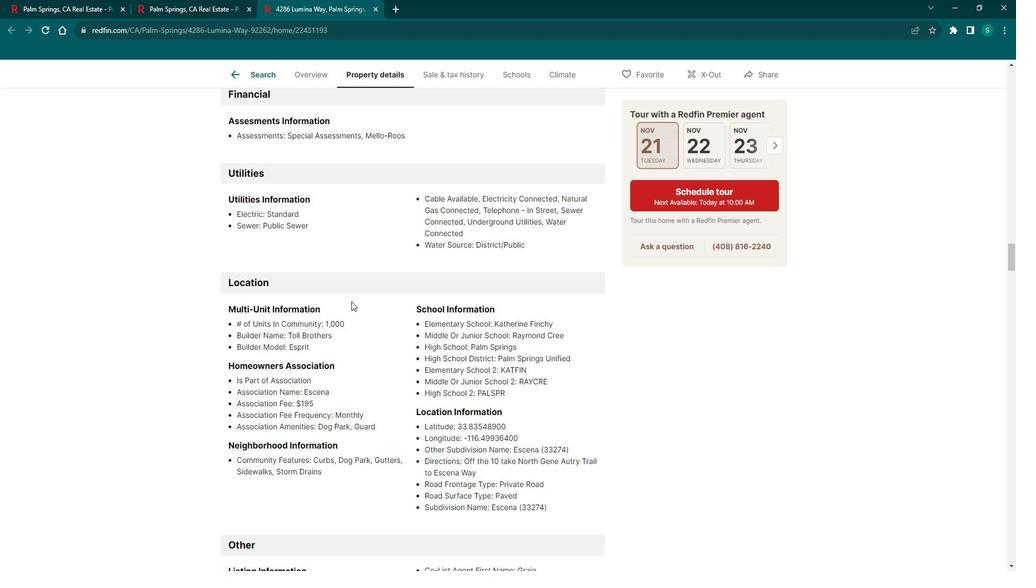 
Action: Mouse scrolled (355, 293) with delta (0, 0)
Screenshot: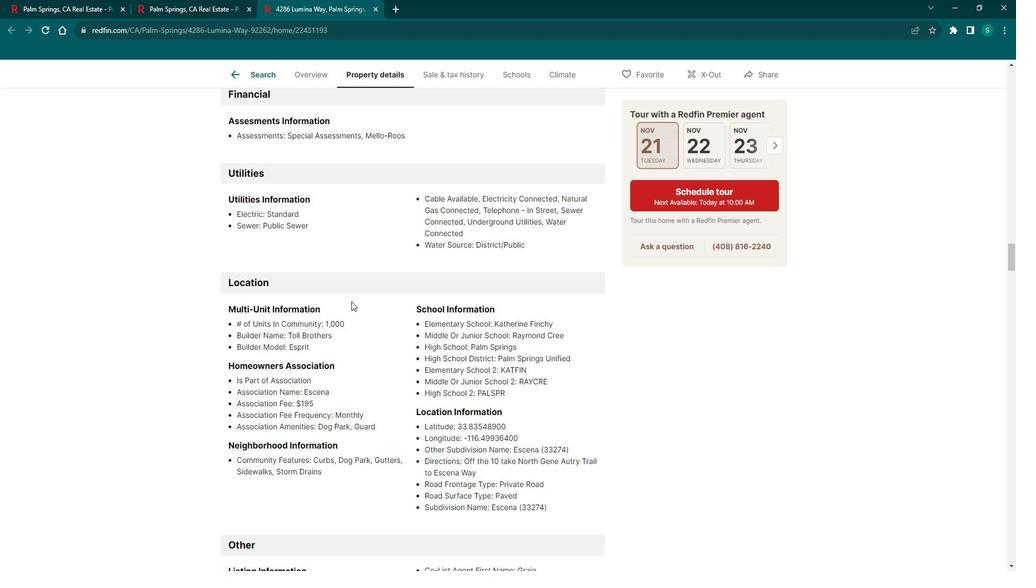 
Action: Mouse scrolled (355, 293) with delta (0, 0)
Screenshot: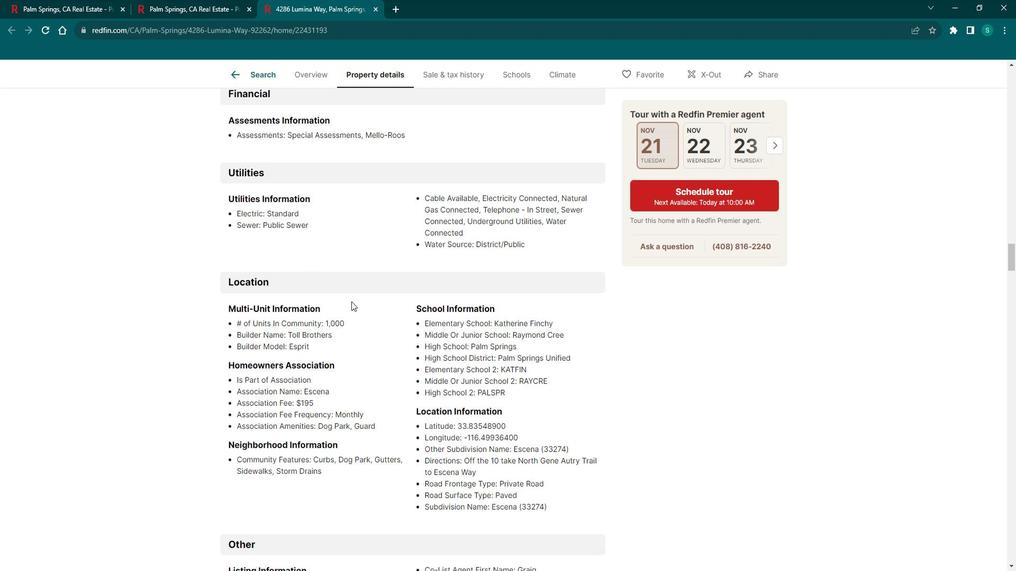 
Action: Mouse scrolled (355, 293) with delta (0, 0)
Screenshot: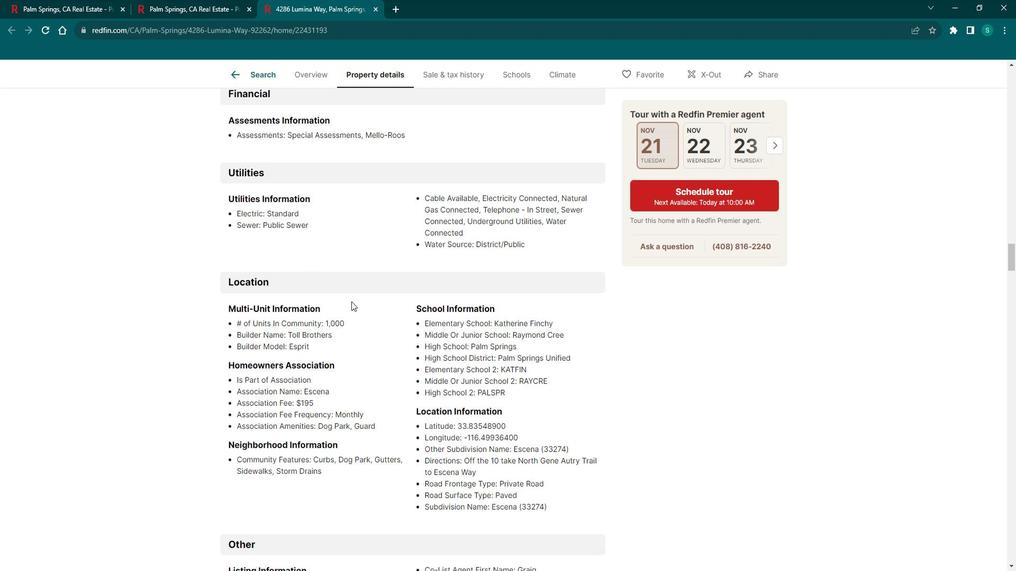 
Action: Mouse scrolled (355, 293) with delta (0, 0)
Screenshot: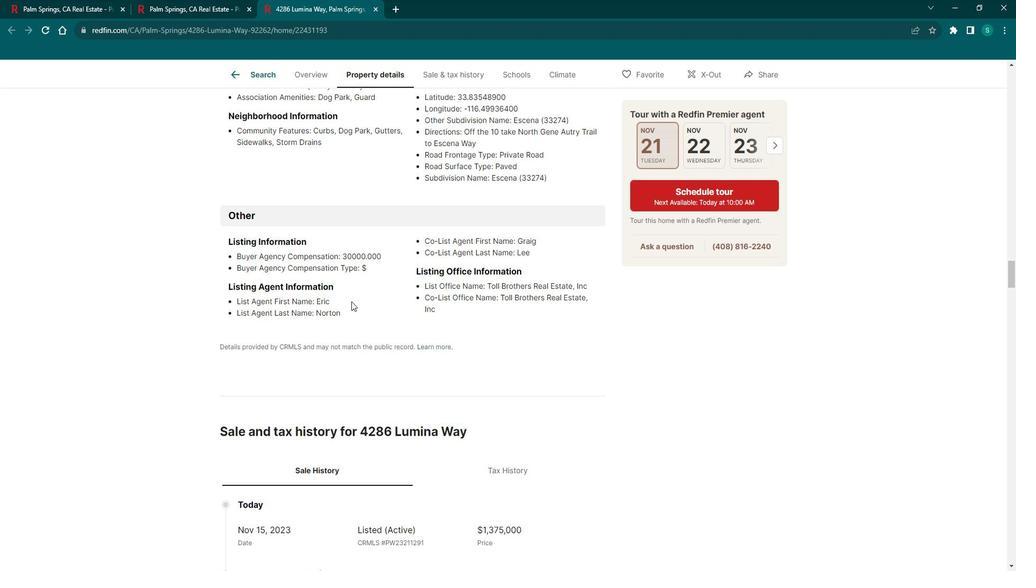 
Action: Mouse scrolled (355, 293) with delta (0, 0)
Screenshot: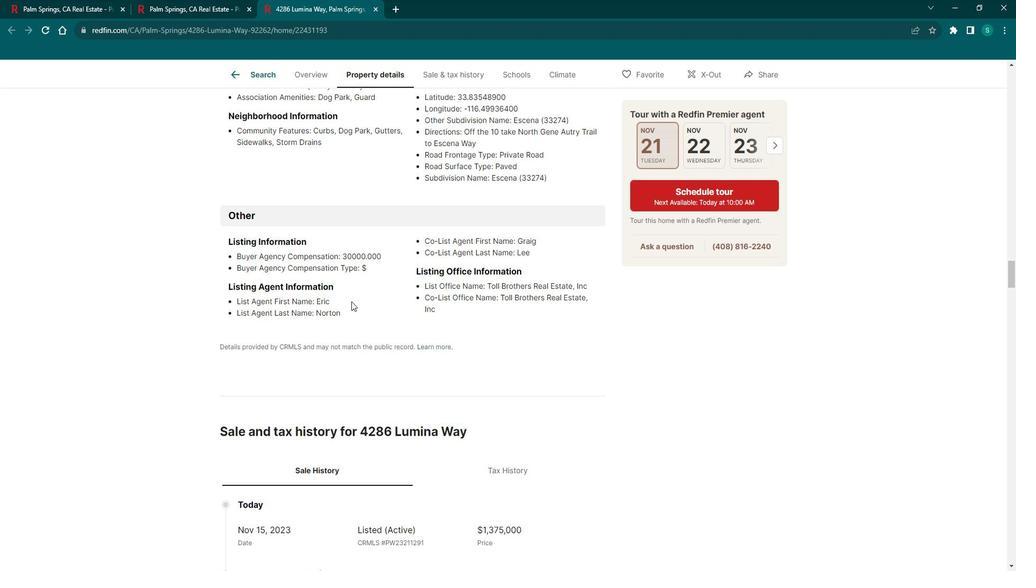 
Action: Mouse scrolled (355, 293) with delta (0, 0)
Screenshot: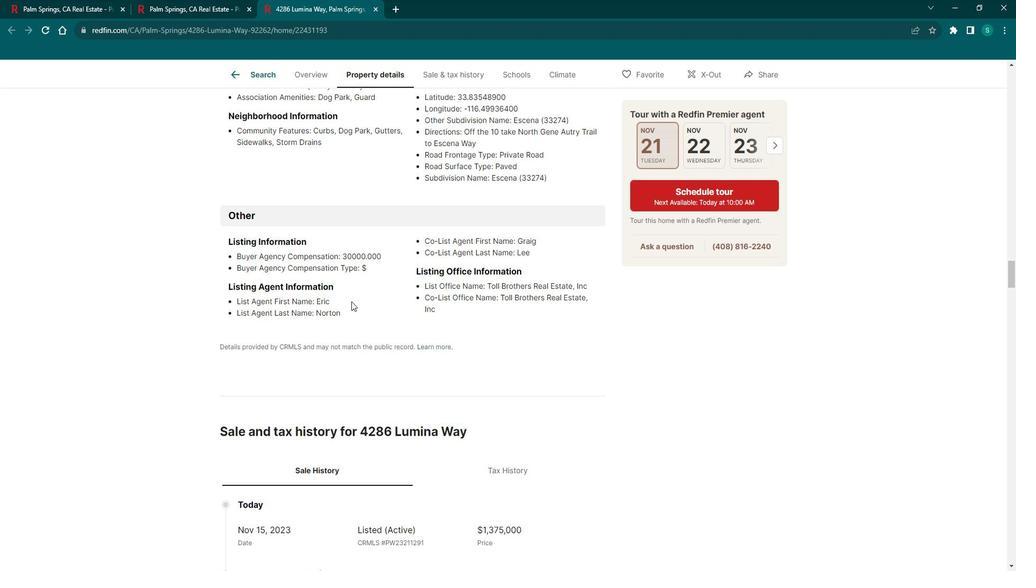 
Action: Mouse scrolled (355, 293) with delta (0, 0)
Screenshot: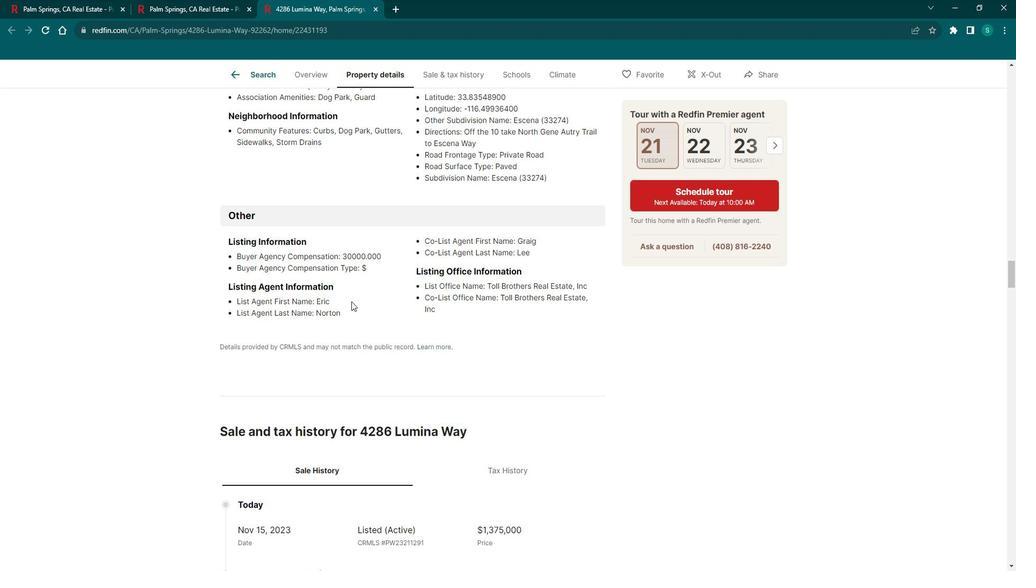 
Action: Mouse scrolled (355, 293) with delta (0, 0)
Screenshot: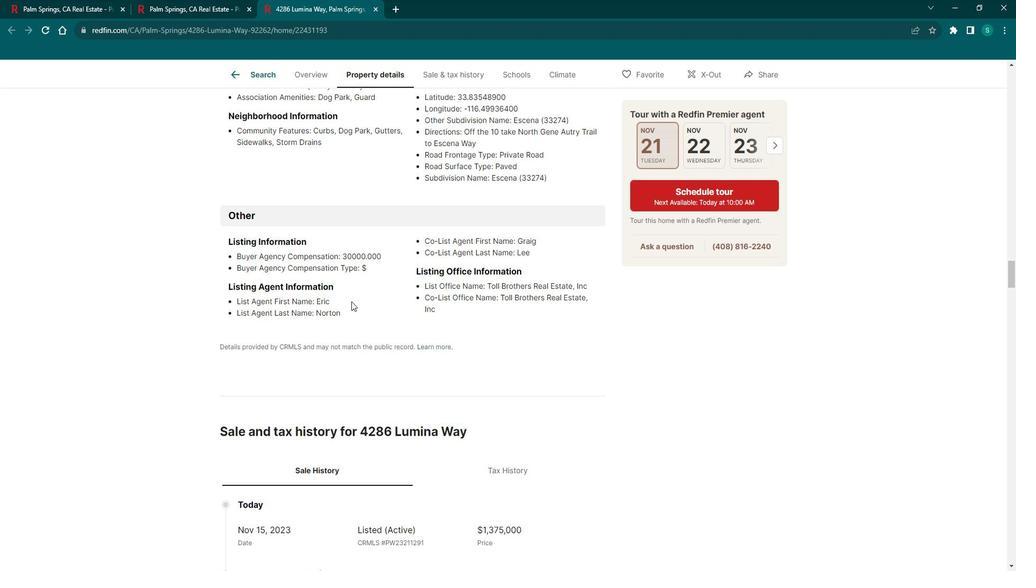 
Action: Mouse scrolled (355, 293) with delta (0, 0)
Screenshot: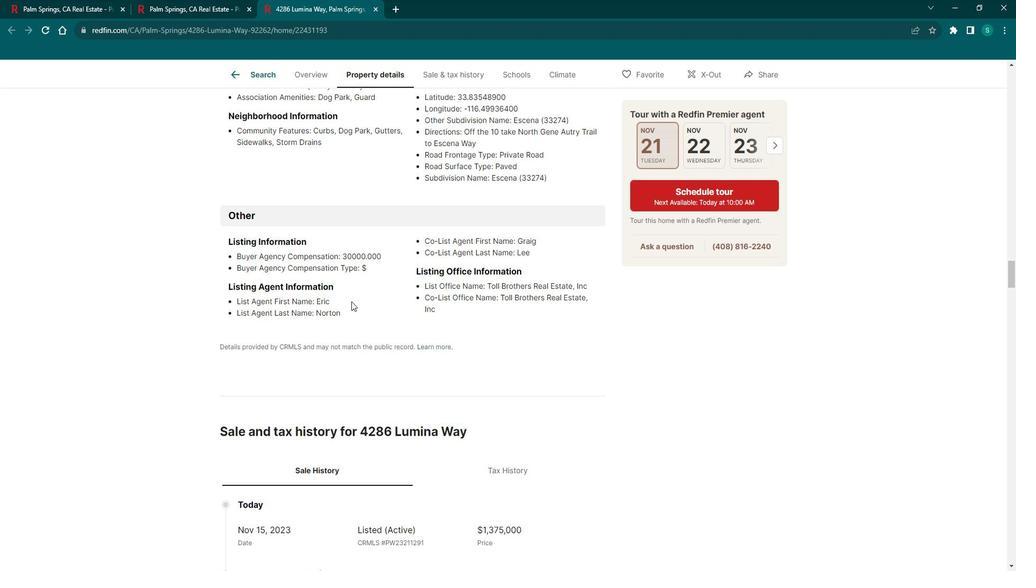 
Action: Mouse scrolled (355, 293) with delta (0, 0)
Screenshot: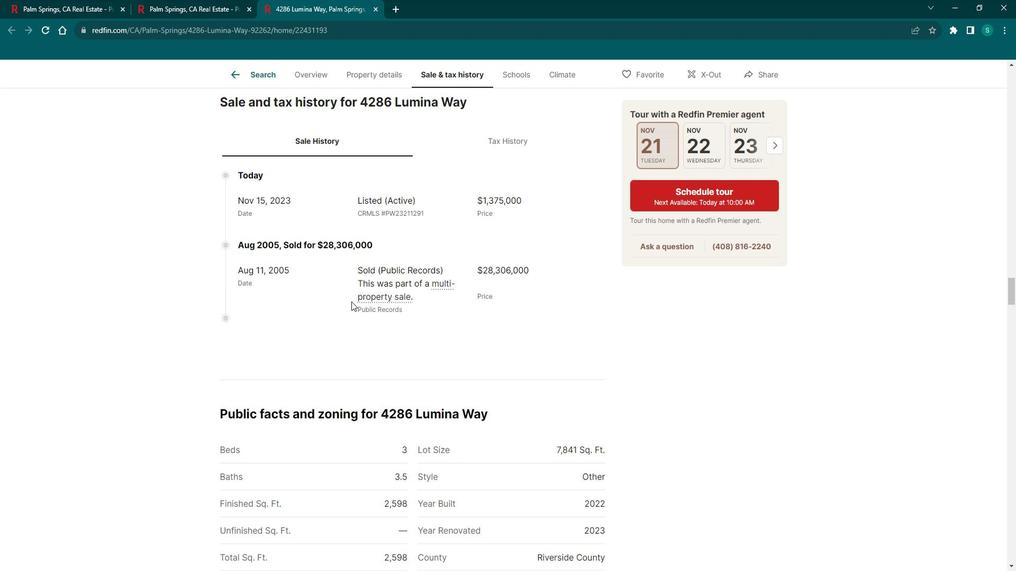 
Action: Mouse scrolled (355, 293) with delta (0, 0)
Screenshot: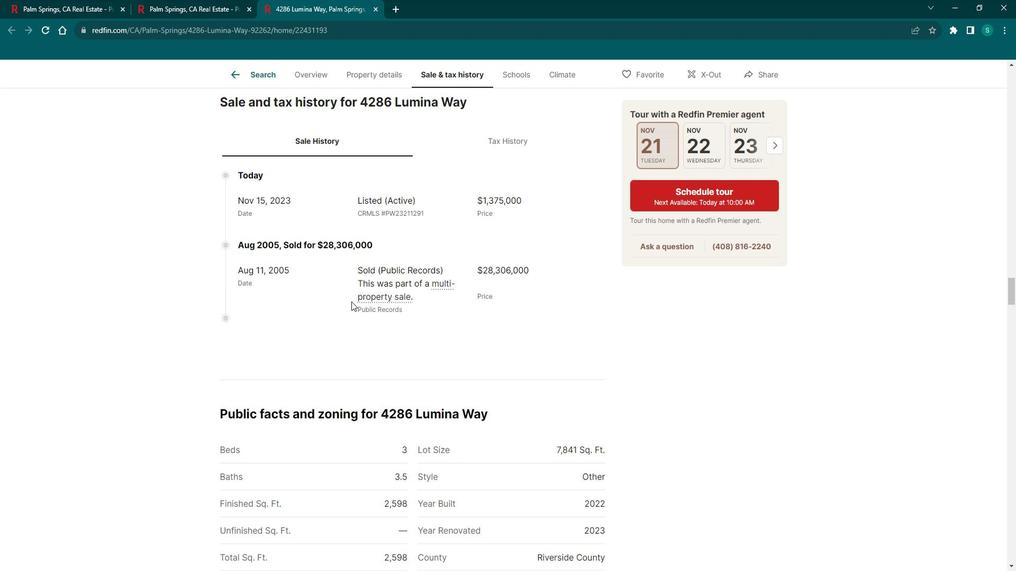 
Action: Mouse scrolled (355, 293) with delta (0, 0)
